 Task: Search for people related to 'software development' on LinkedIn and explore their profiles.
Action: Mouse moved to (466, 29)
Screenshot: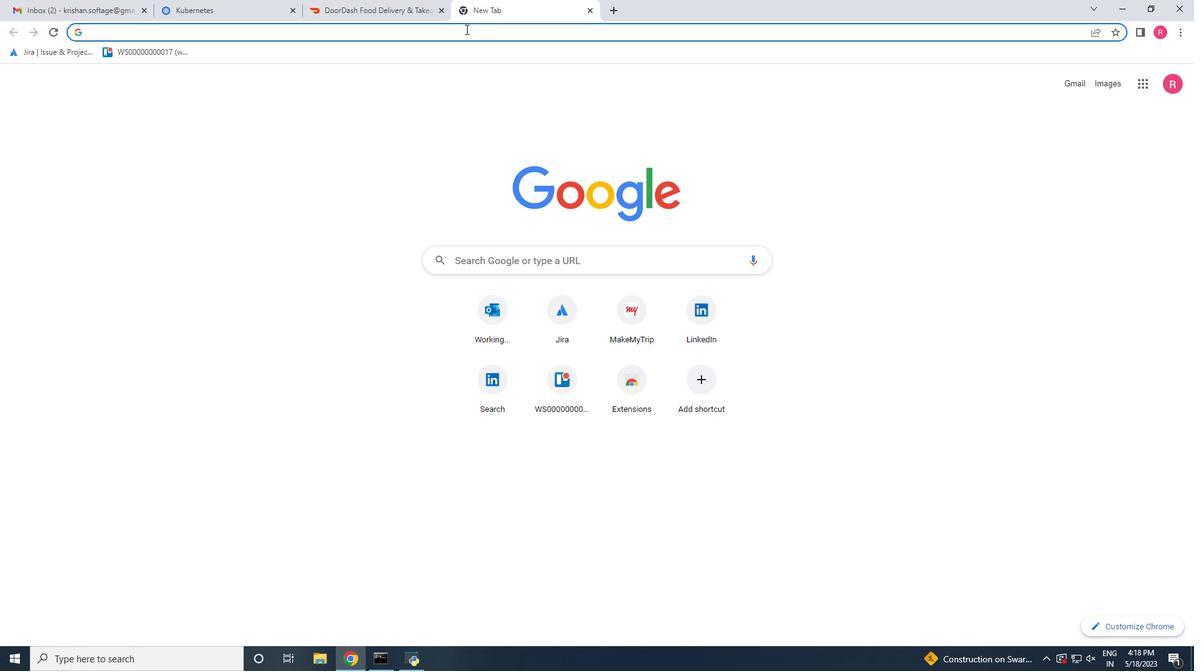 
Action: Mouse pressed left at (466, 29)
Screenshot: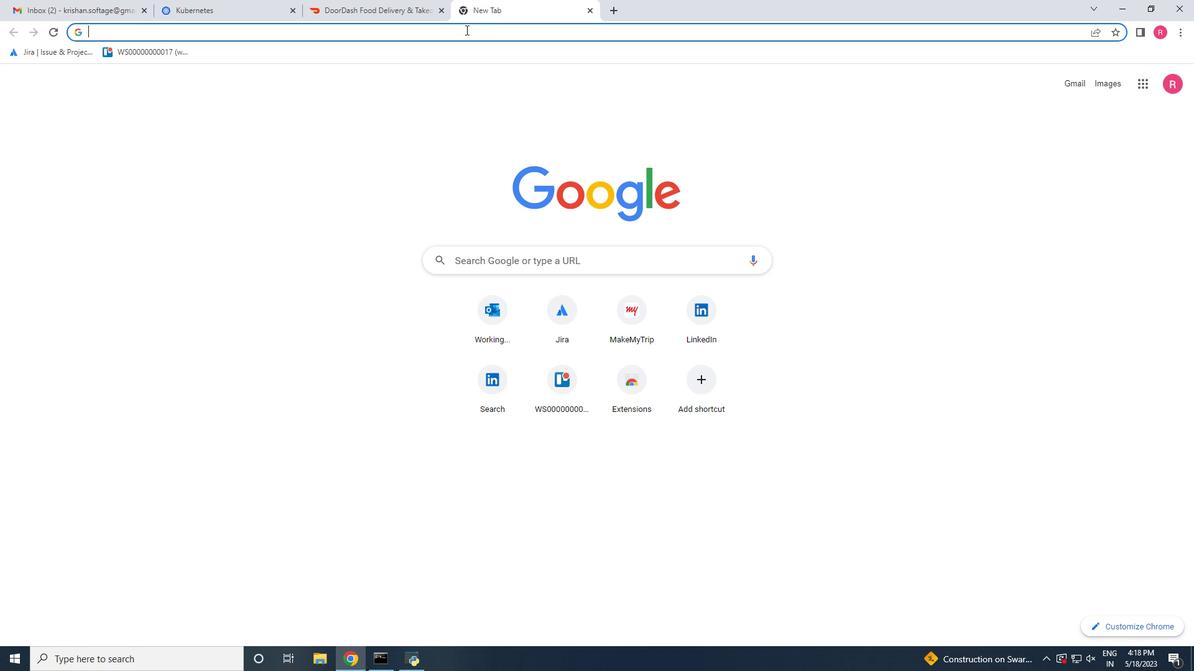 
Action: Key pressed linkedin<Key.enter>
Screenshot: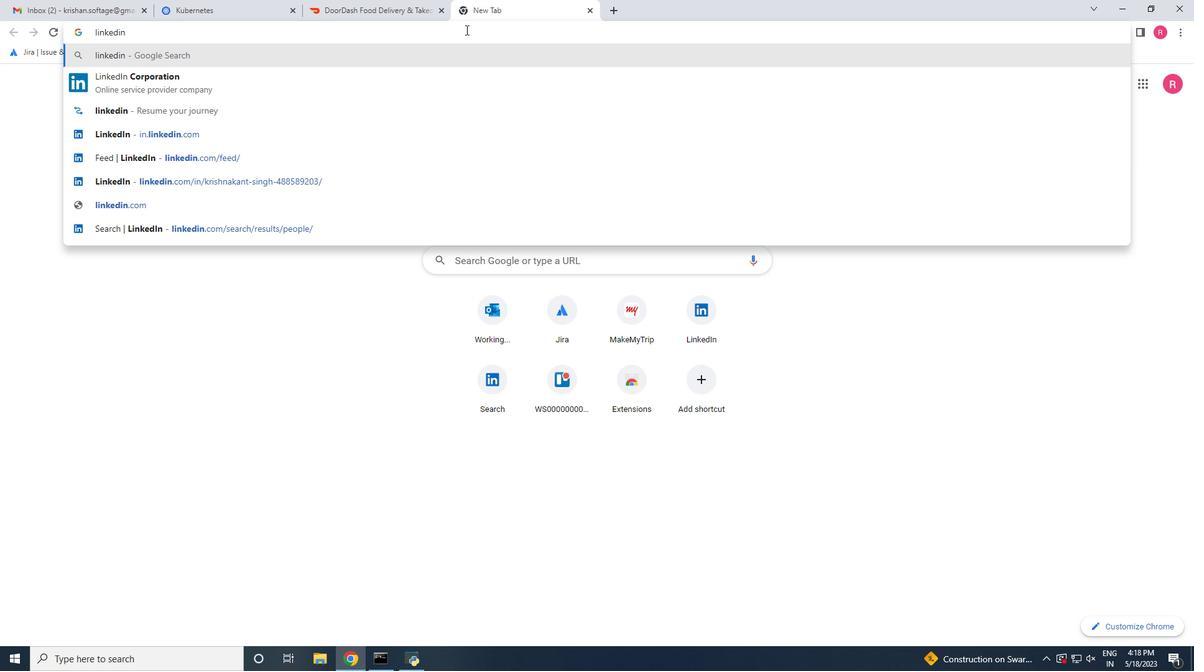 
Action: Mouse moved to (228, 191)
Screenshot: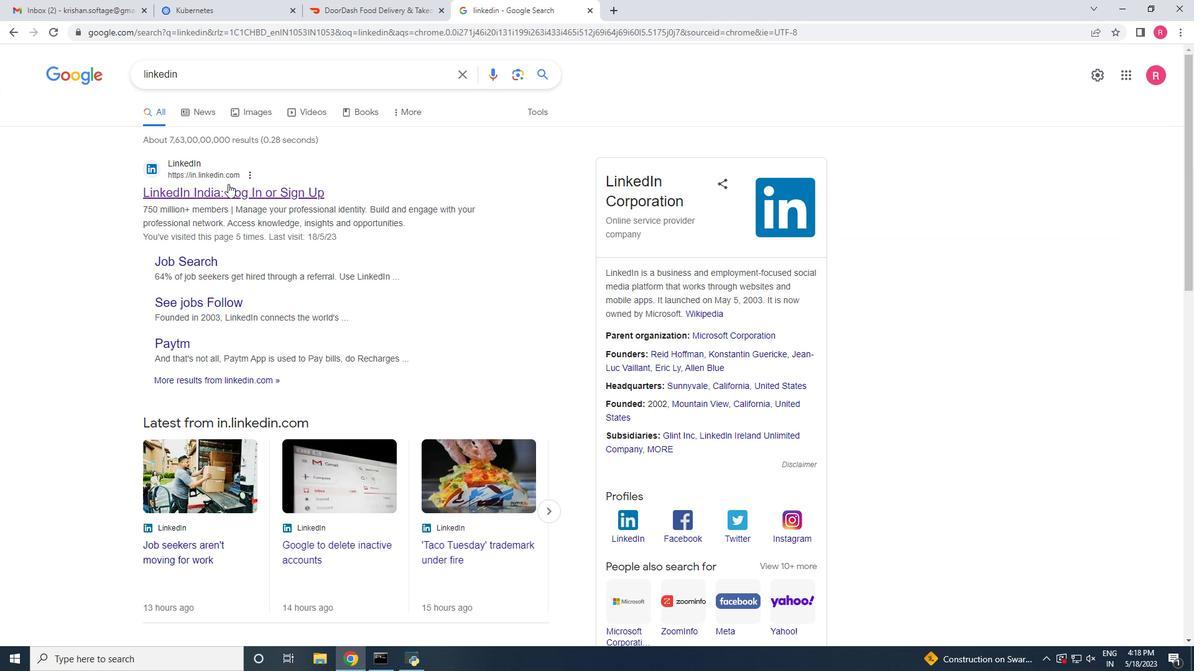 
Action: Mouse pressed left at (228, 191)
Screenshot: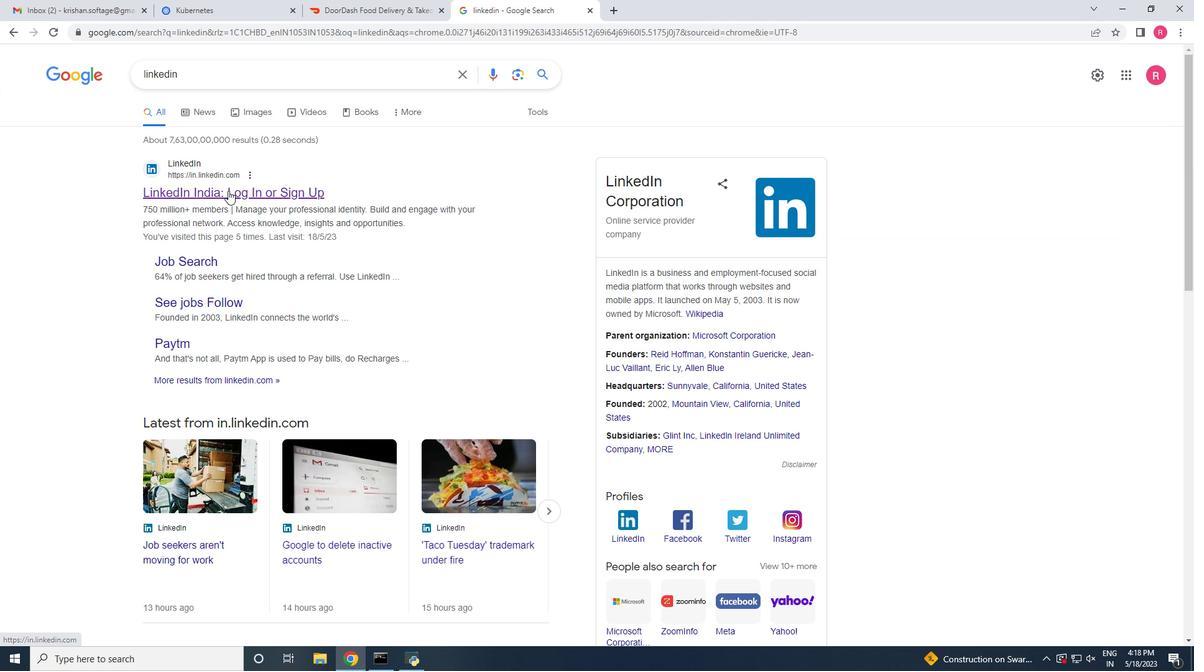 
Action: Mouse moved to (311, 59)
Screenshot: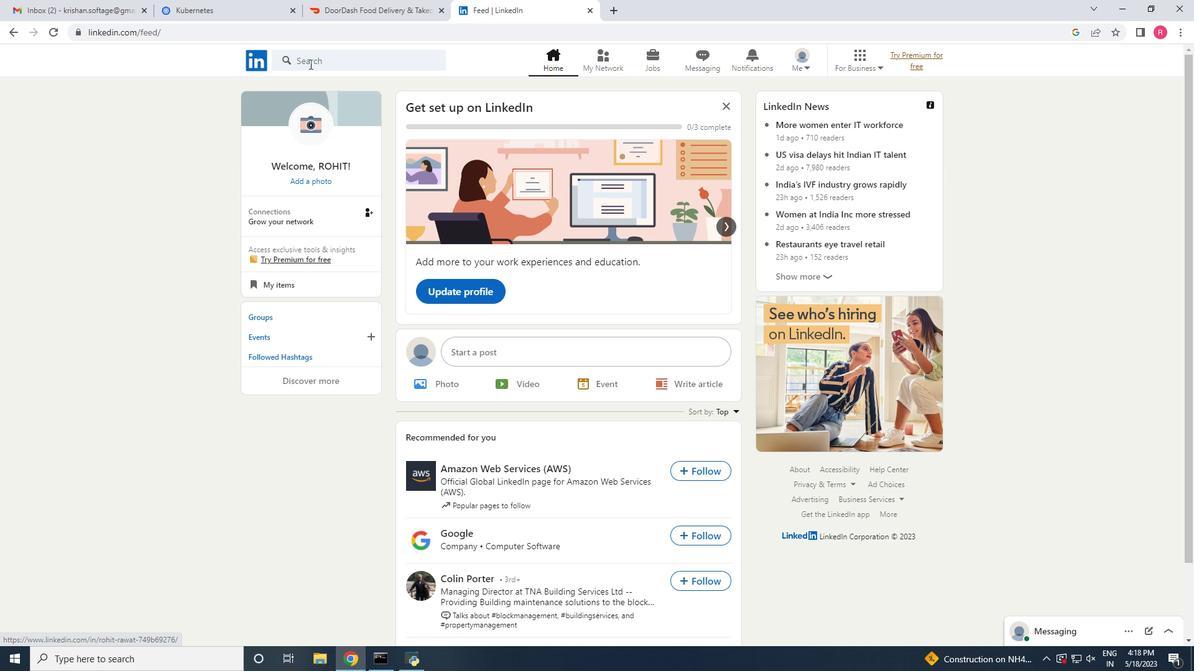 
Action: Mouse pressed left at (311, 59)
Screenshot: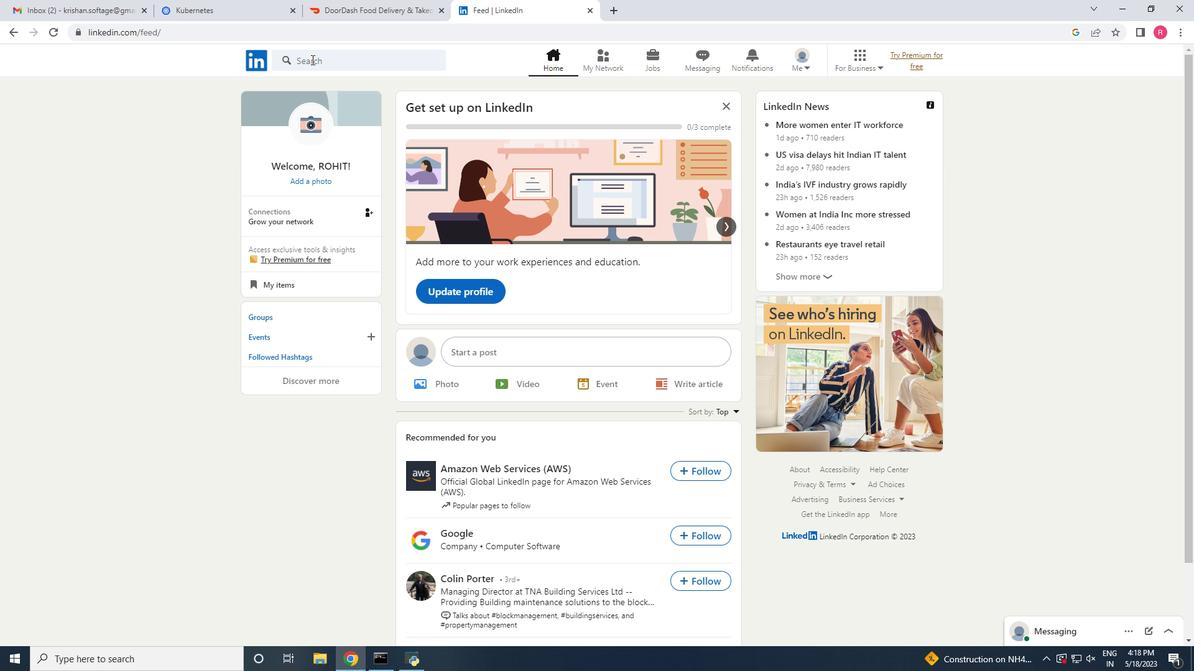 
Action: Mouse moved to (330, 63)
Screenshot: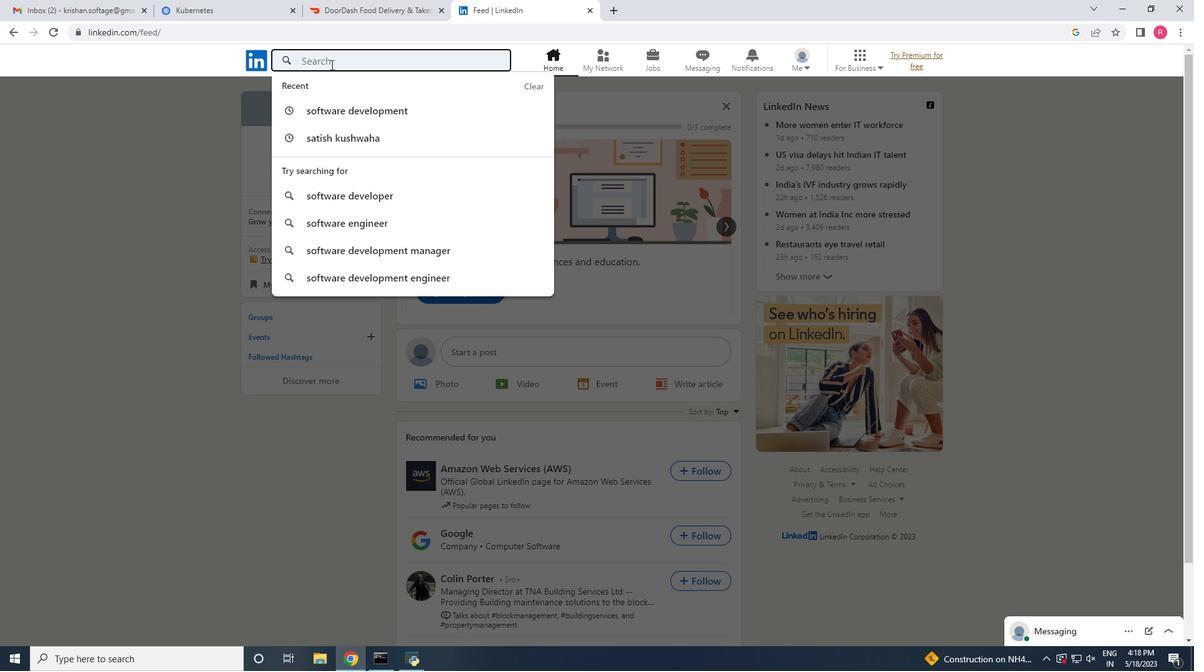 
Action: Mouse pressed left at (330, 63)
Screenshot: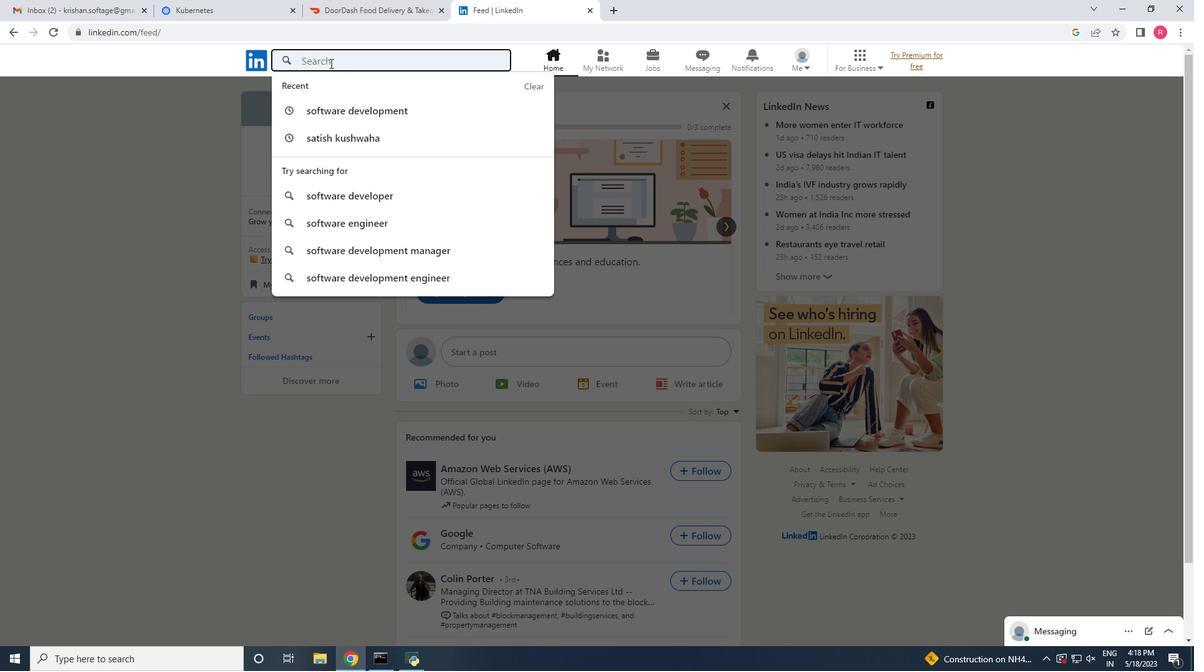 
Action: Key pressed software<Key.space>development<Key.enter>
Screenshot: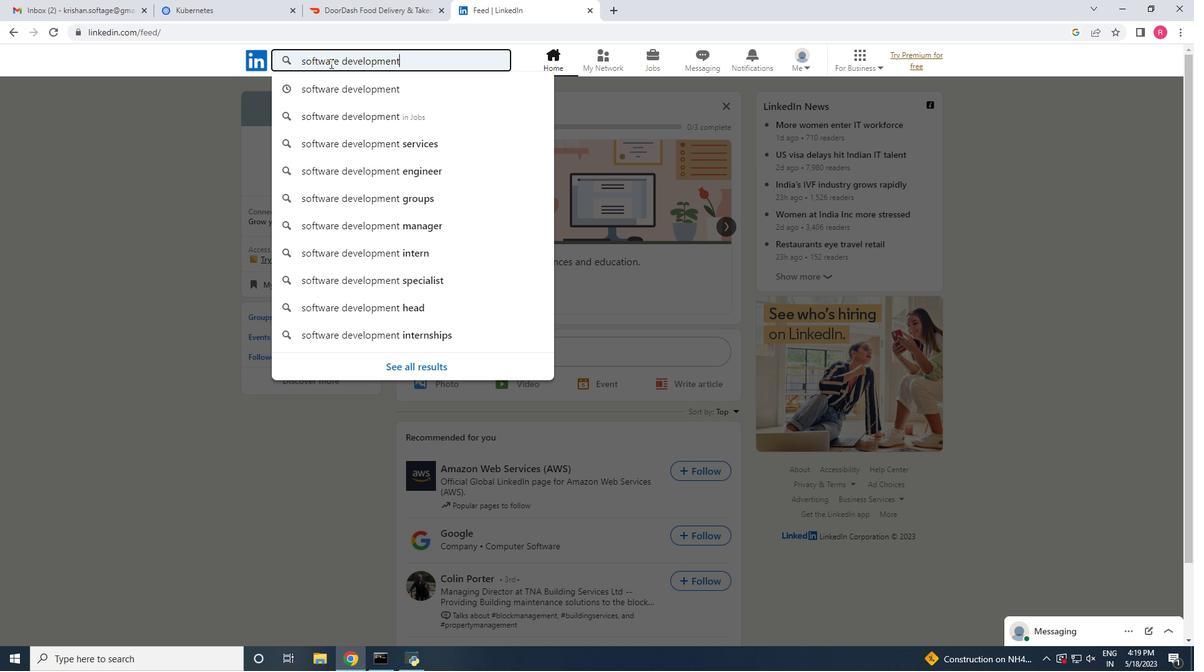 
Action: Mouse moved to (803, 98)
Screenshot: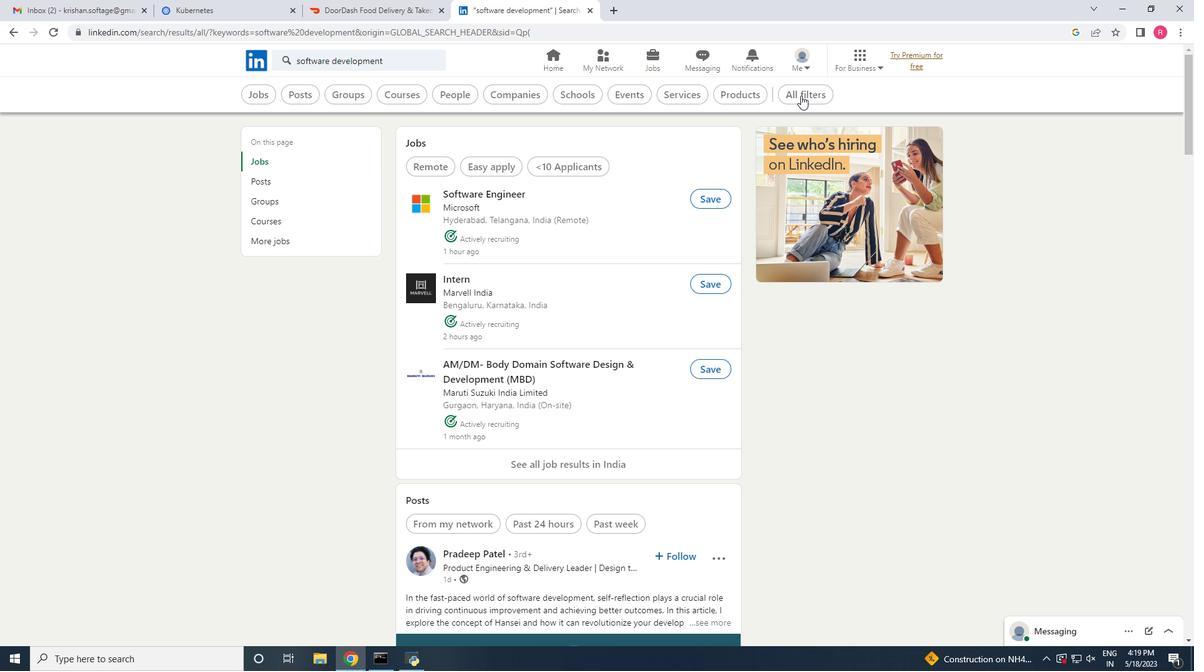 
Action: Mouse pressed left at (803, 98)
Screenshot: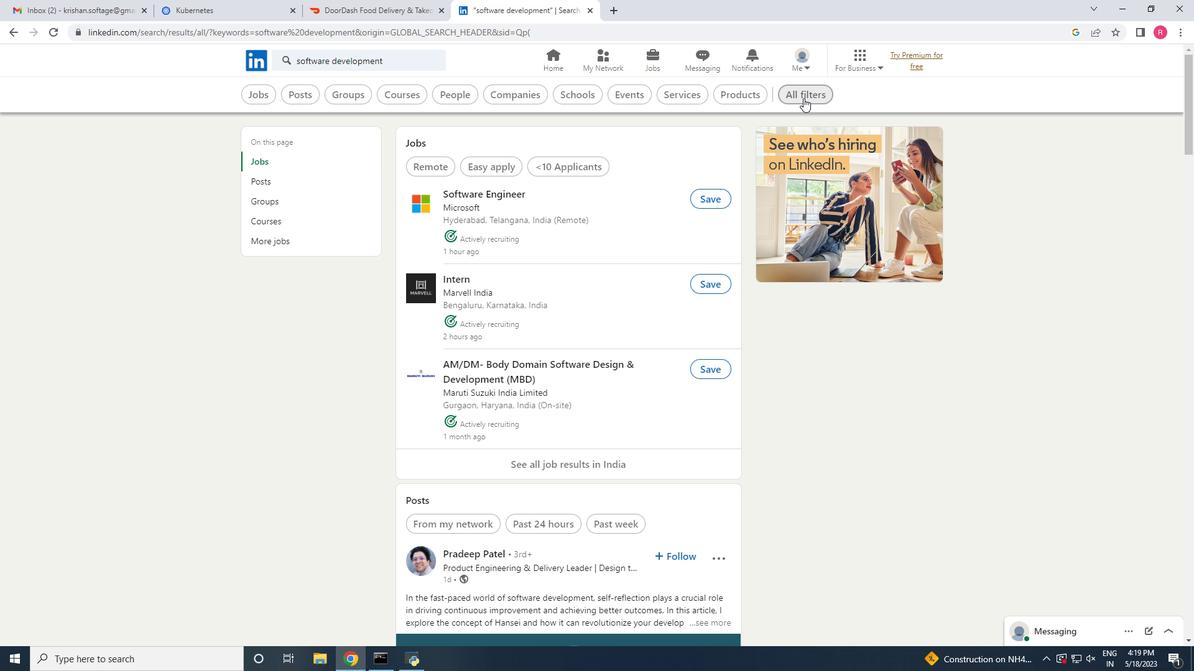 
Action: Mouse moved to (942, 135)
Screenshot: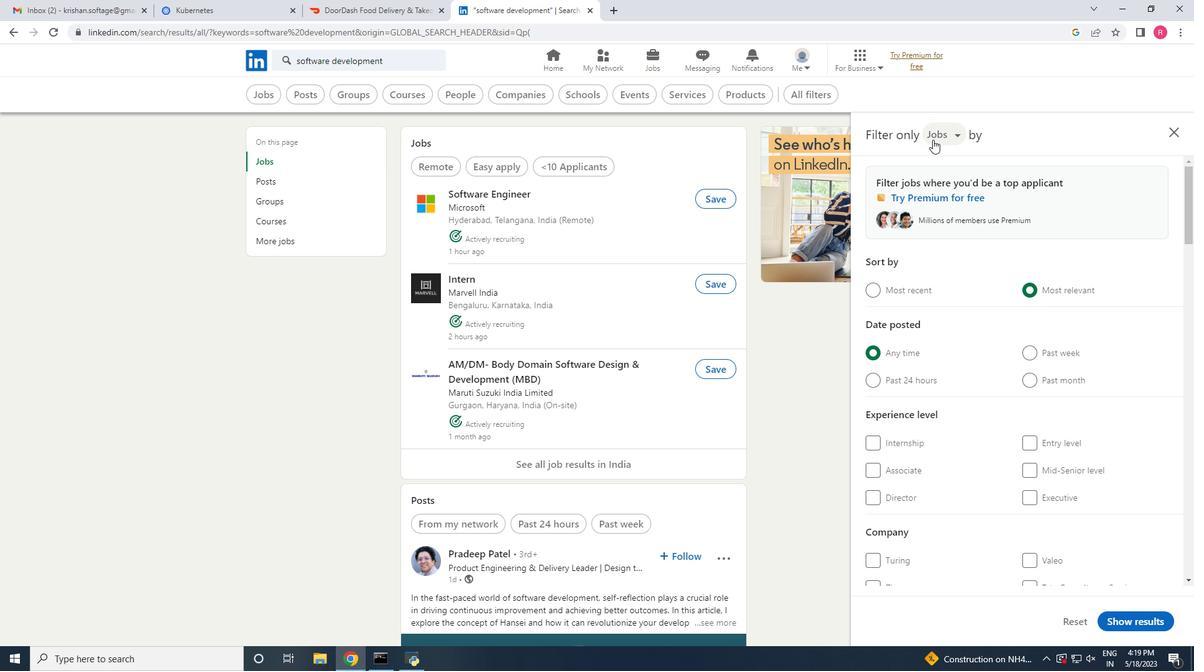 
Action: Mouse pressed left at (942, 135)
Screenshot: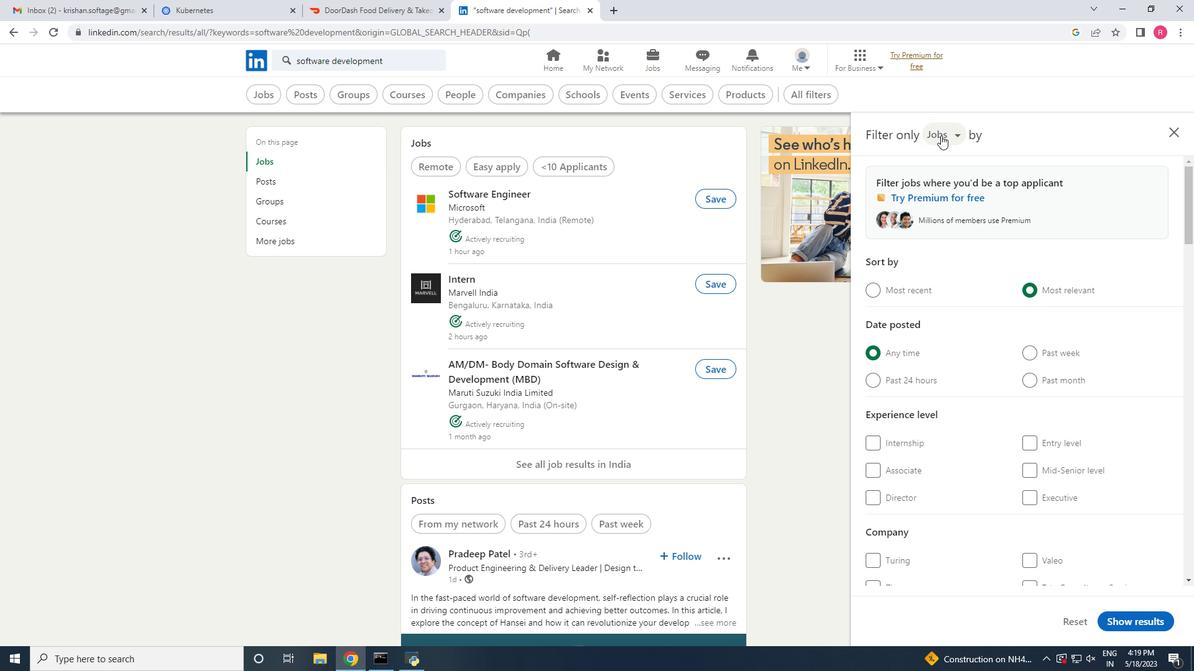 
Action: Mouse moved to (948, 159)
Screenshot: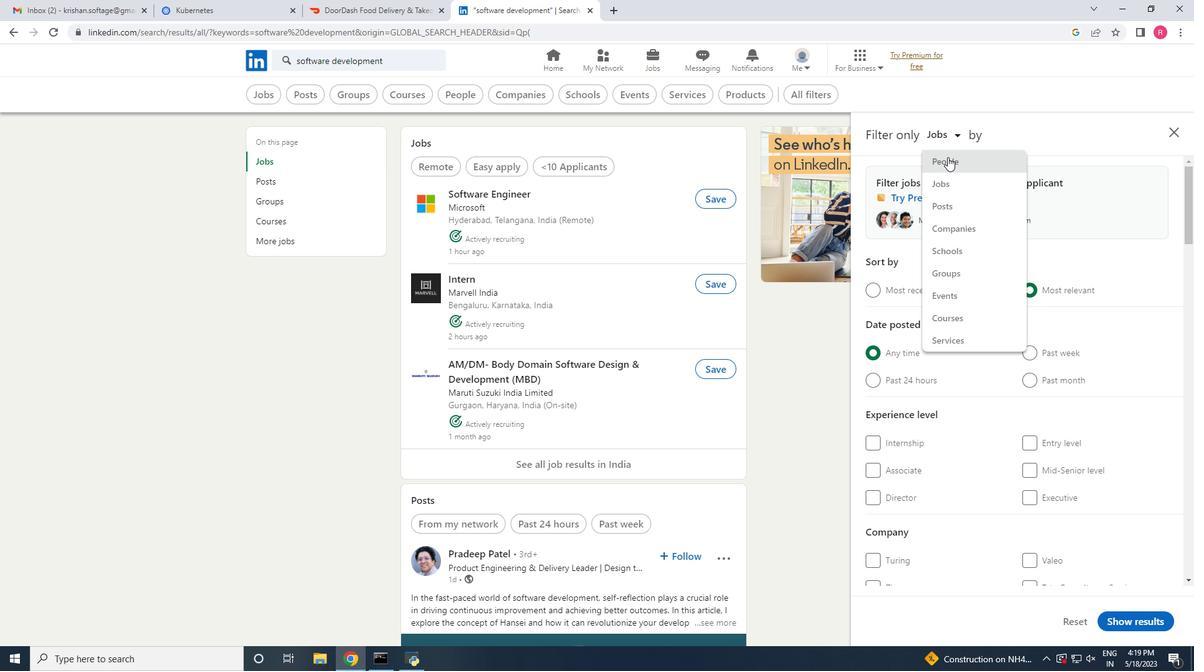 
Action: Mouse pressed left at (948, 159)
Screenshot: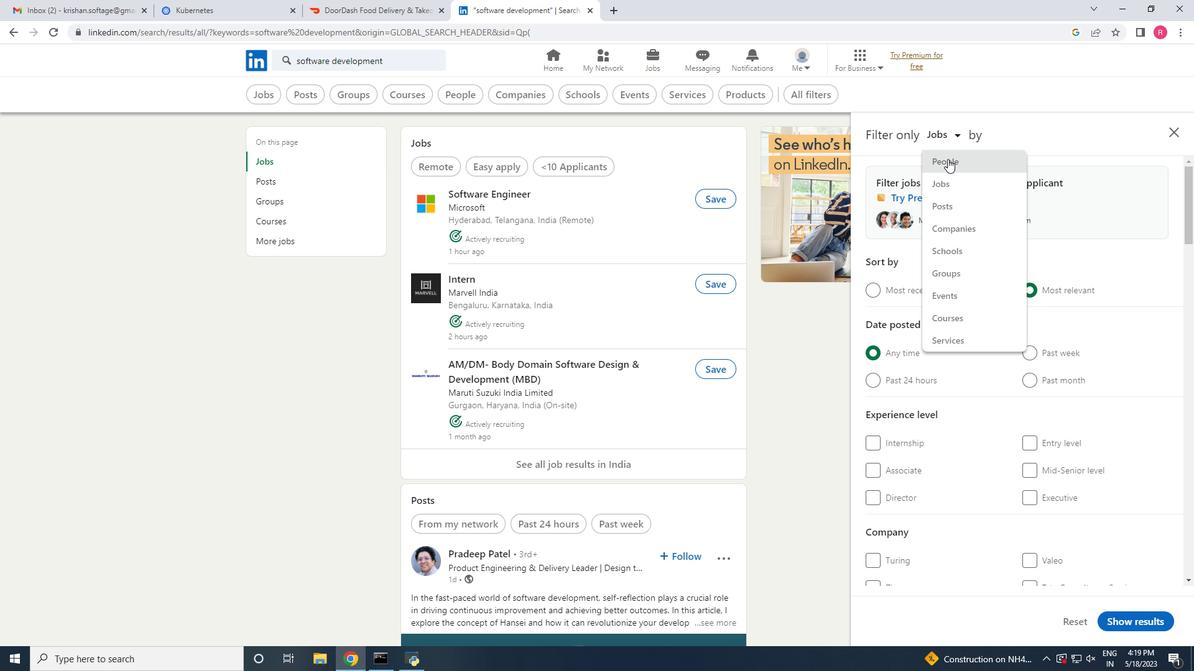 
Action: Mouse moved to (873, 230)
Screenshot: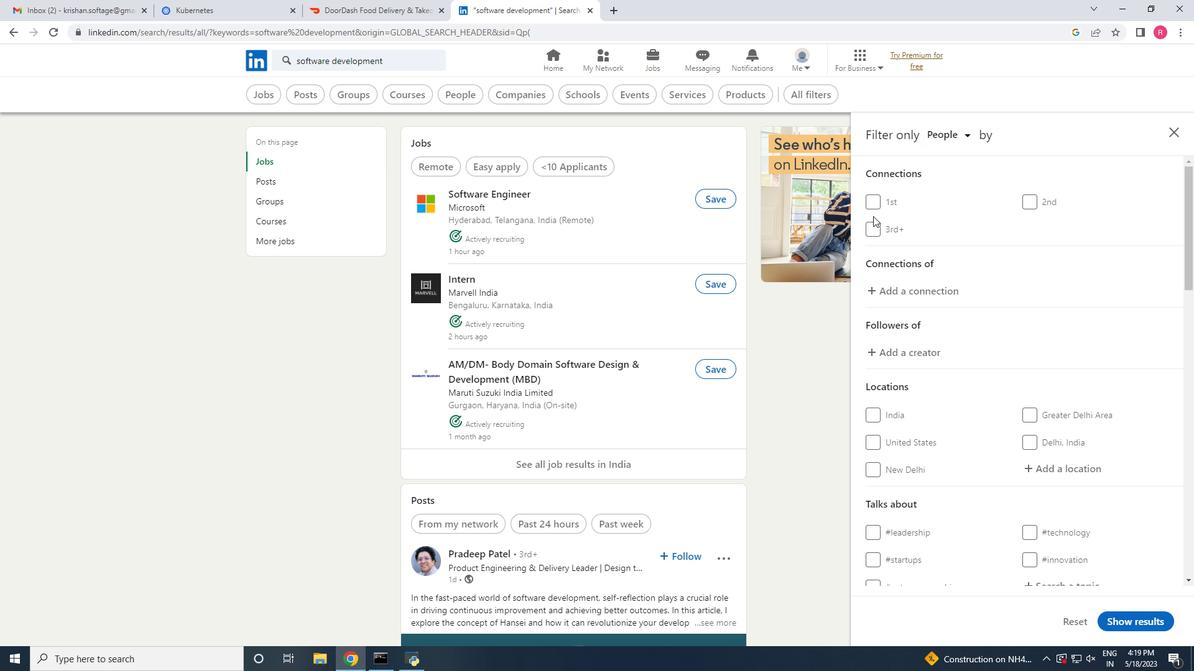 
Action: Mouse pressed left at (873, 230)
Screenshot: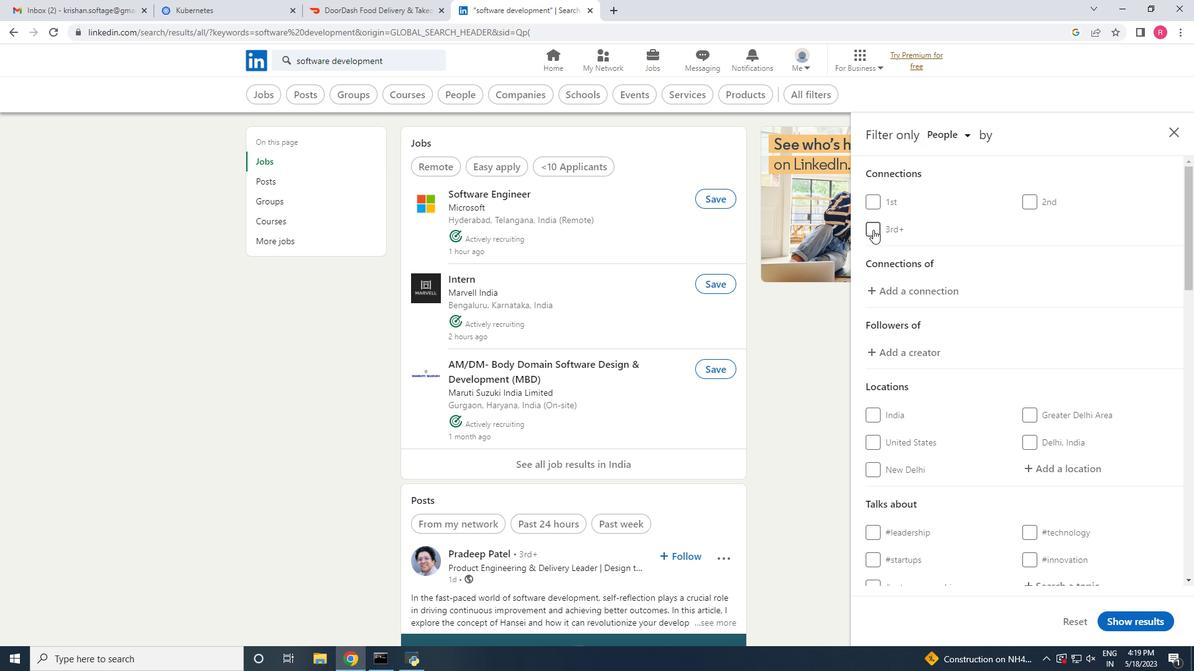
Action: Mouse moved to (1032, 202)
Screenshot: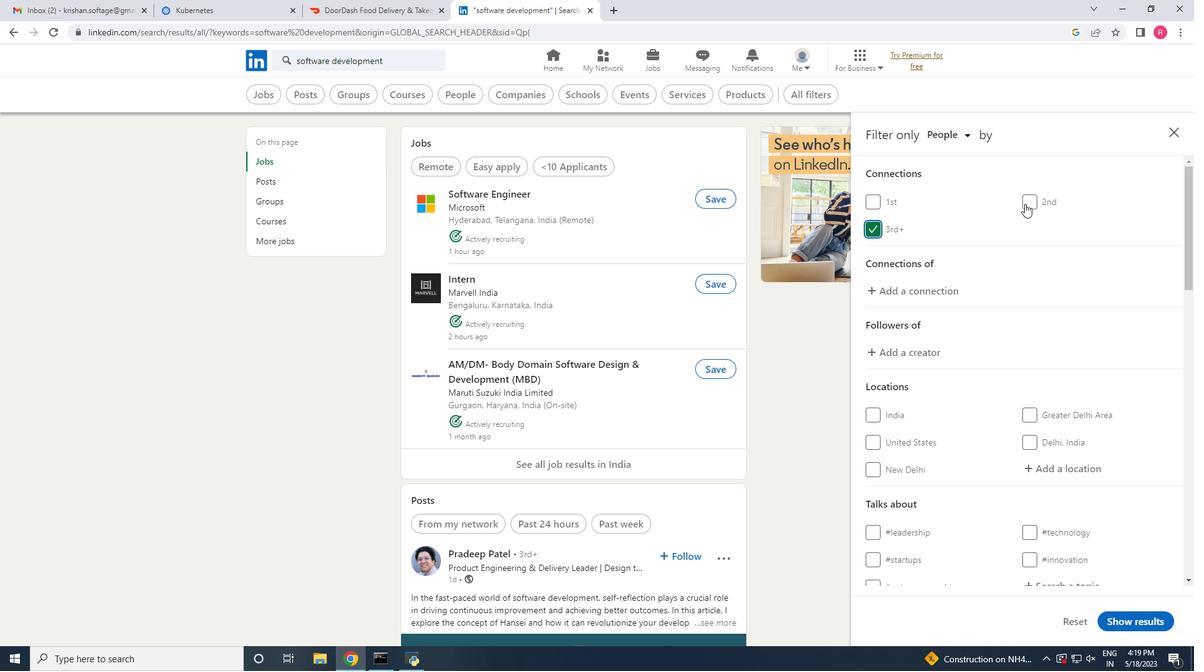 
Action: Mouse pressed left at (1032, 202)
Screenshot: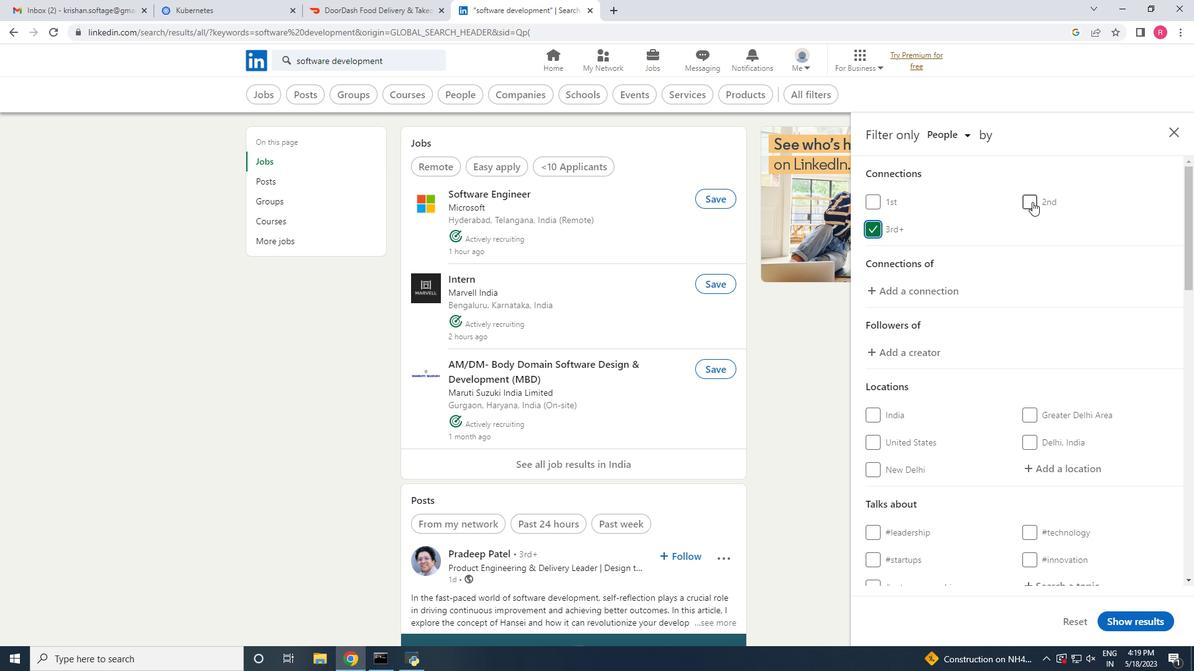
Action: Mouse moved to (1009, 225)
Screenshot: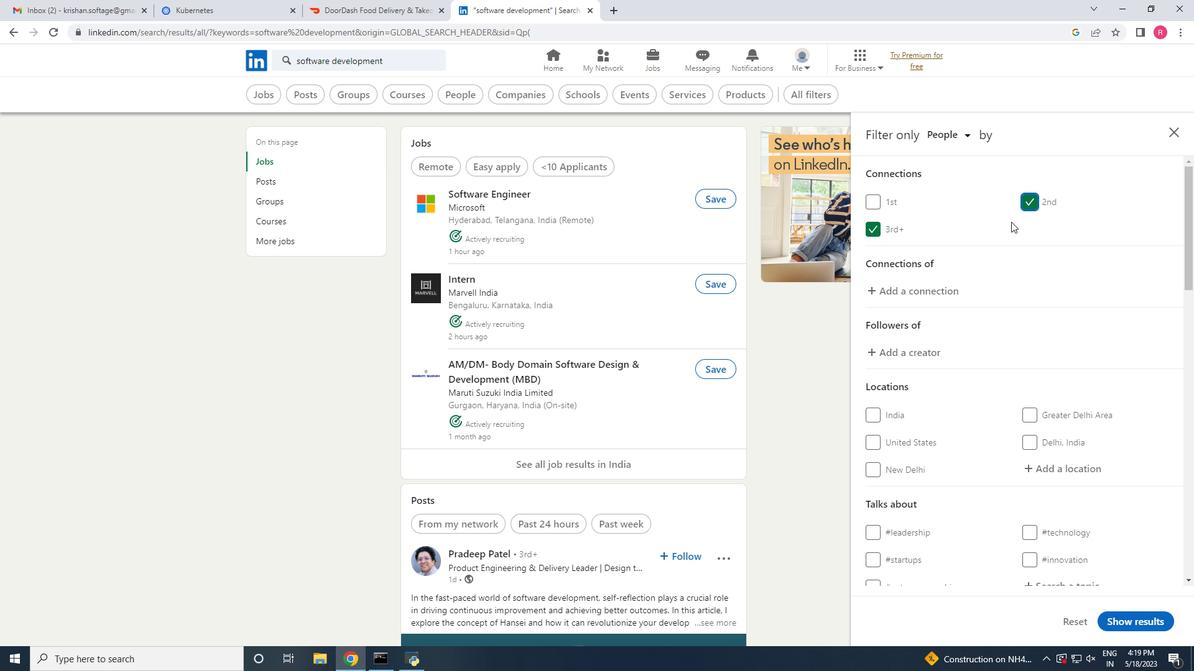
Action: Mouse scrolled (1009, 224) with delta (0, 0)
Screenshot: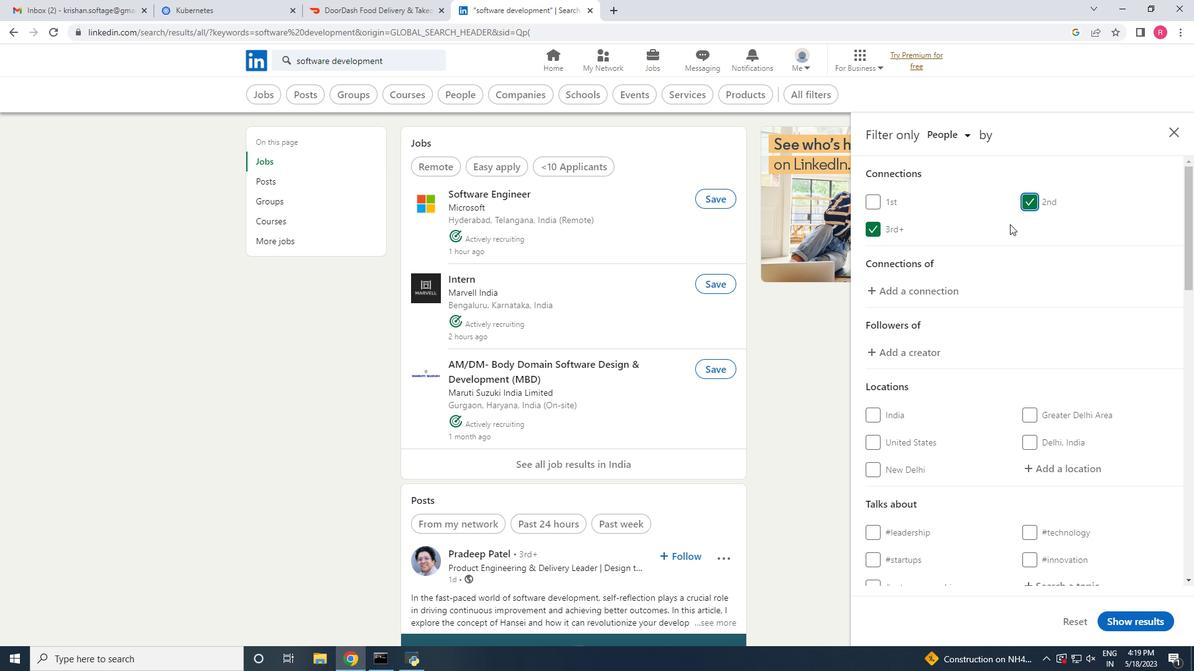 
Action: Mouse scrolled (1009, 224) with delta (0, 0)
Screenshot: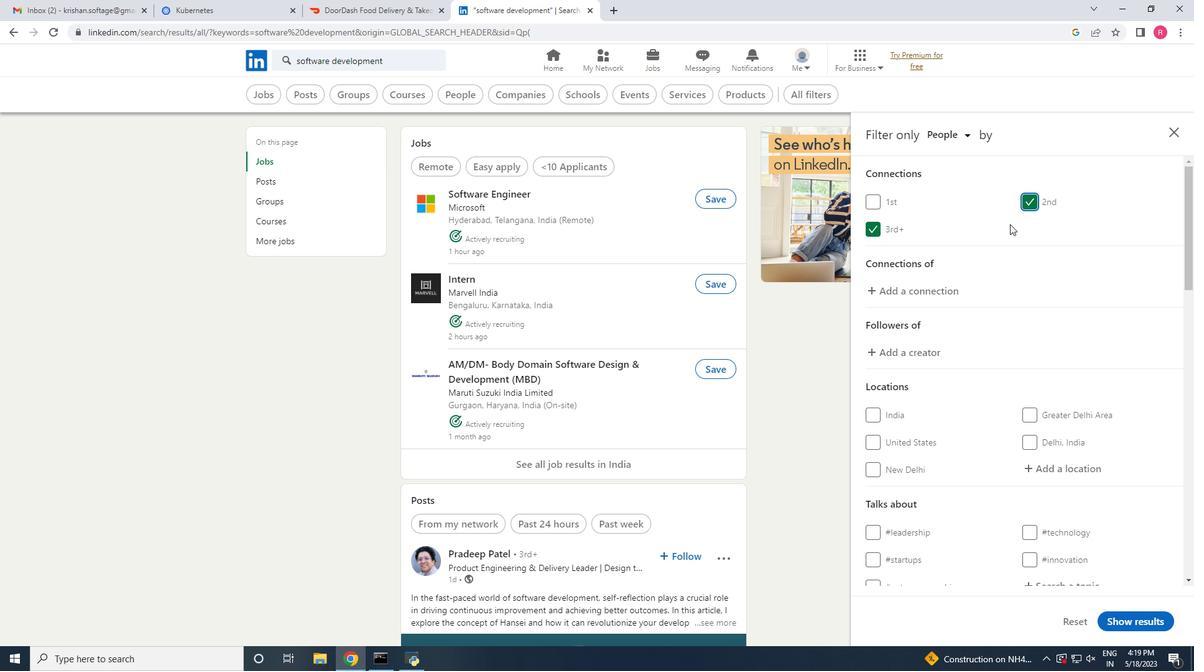 
Action: Mouse moved to (954, 214)
Screenshot: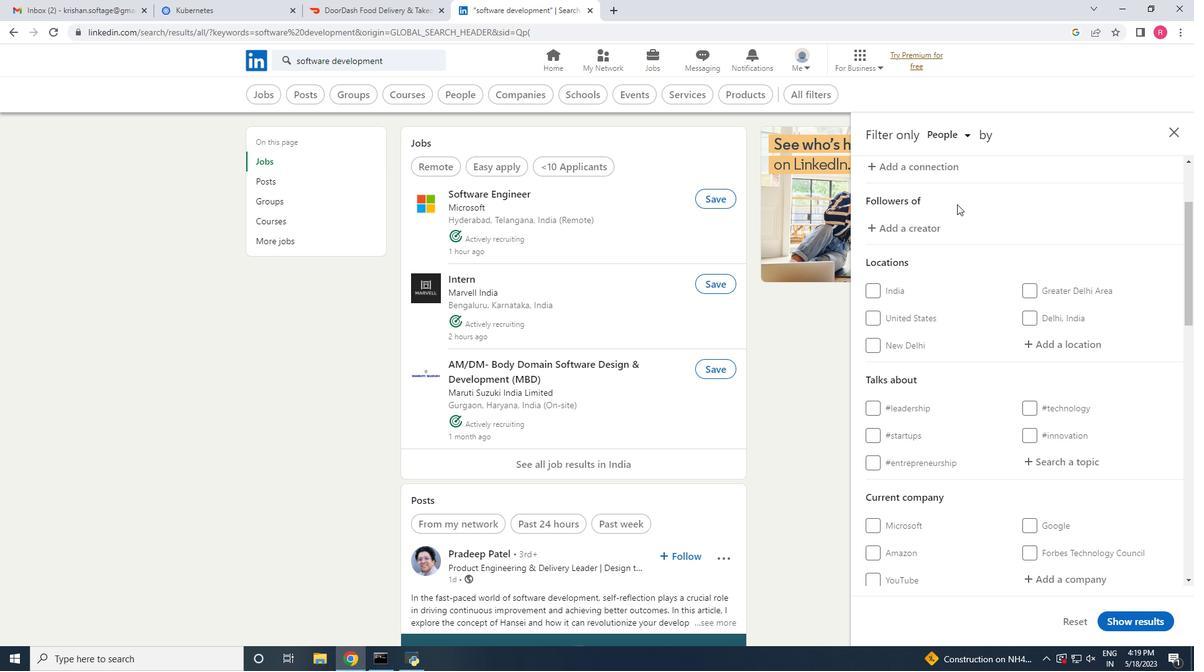 
Action: Mouse scrolled (954, 213) with delta (0, 0)
Screenshot: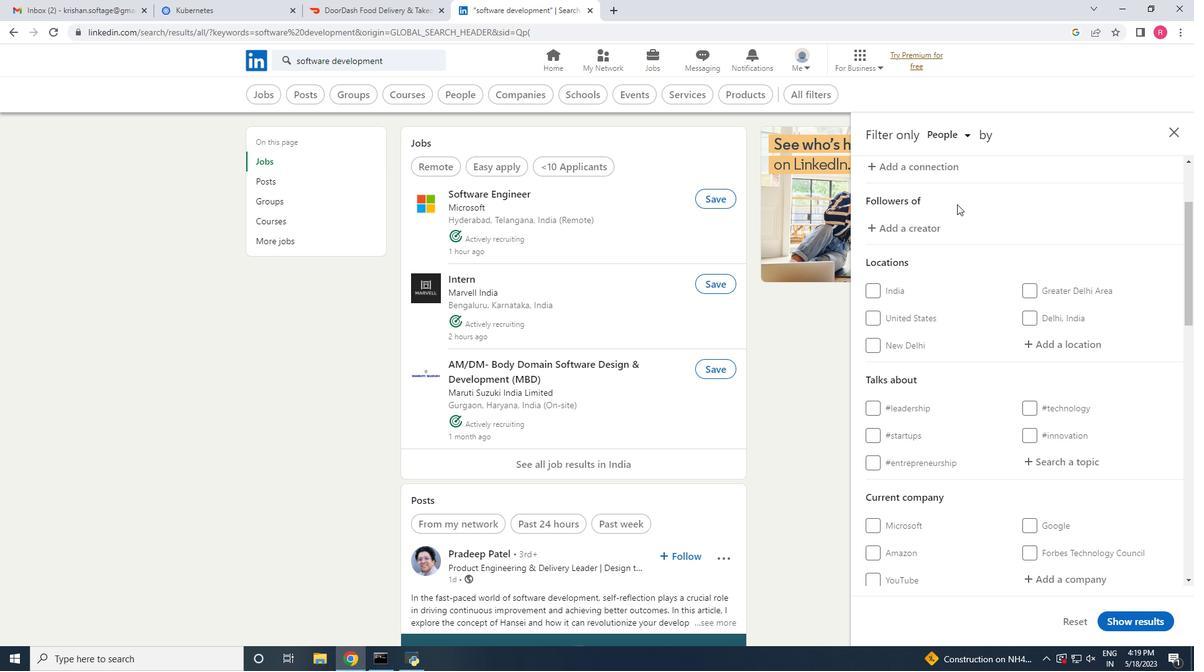 
Action: Mouse moved to (877, 226)
Screenshot: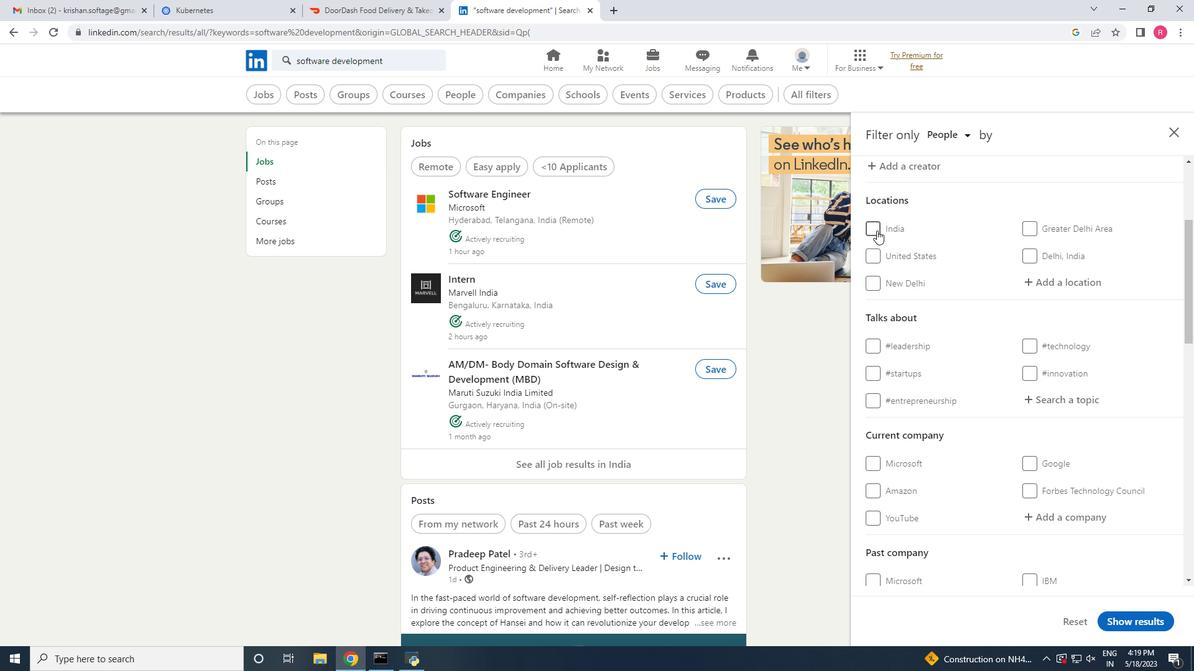 
Action: Mouse pressed left at (877, 226)
Screenshot: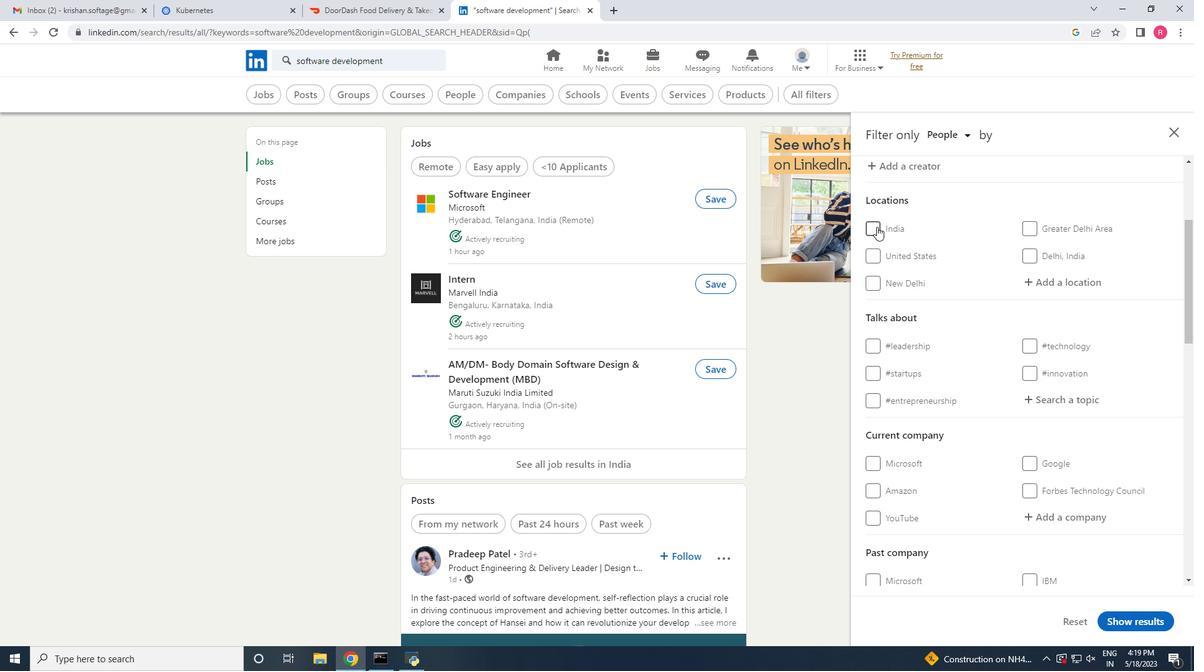 
Action: Mouse moved to (878, 280)
Screenshot: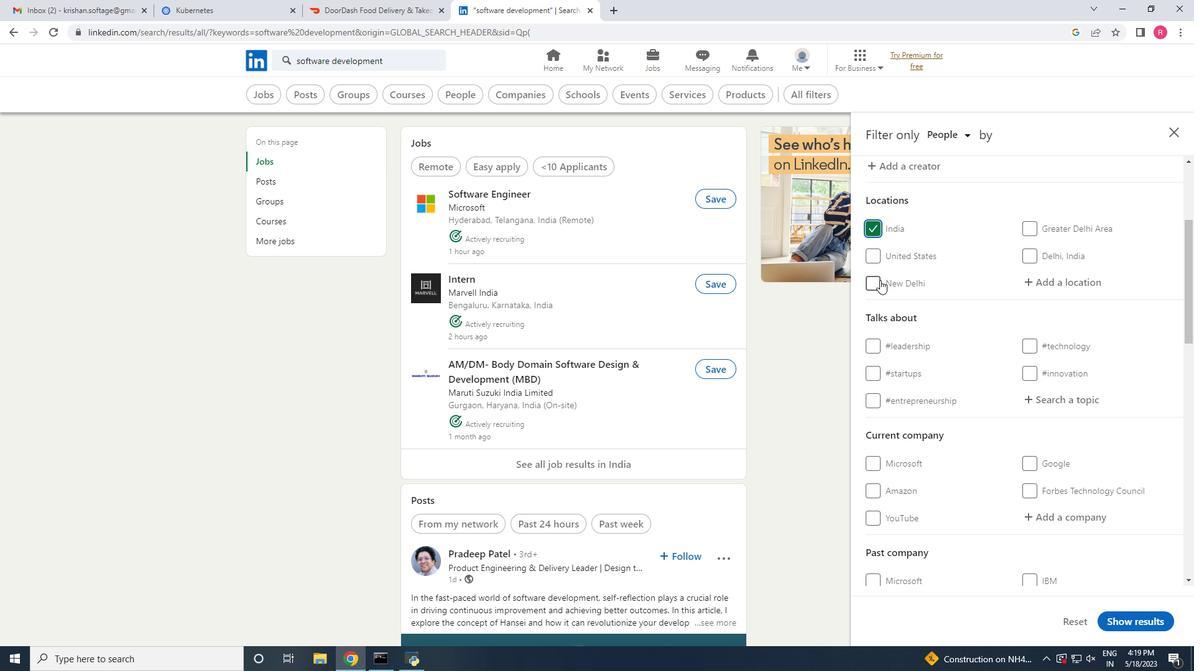 
Action: Mouse pressed left at (878, 280)
Screenshot: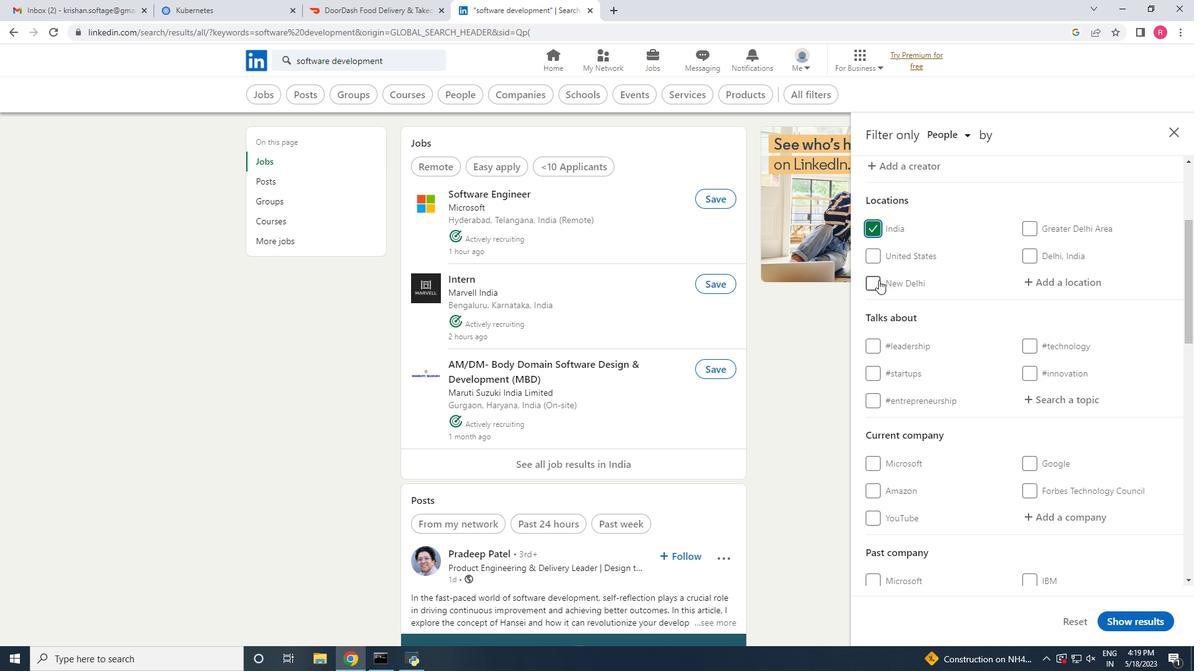 
Action: Mouse moved to (1038, 256)
Screenshot: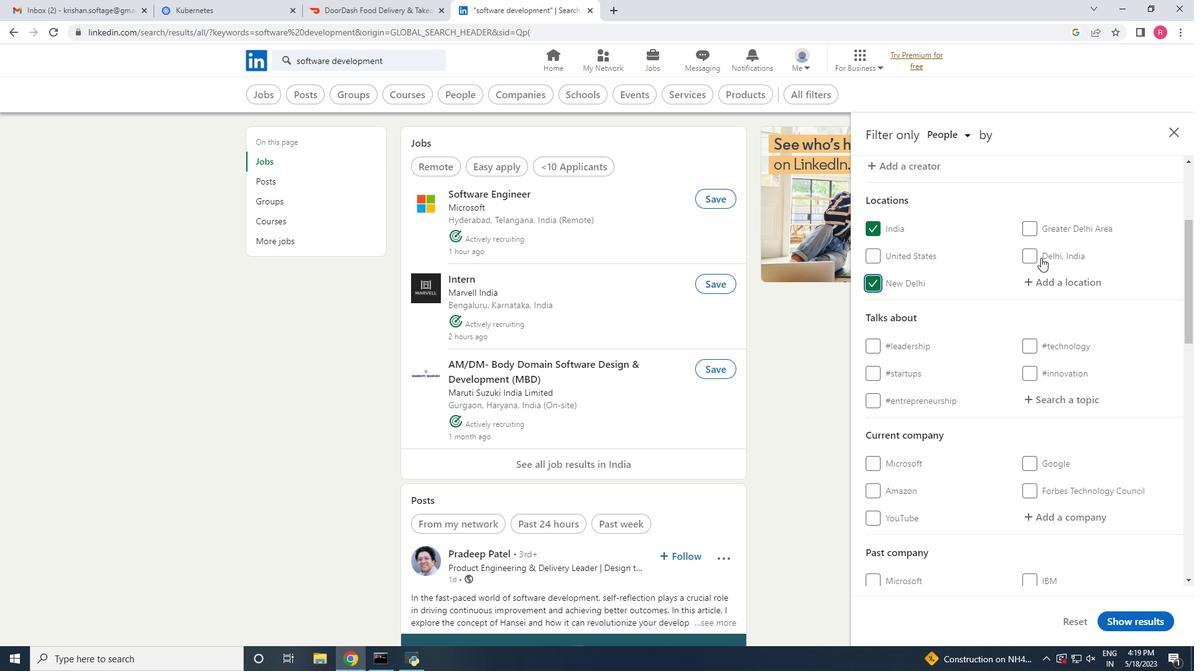 
Action: Mouse pressed left at (1038, 256)
Screenshot: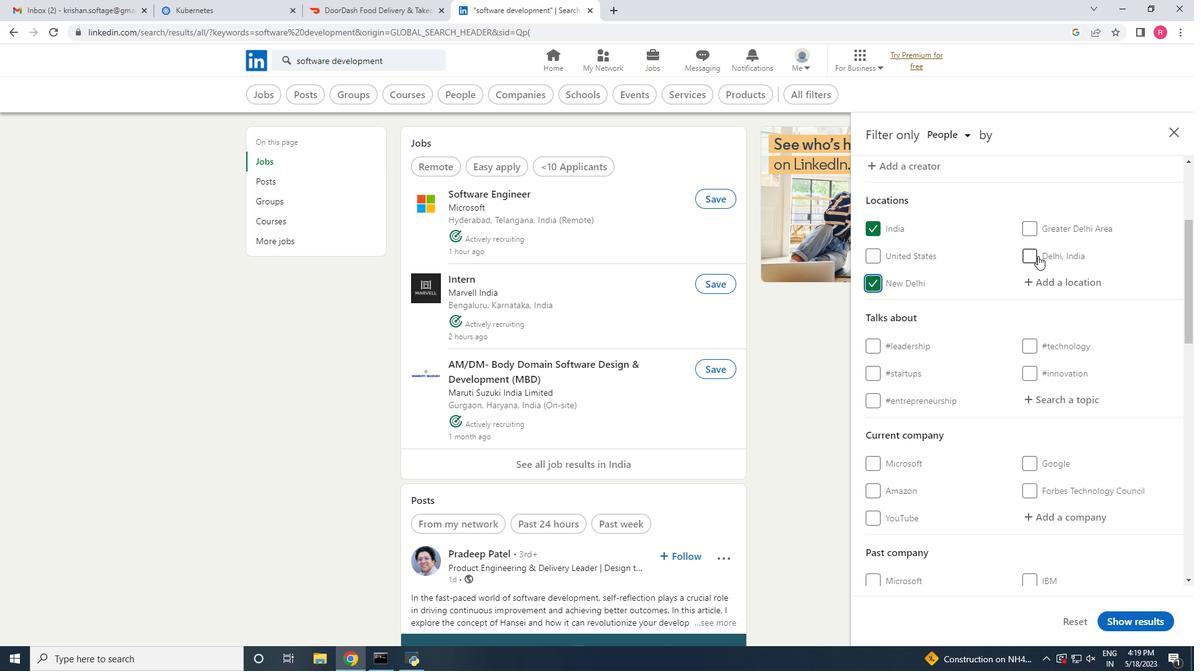 
Action: Mouse moved to (1024, 265)
Screenshot: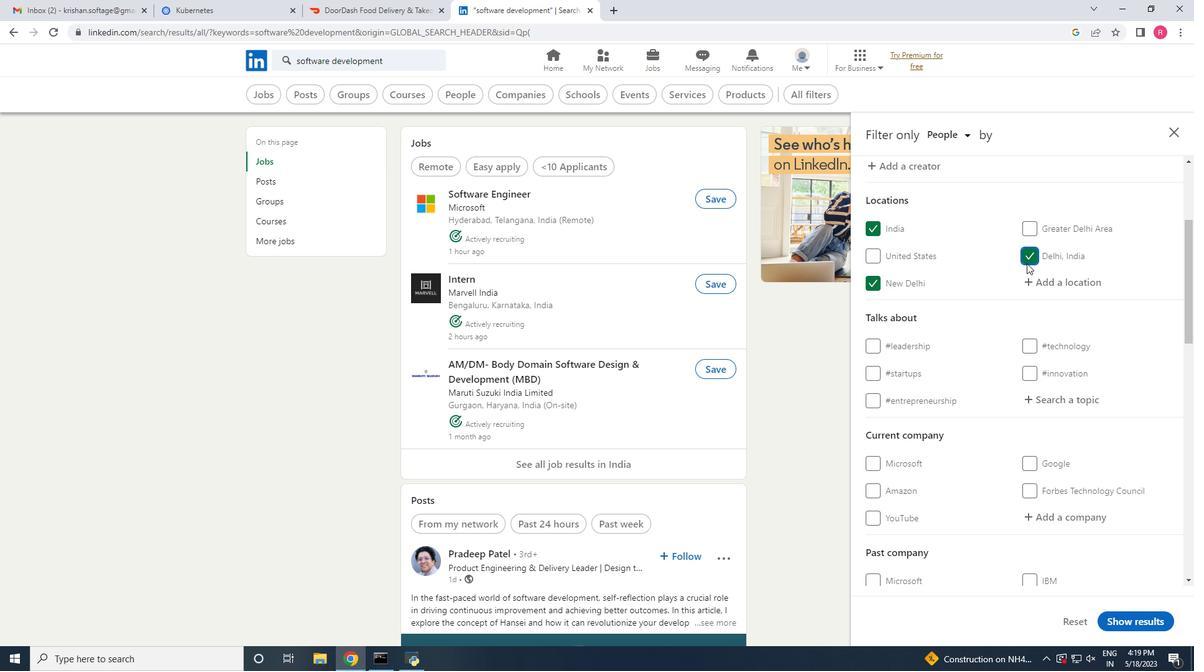 
Action: Mouse scrolled (1024, 265) with delta (0, 0)
Screenshot: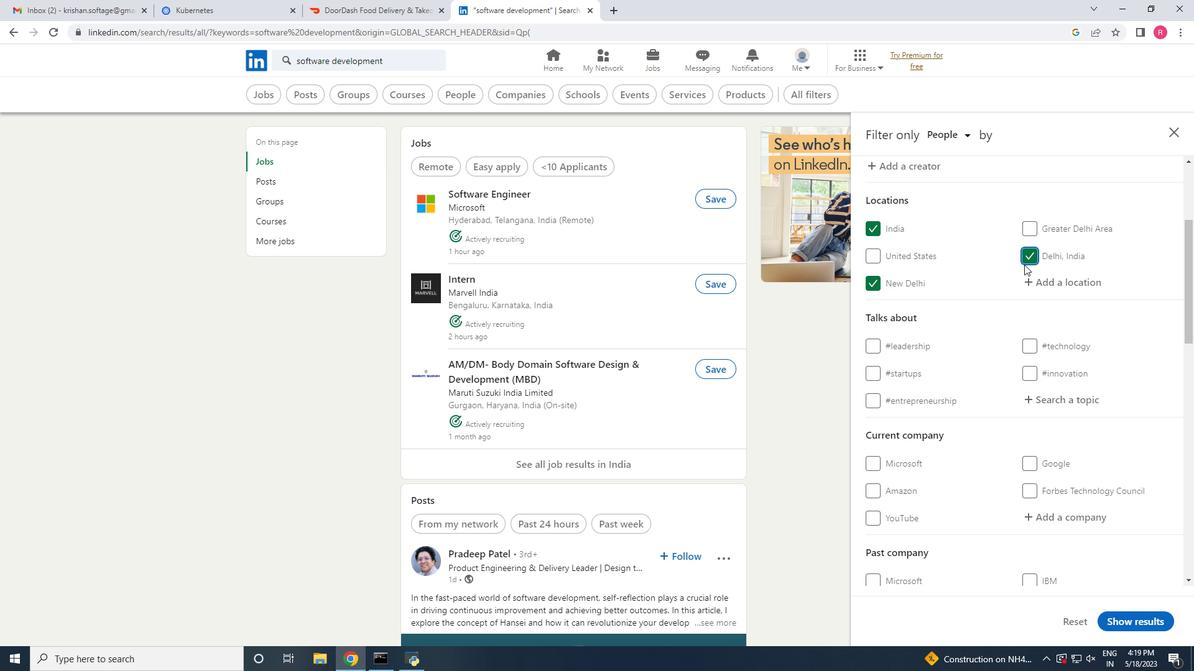 
Action: Mouse scrolled (1024, 265) with delta (0, 0)
Screenshot: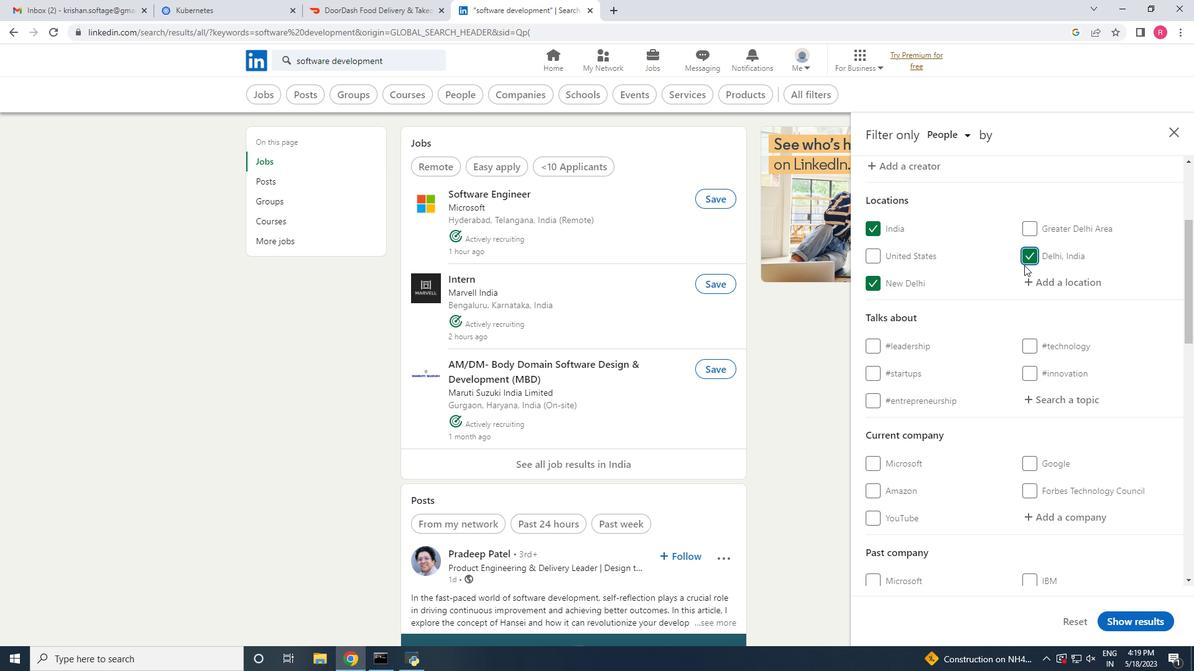 
Action: Mouse moved to (1054, 274)
Screenshot: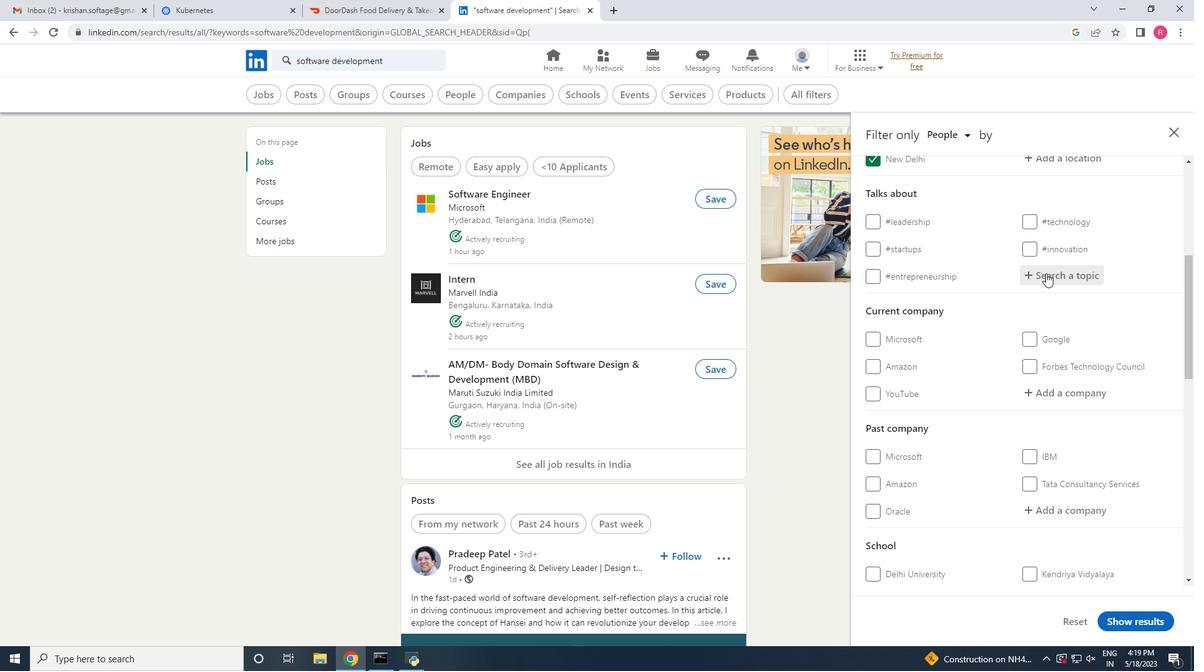 
Action: Mouse pressed left at (1054, 274)
Screenshot: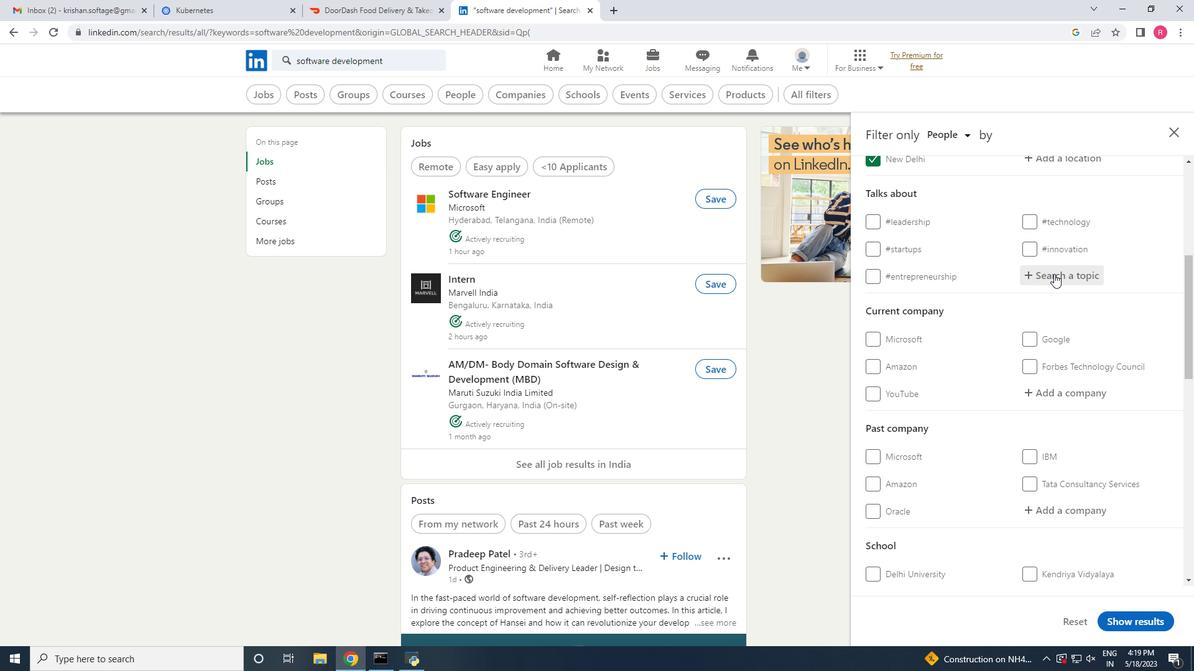 
Action: Mouse moved to (1040, 273)
Screenshot: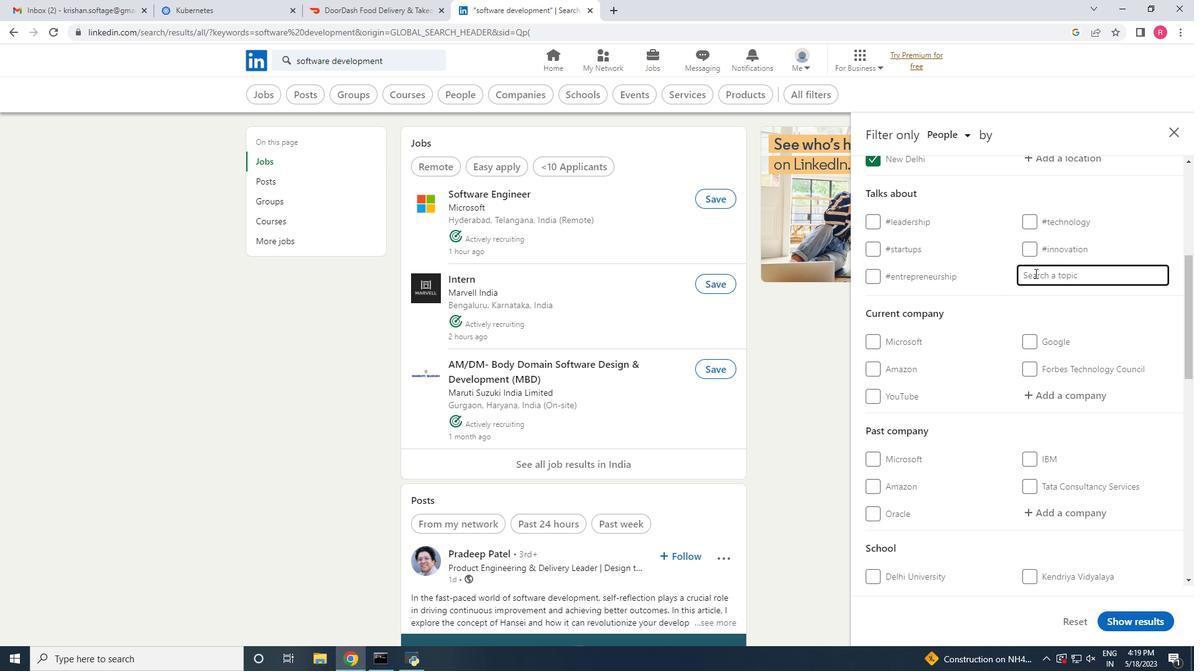 
Action: Mouse pressed left at (1040, 273)
Screenshot: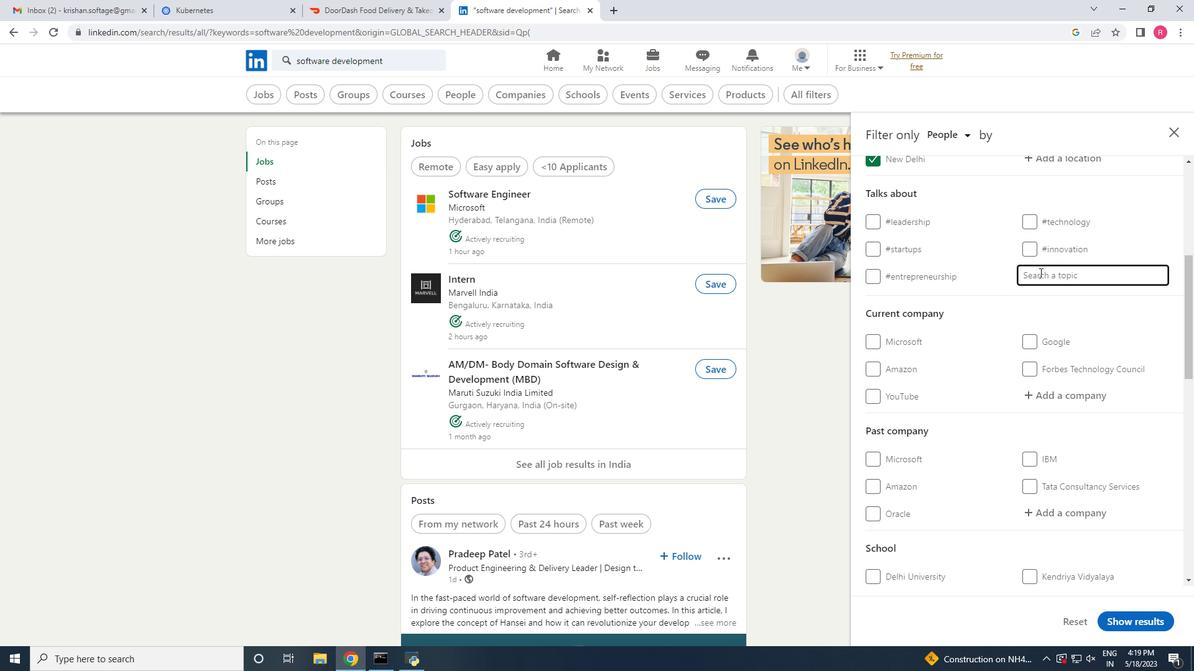 
Action: Key pressed soft
Screenshot: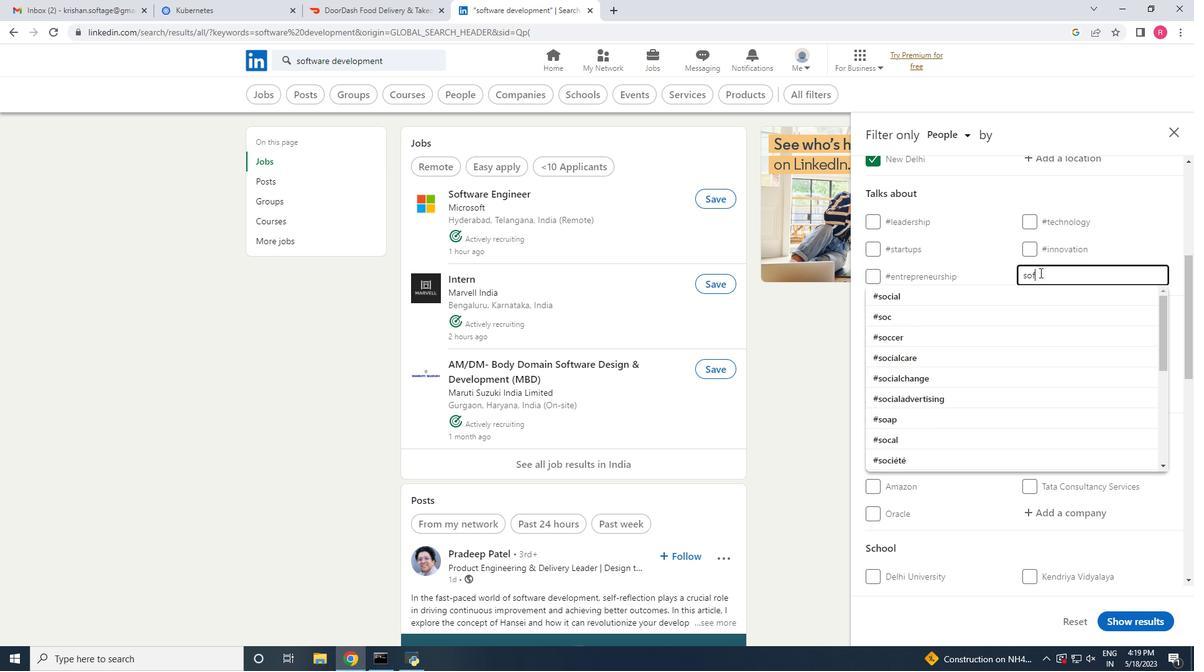
Action: Mouse moved to (1011, 321)
Screenshot: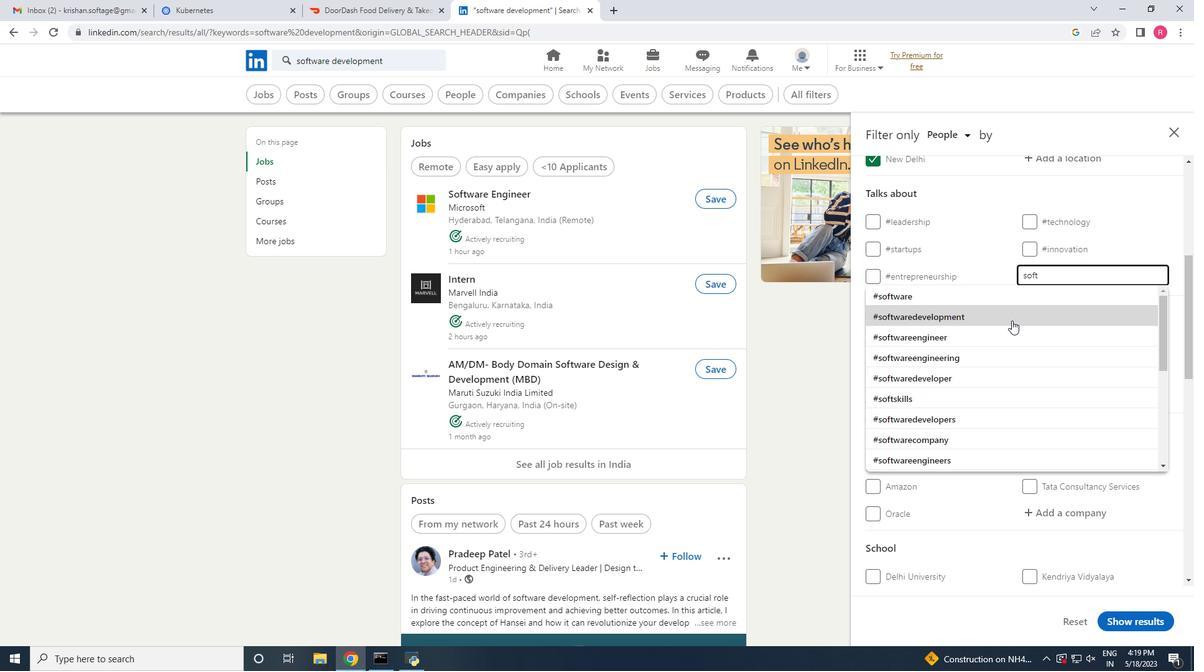 
Action: Mouse pressed left at (1011, 321)
Screenshot: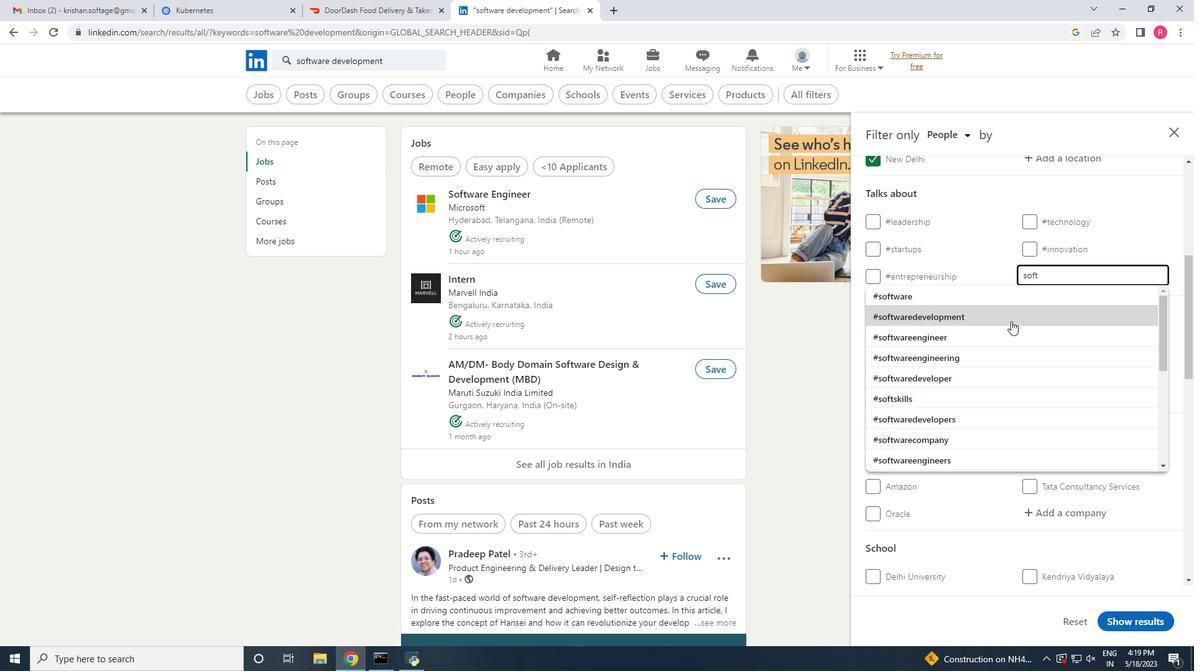 
Action: Mouse moved to (931, 306)
Screenshot: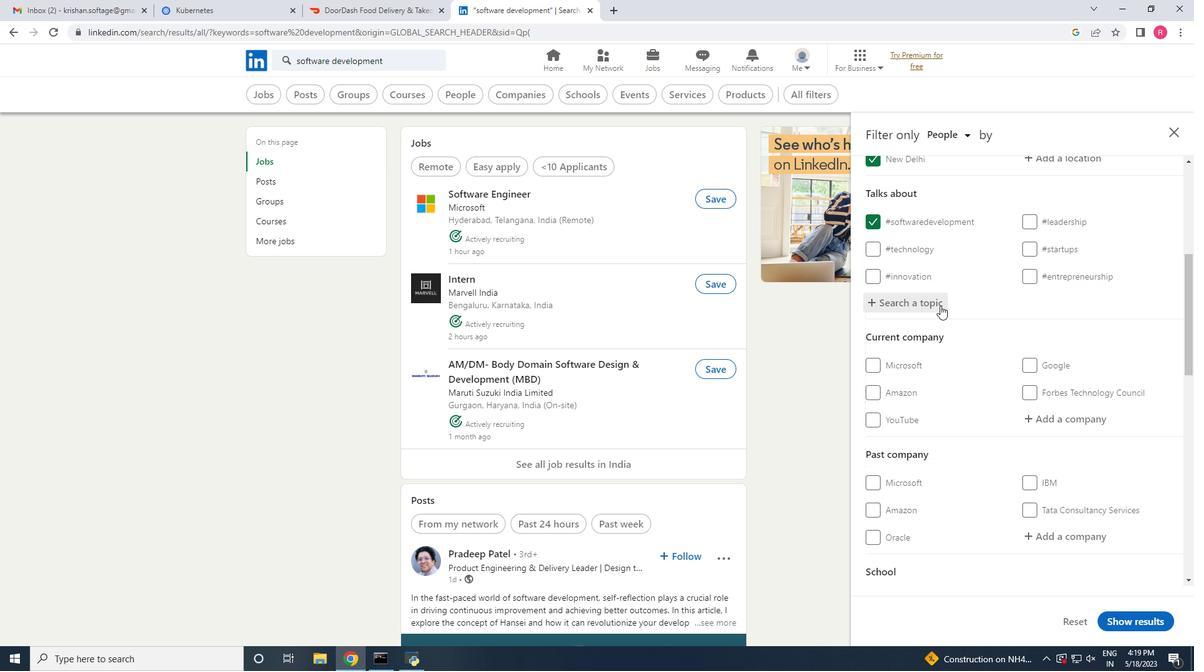 
Action: Mouse pressed left at (931, 306)
Screenshot: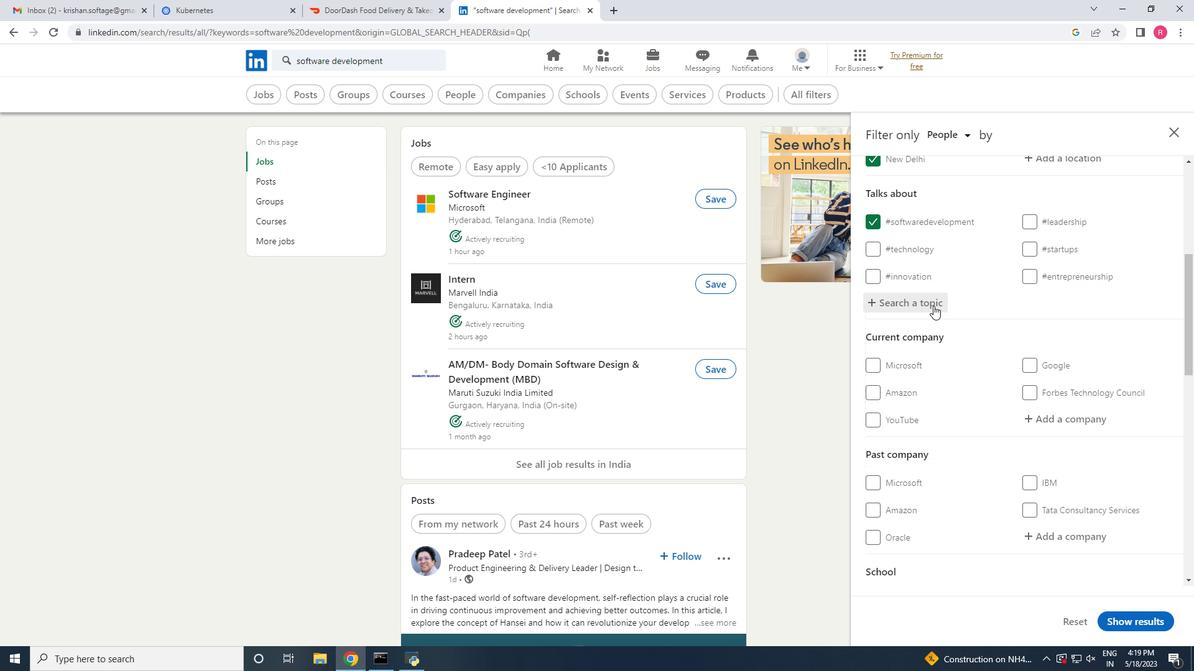 
Action: Mouse moved to (977, 304)
Screenshot: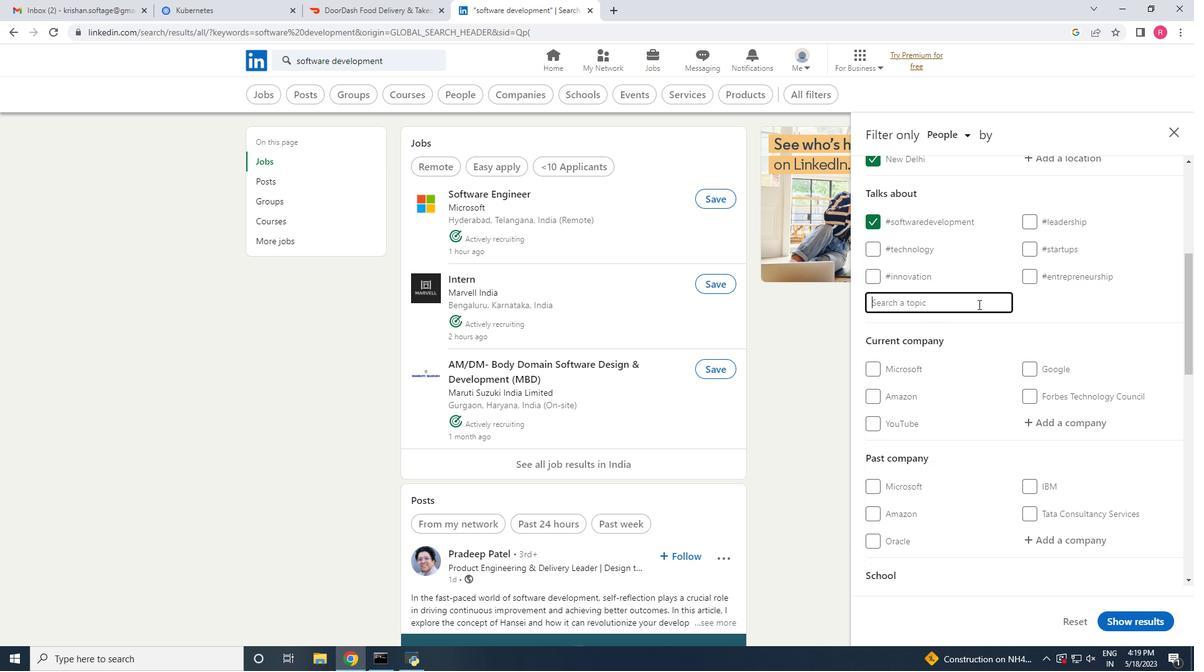 
Action: Mouse pressed left at (977, 304)
Screenshot: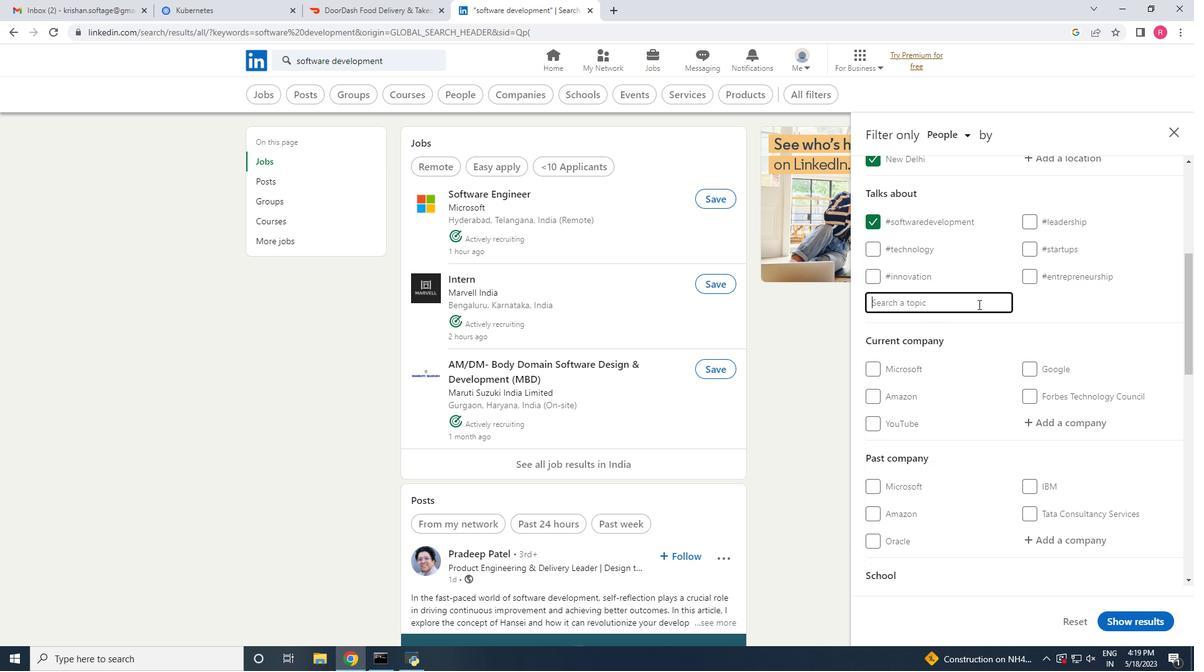 
Action: Mouse moved to (976, 304)
Screenshot: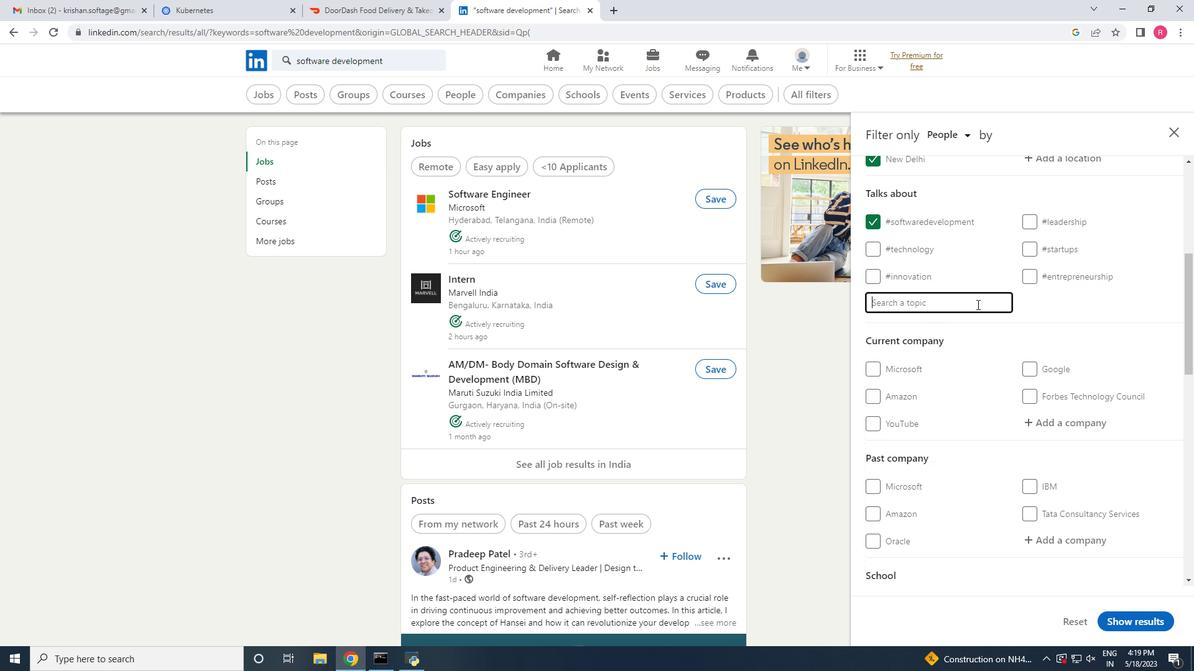 
Action: Key pressed soft
Screenshot: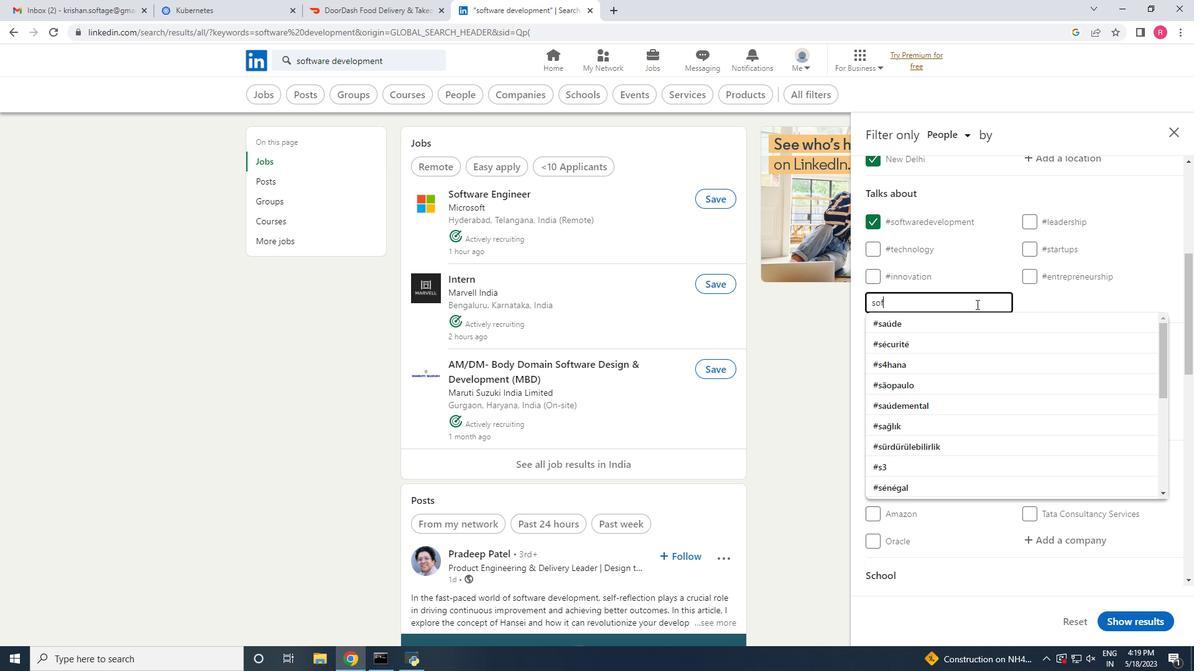 
Action: Mouse moved to (955, 367)
Screenshot: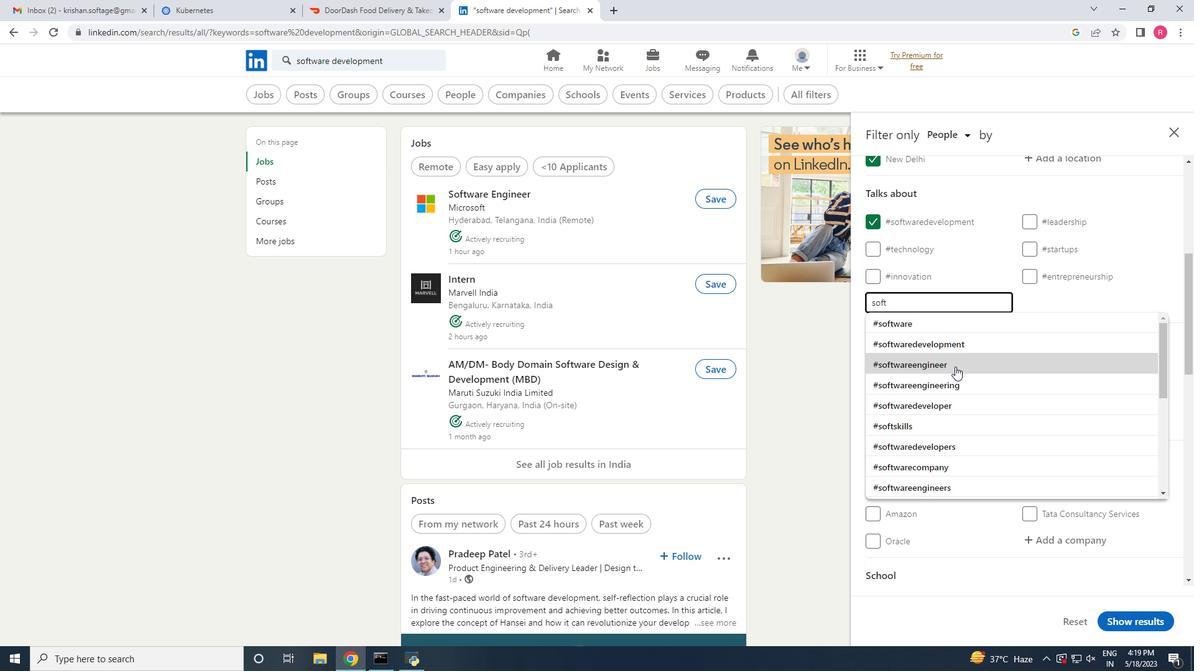 
Action: Mouse pressed left at (955, 367)
Screenshot: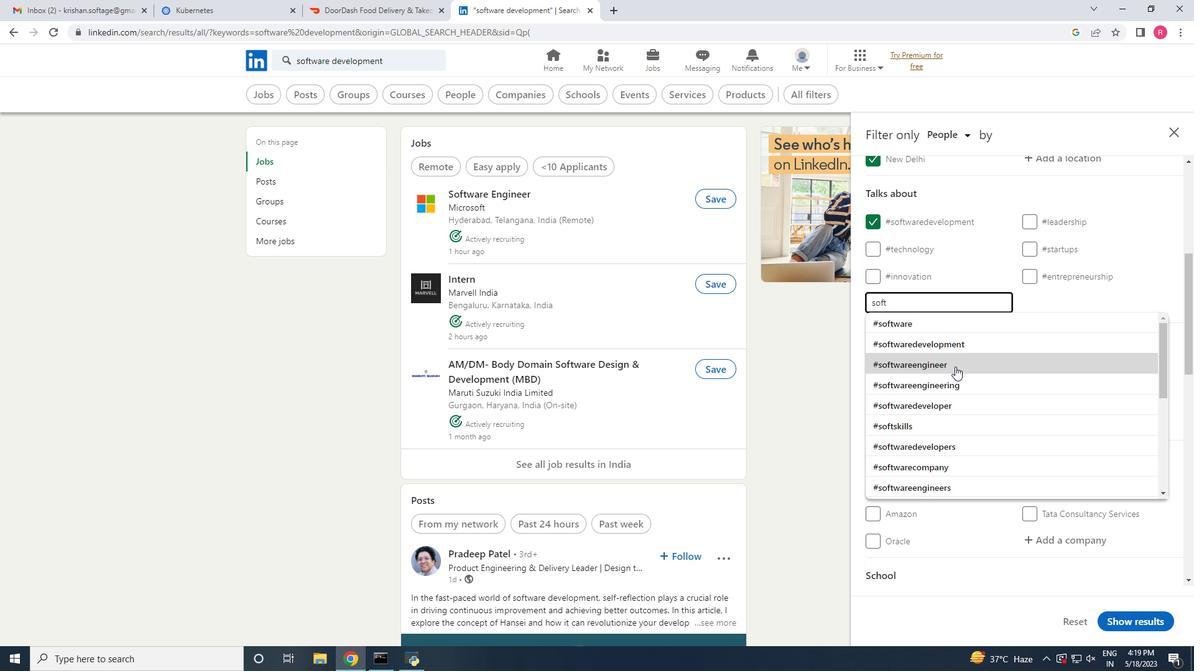 
Action: Mouse moved to (1042, 298)
Screenshot: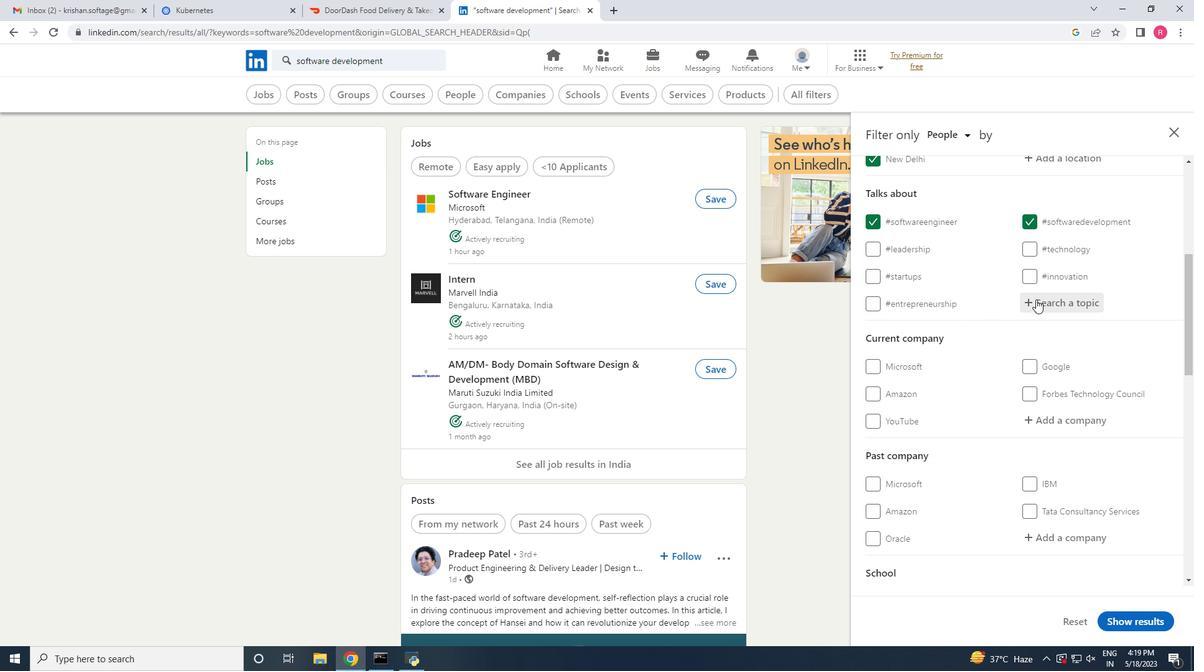 
Action: Mouse pressed left at (1042, 298)
Screenshot: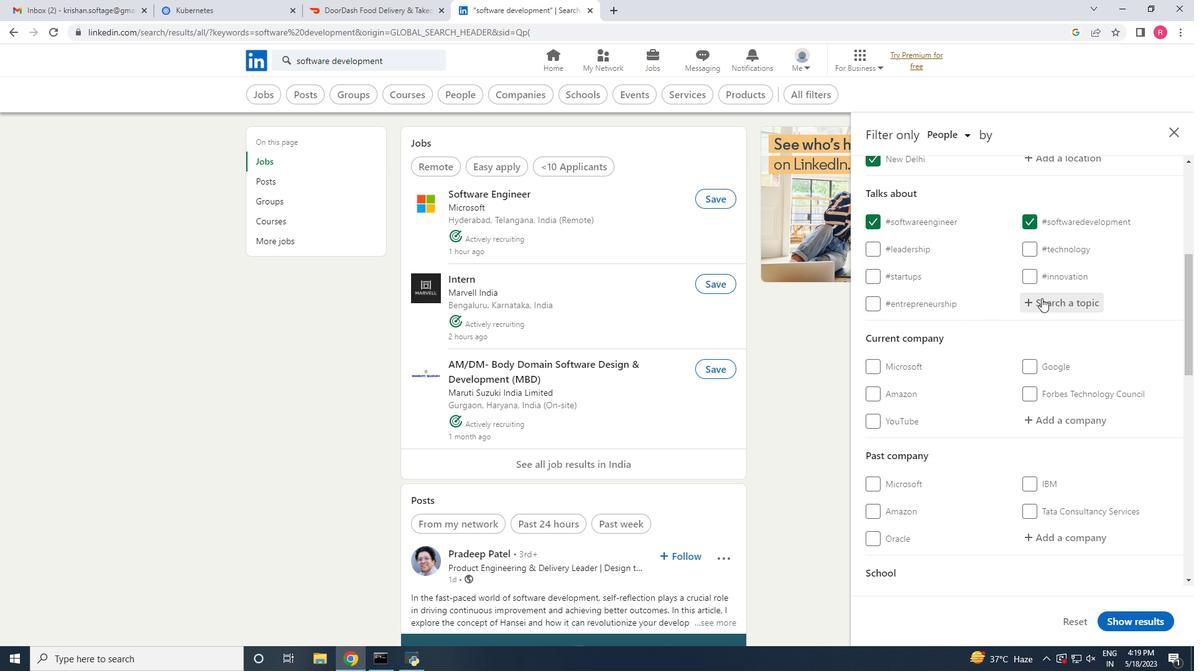 
Action: Mouse moved to (1040, 296)
Screenshot: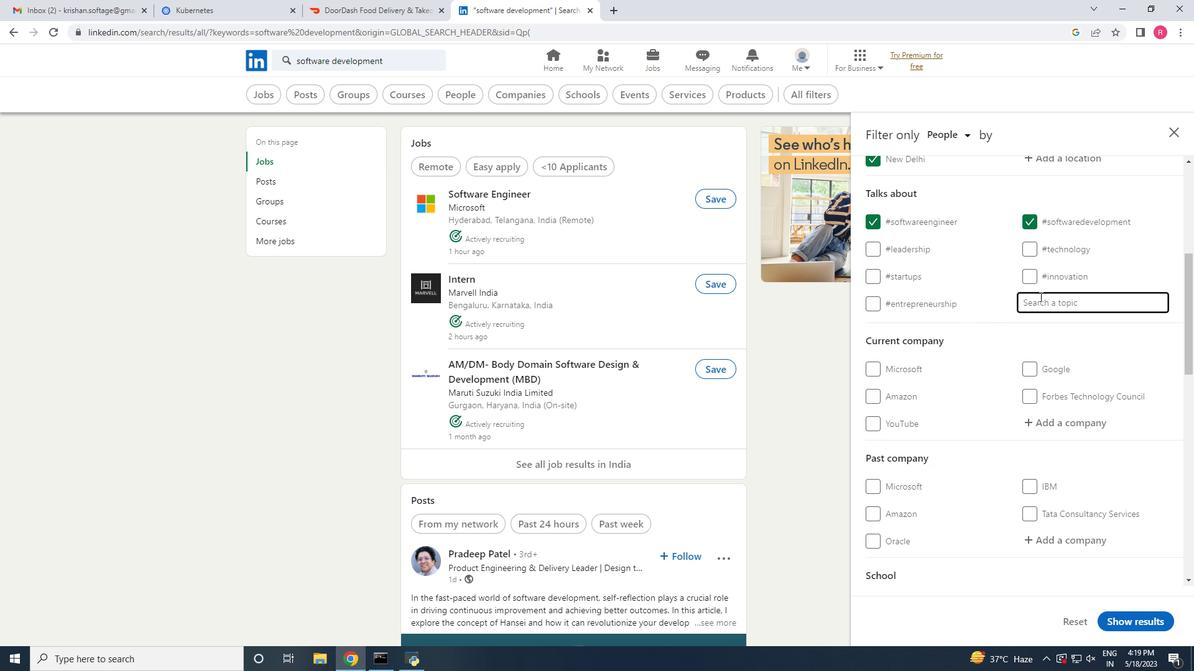 
Action: Mouse pressed left at (1040, 296)
Screenshot: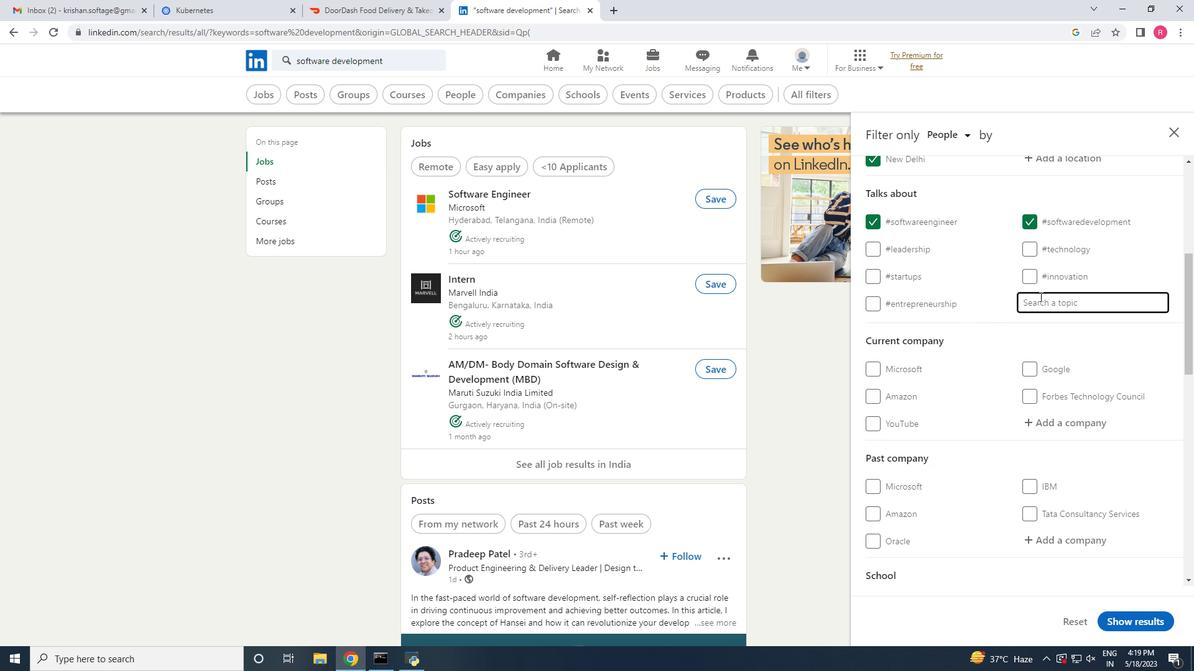 
Action: Mouse moved to (1039, 299)
Screenshot: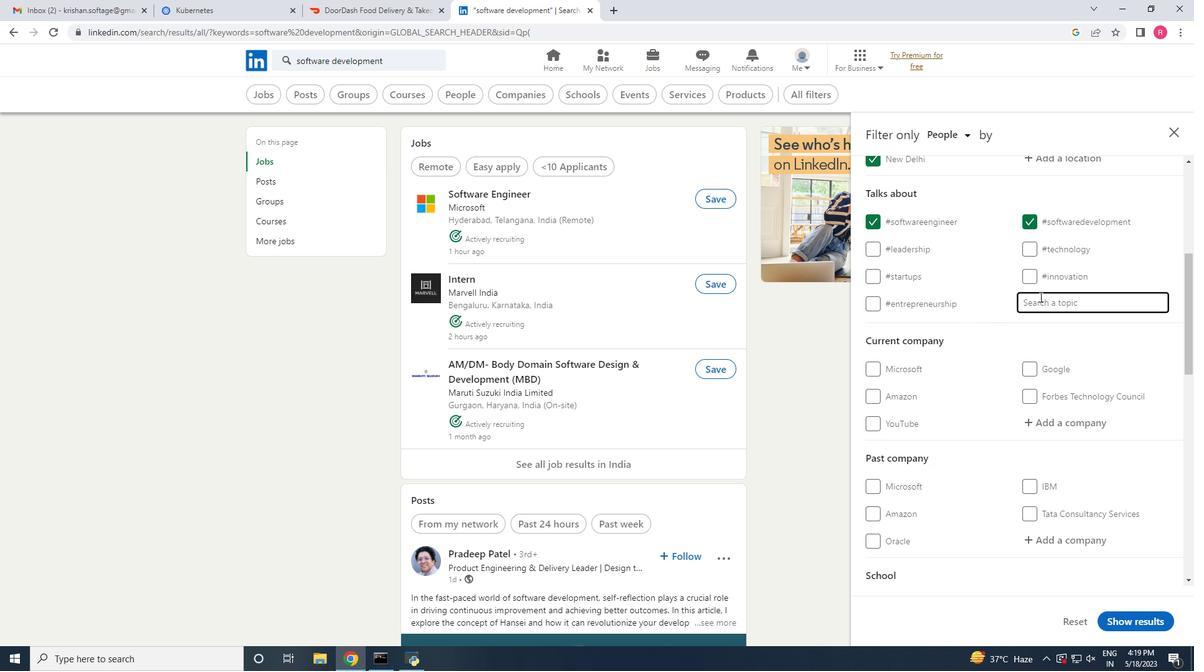 
Action: Key pressed soft
Screenshot: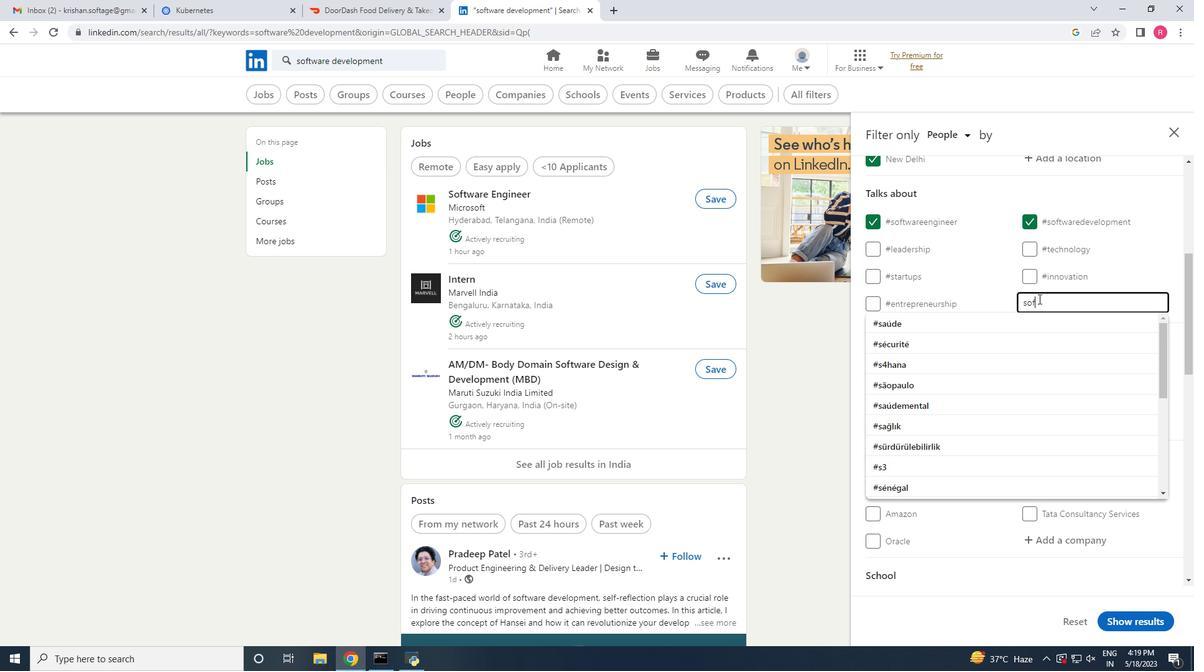 
Action: Mouse moved to (971, 400)
Screenshot: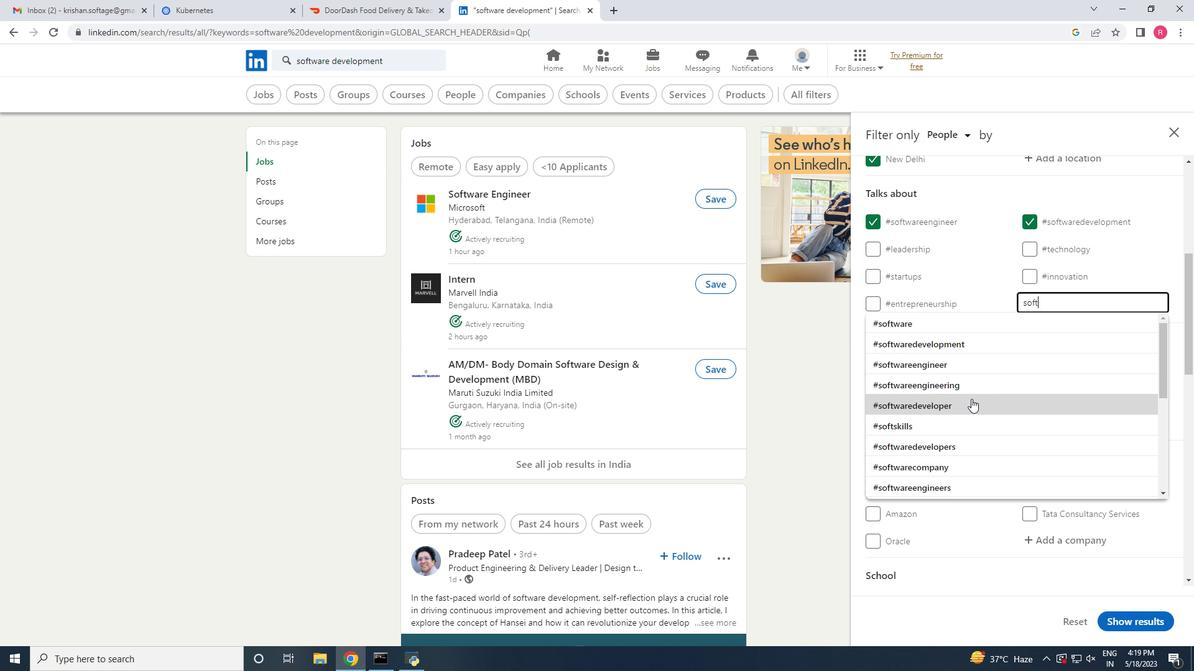 
Action: Mouse pressed left at (971, 400)
Screenshot: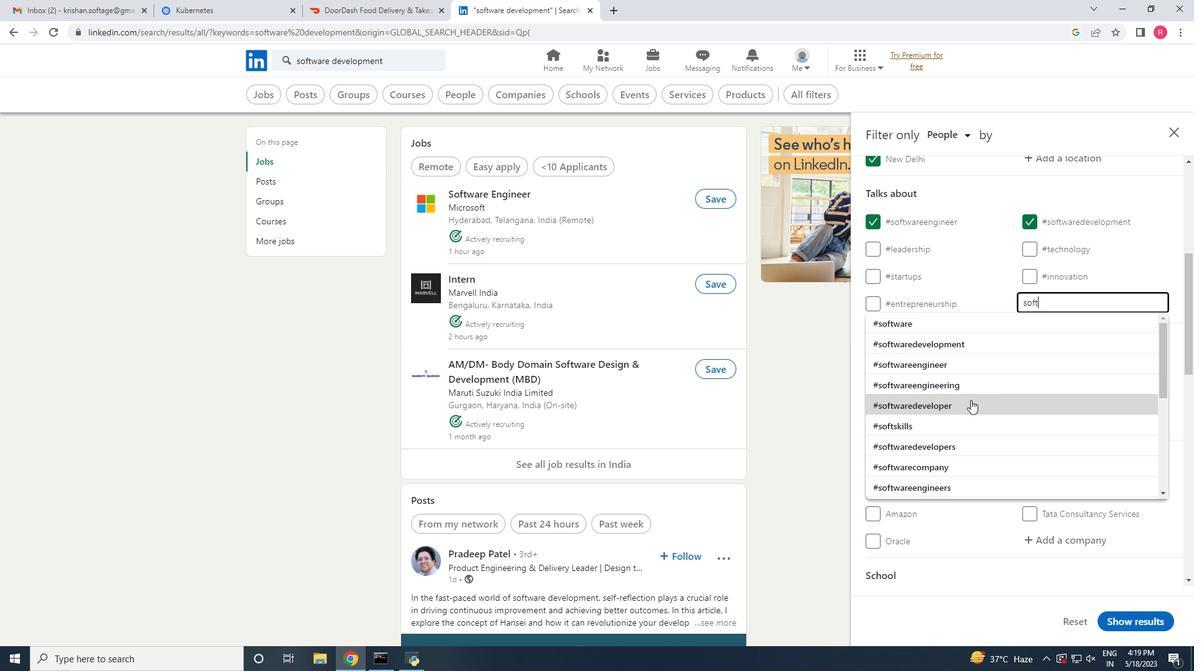 
Action: Mouse moved to (969, 397)
Screenshot: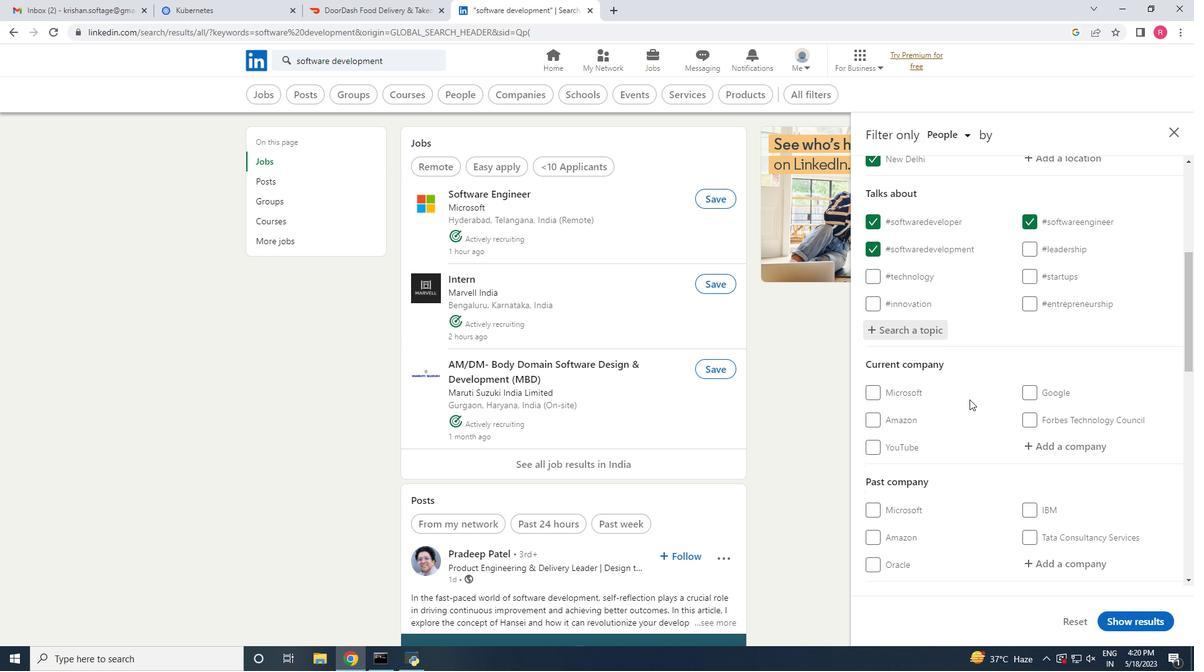 
Action: Mouse scrolled (969, 396) with delta (0, 0)
Screenshot: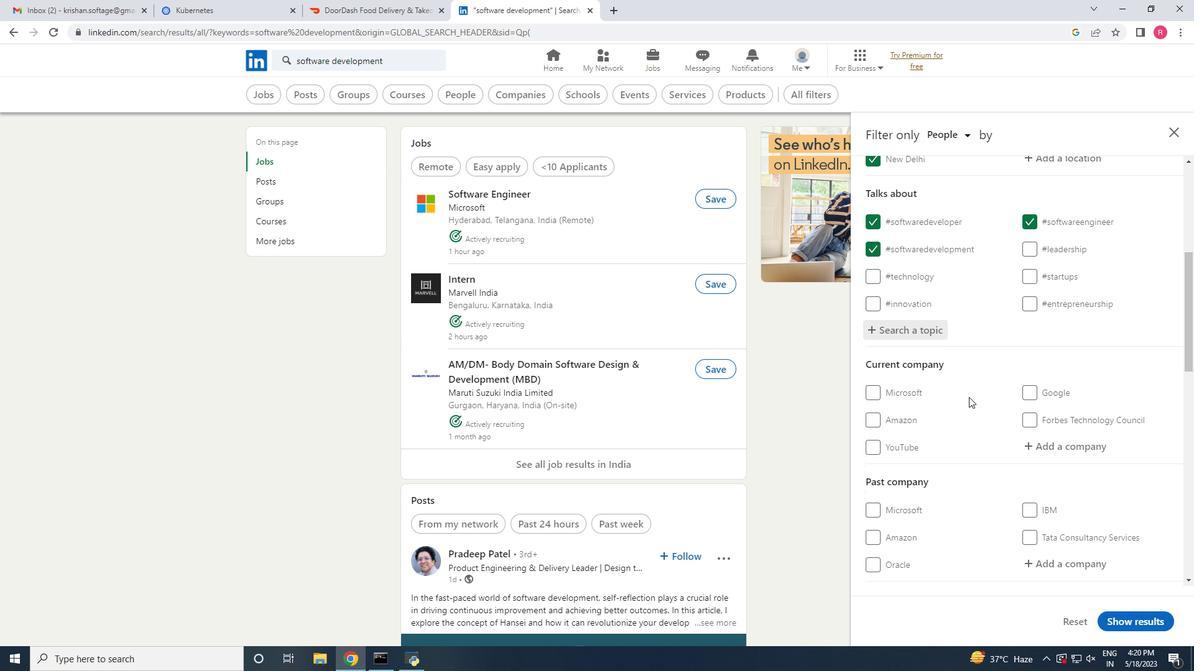 
Action: Mouse moved to (969, 392)
Screenshot: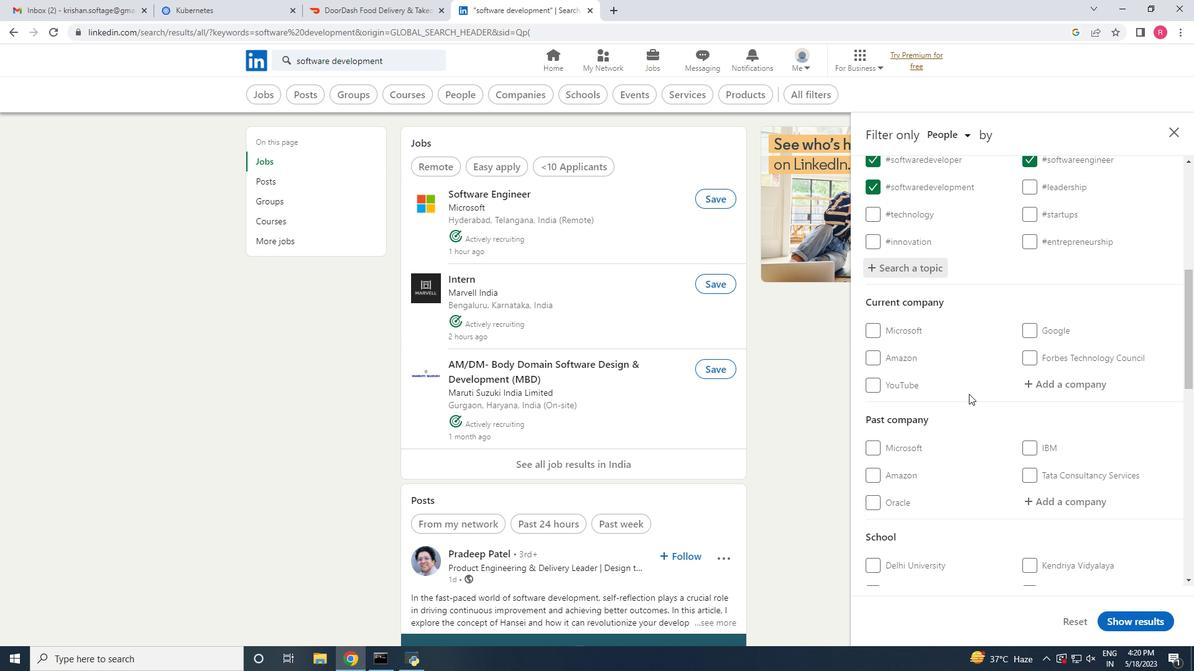 
Action: Mouse scrolled (969, 391) with delta (0, 0)
Screenshot: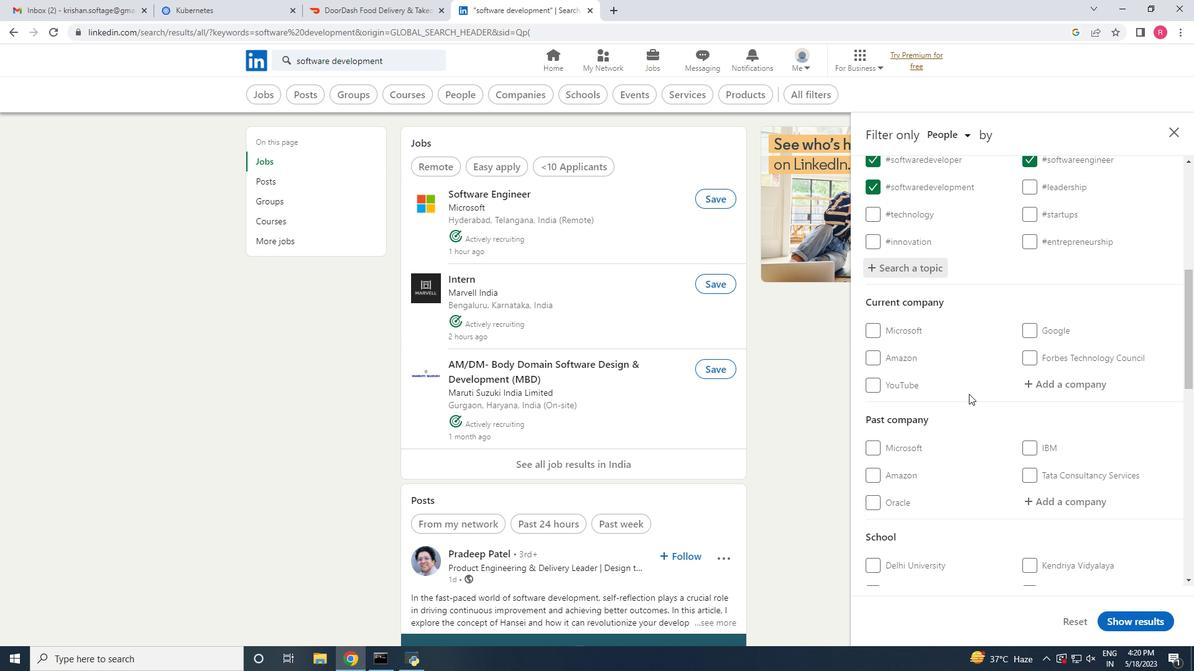
Action: Mouse moved to (969, 360)
Screenshot: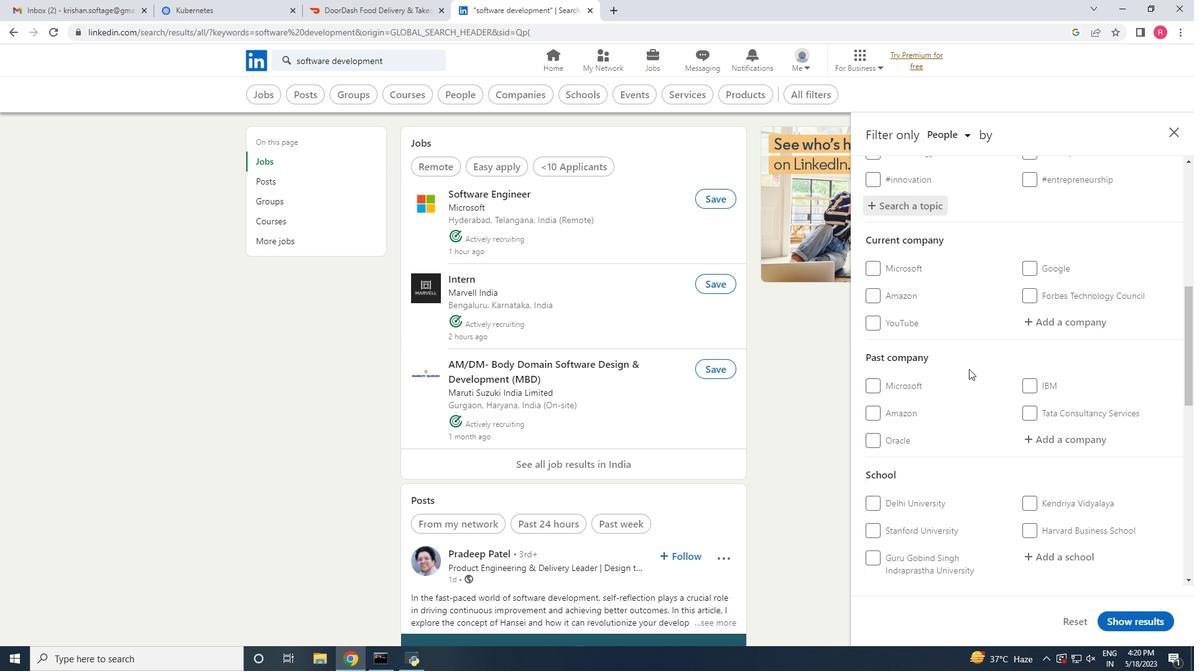 
Action: Mouse scrolled (969, 359) with delta (0, 0)
Screenshot: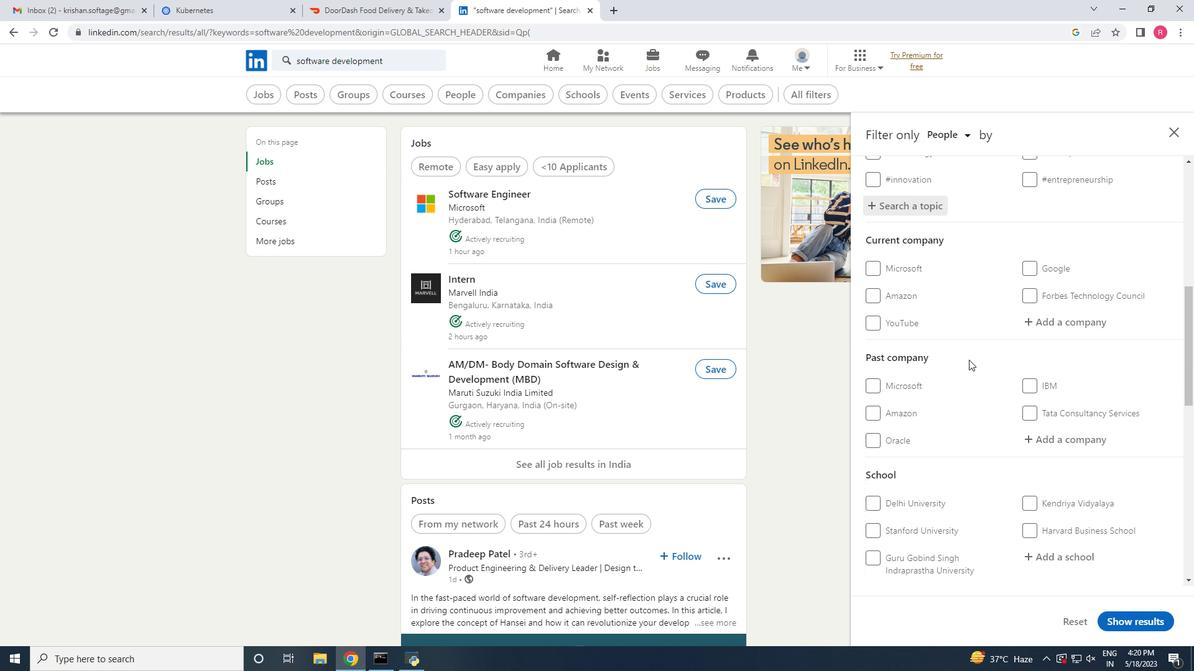 
Action: Mouse scrolled (969, 359) with delta (0, 0)
Screenshot: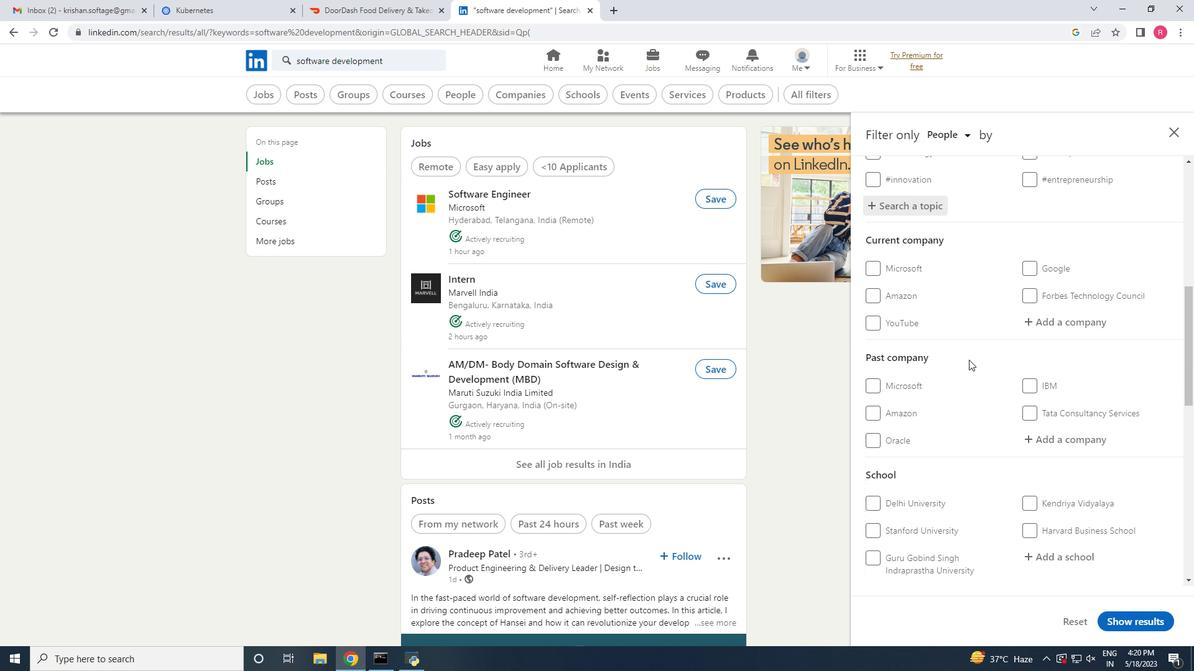 
Action: Mouse moved to (928, 276)
Screenshot: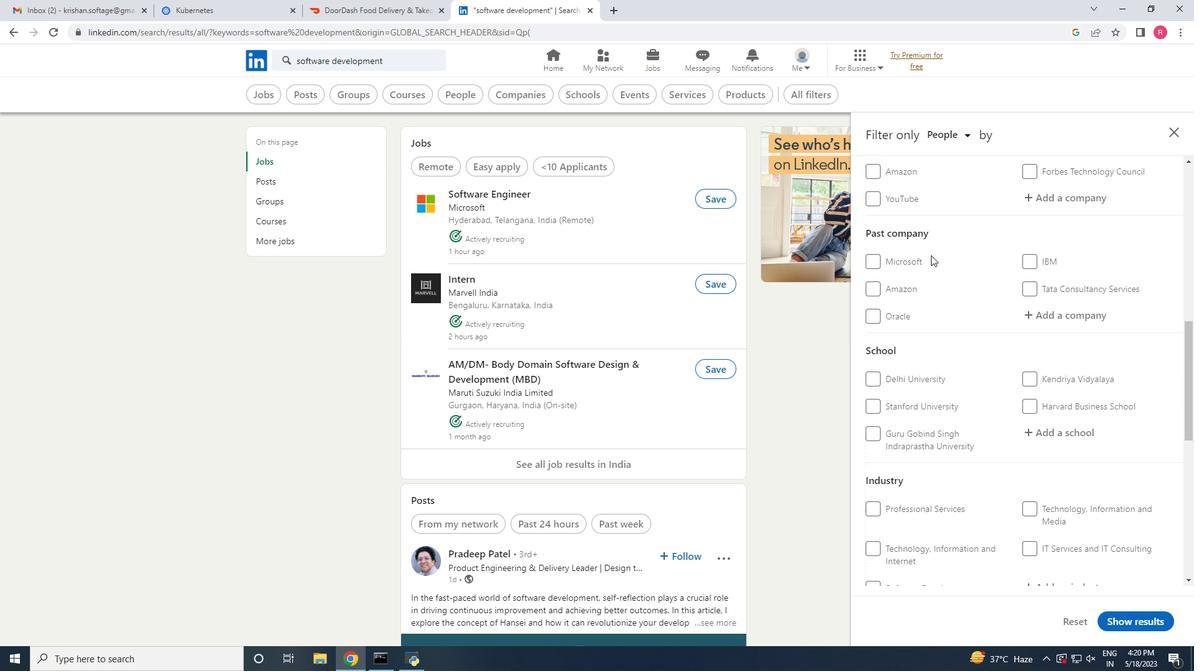 
Action: Mouse scrolled (928, 275) with delta (0, 0)
Screenshot: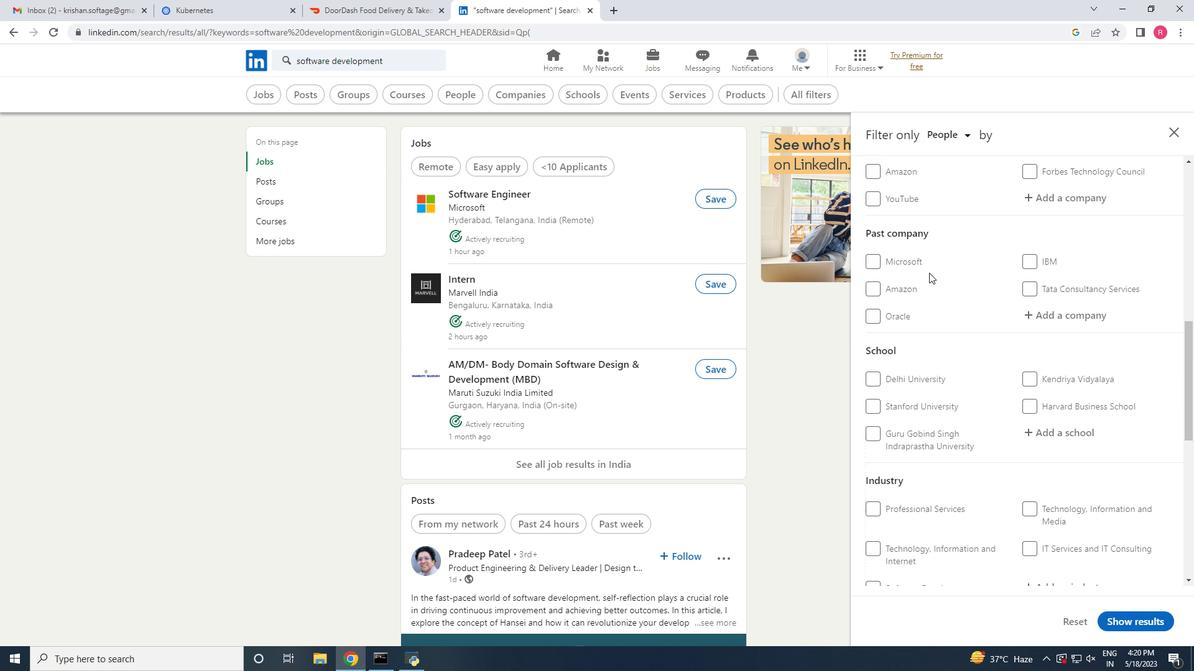 
Action: Mouse scrolled (928, 275) with delta (0, 0)
Screenshot: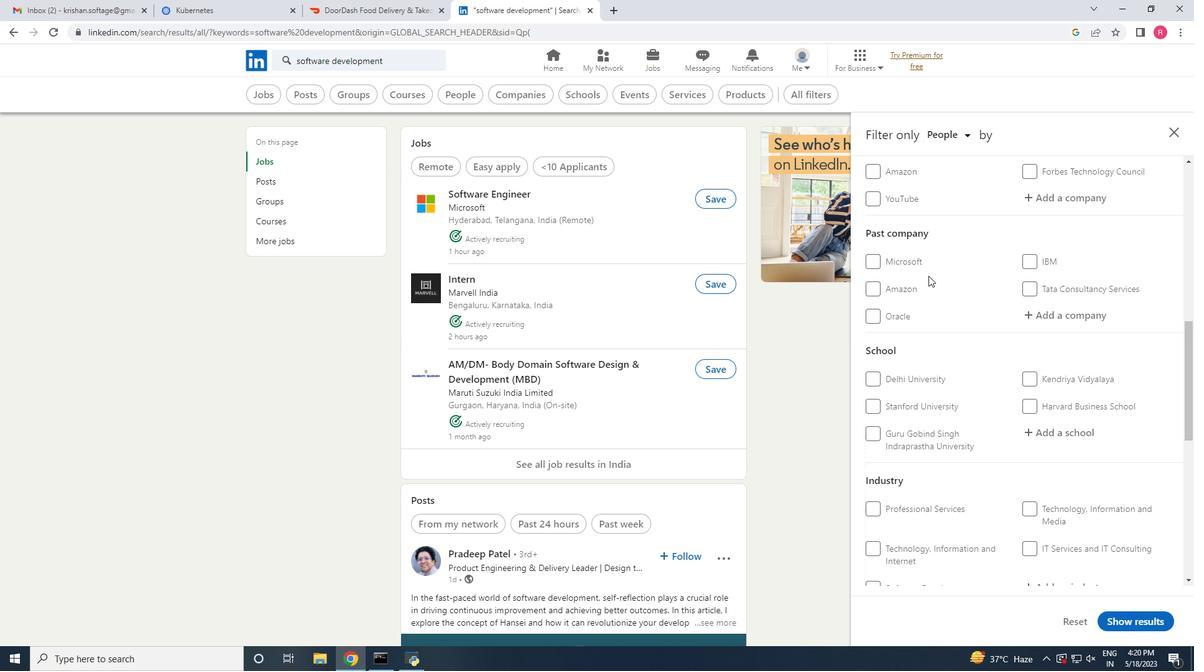 
Action: Mouse moved to (936, 289)
Screenshot: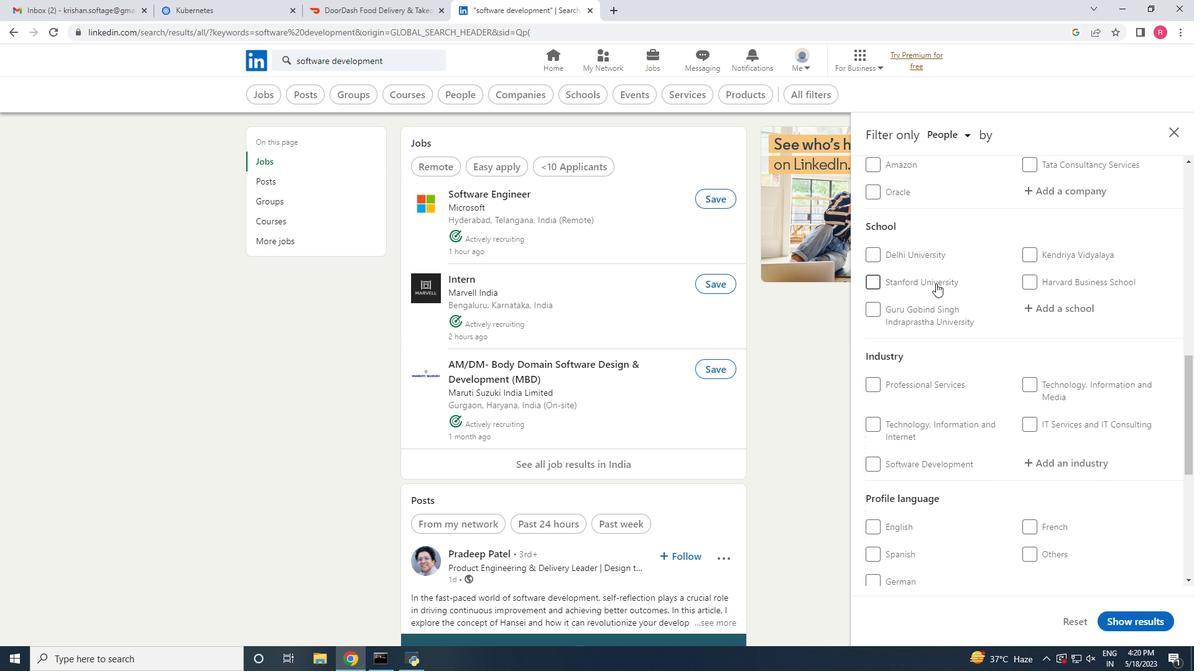 
Action: Mouse scrolled (936, 288) with delta (0, 0)
Screenshot: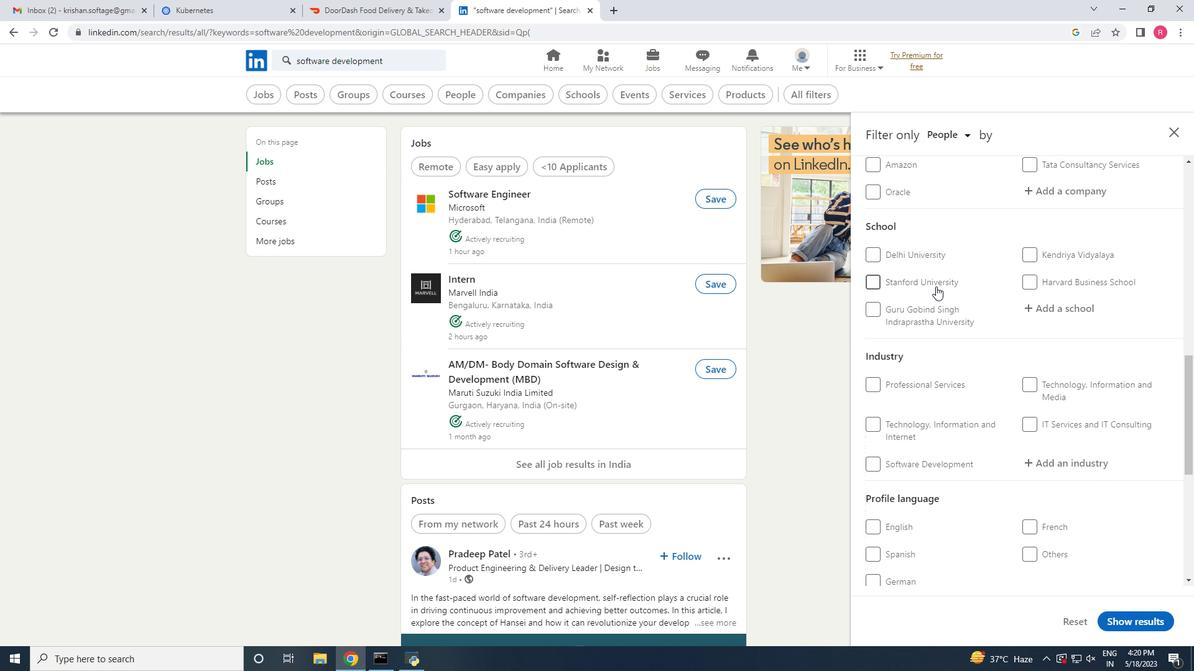 
Action: Mouse scrolled (936, 288) with delta (0, 0)
Screenshot: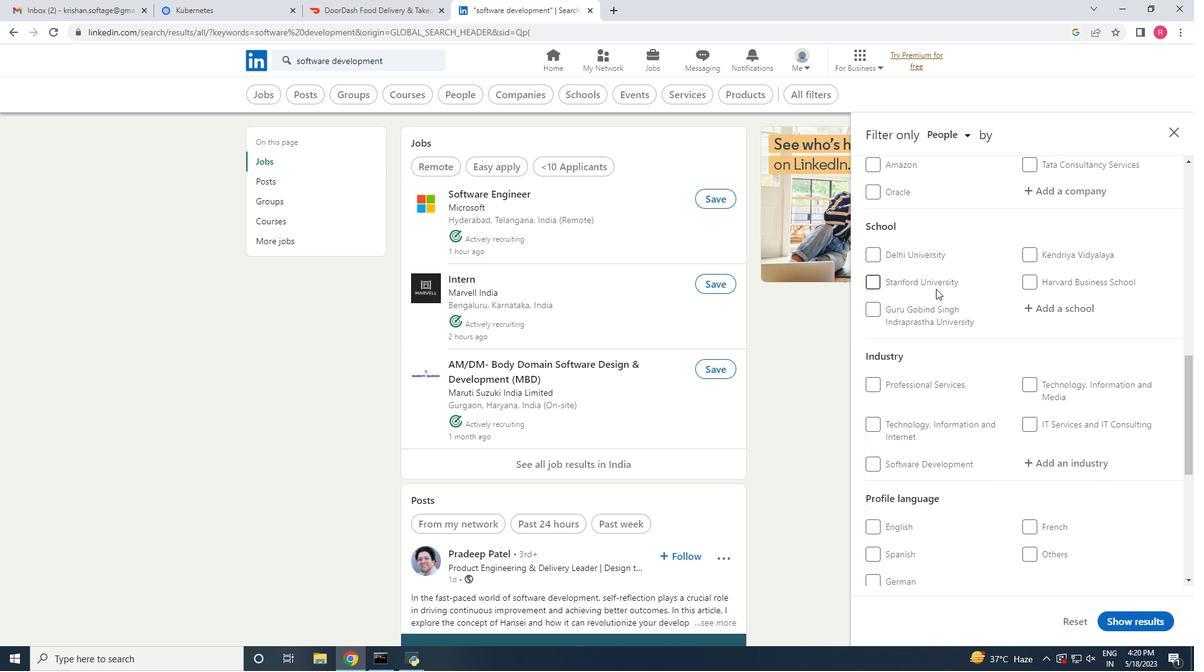 
Action: Mouse moved to (1032, 258)
Screenshot: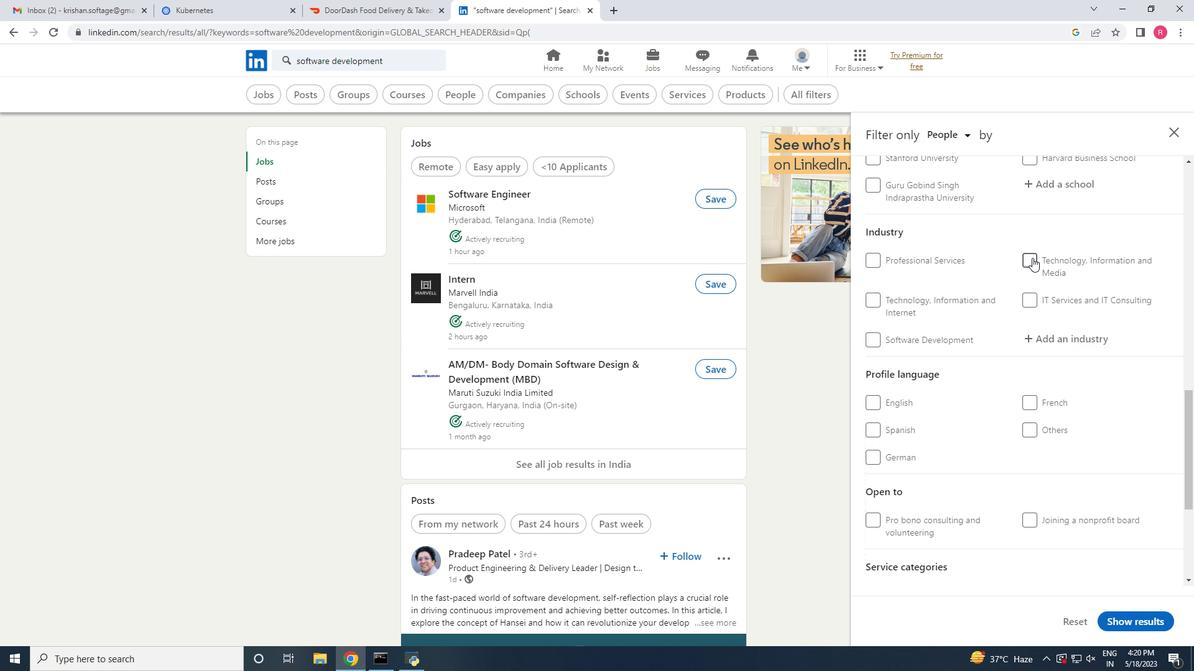 
Action: Mouse pressed left at (1032, 258)
Screenshot: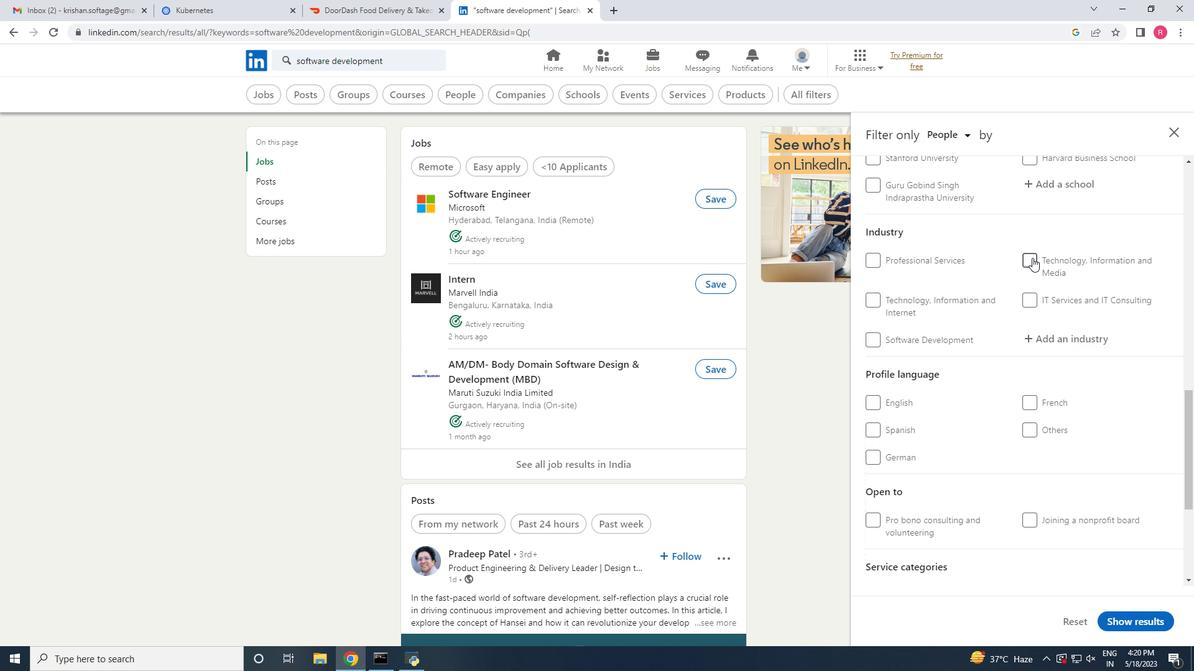 
Action: Mouse moved to (1033, 299)
Screenshot: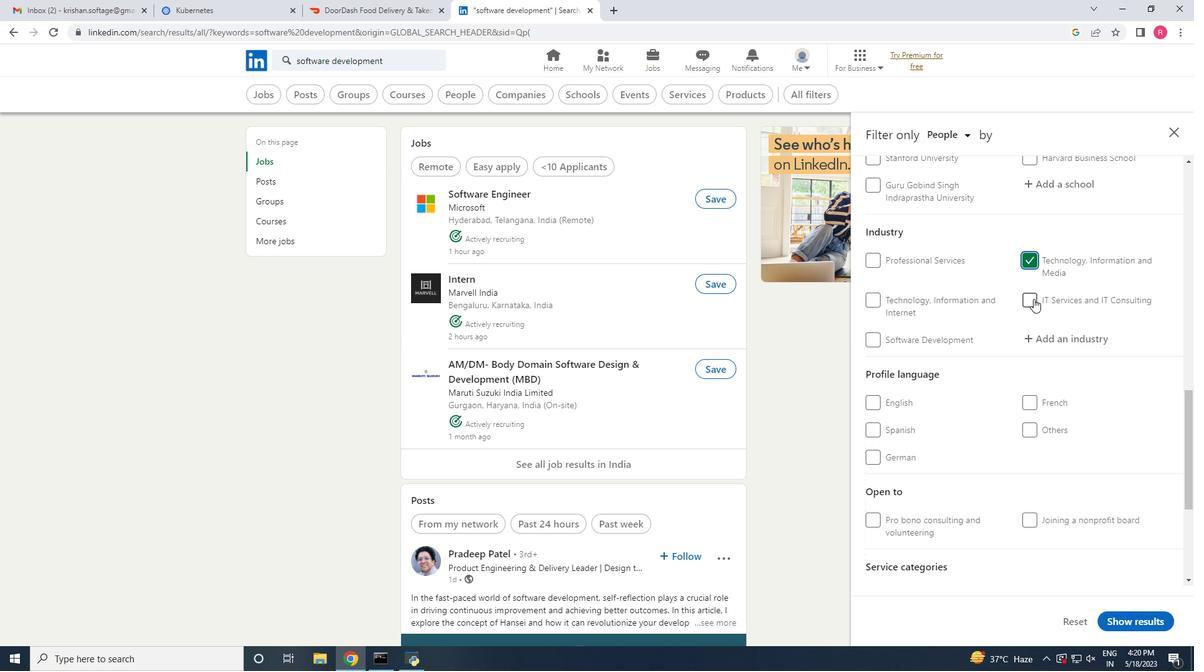 
Action: Mouse pressed left at (1033, 299)
Screenshot: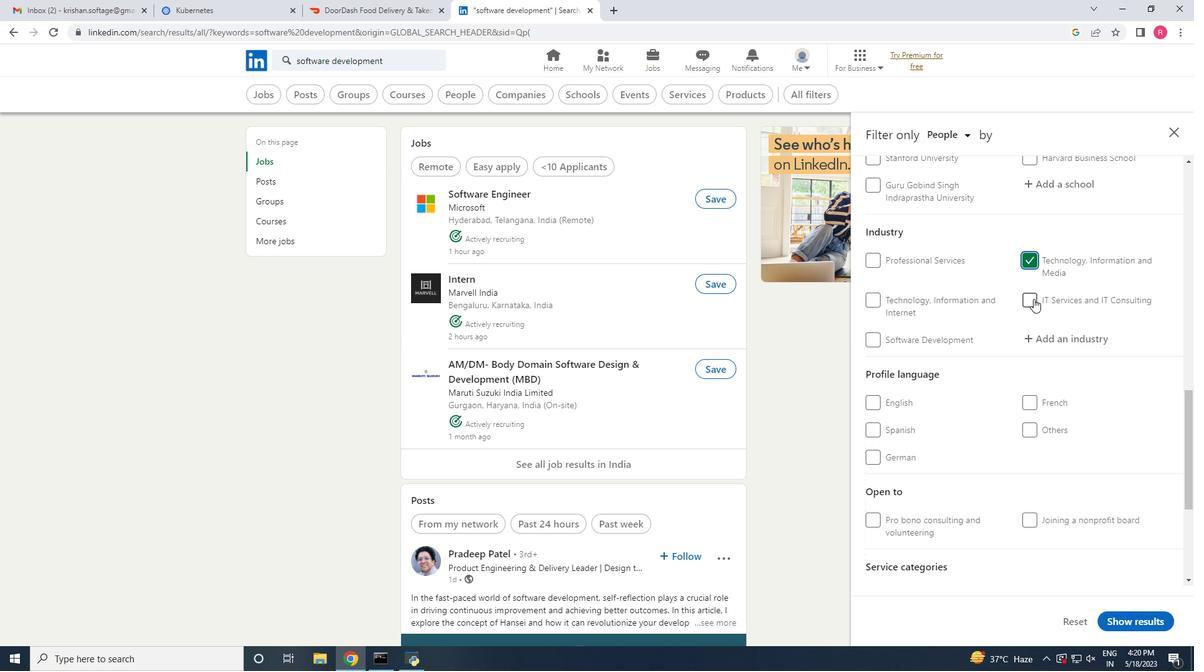 
Action: Mouse moved to (945, 303)
Screenshot: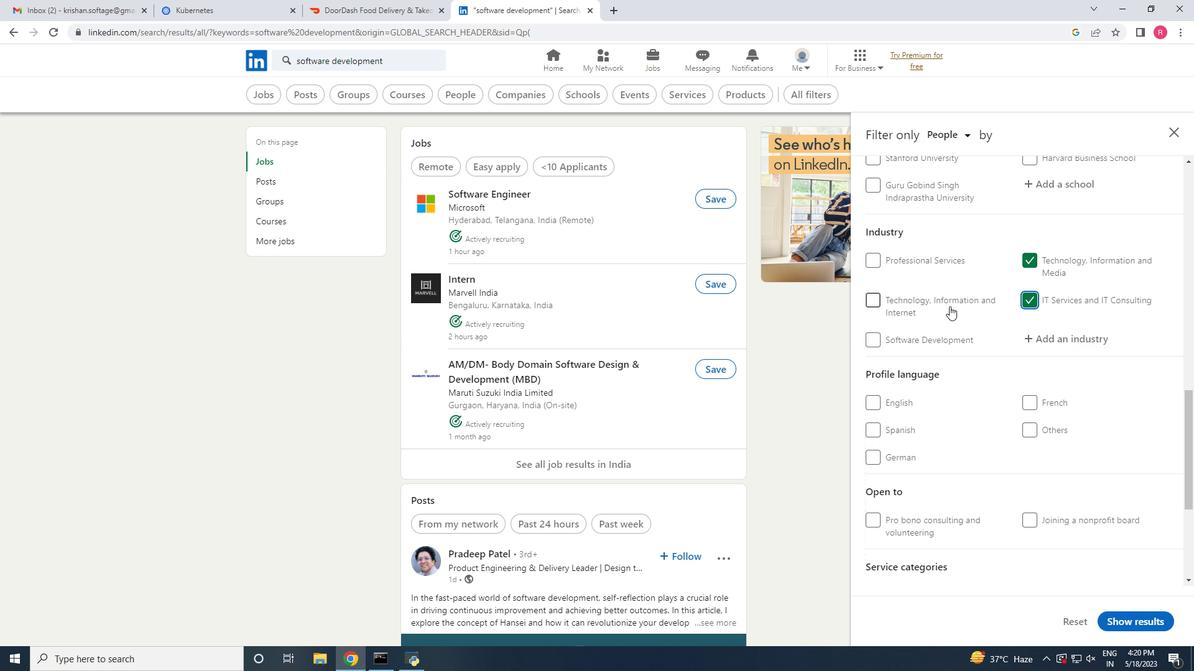 
Action: Mouse pressed left at (945, 303)
Screenshot: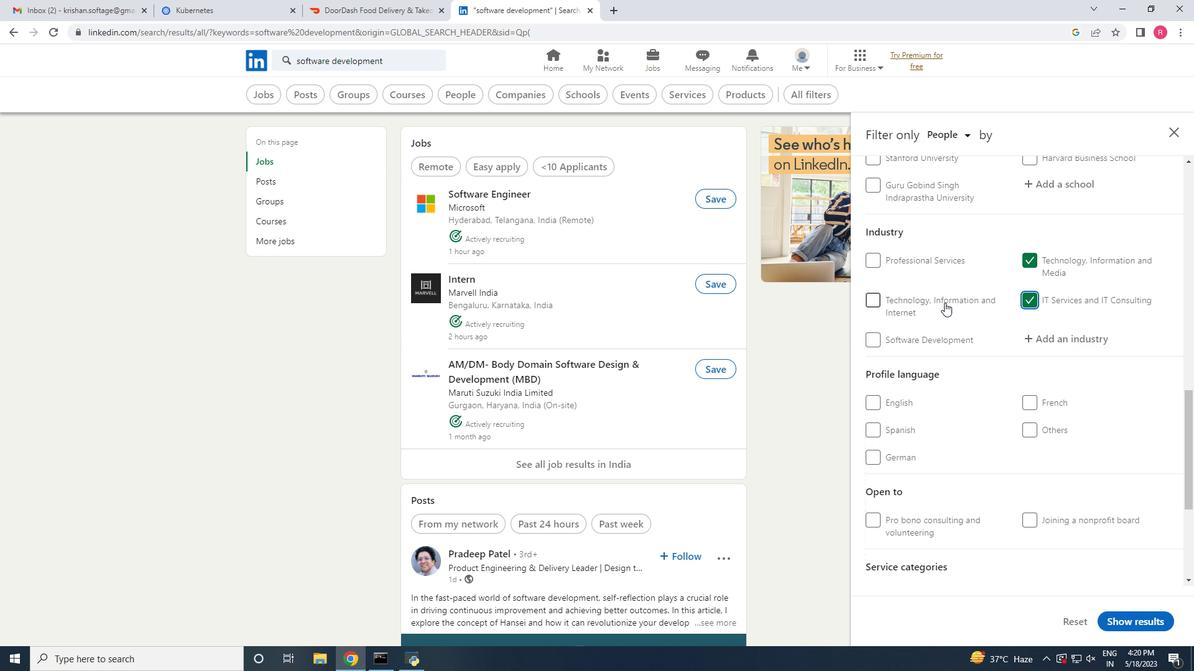 
Action: Mouse moved to (941, 338)
Screenshot: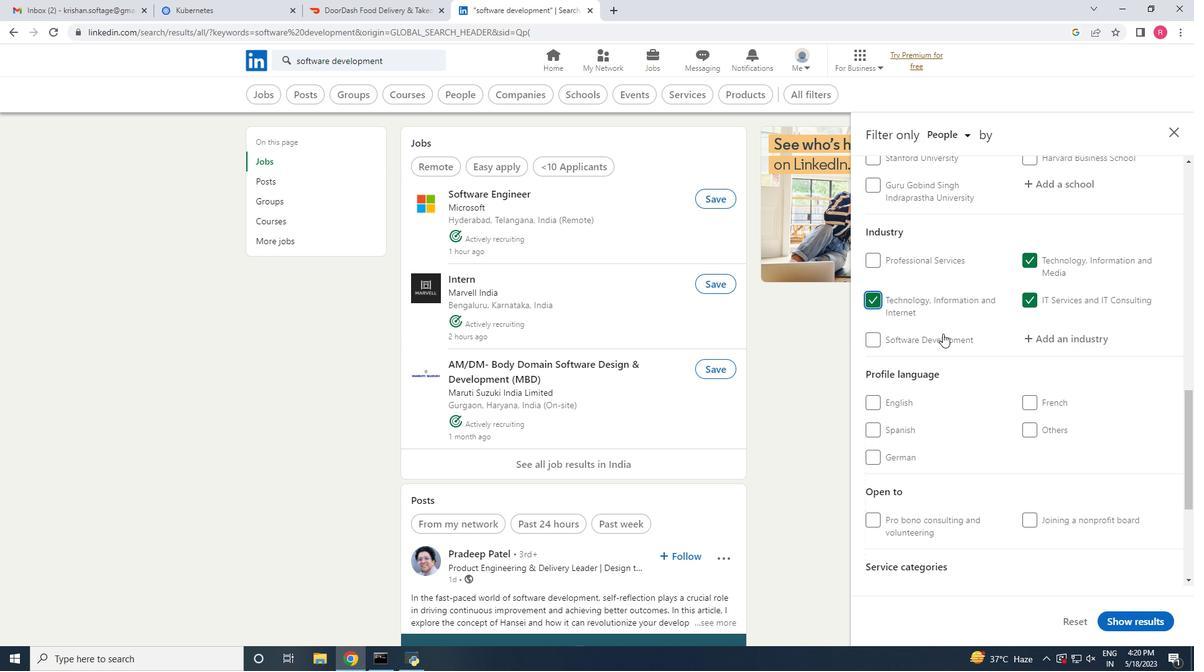 
Action: Mouse pressed left at (941, 338)
Screenshot: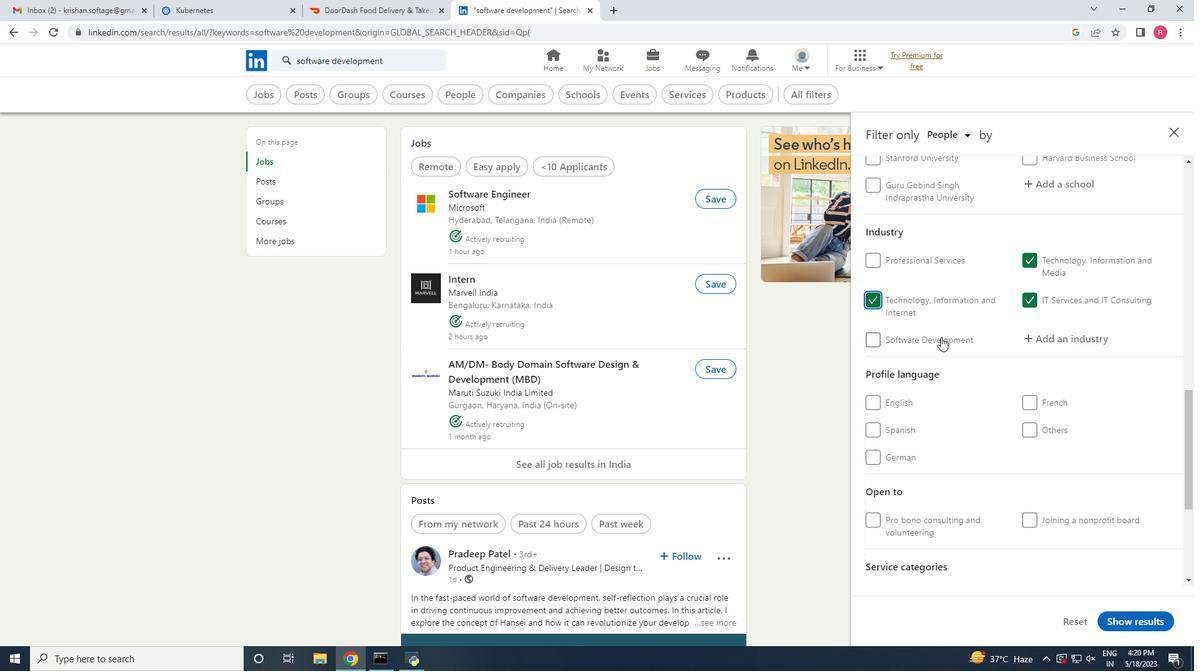 
Action: Mouse moved to (1024, 343)
Screenshot: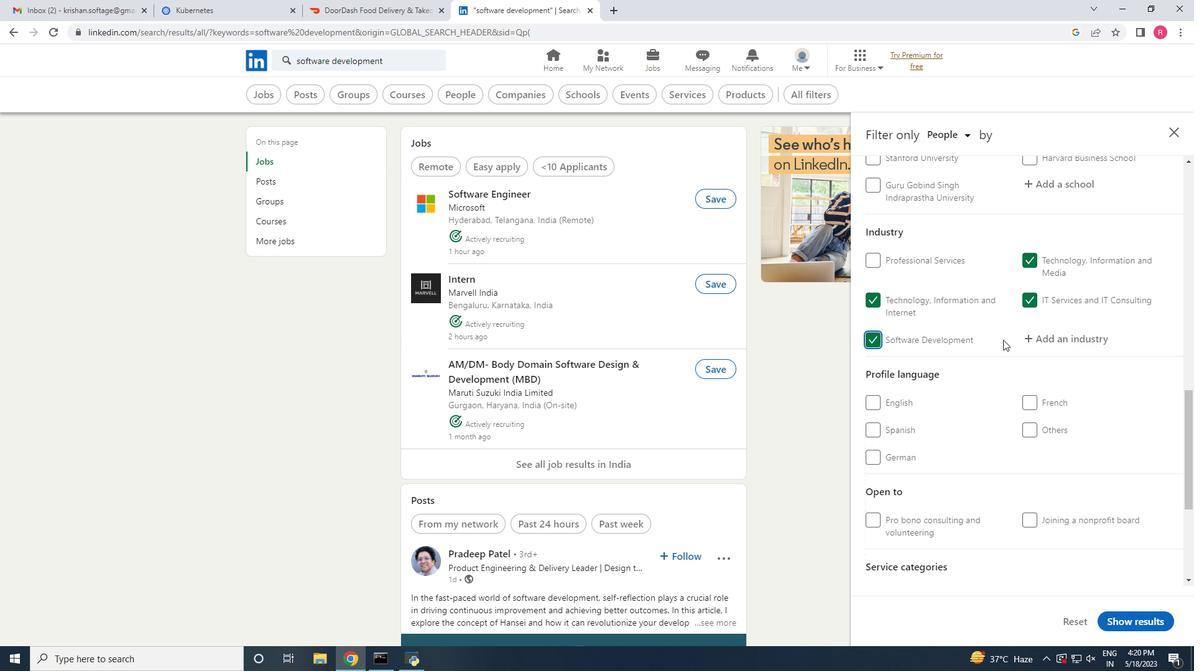 
Action: Mouse scrolled (1024, 342) with delta (0, 0)
Screenshot: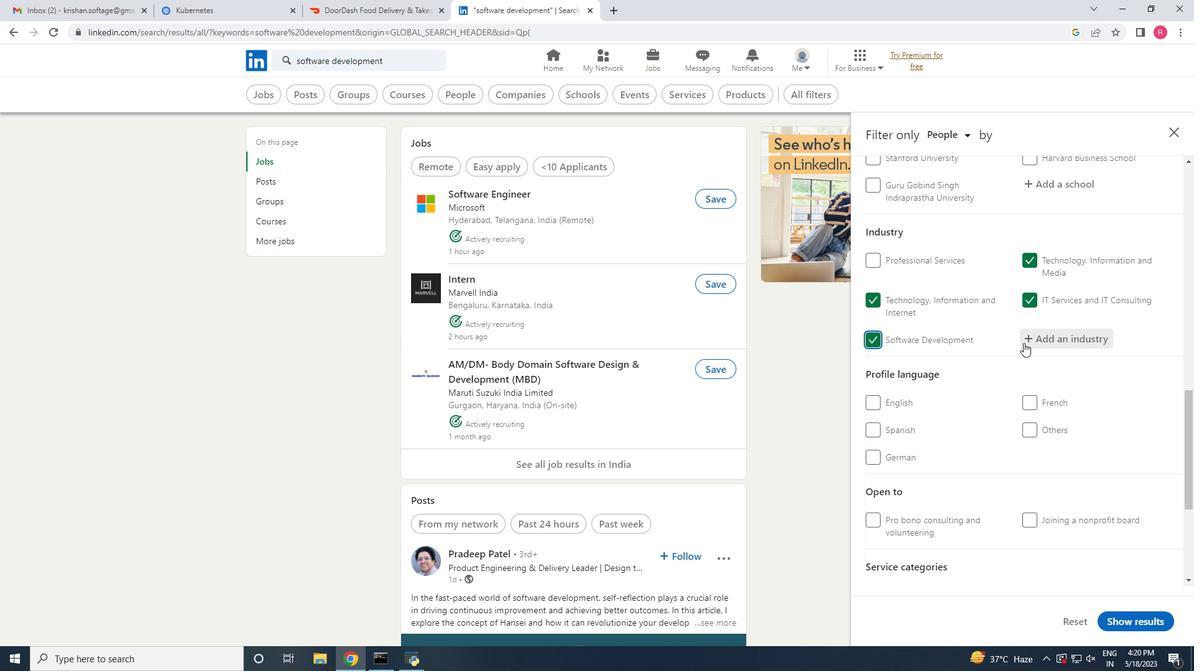 
Action: Mouse scrolled (1024, 342) with delta (0, 0)
Screenshot: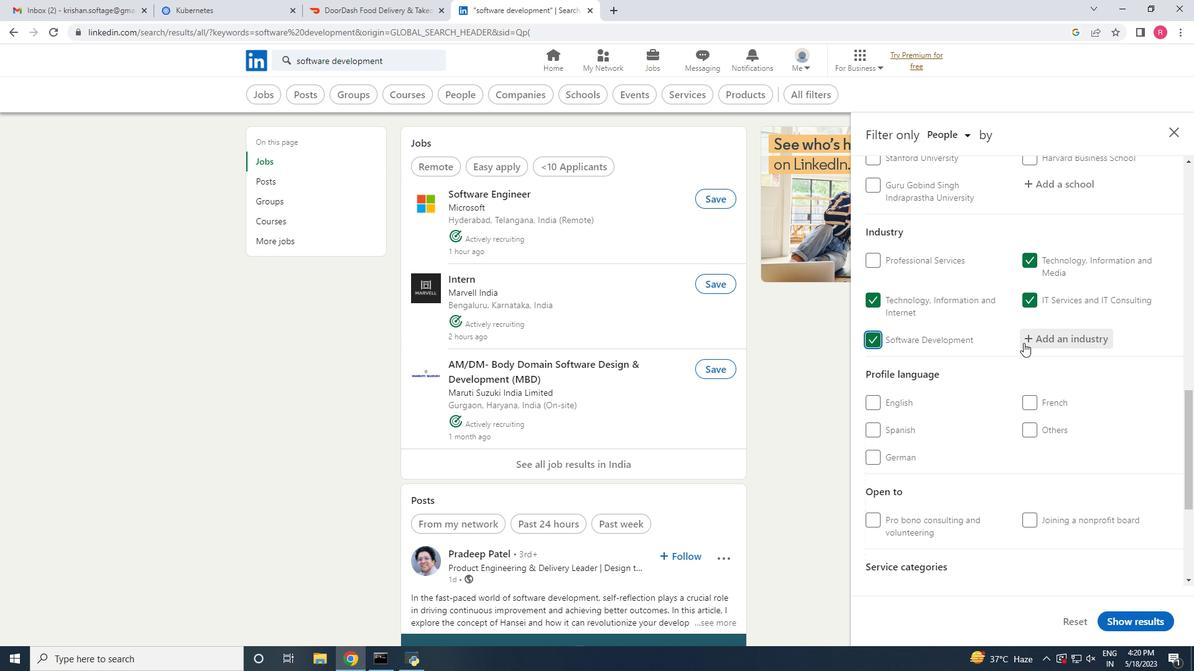 
Action: Mouse moved to (889, 278)
Screenshot: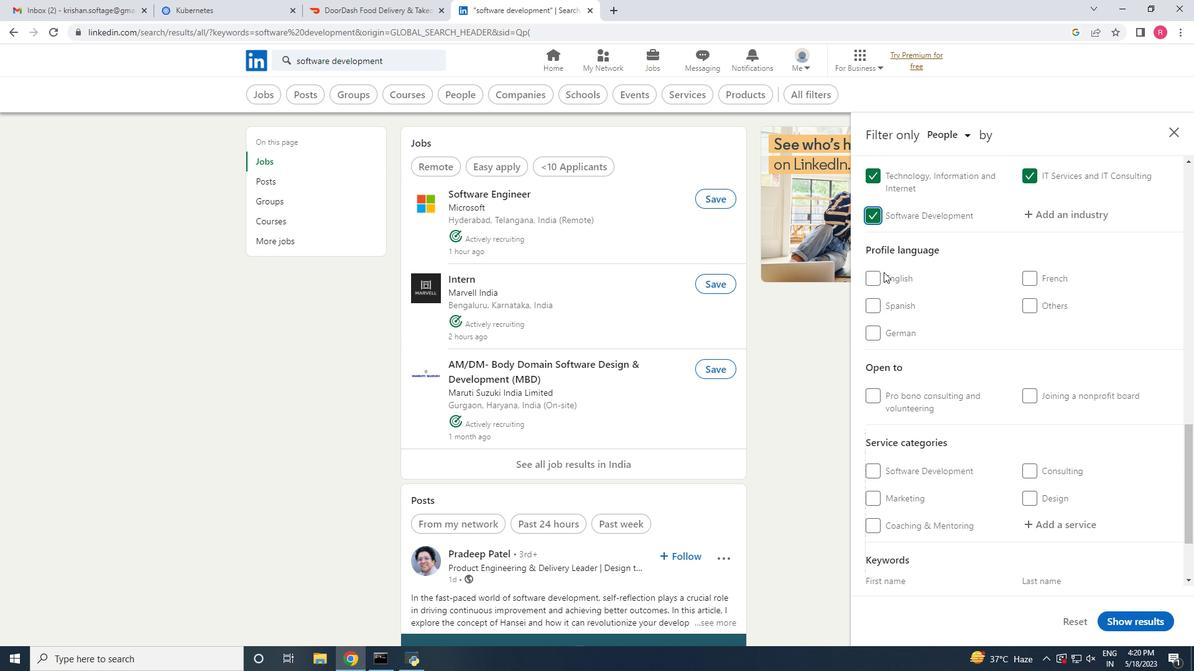 
Action: Mouse pressed left at (889, 278)
Screenshot: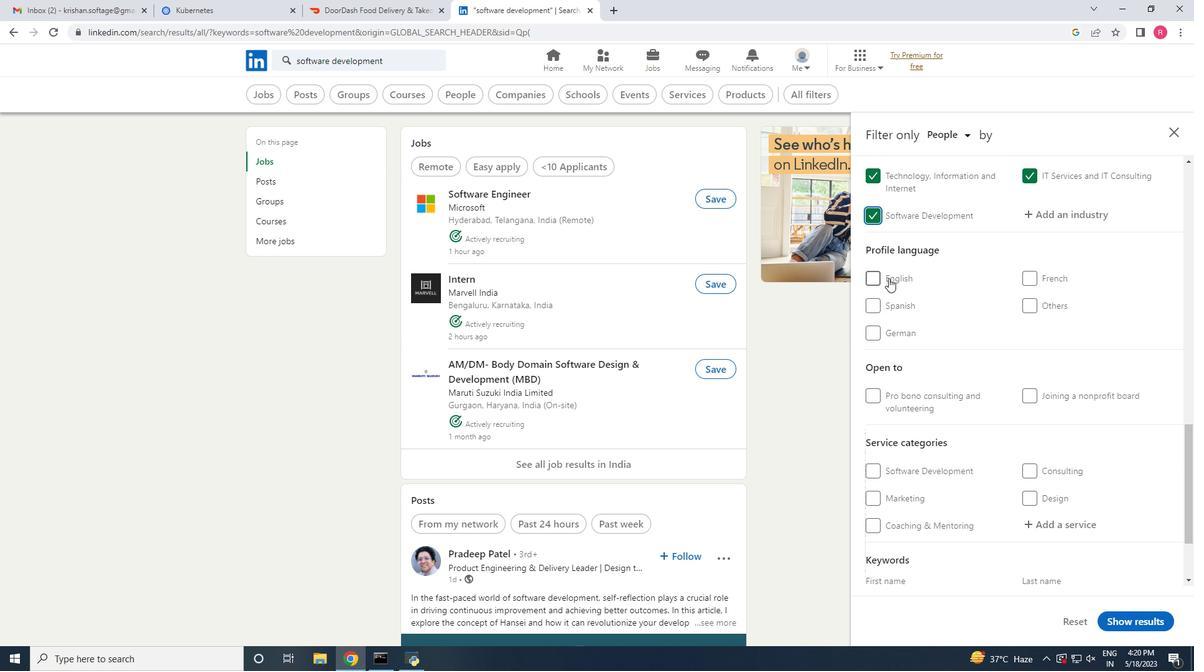 
Action: Mouse moved to (901, 317)
Screenshot: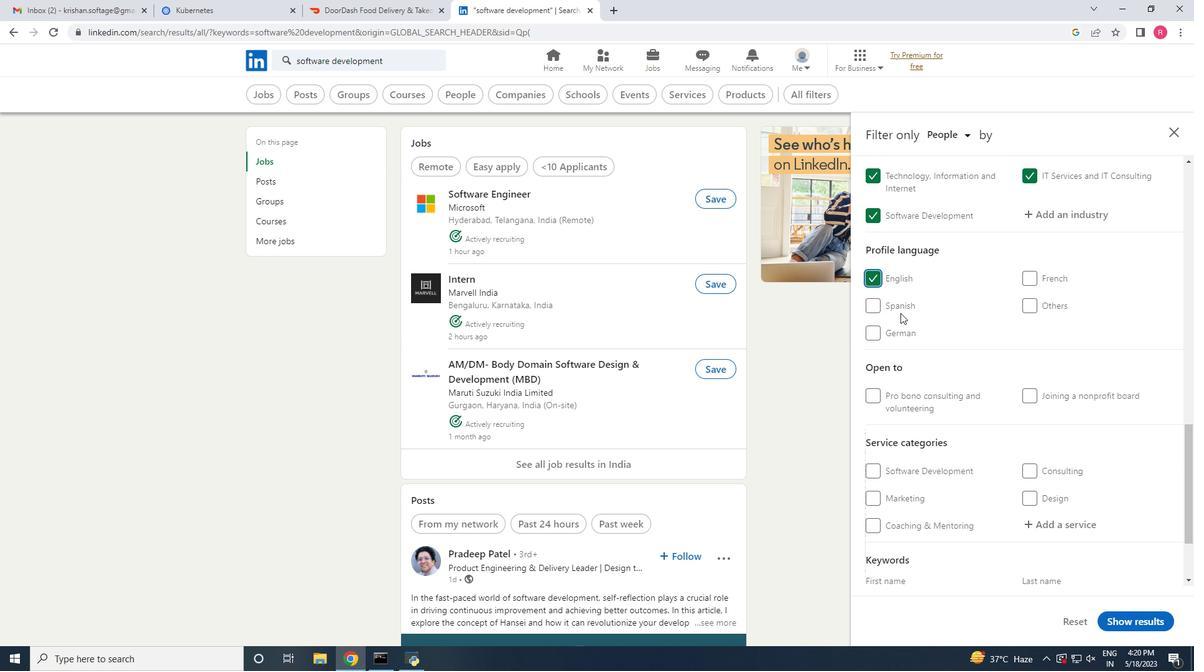 
Action: Mouse scrolled (901, 317) with delta (0, 0)
Screenshot: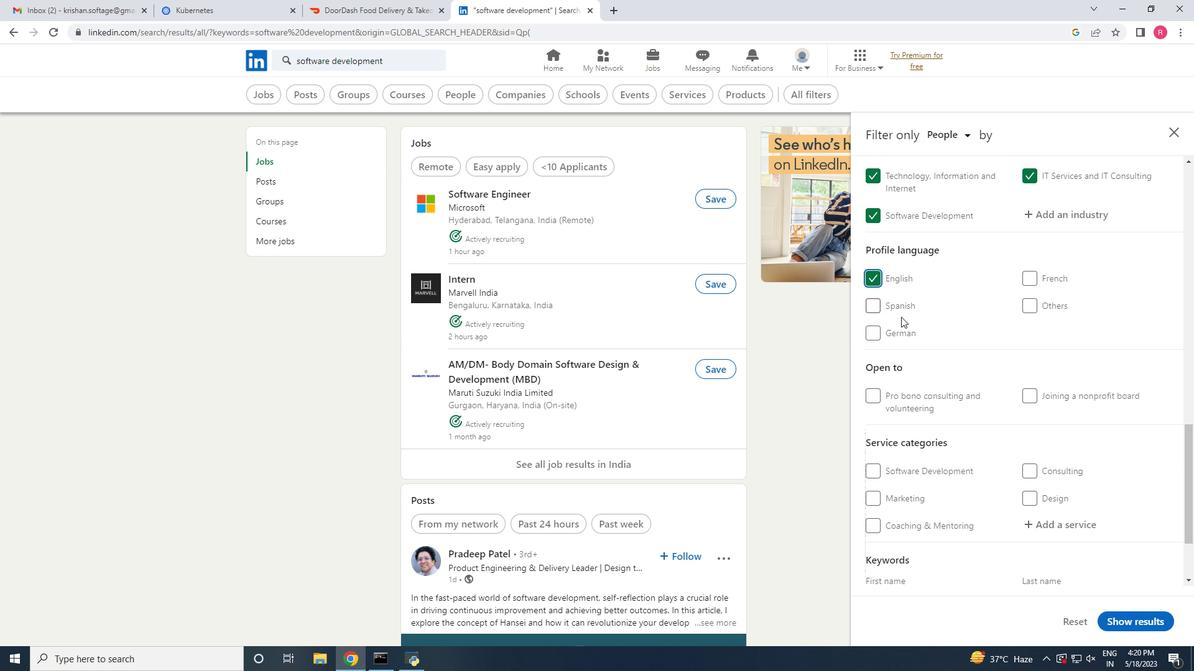 
Action: Mouse moved to (901, 317)
Screenshot: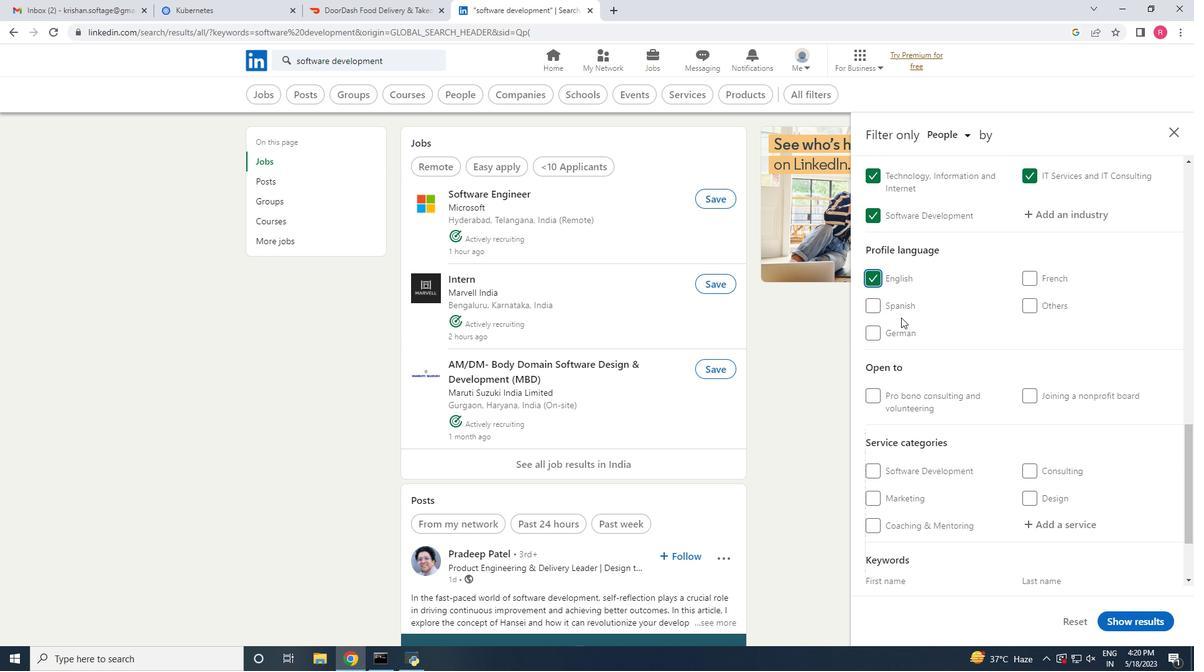 
Action: Mouse scrolled (901, 317) with delta (0, 0)
Screenshot: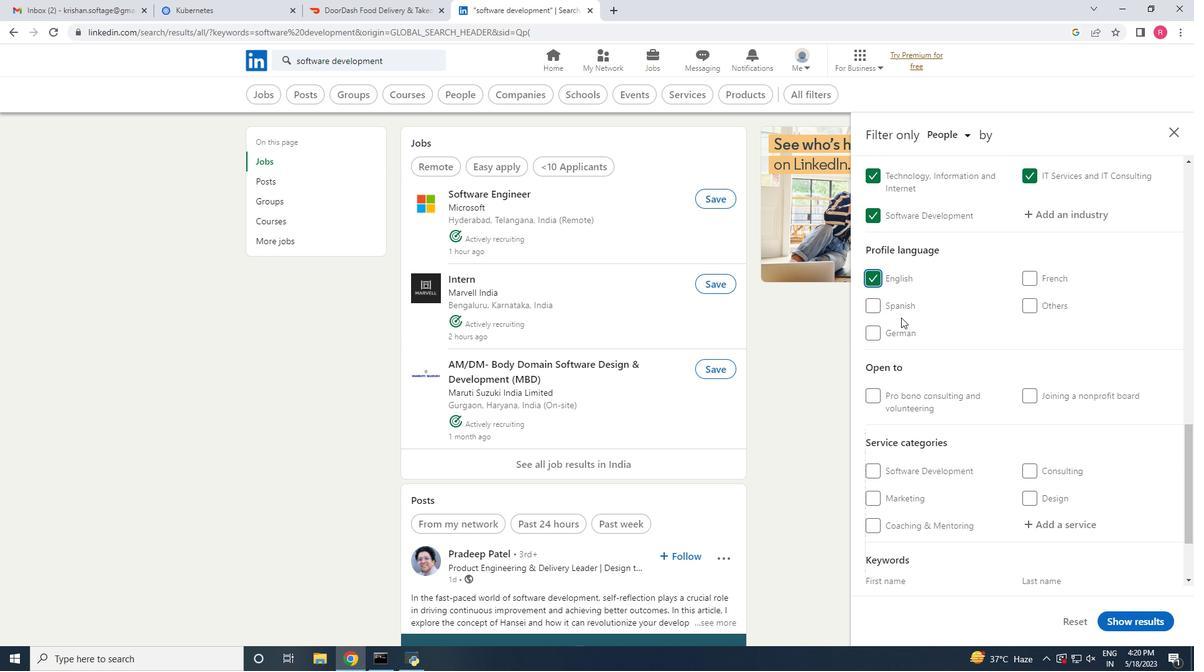 
Action: Mouse moved to (891, 359)
Screenshot: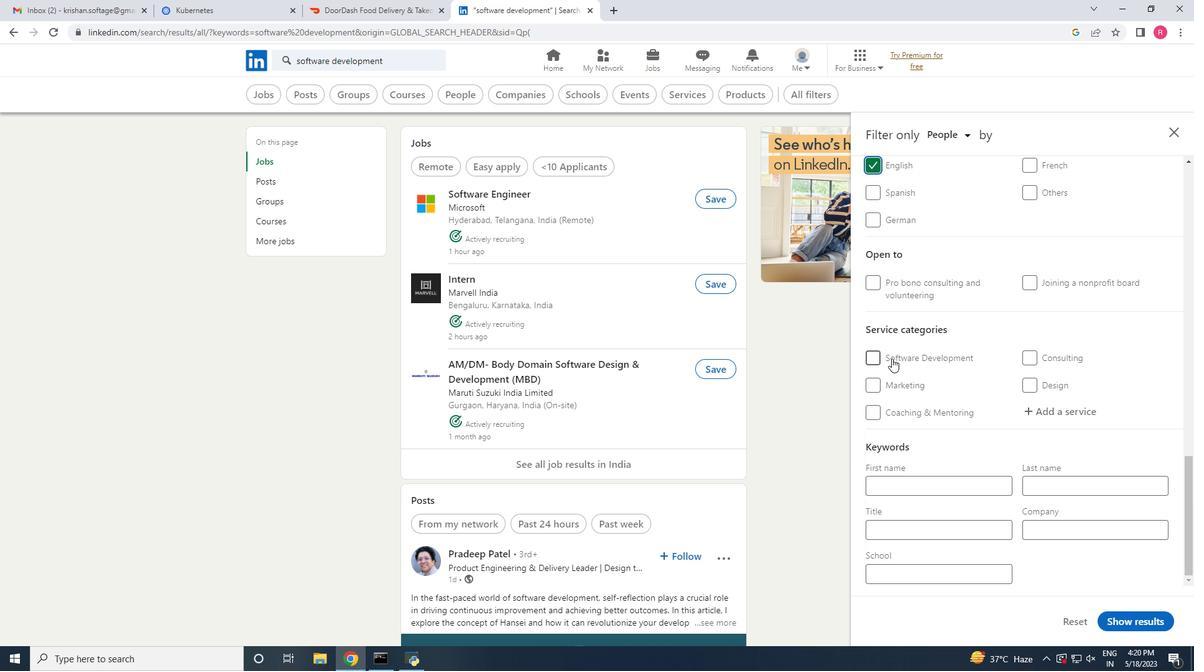 
Action: Mouse pressed left at (891, 359)
Screenshot: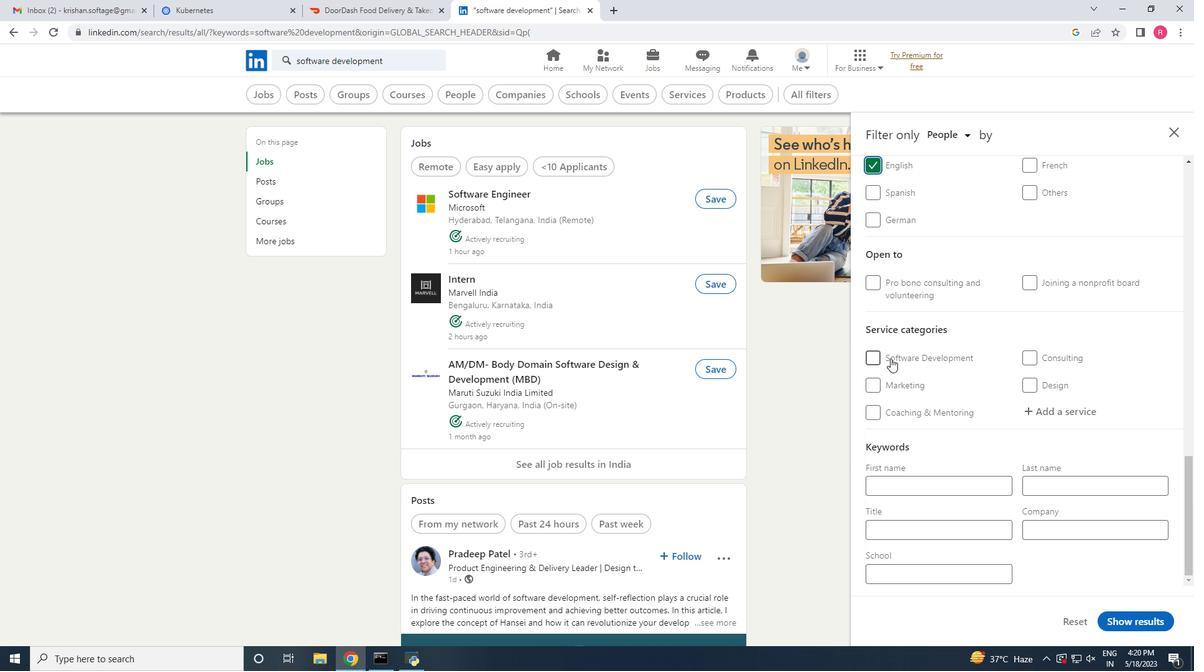 
Action: Mouse moved to (963, 376)
Screenshot: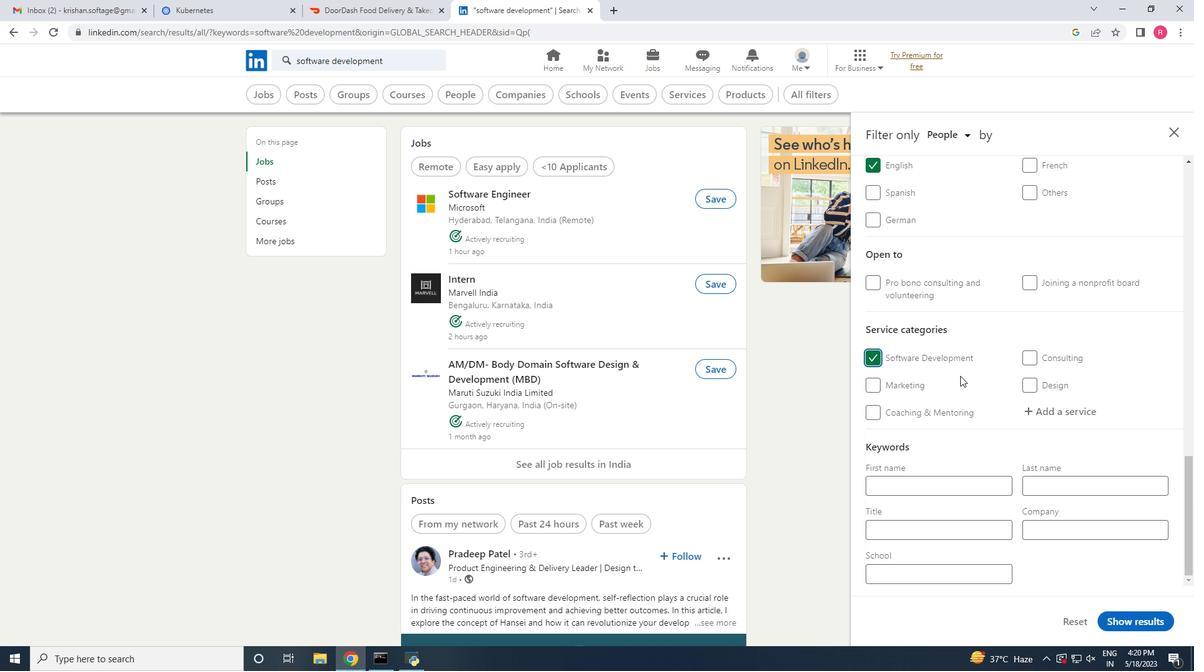 
Action: Mouse scrolled (963, 375) with delta (0, 0)
Screenshot: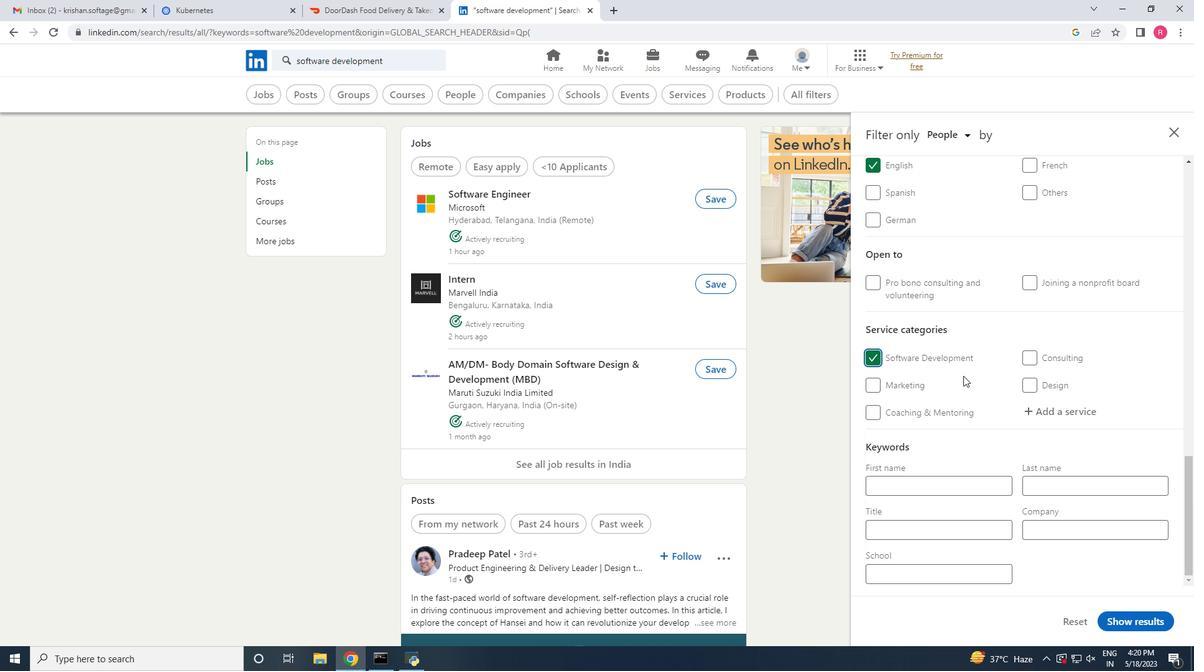 
Action: Mouse scrolled (963, 375) with delta (0, 0)
Screenshot: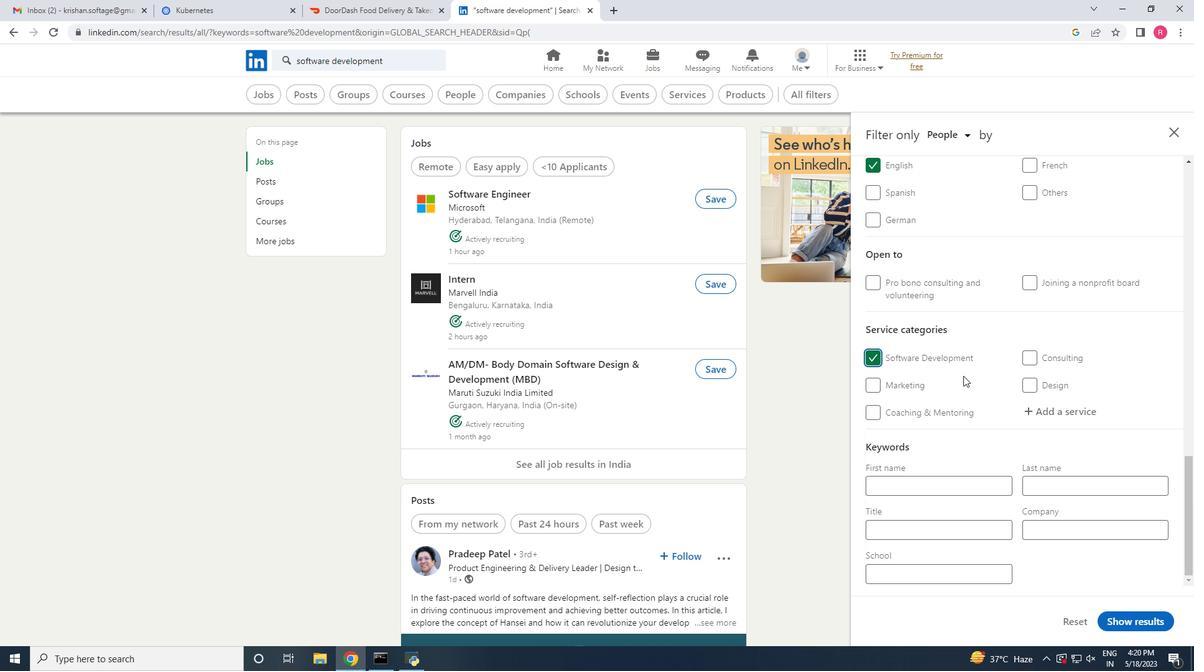 
Action: Mouse moved to (1122, 625)
Screenshot: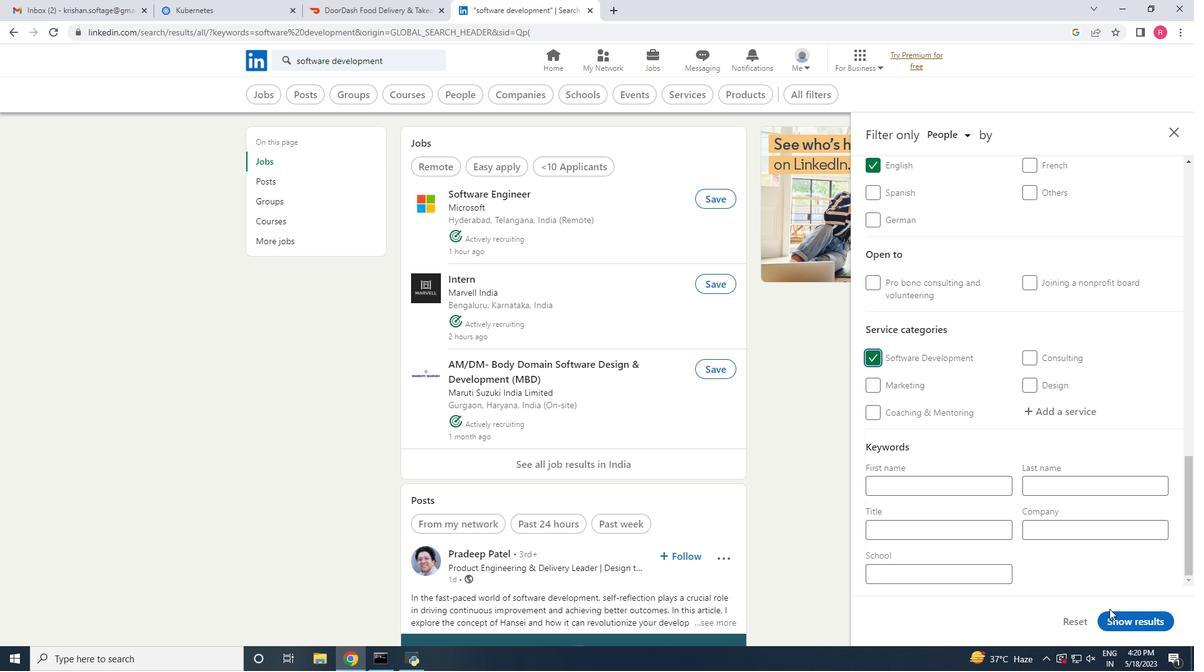 
Action: Mouse pressed left at (1122, 625)
Screenshot: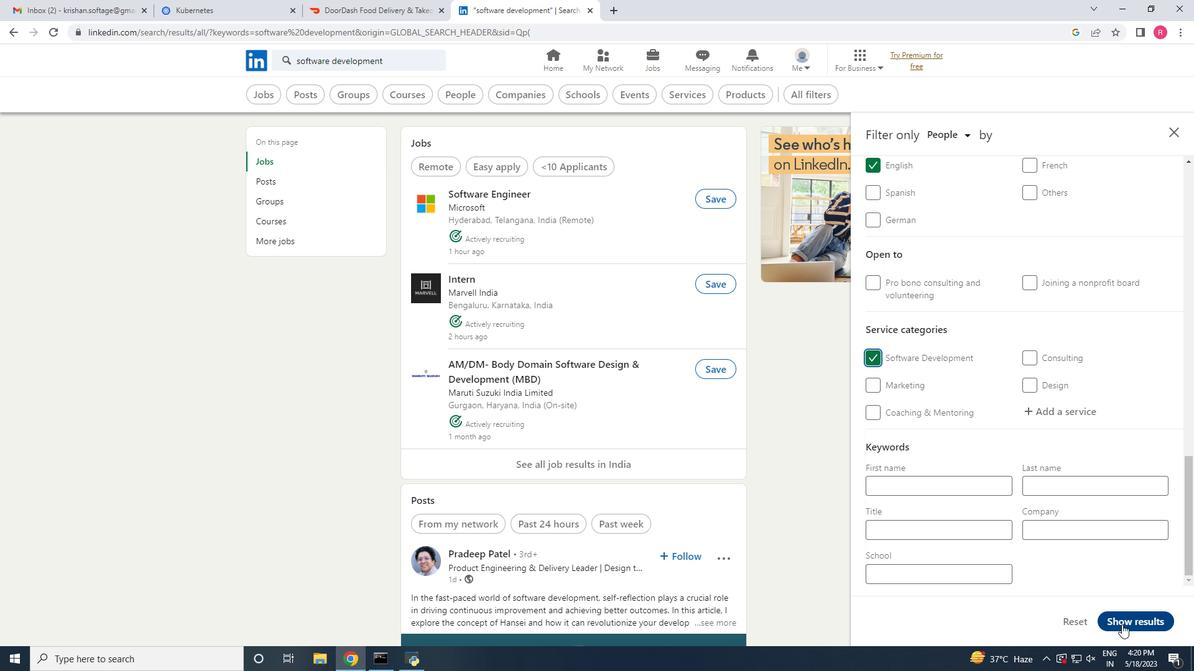 
Action: Mouse moved to (384, 263)
Screenshot: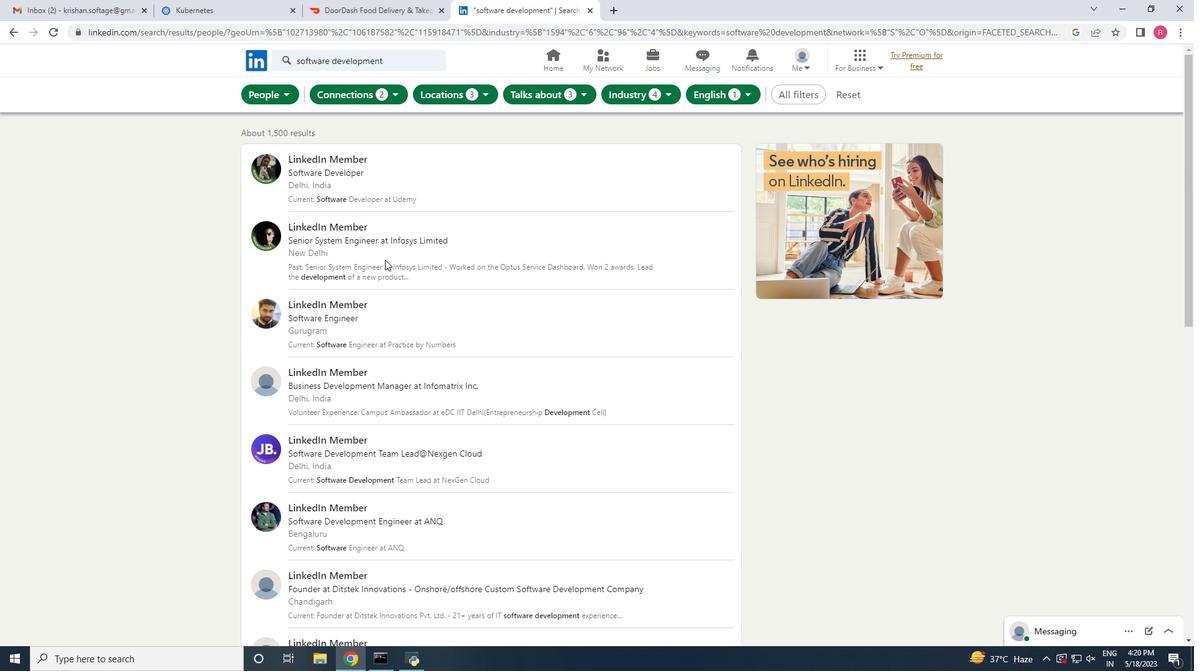 
Action: Mouse scrolled (384, 263) with delta (0, 0)
Screenshot: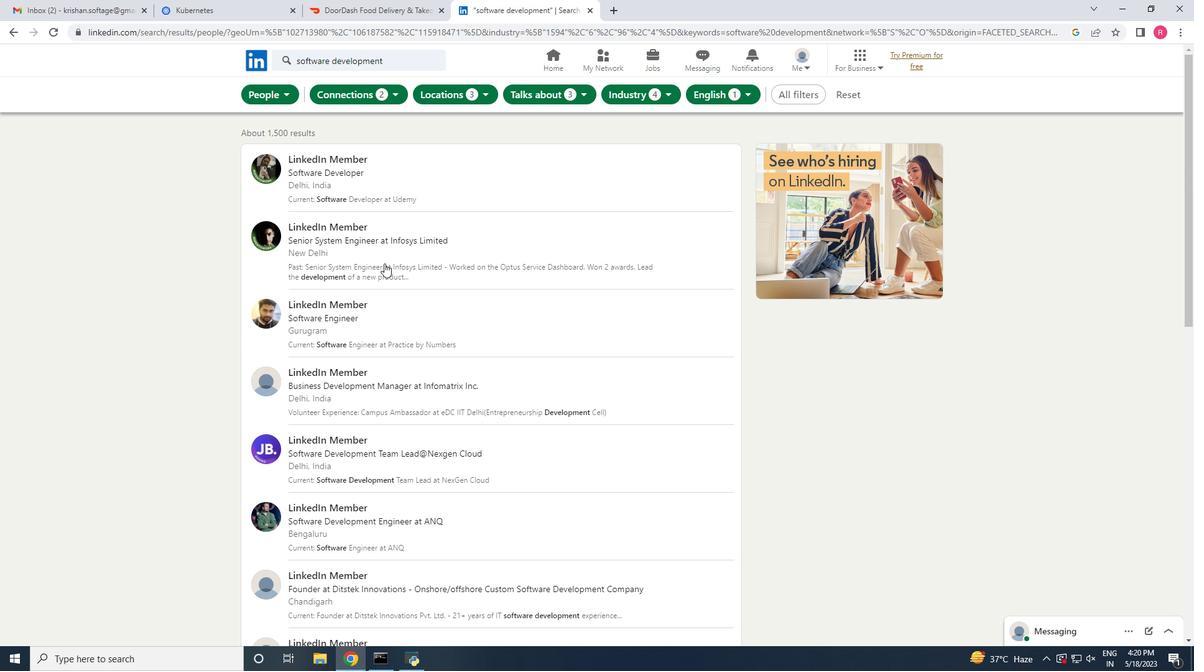 
Action: Mouse scrolled (384, 263) with delta (0, 0)
Screenshot: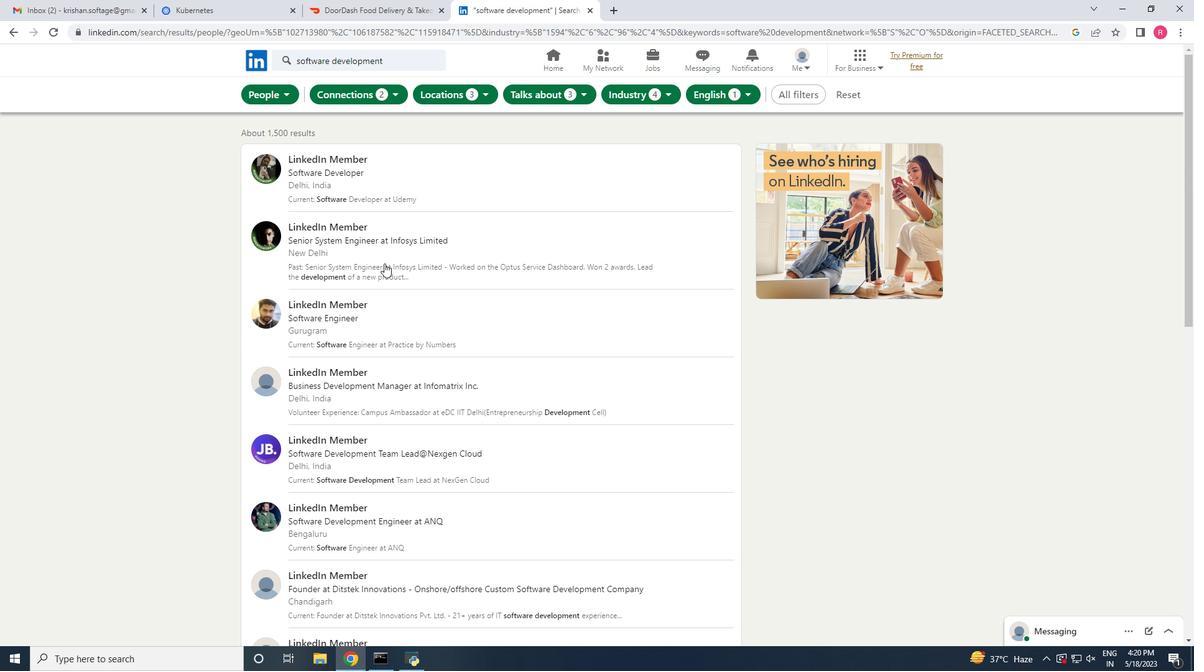 
Action: Mouse scrolled (384, 263) with delta (0, 0)
Screenshot: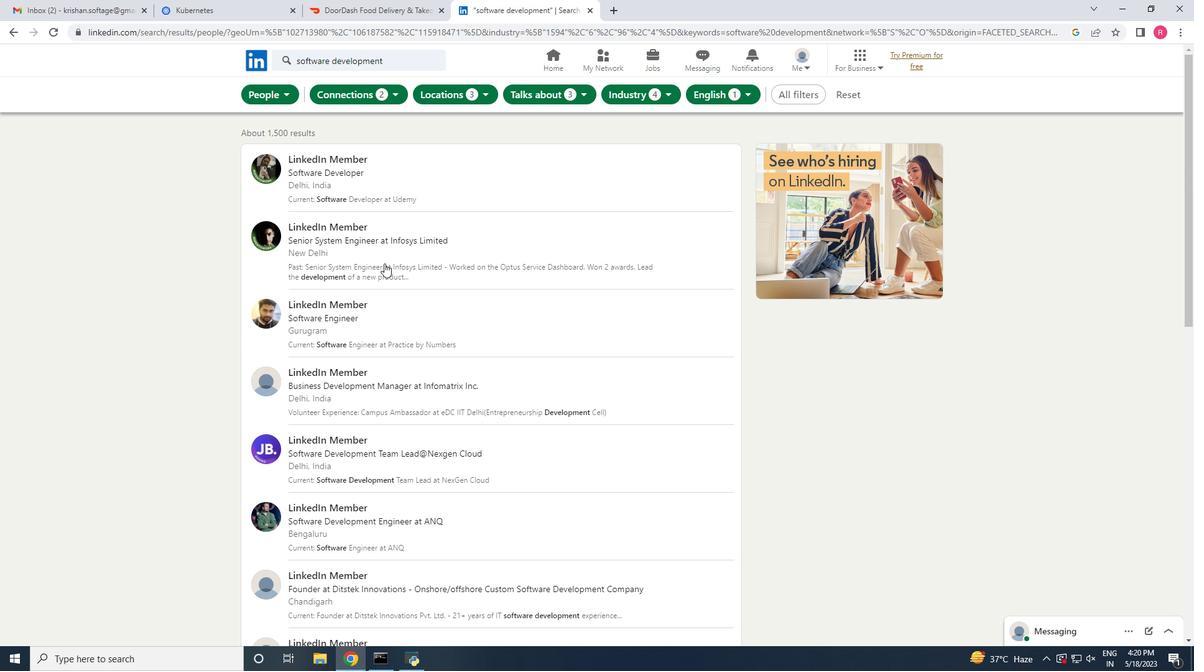 
Action: Mouse scrolled (384, 263) with delta (0, 0)
Screenshot: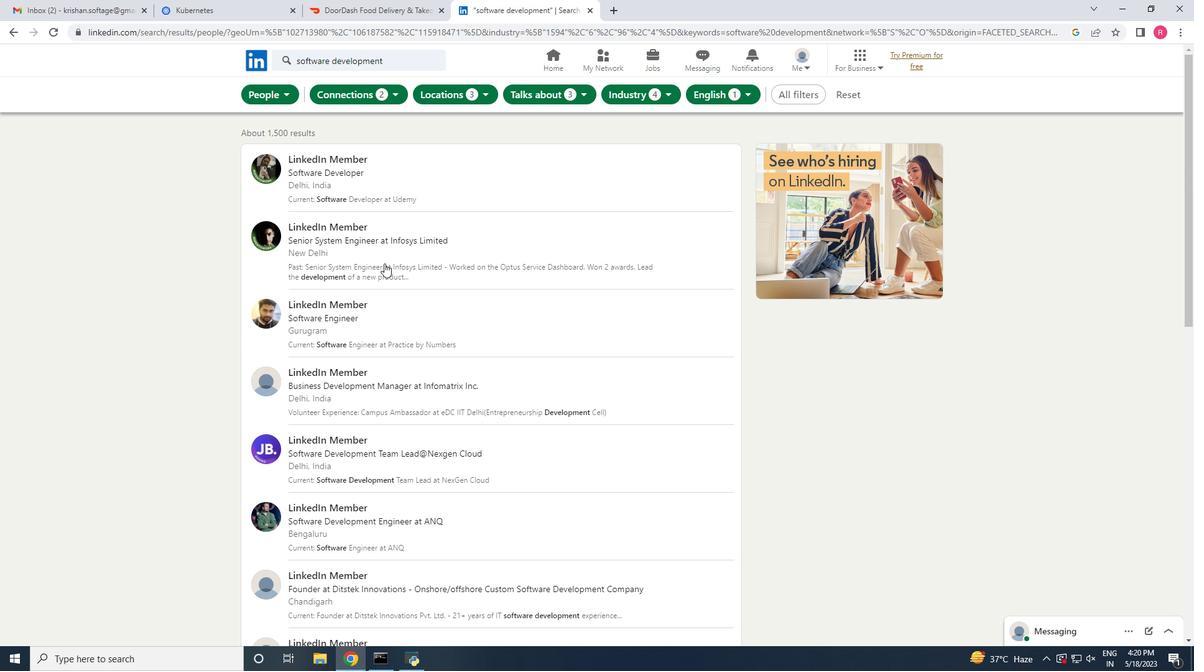 
Action: Mouse scrolled (384, 263) with delta (0, 0)
Screenshot: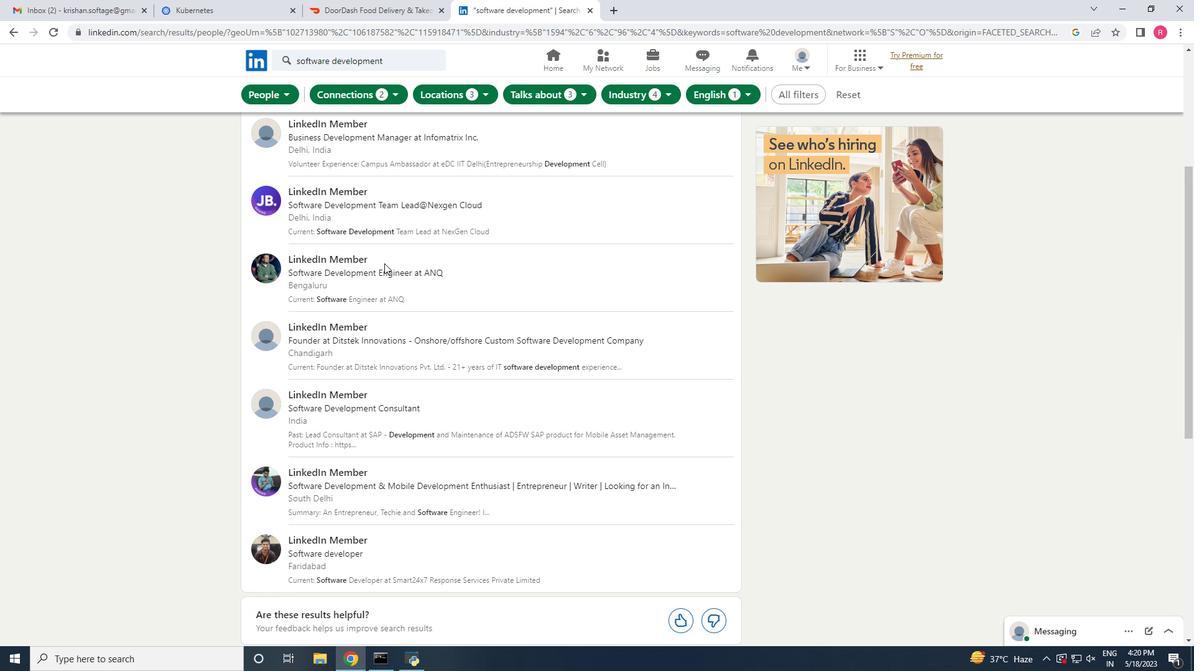 
Action: Mouse scrolled (384, 263) with delta (0, 0)
Screenshot: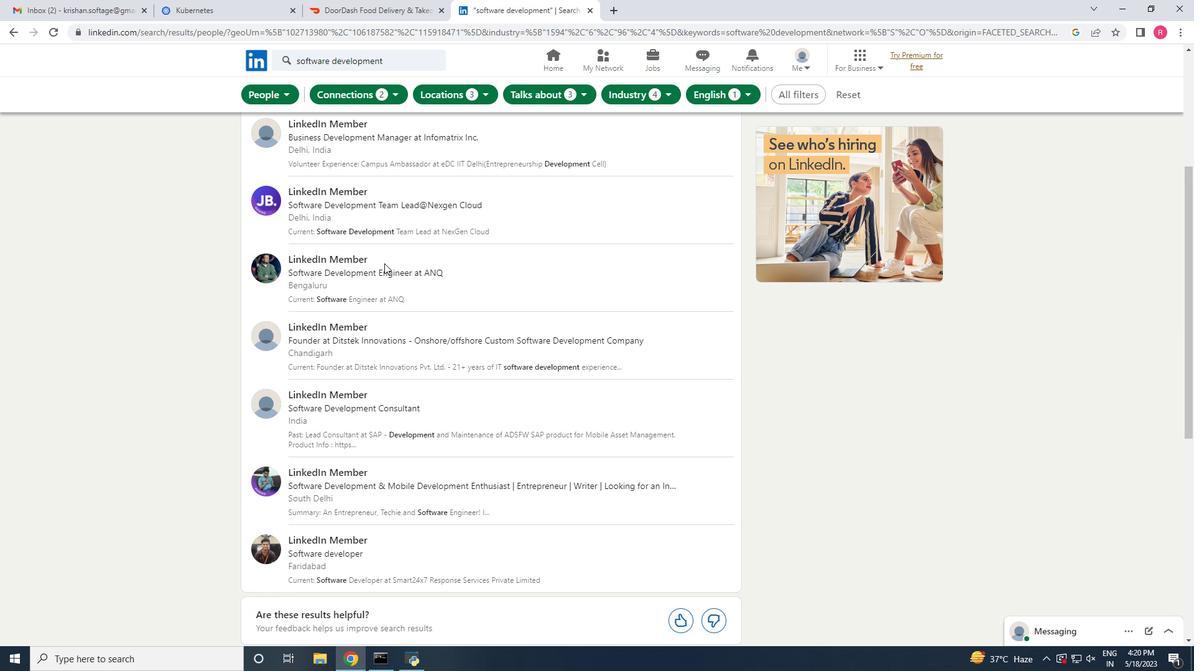 
Action: Mouse scrolled (384, 263) with delta (0, 0)
Screenshot: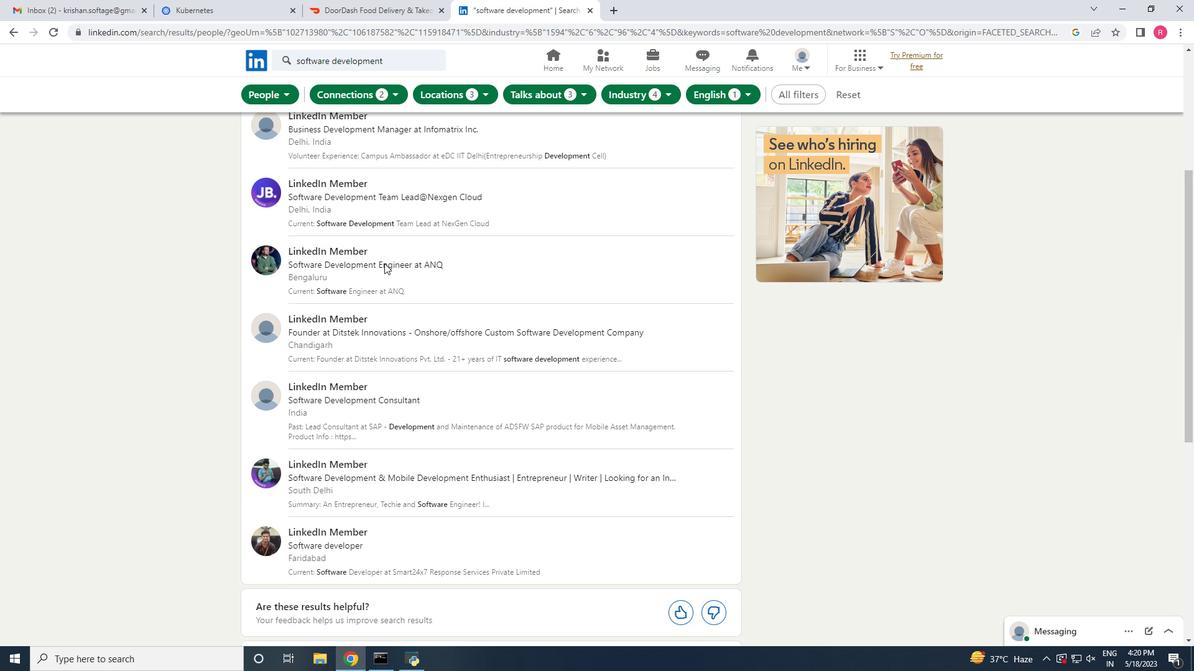 
Action: Mouse scrolled (384, 263) with delta (0, 0)
Screenshot: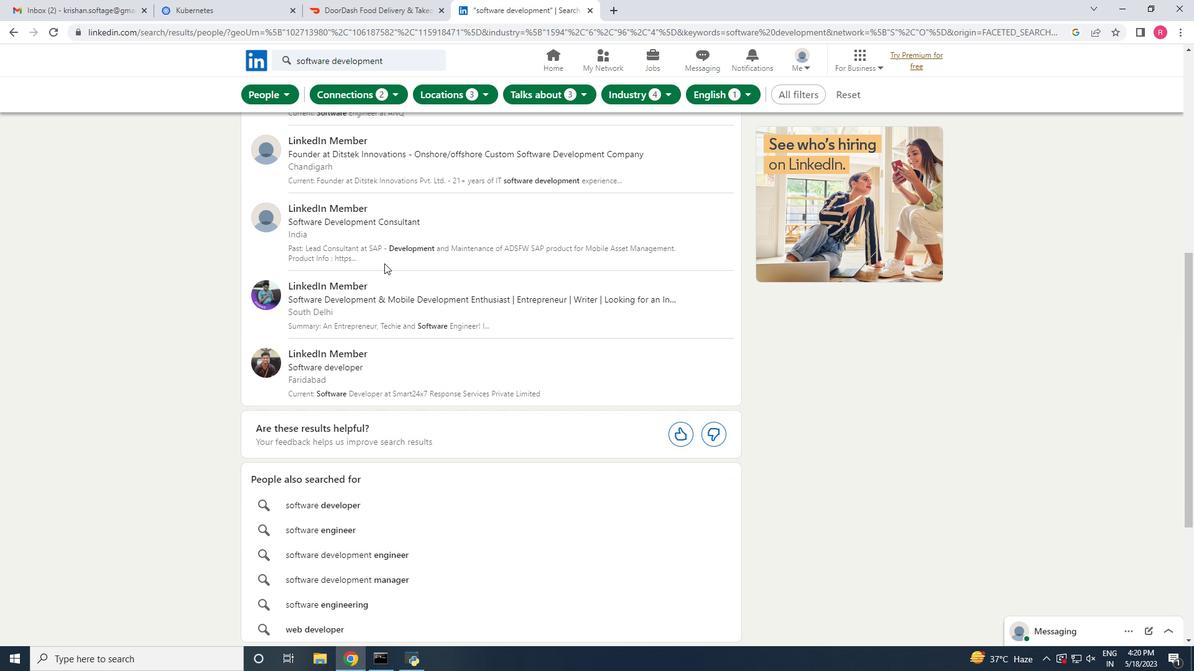 
Action: Mouse scrolled (384, 263) with delta (0, 0)
Screenshot: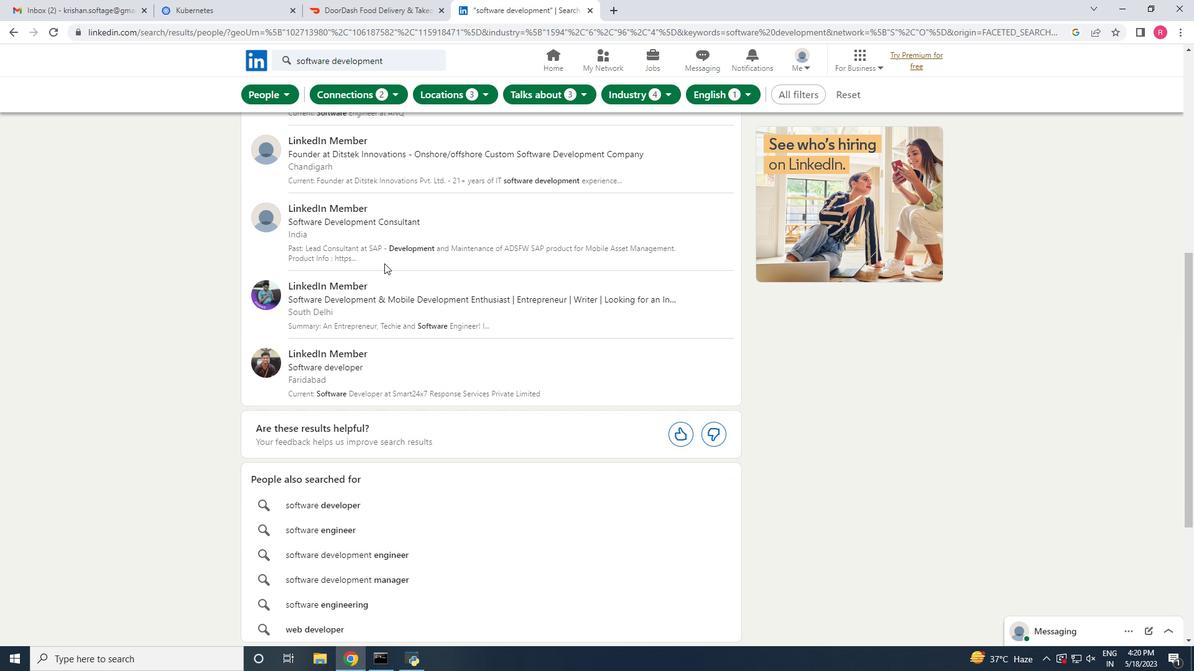 
Action: Mouse scrolled (384, 263) with delta (0, 0)
Screenshot: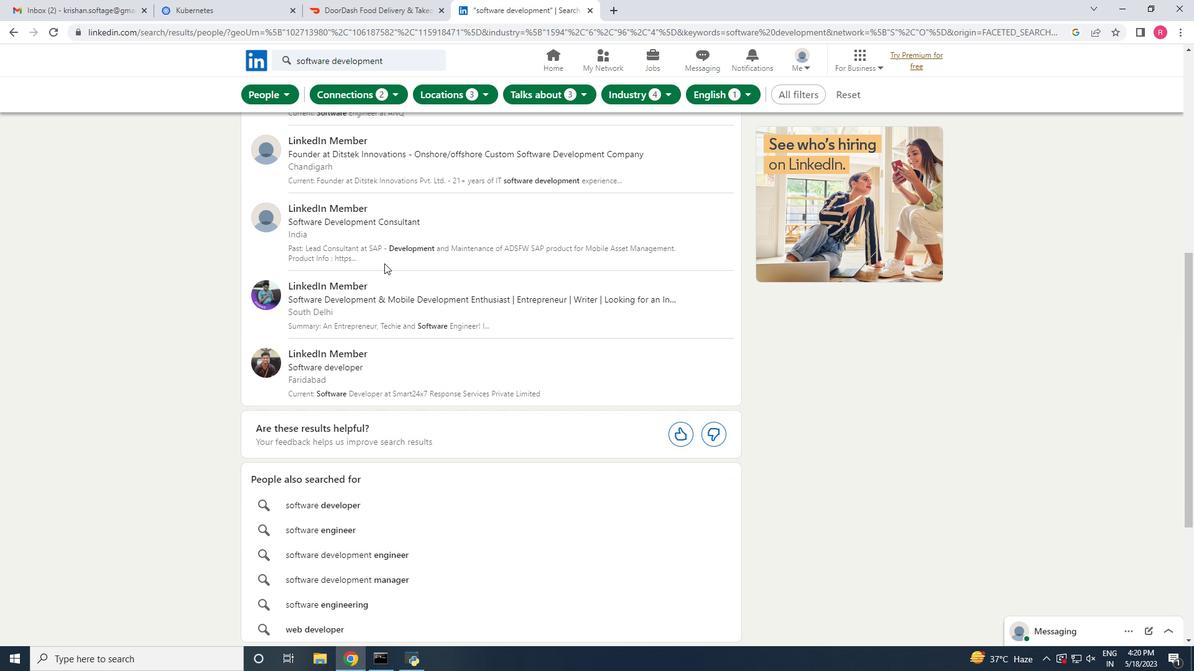 
Action: Mouse scrolled (384, 263) with delta (0, 0)
Screenshot: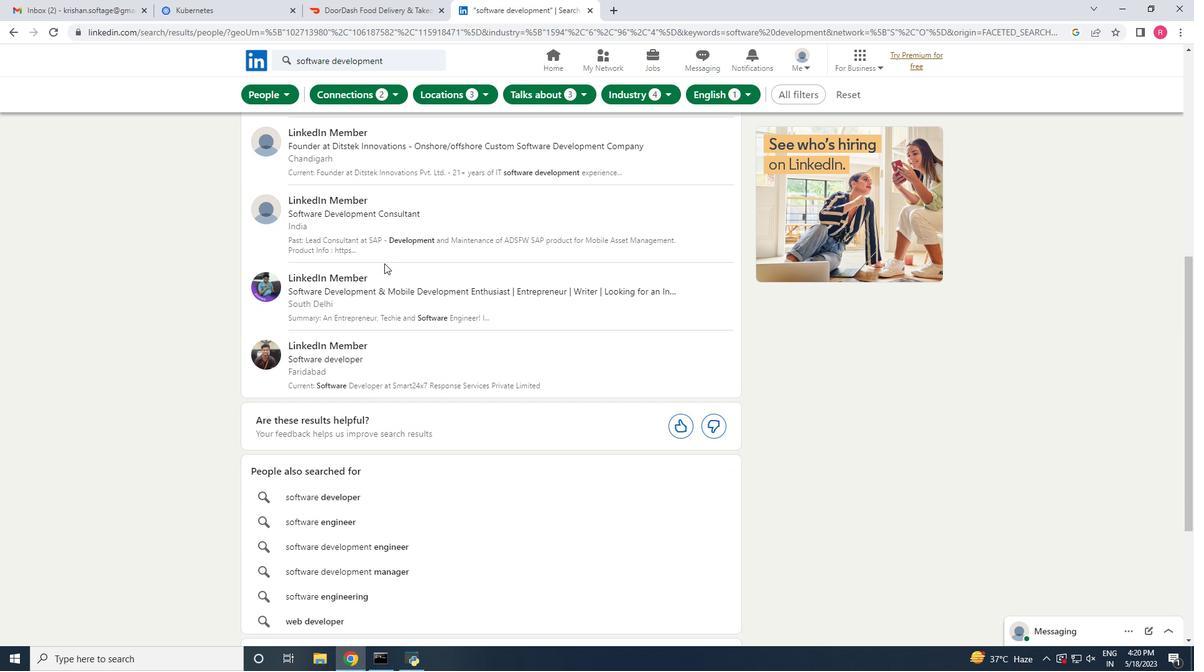
Action: Mouse scrolled (384, 263) with delta (0, 0)
Screenshot: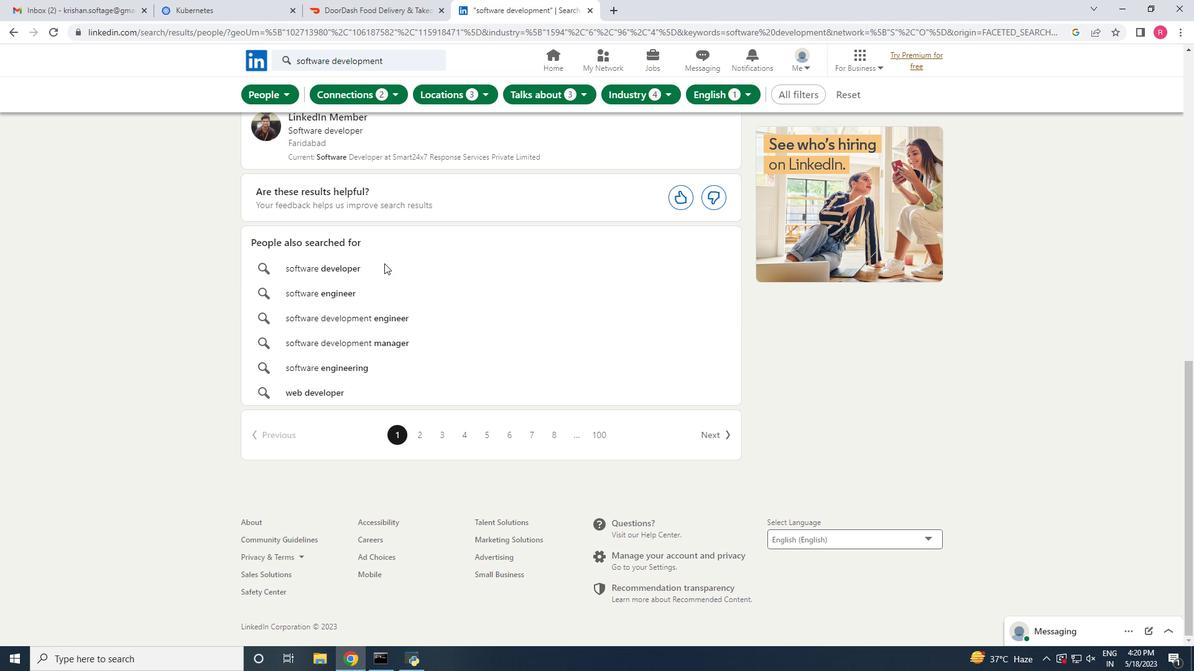 
Action: Mouse scrolled (384, 263) with delta (0, 0)
Screenshot: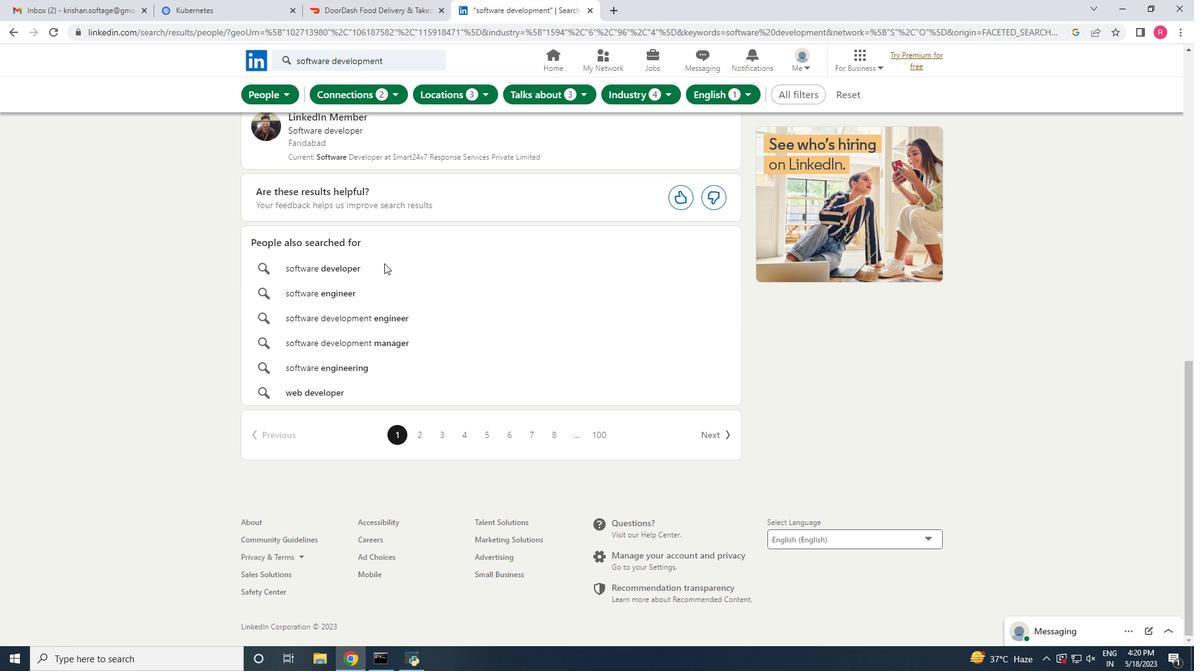 
Action: Mouse scrolled (384, 263) with delta (0, 0)
Screenshot: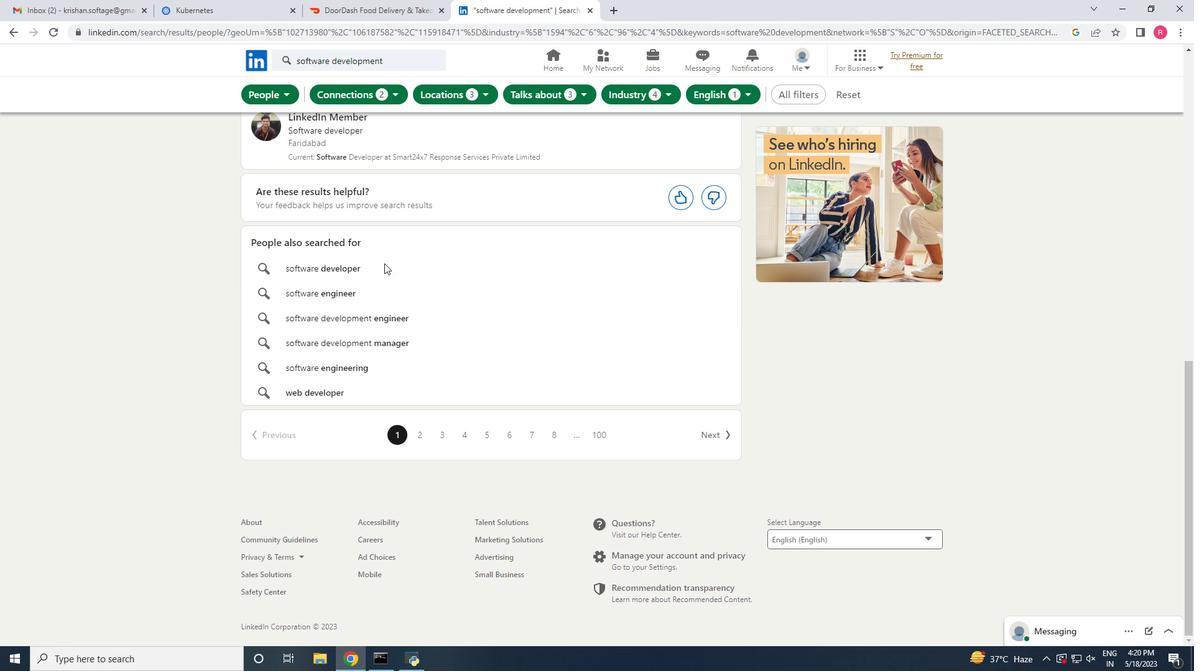 
Action: Mouse scrolled (384, 264) with delta (0, 0)
Screenshot: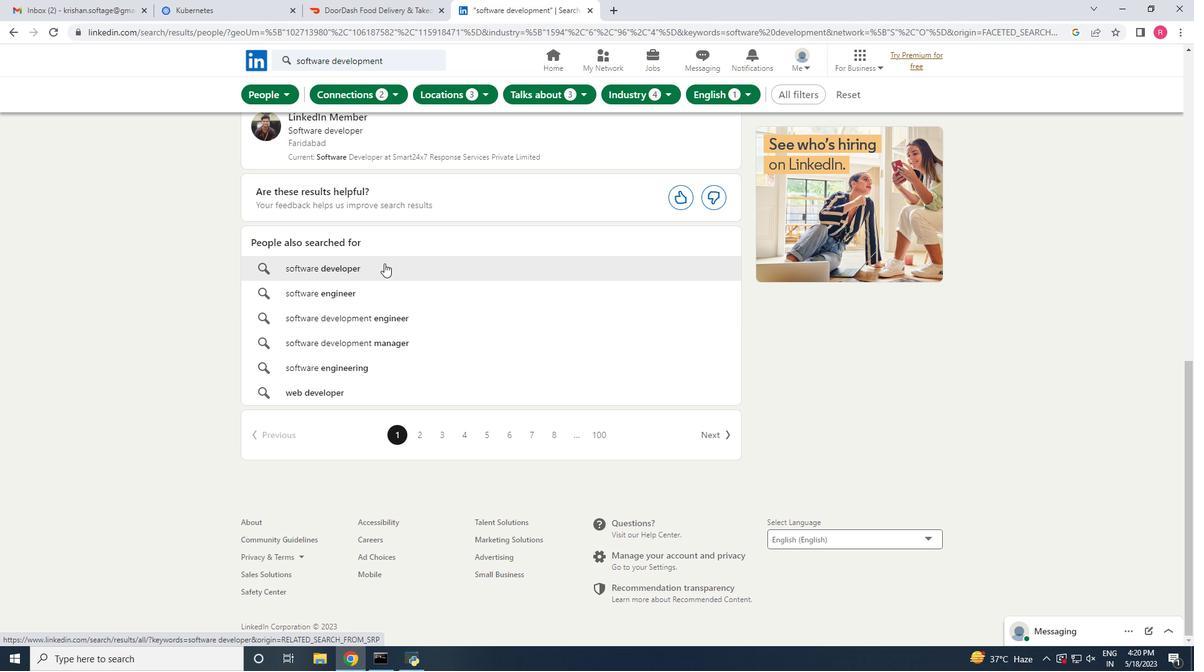
Action: Mouse scrolled (384, 264) with delta (0, 0)
Screenshot: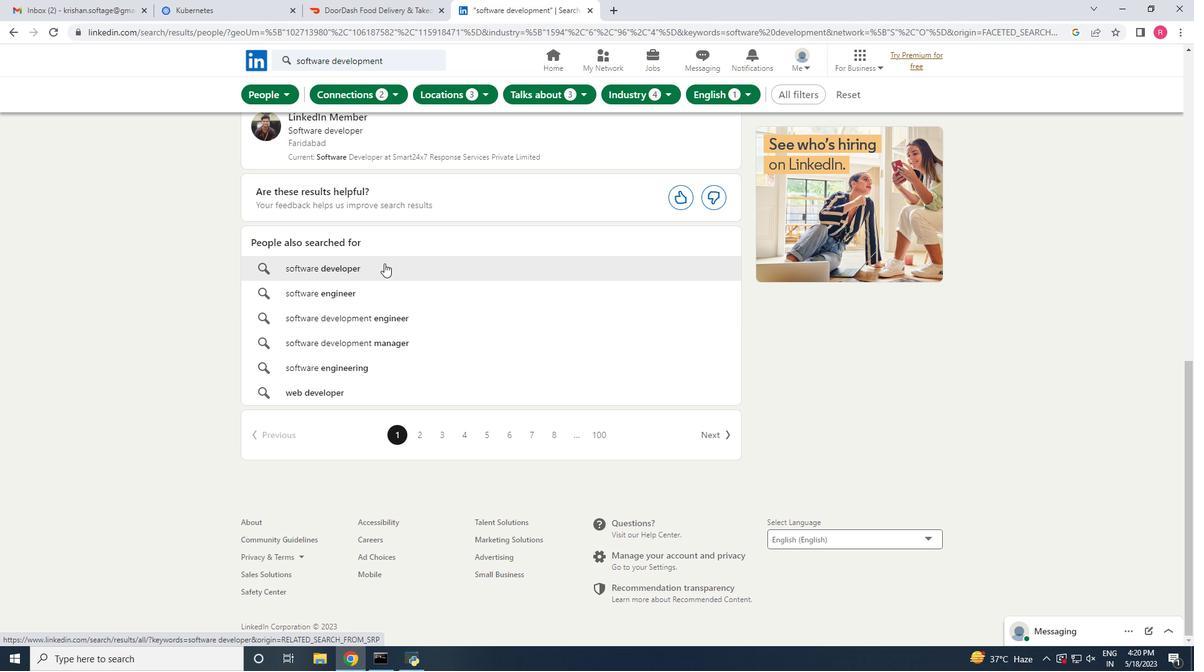 
Action: Mouse scrolled (384, 264) with delta (0, 0)
Screenshot: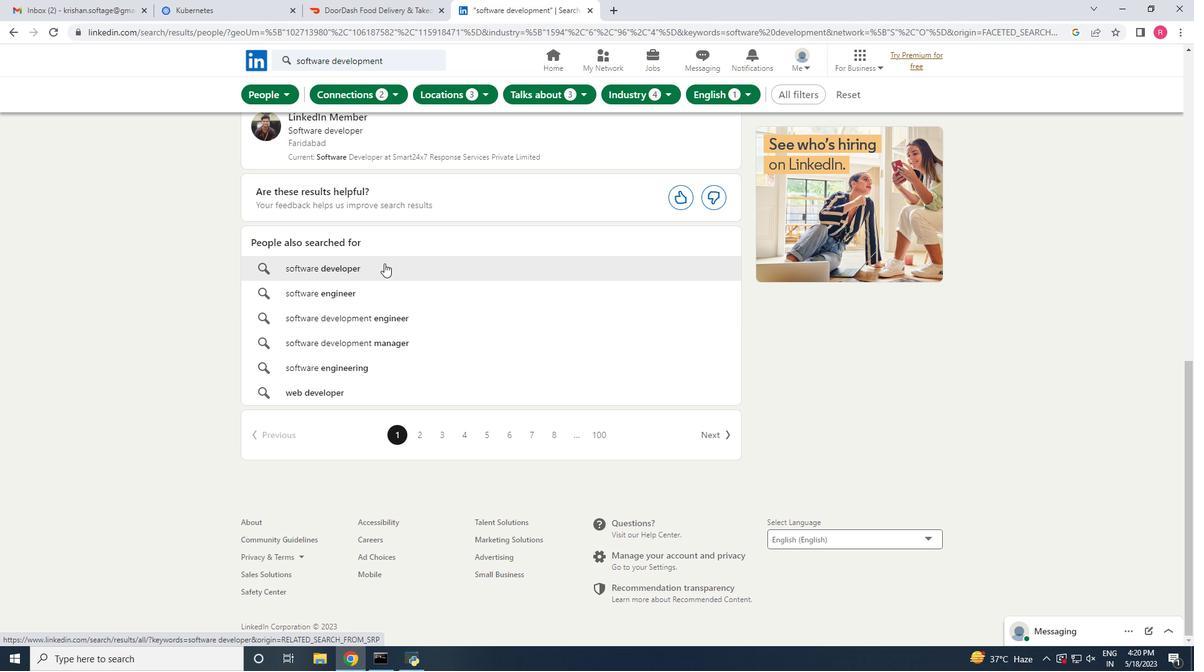 
Action: Mouse scrolled (384, 264) with delta (0, 0)
Screenshot: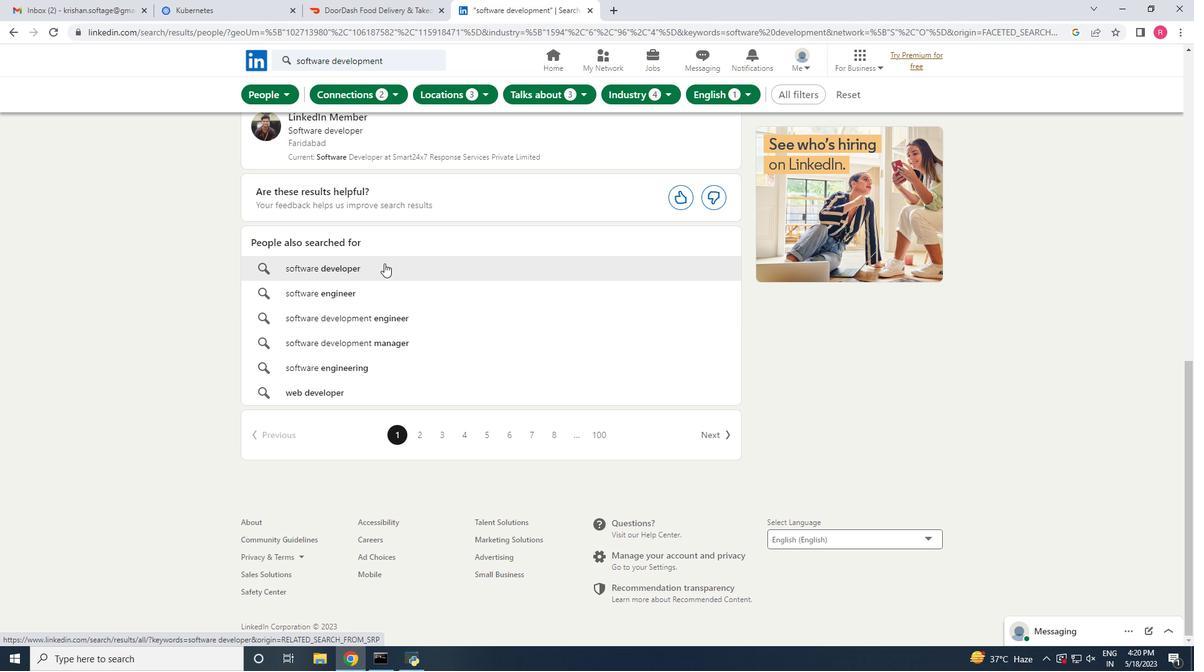 
Action: Mouse scrolled (384, 264) with delta (0, 0)
Screenshot: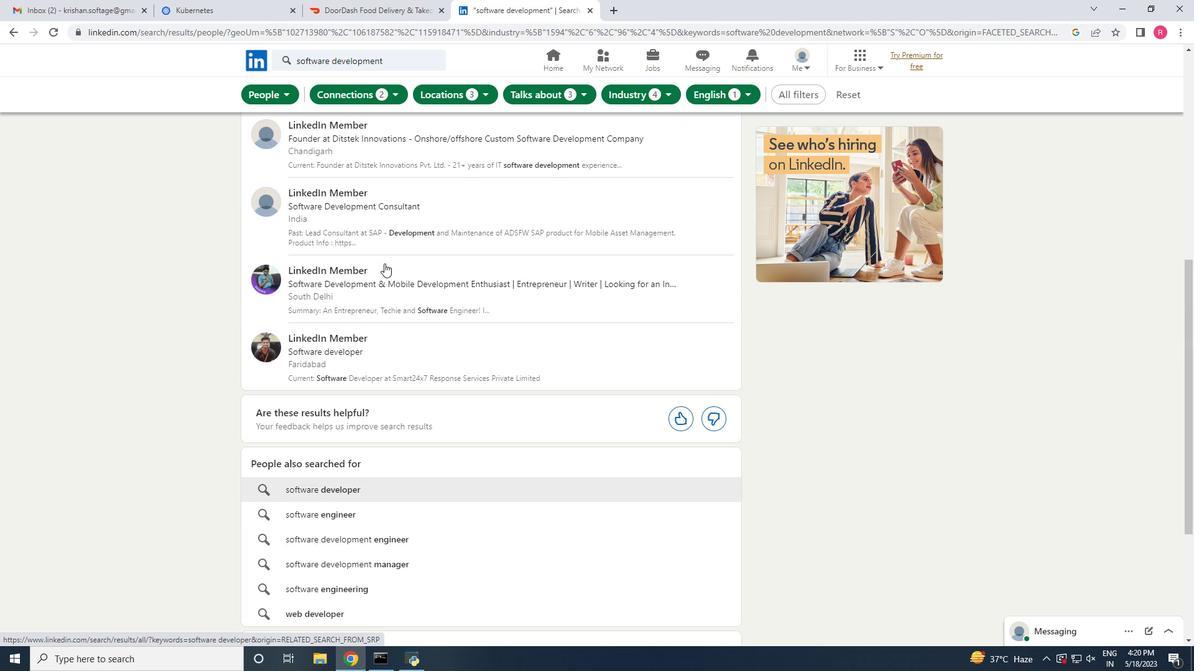 
Action: Mouse scrolled (384, 264) with delta (0, 0)
Screenshot: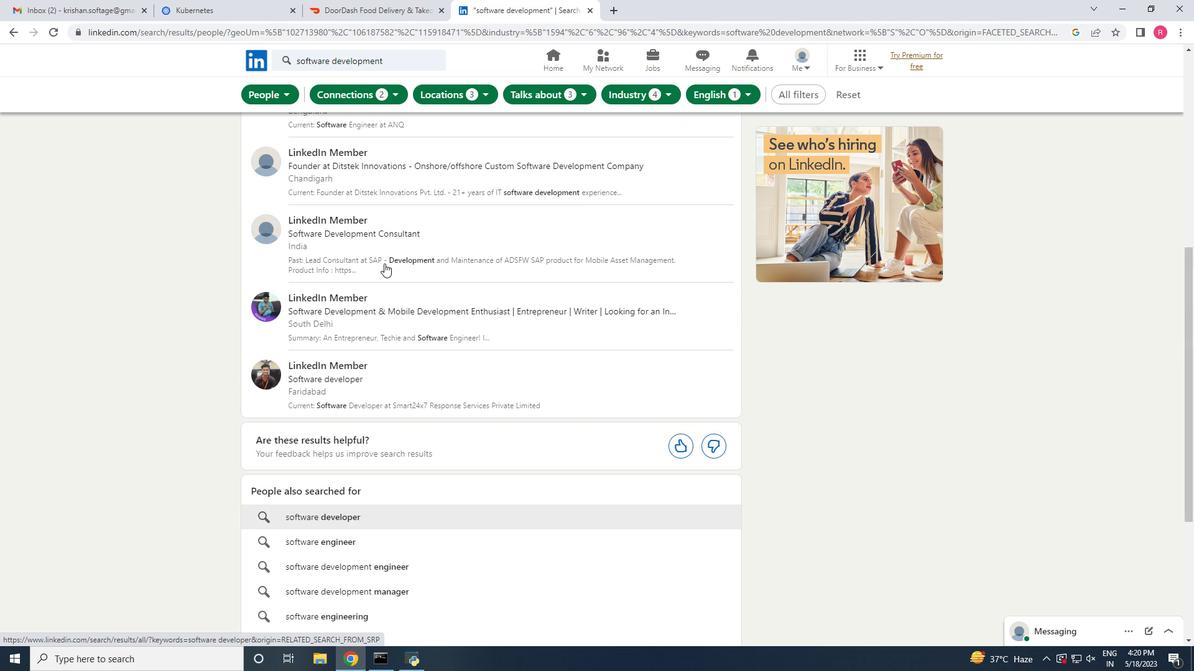 
Action: Mouse scrolled (384, 264) with delta (0, 0)
Screenshot: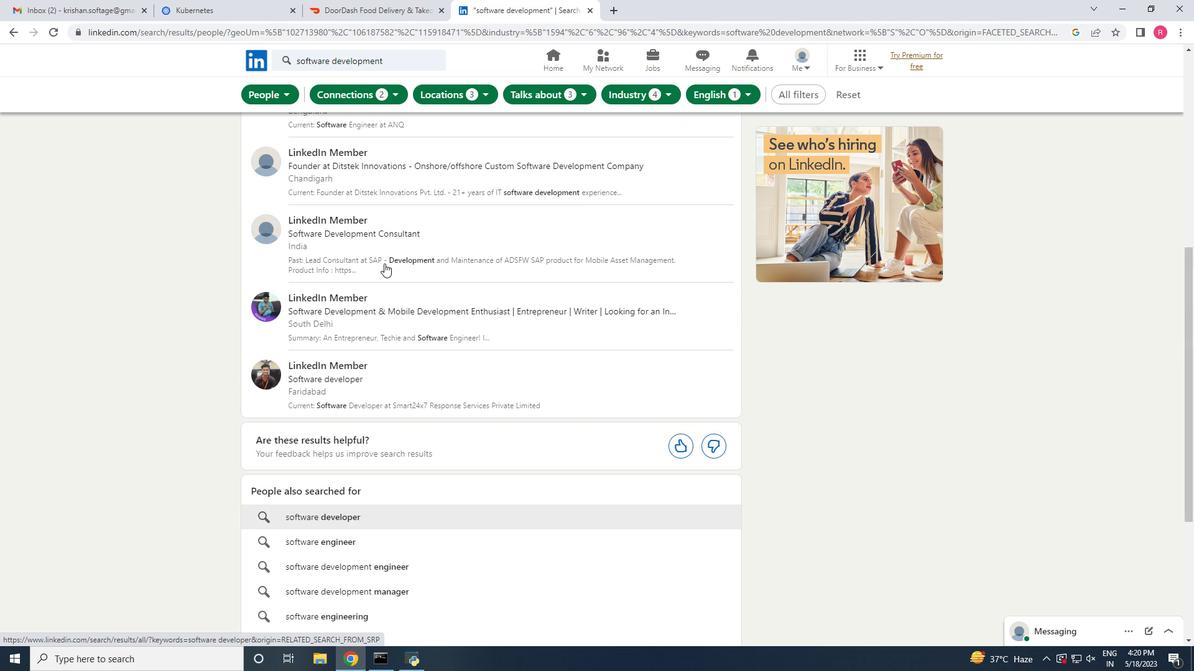 
Action: Mouse scrolled (384, 264) with delta (0, 0)
Screenshot: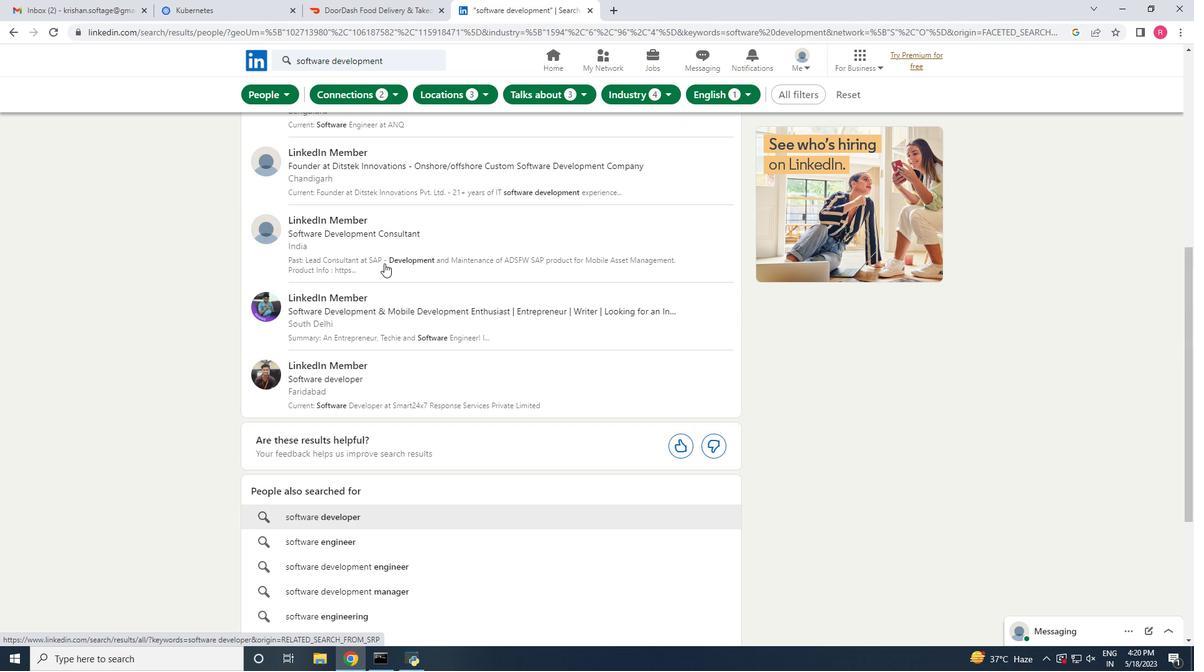 
Action: Mouse scrolled (384, 264) with delta (0, 0)
Screenshot: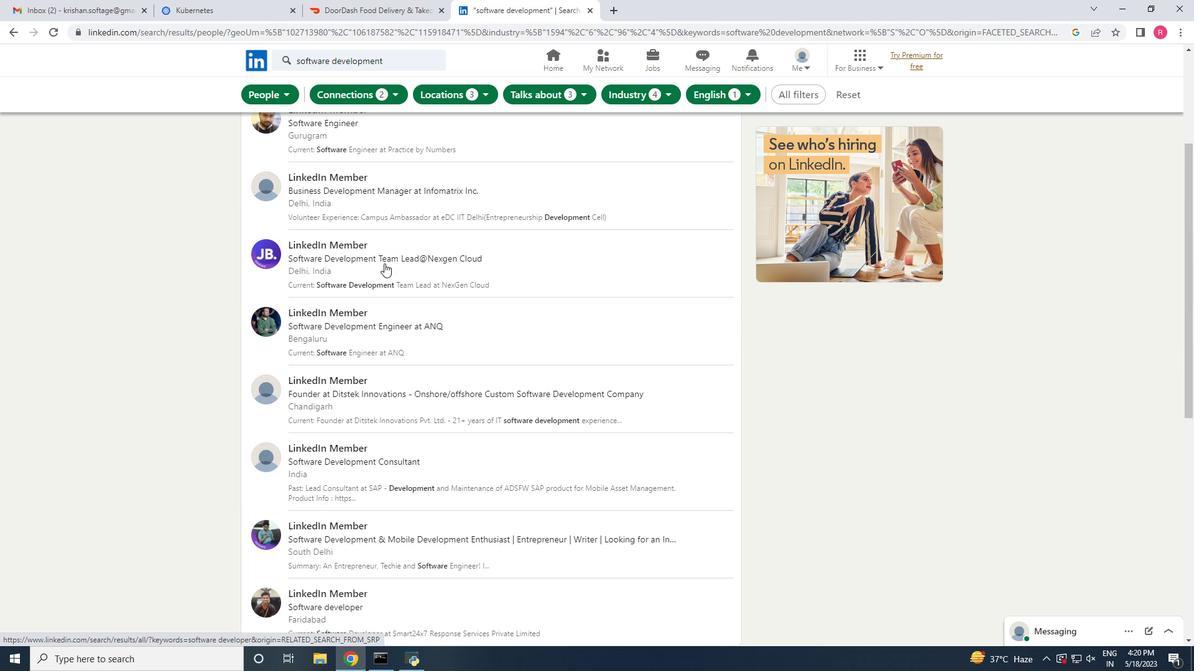 
Action: Mouse scrolled (384, 264) with delta (0, 0)
Screenshot: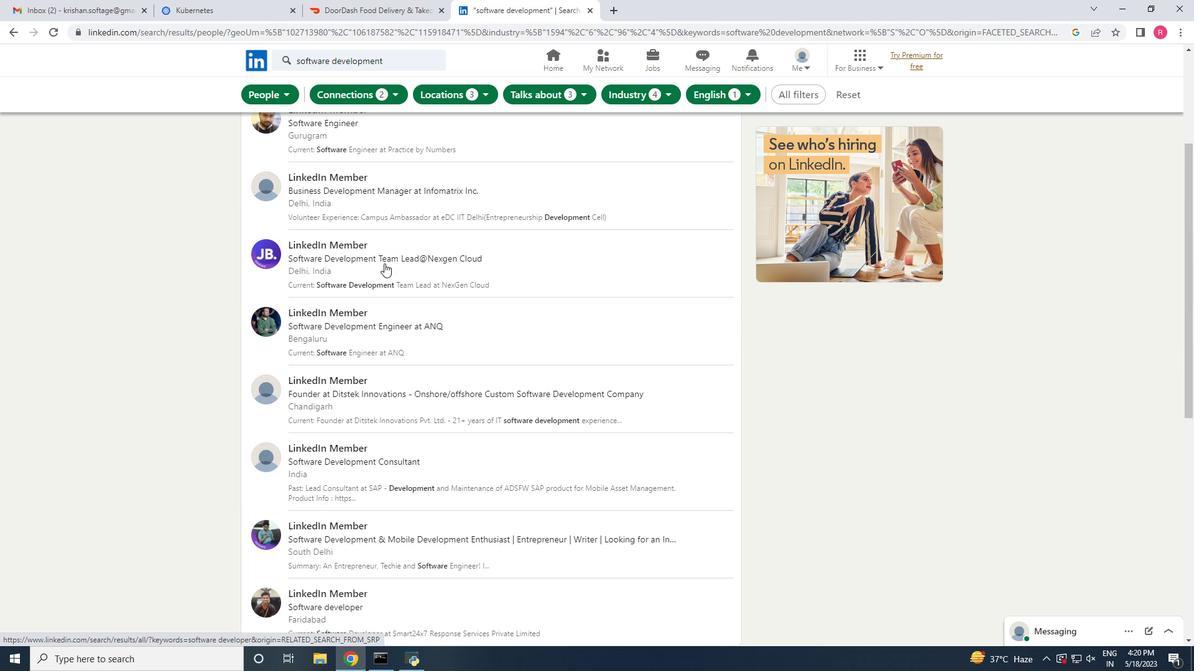 
Action: Mouse scrolled (384, 264) with delta (0, 0)
Screenshot: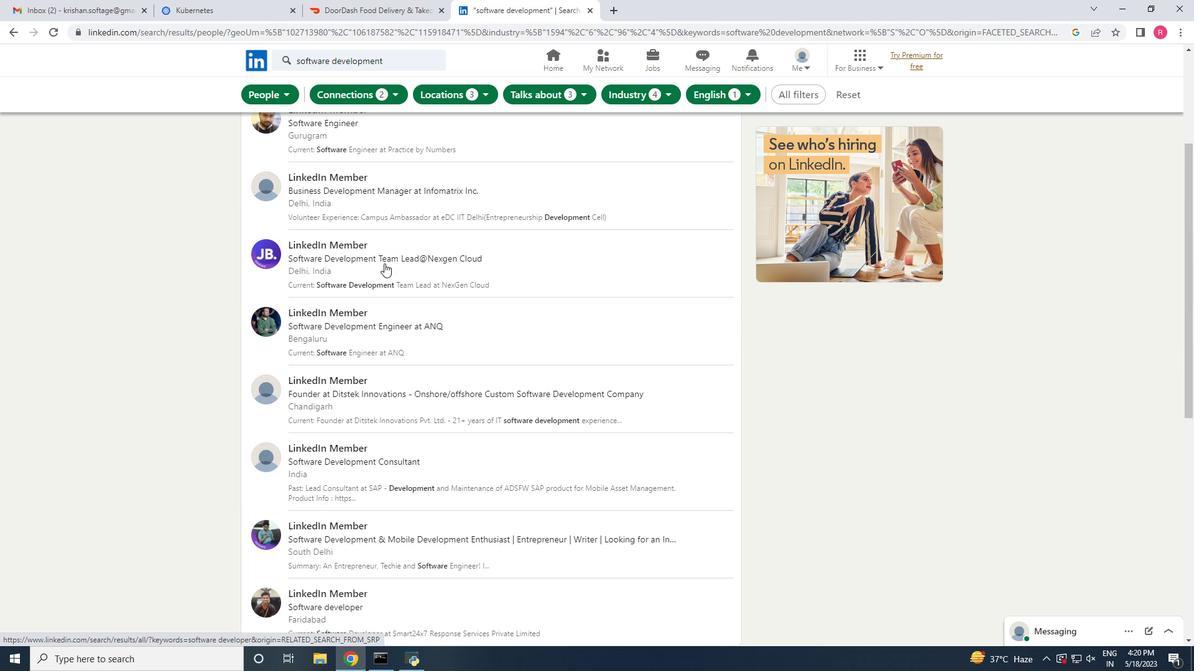 
Action: Mouse scrolled (384, 264) with delta (0, 0)
Screenshot: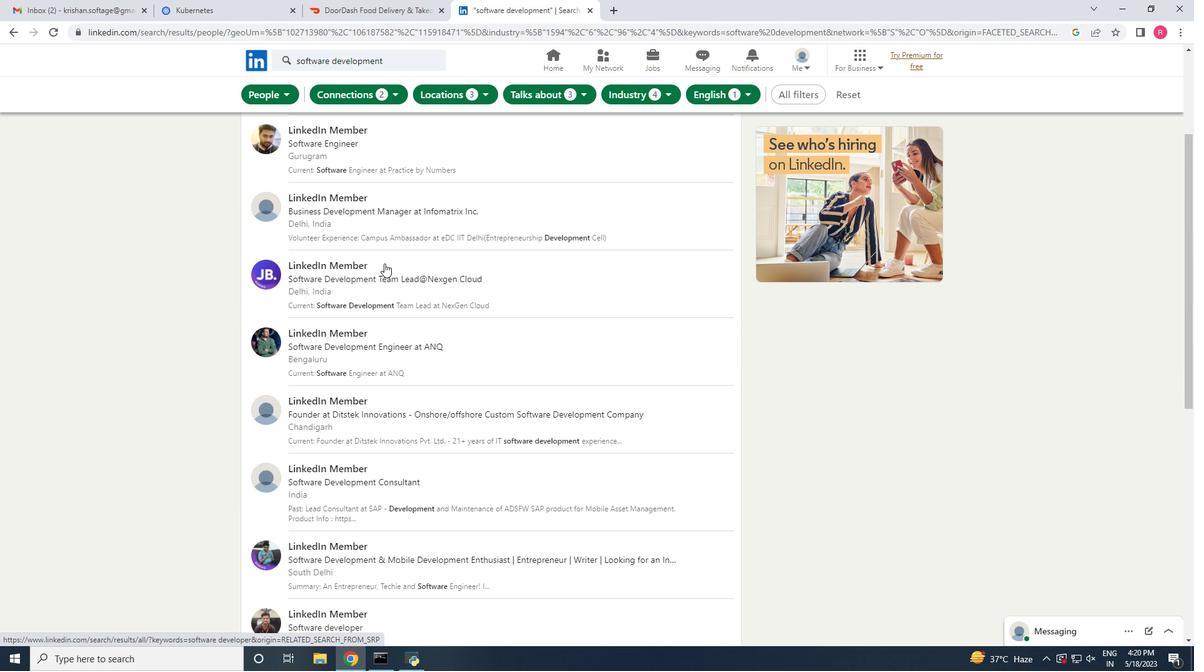 
Action: Mouse scrolled (384, 264) with delta (0, 0)
Screenshot: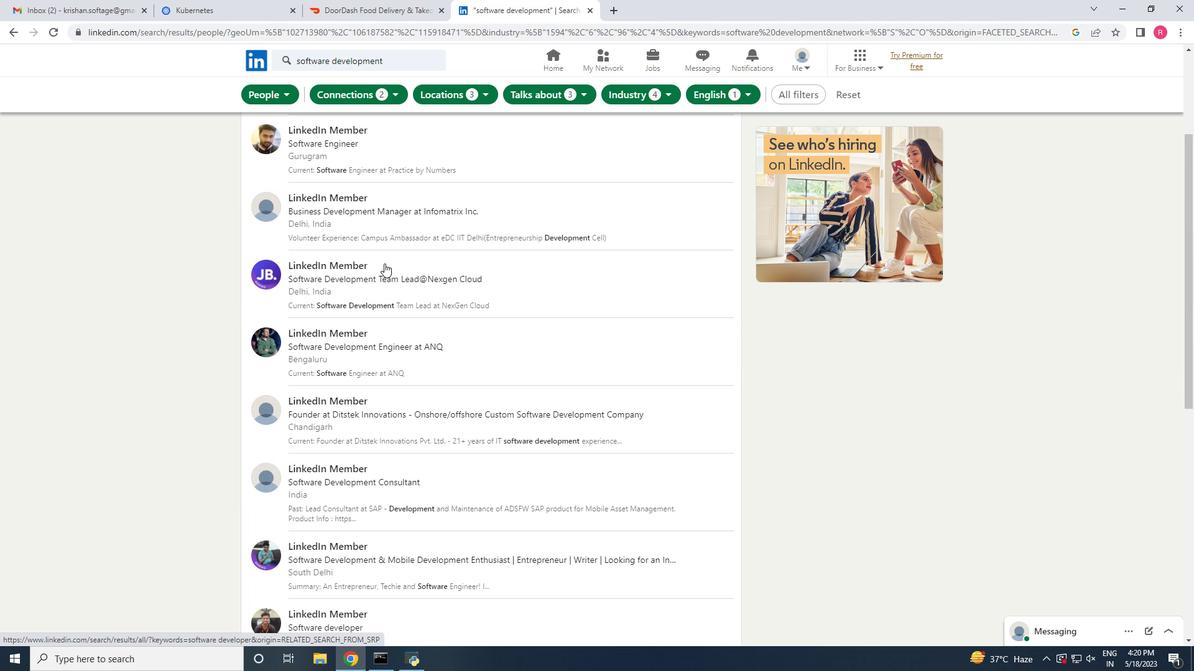 
Action: Mouse scrolled (384, 264) with delta (0, 0)
Screenshot: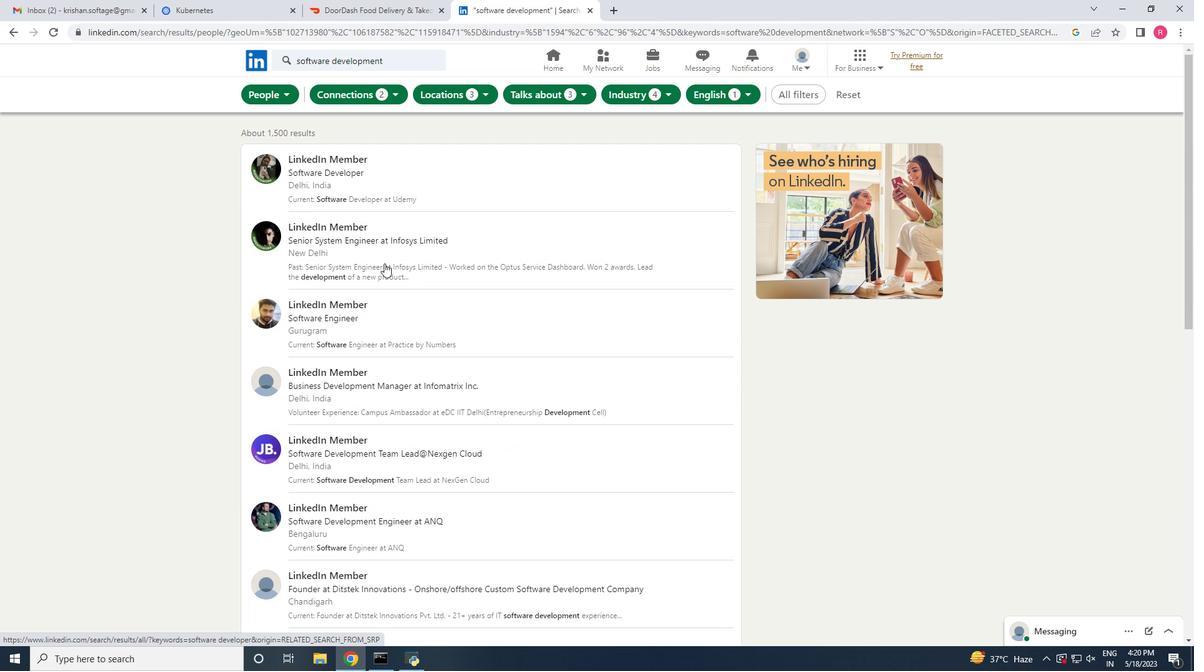 
Action: Mouse scrolled (384, 264) with delta (0, 0)
Screenshot: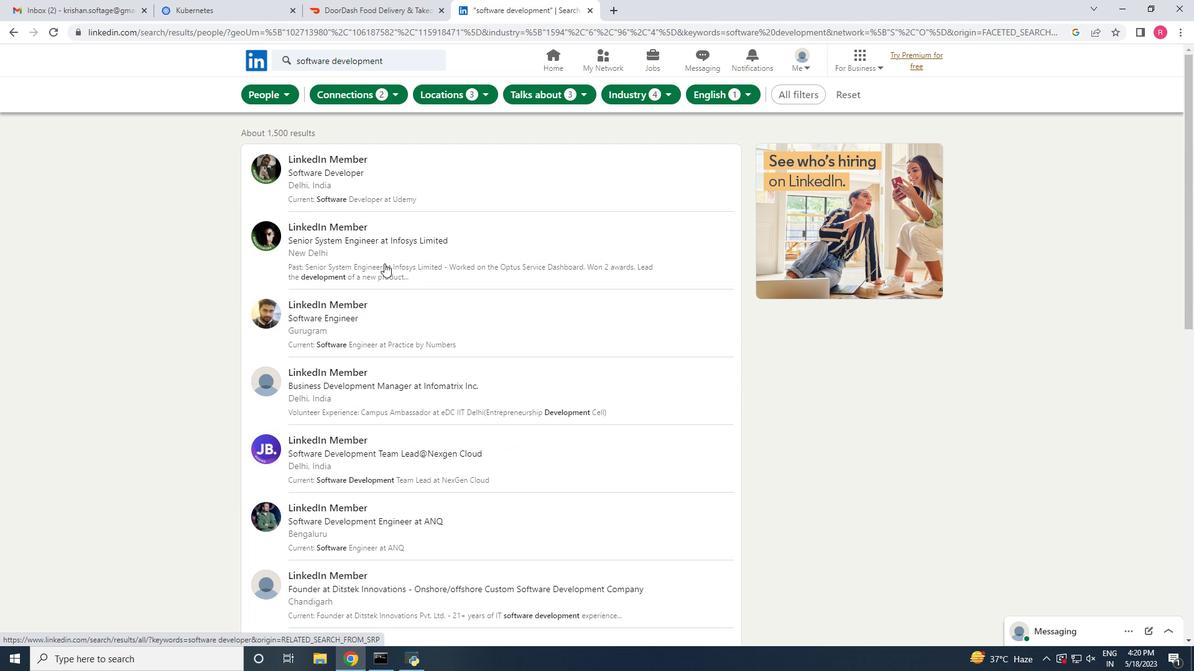 
Action: Mouse scrolled (384, 264) with delta (0, 0)
Screenshot: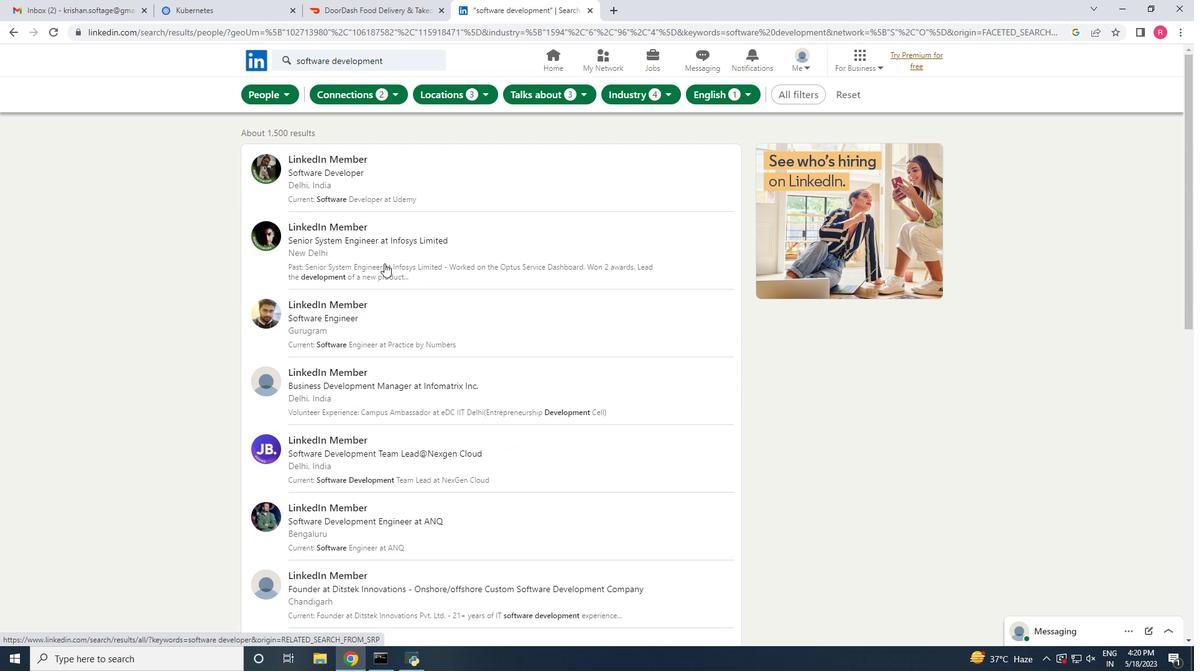 
Action: Mouse moved to (264, 167)
Screenshot: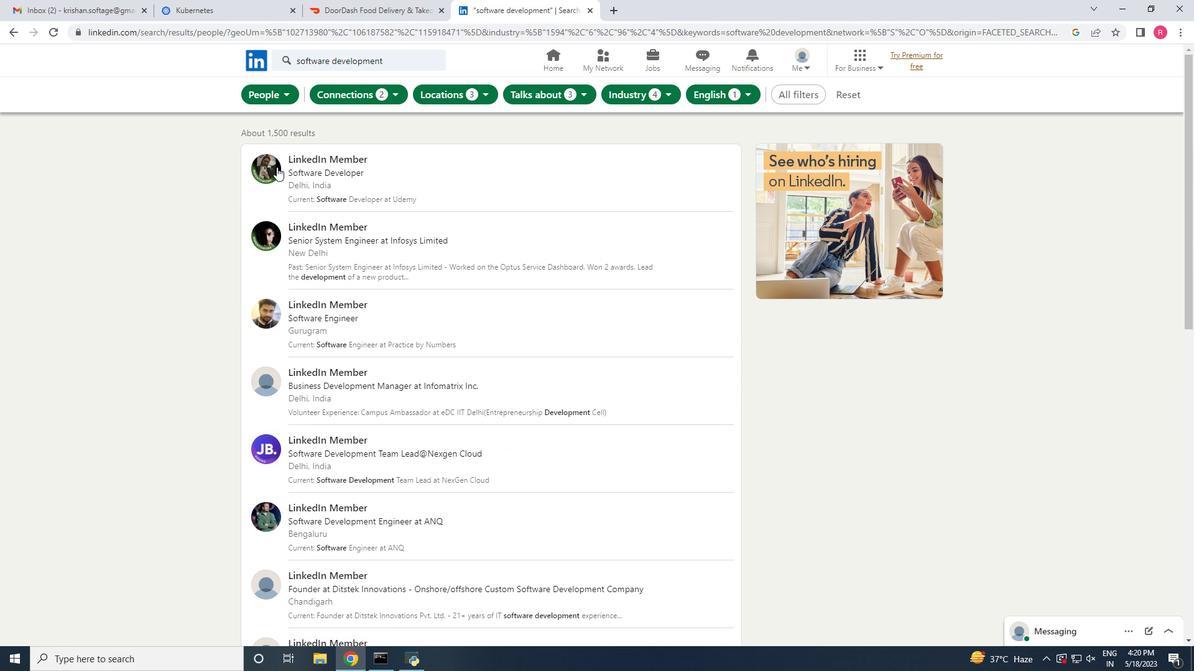 
Action: Mouse pressed left at (264, 167)
Screenshot: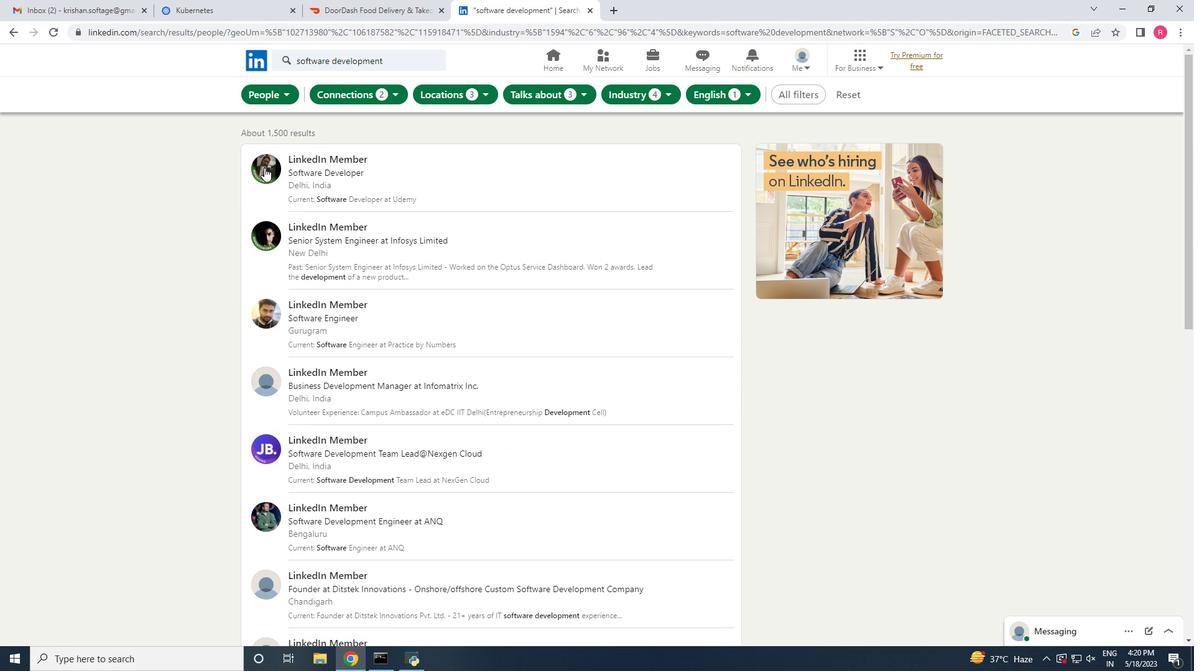
Action: Mouse moved to (732, 196)
Screenshot: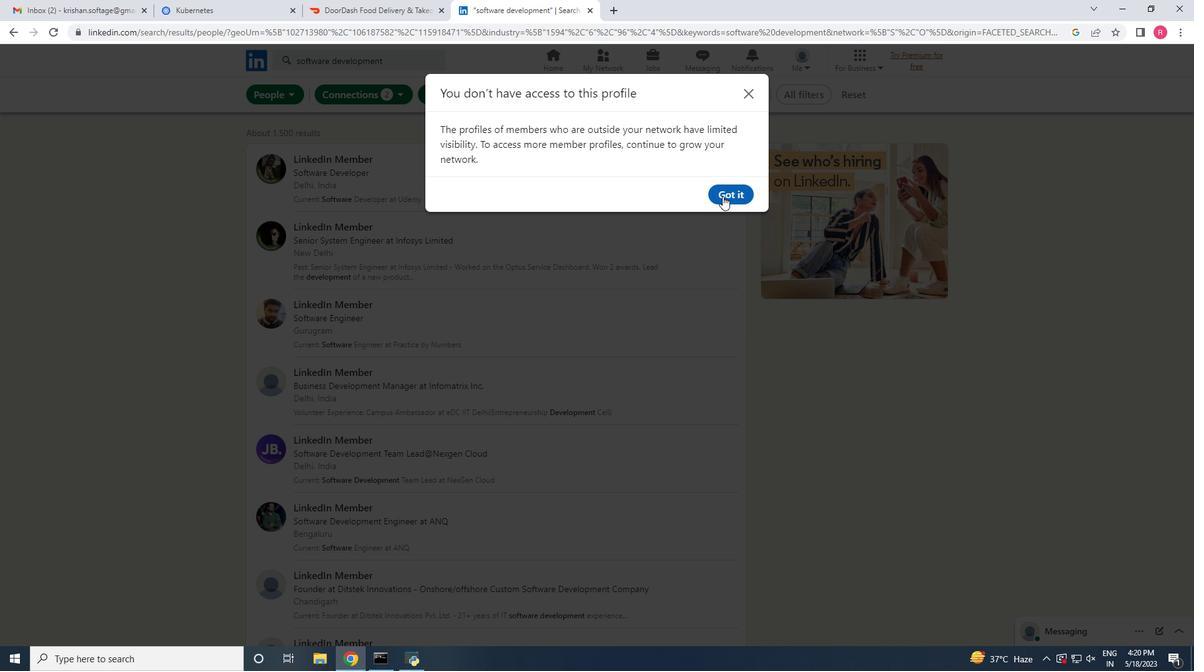 
Action: Mouse pressed left at (732, 196)
Screenshot: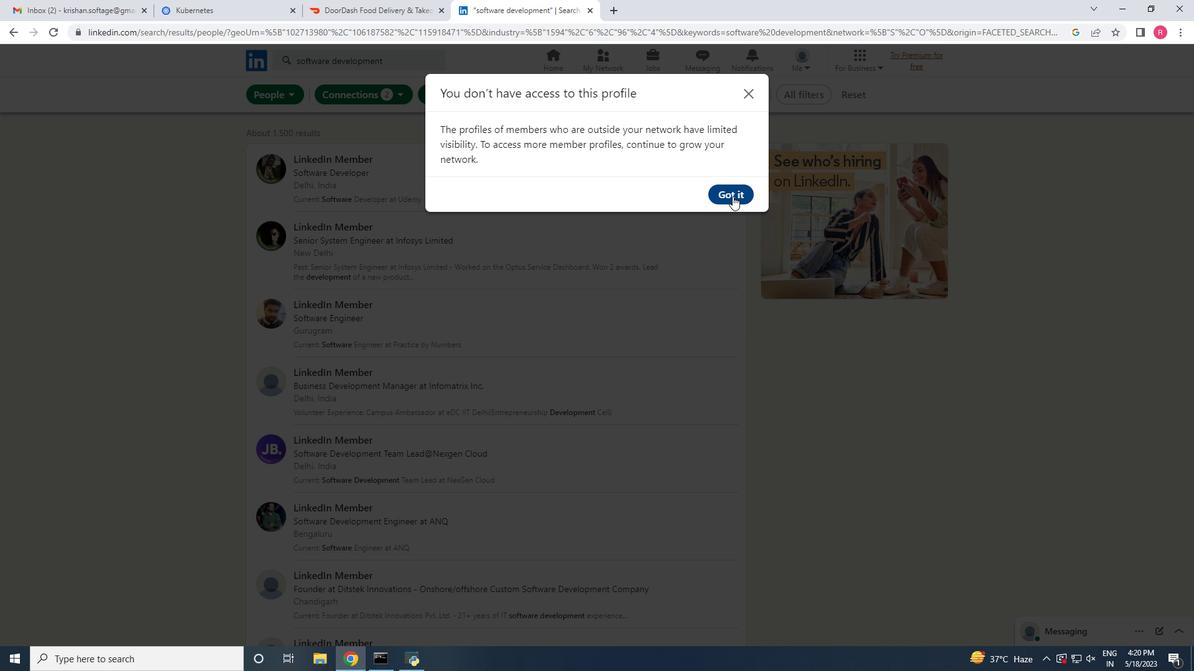 
Action: Mouse moved to (326, 251)
Screenshot: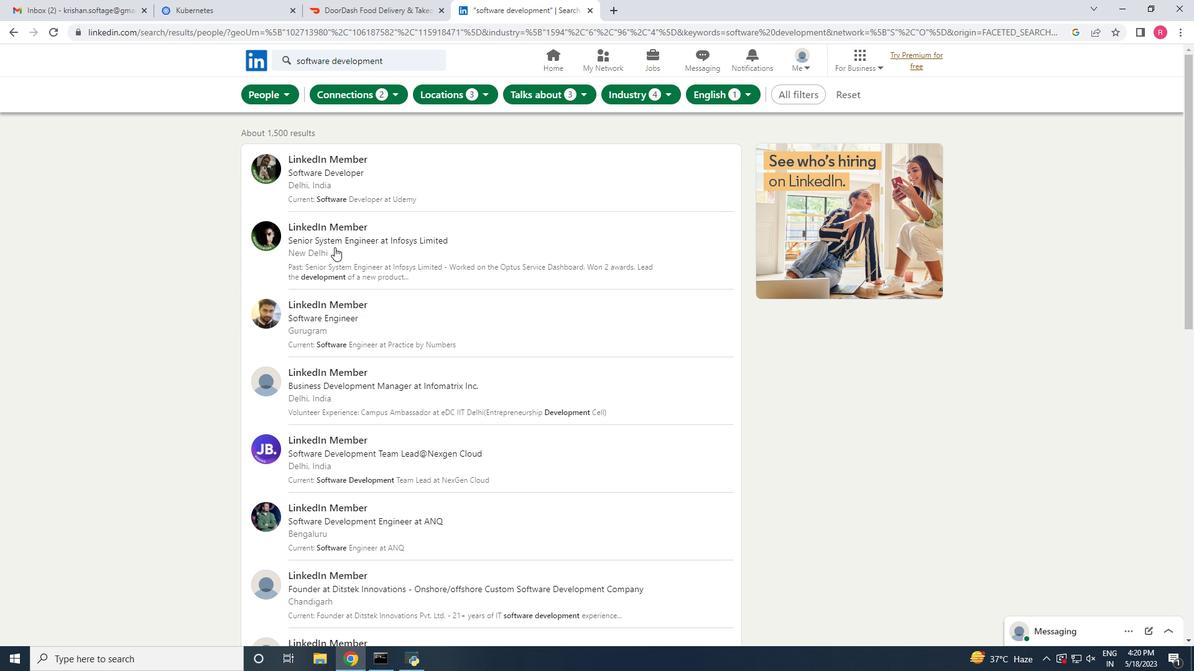 
Action: Mouse scrolled (326, 251) with delta (0, 0)
Screenshot: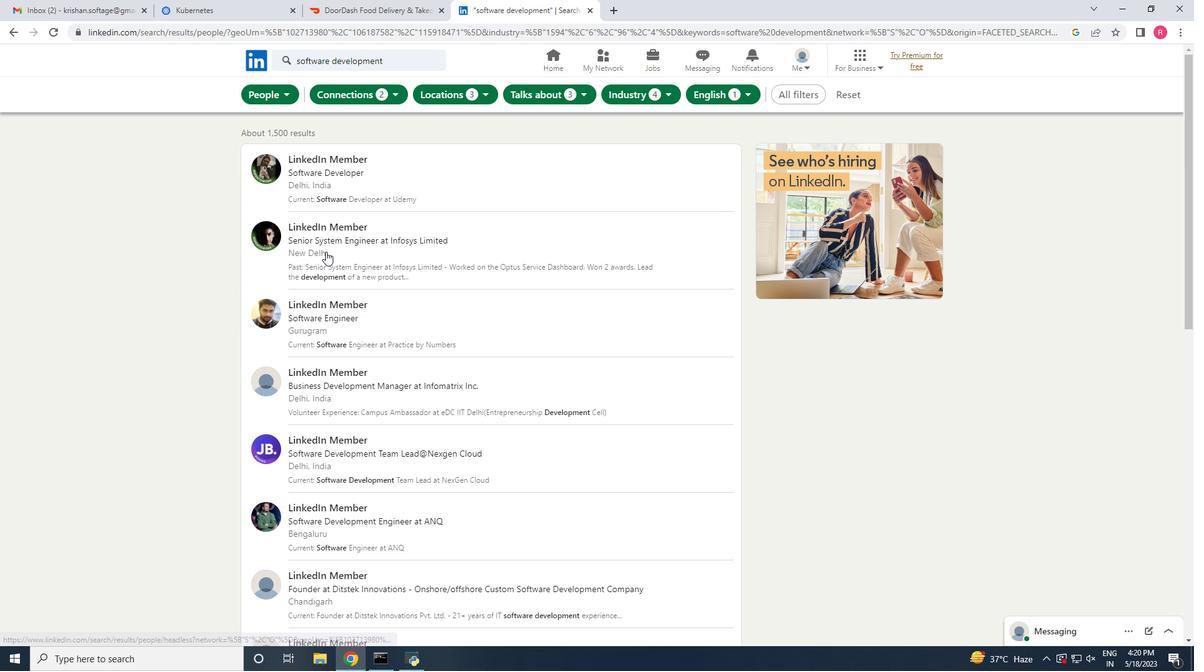 
Action: Mouse scrolled (326, 251) with delta (0, 0)
Screenshot: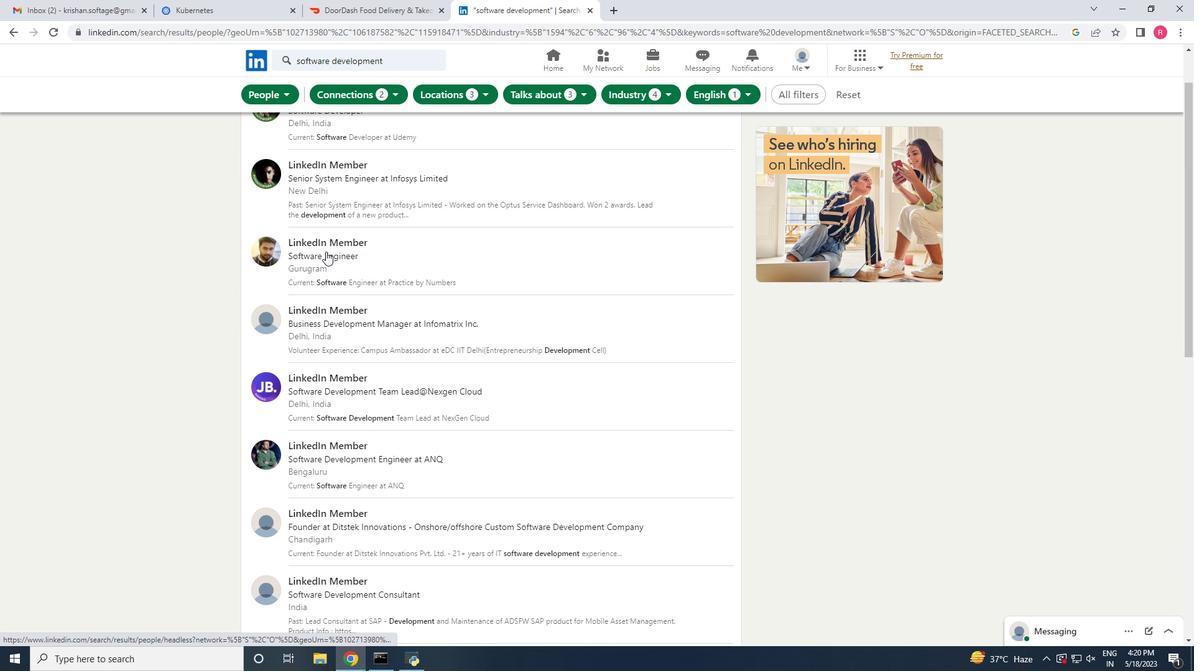 
Action: Mouse scrolled (326, 251) with delta (0, 0)
Screenshot: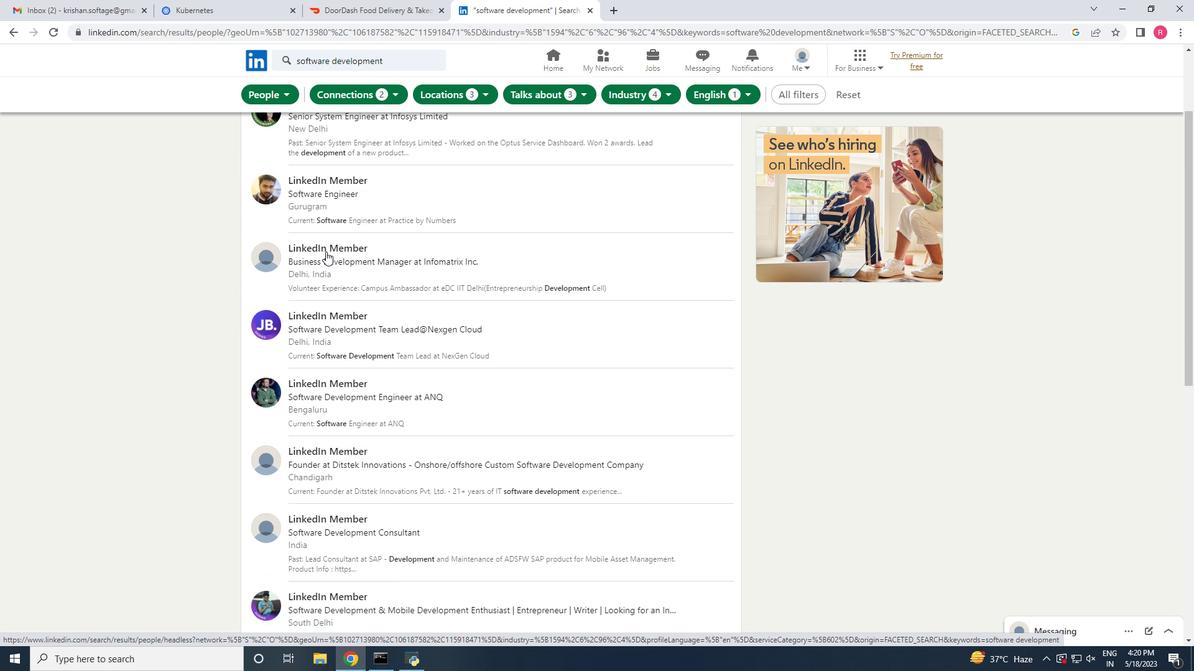 
Action: Mouse scrolled (326, 251) with delta (0, 0)
Screenshot: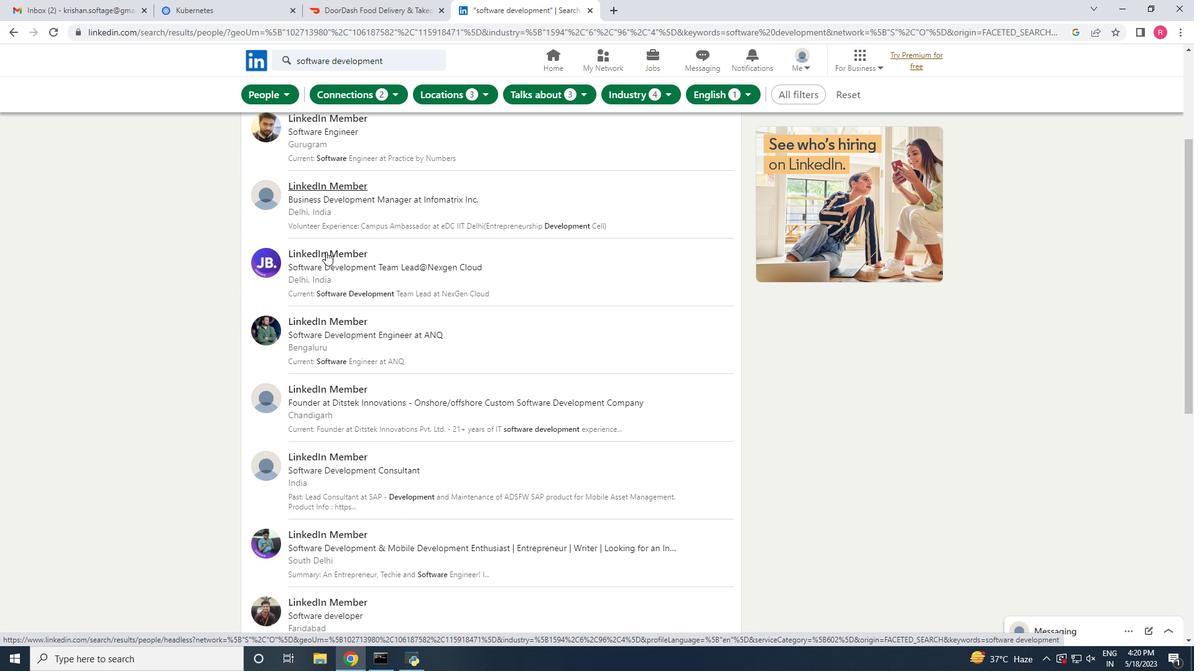 
Action: Mouse scrolled (326, 251) with delta (0, 0)
Screenshot: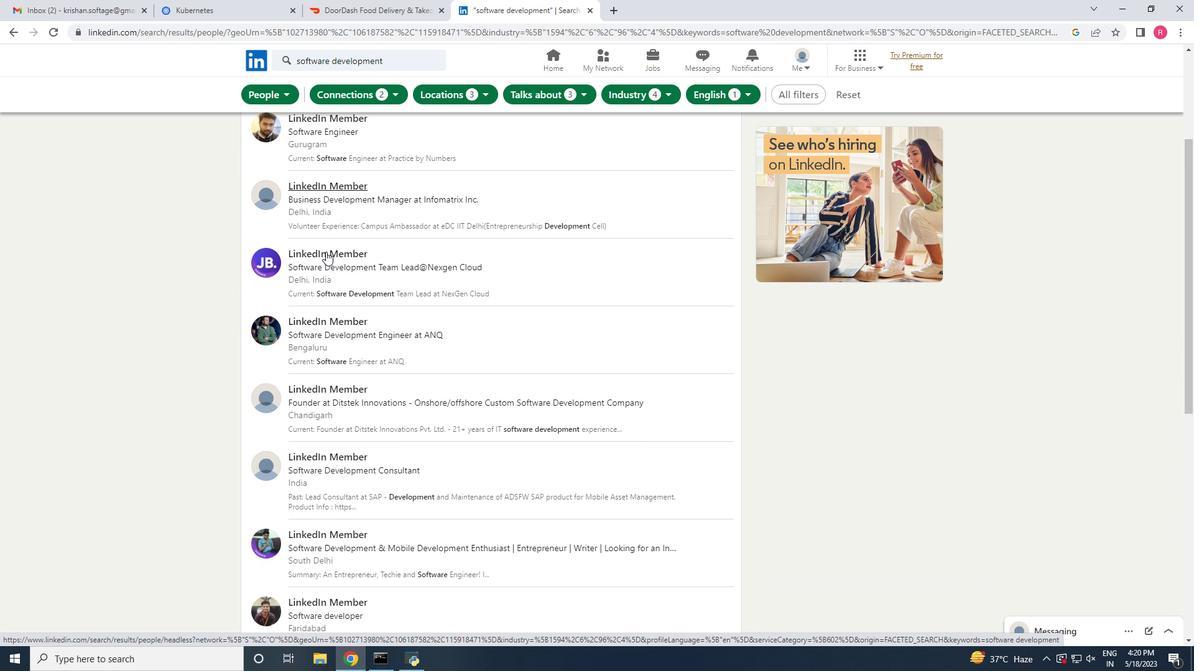 
Action: Mouse scrolled (326, 251) with delta (0, 0)
Screenshot: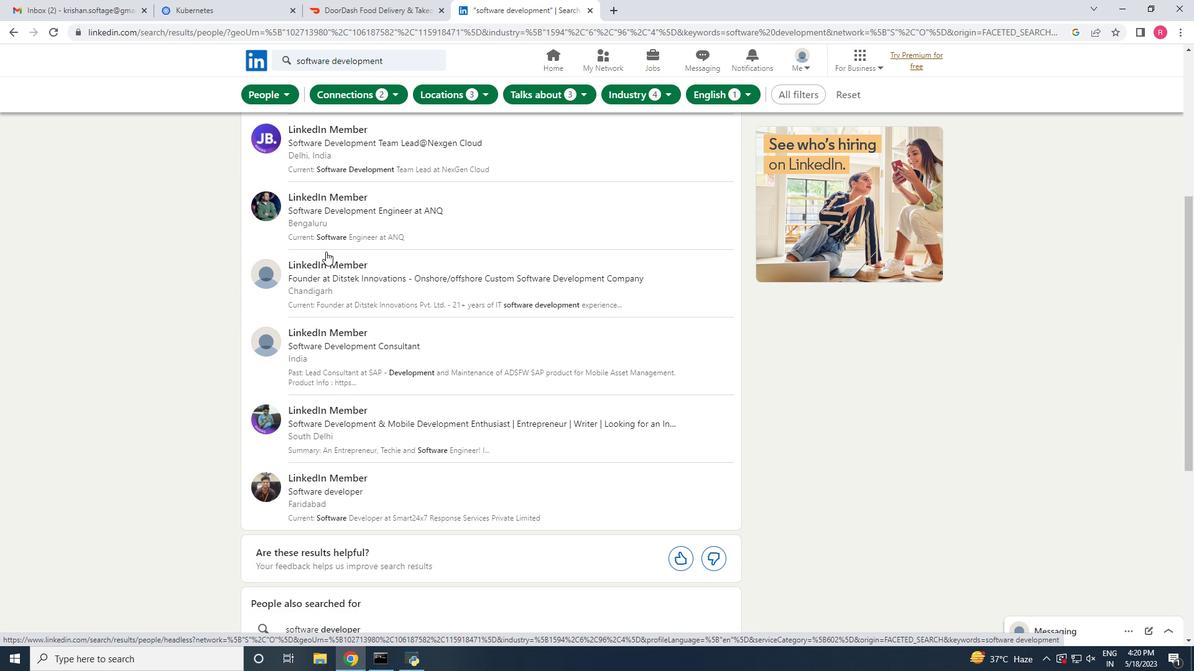 
Action: Mouse scrolled (326, 251) with delta (0, 0)
Screenshot: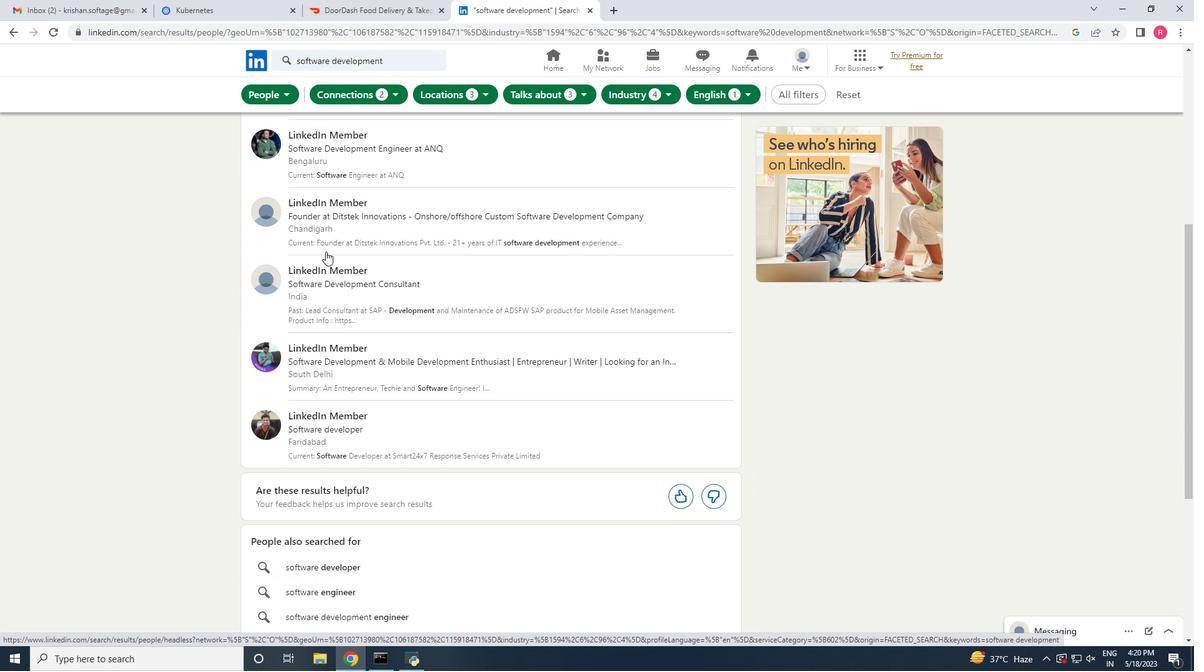 
Action: Mouse scrolled (326, 251) with delta (0, 0)
Screenshot: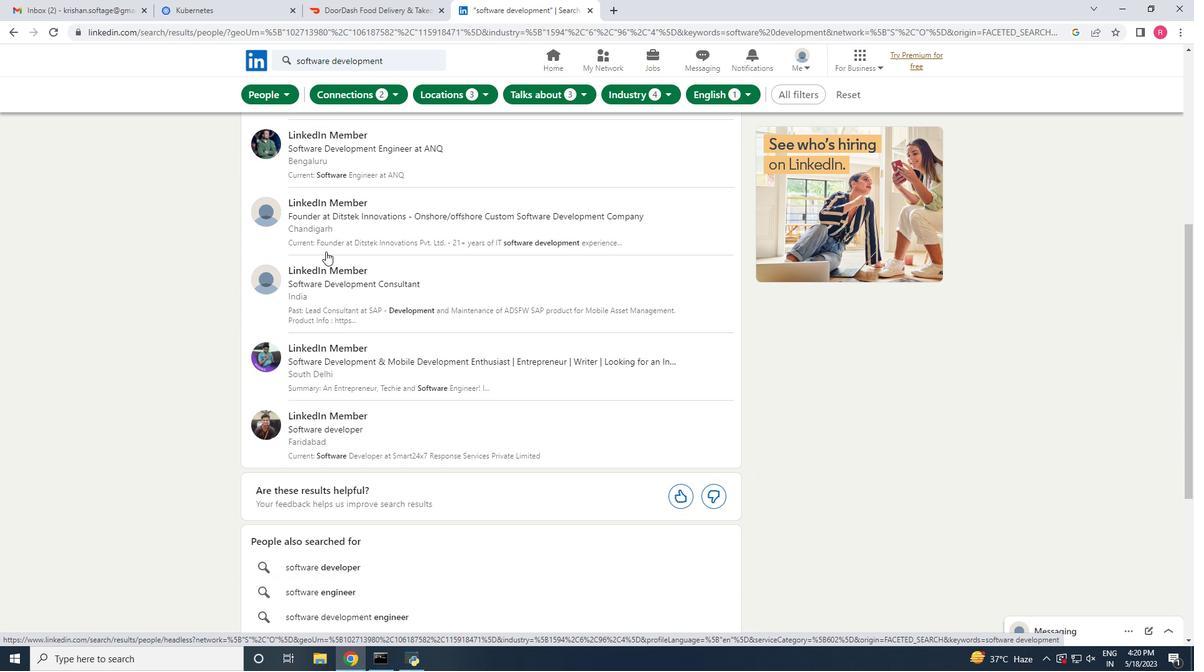 
Action: Mouse scrolled (326, 251) with delta (0, 0)
Screenshot: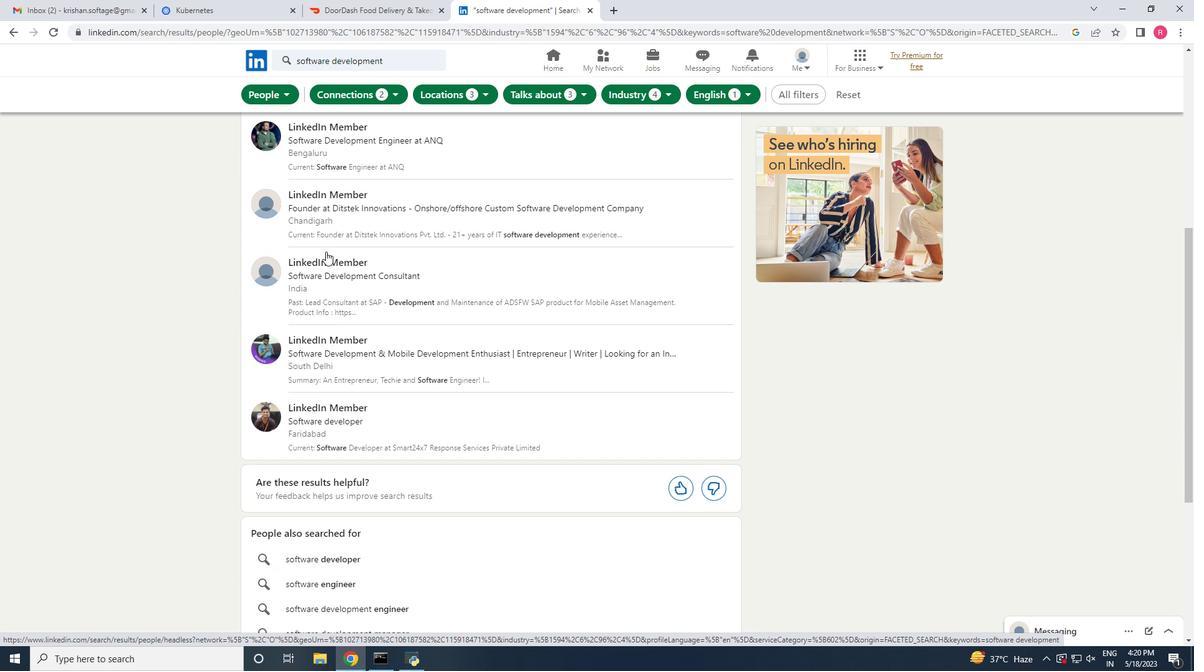 
Action: Mouse scrolled (326, 251) with delta (0, 0)
Screenshot: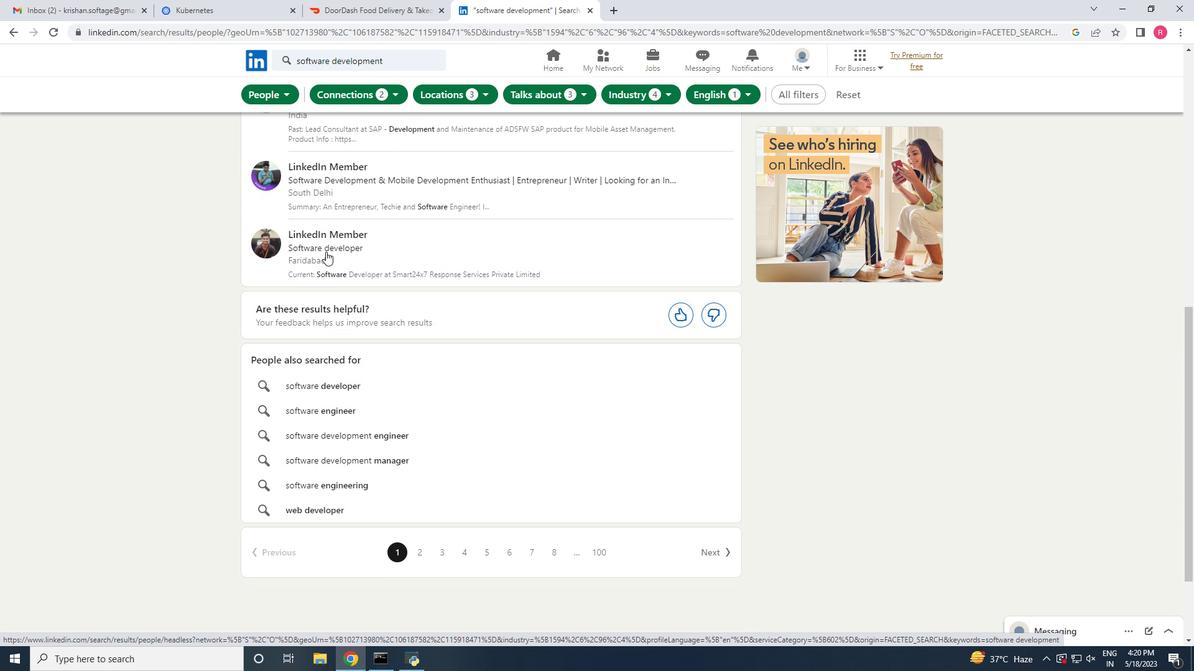 
Action: Mouse scrolled (326, 251) with delta (0, 0)
Screenshot: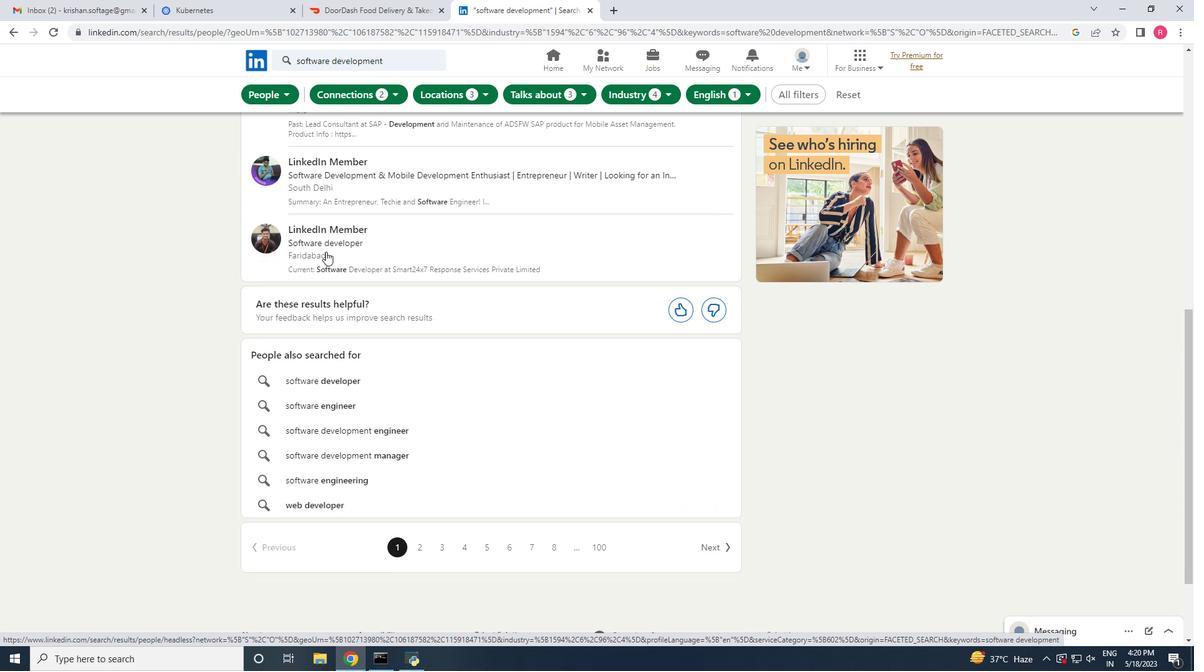 
Action: Mouse moved to (714, 432)
Screenshot: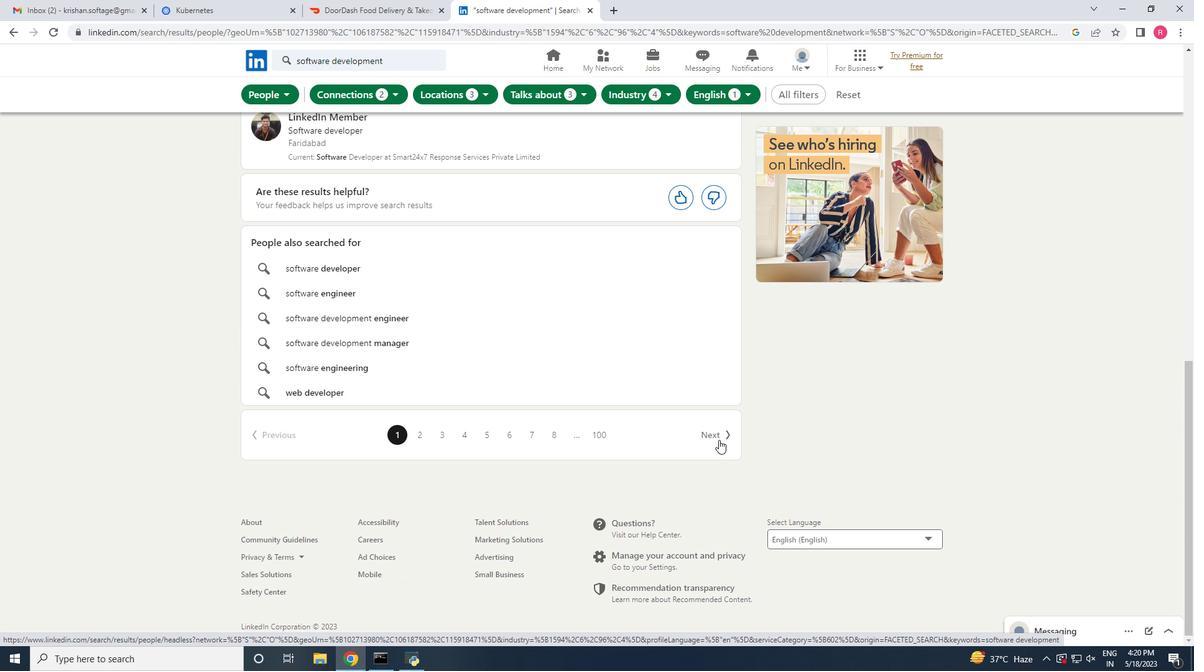 
Action: Mouse pressed left at (714, 432)
Screenshot: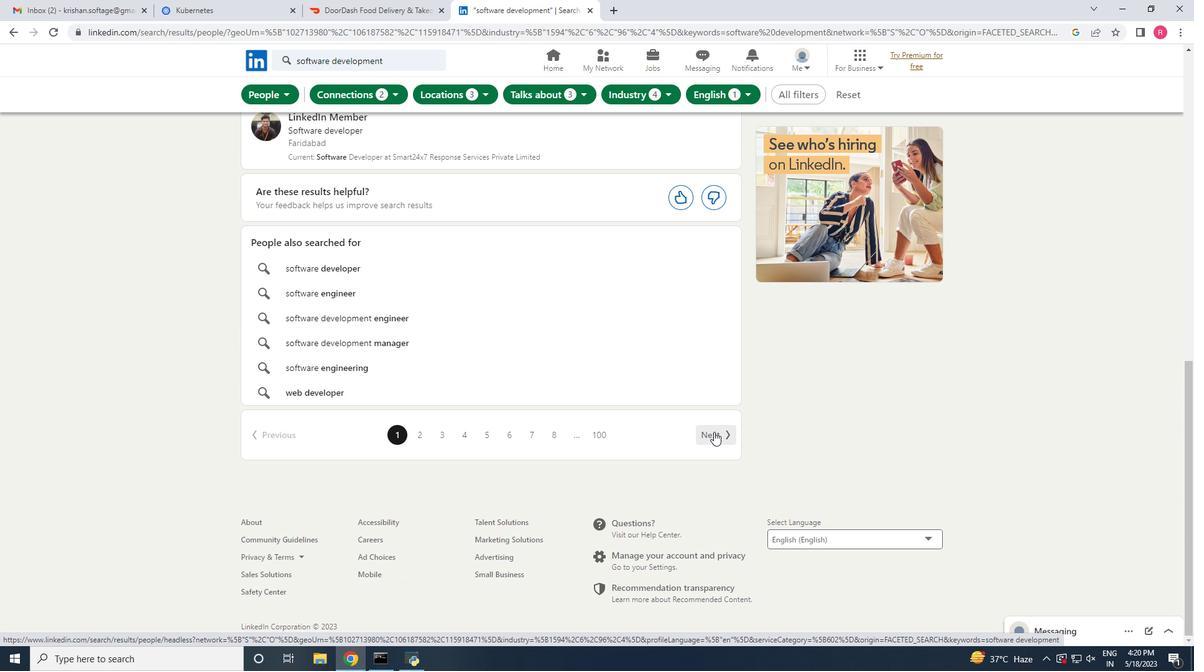 
Action: Mouse moved to (413, 366)
Screenshot: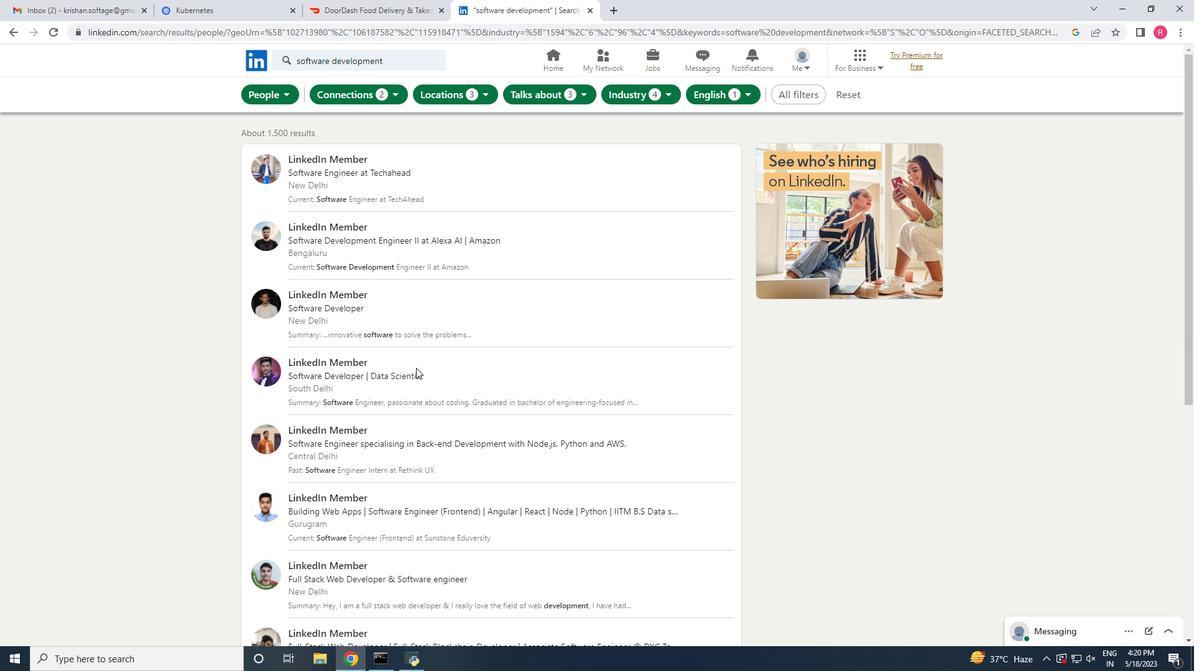 
Action: Mouse scrolled (413, 365) with delta (0, 0)
Screenshot: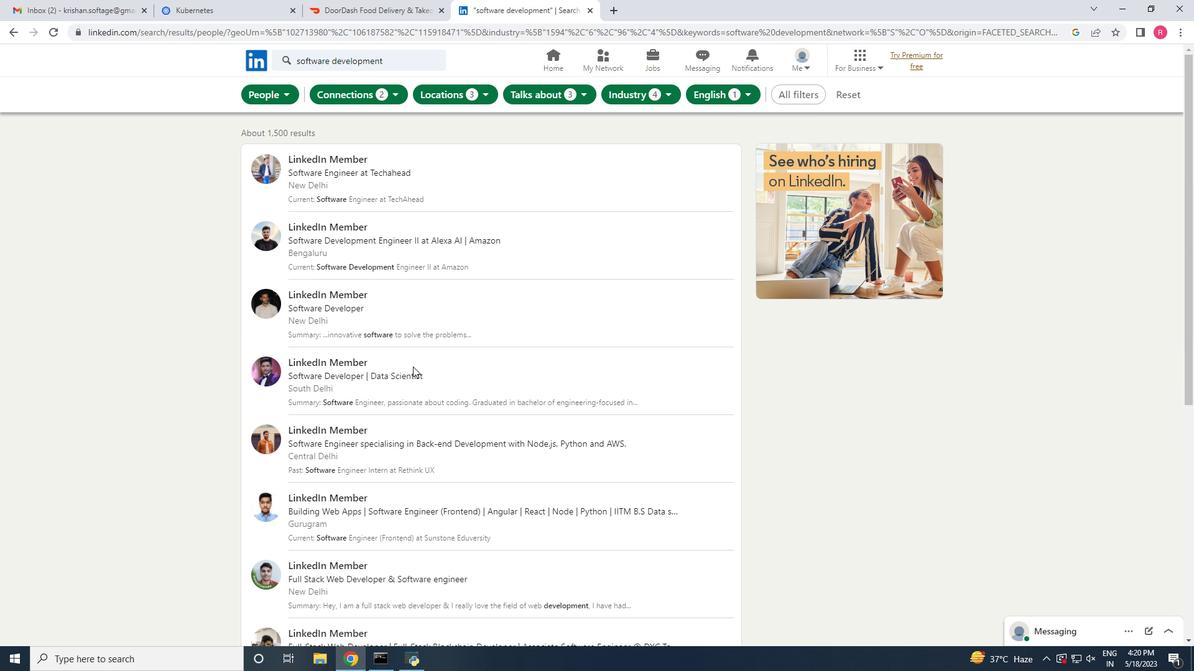 
Action: Mouse scrolled (413, 365) with delta (0, 0)
Screenshot: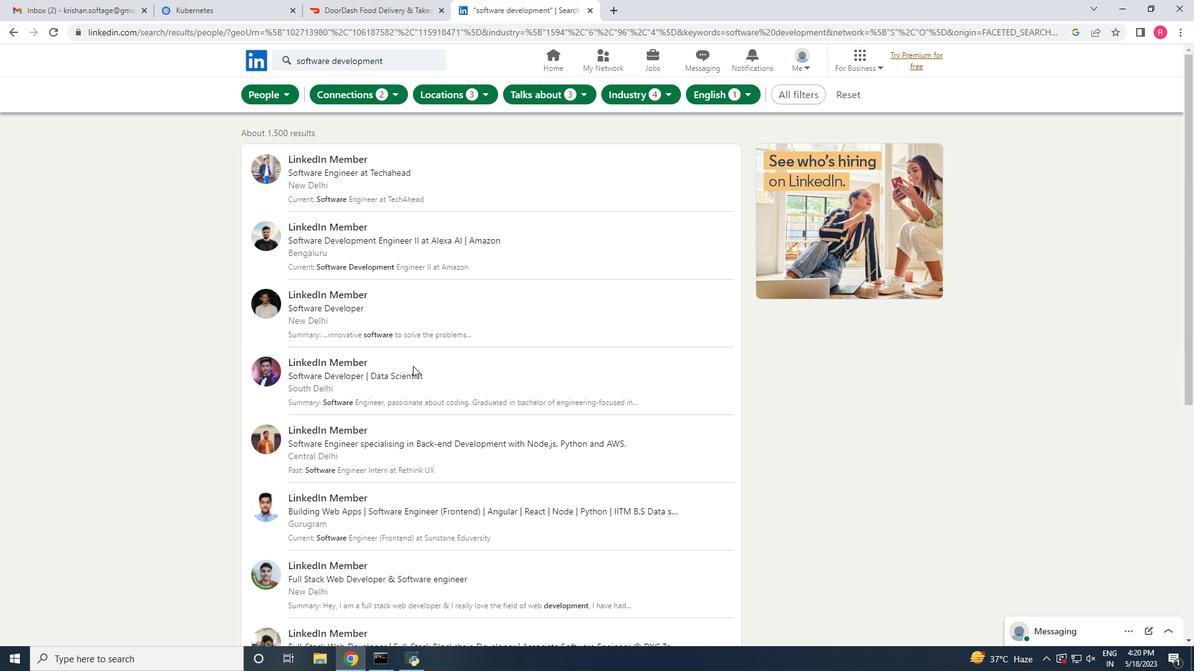
Action: Mouse scrolled (413, 365) with delta (0, 0)
Screenshot: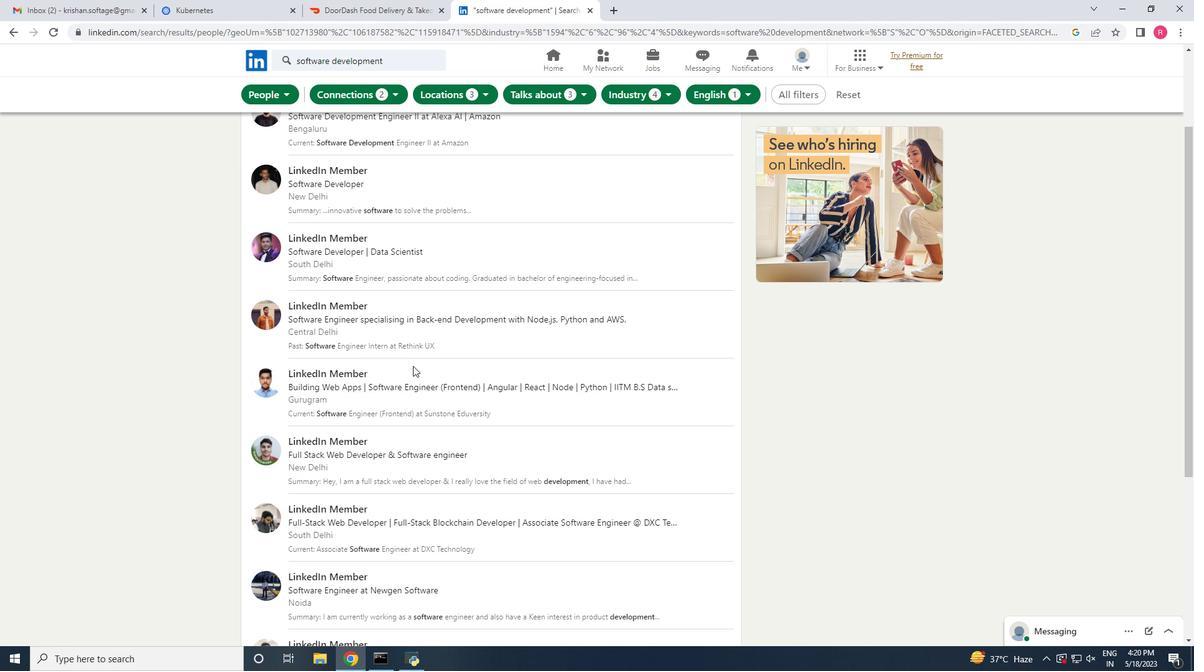 
Action: Mouse scrolled (413, 365) with delta (0, 0)
Screenshot: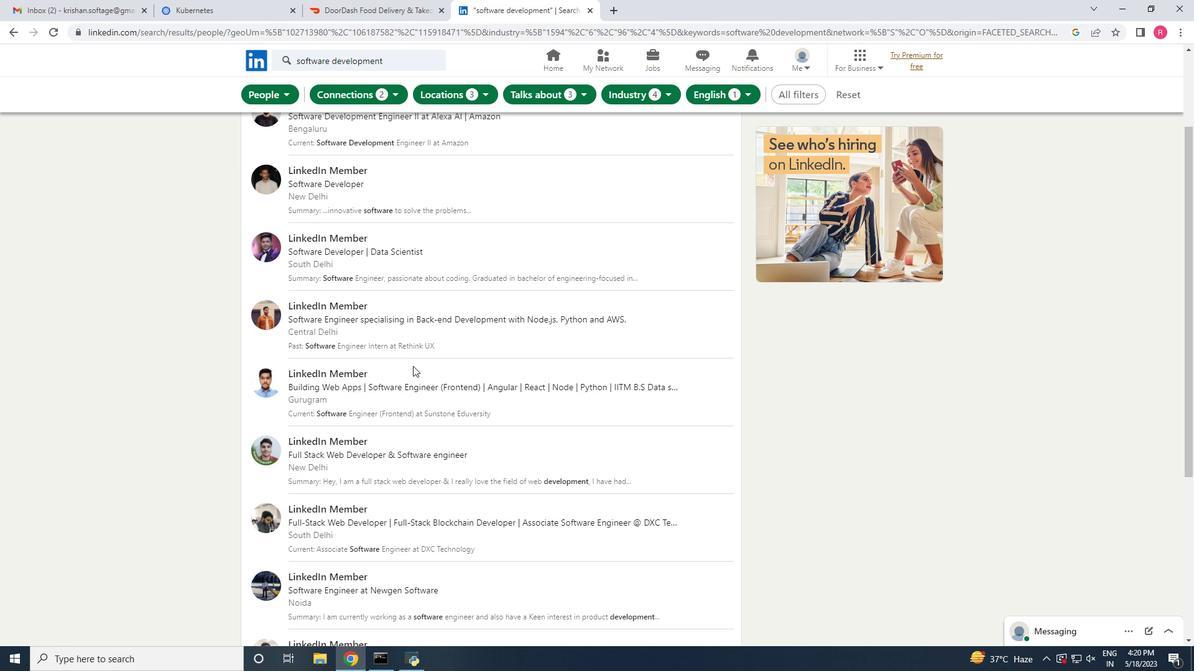 
Action: Mouse scrolled (413, 365) with delta (0, 0)
Screenshot: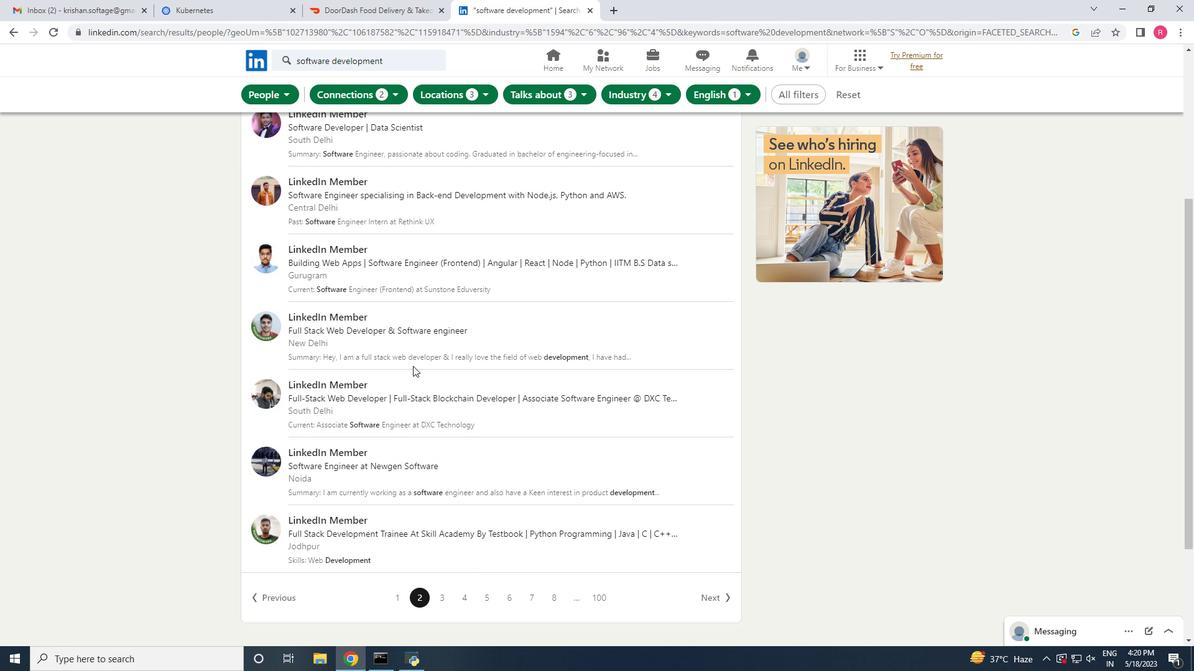 
Action: Mouse scrolled (413, 365) with delta (0, 0)
Screenshot: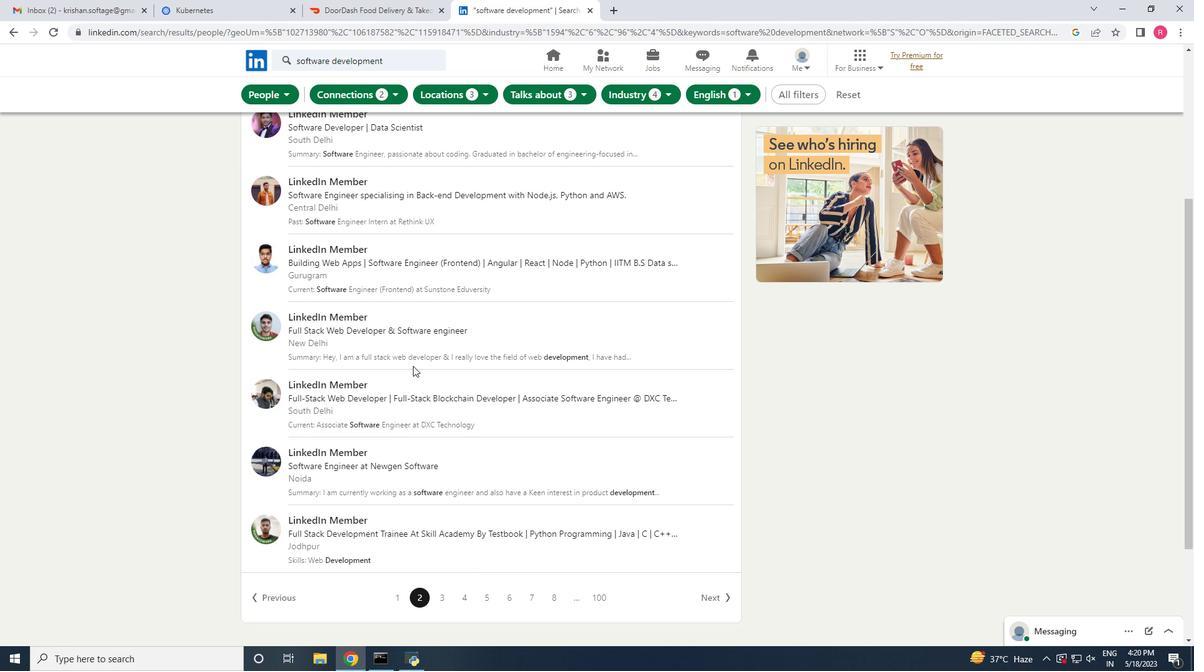 
Action: Mouse moved to (259, 397)
Screenshot: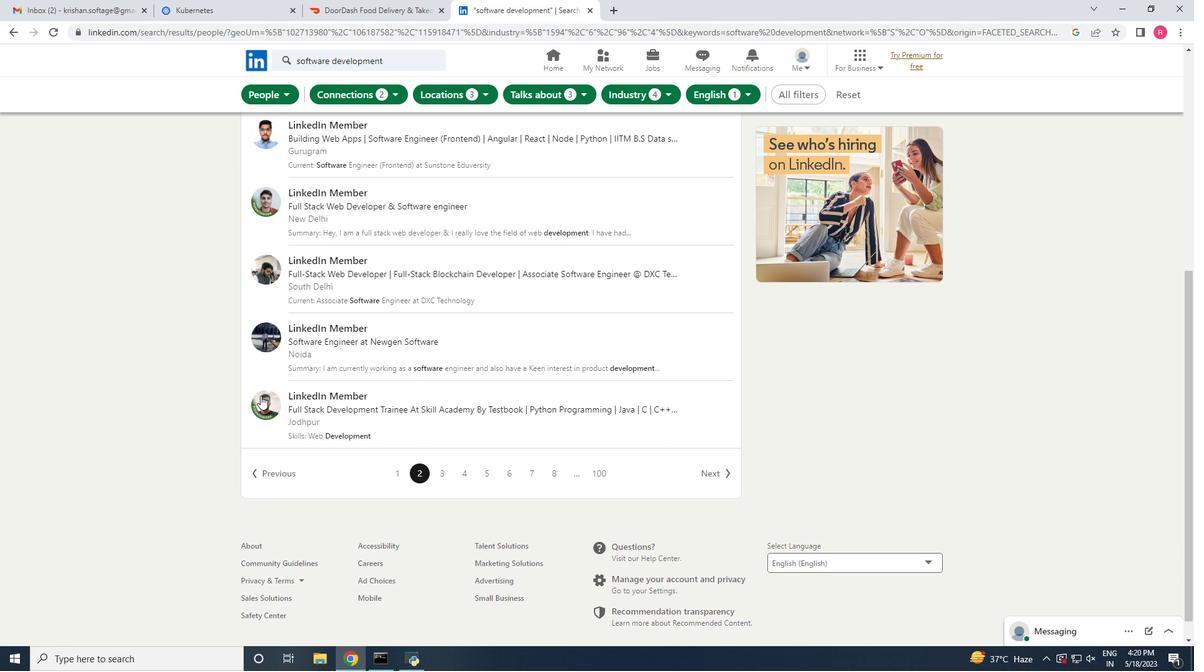 
Action: Mouse pressed left at (259, 397)
Screenshot: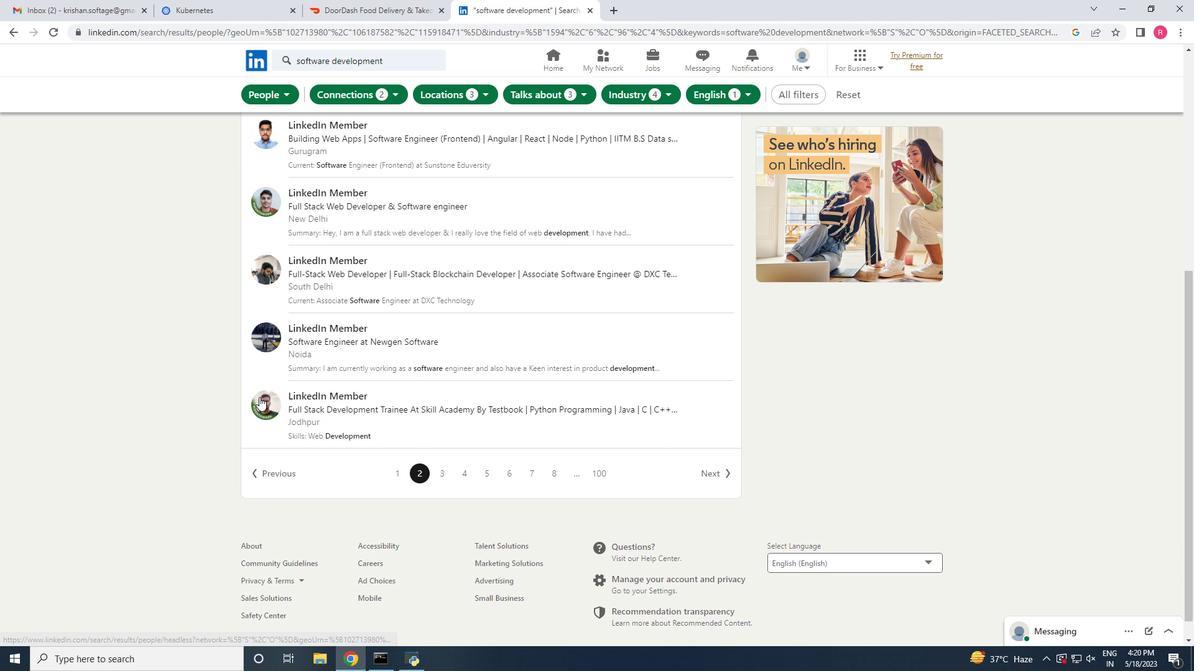 
Action: Mouse moved to (732, 198)
Screenshot: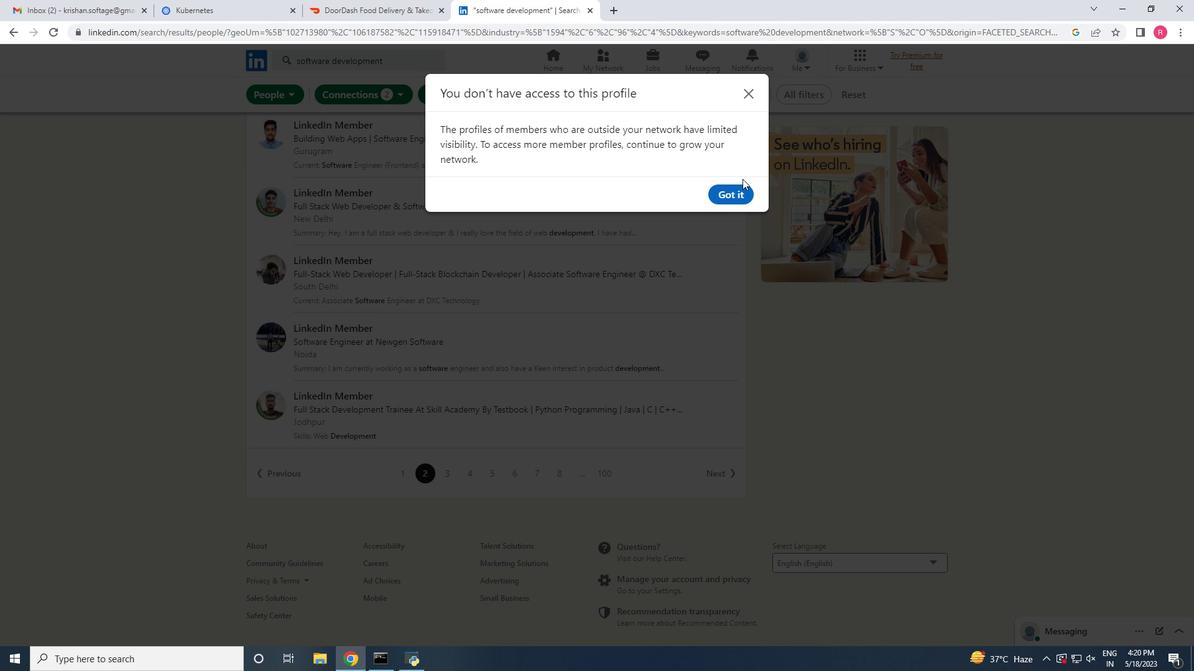 
Action: Mouse pressed left at (732, 198)
Screenshot: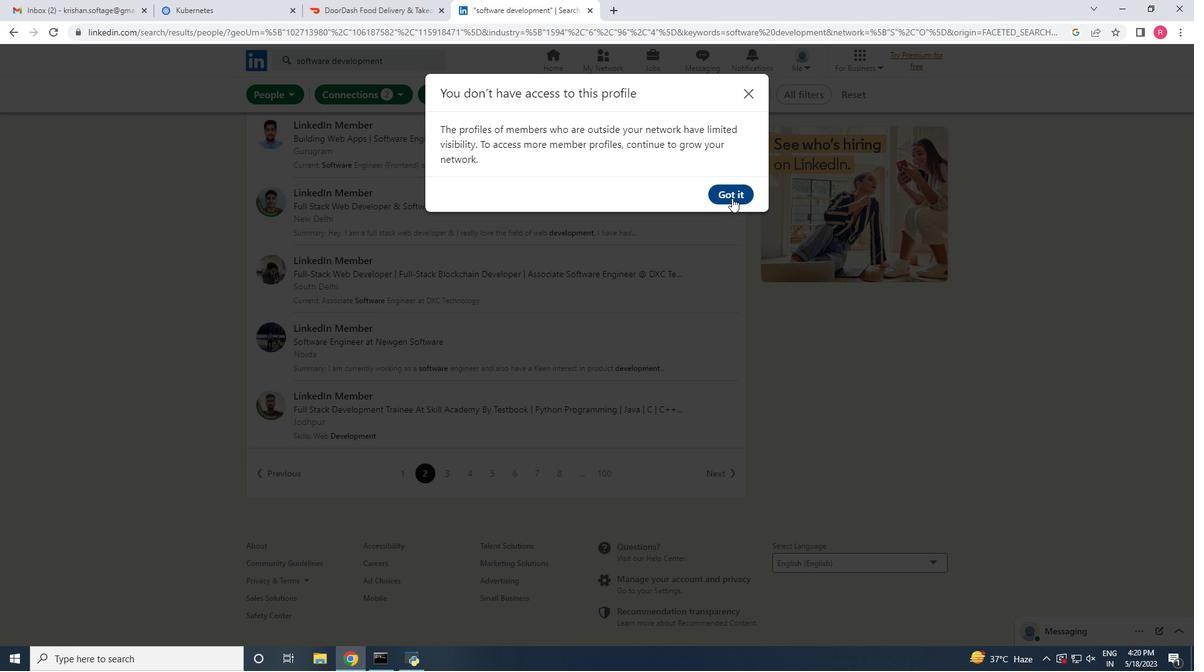 
Action: Mouse moved to (710, 473)
Screenshot: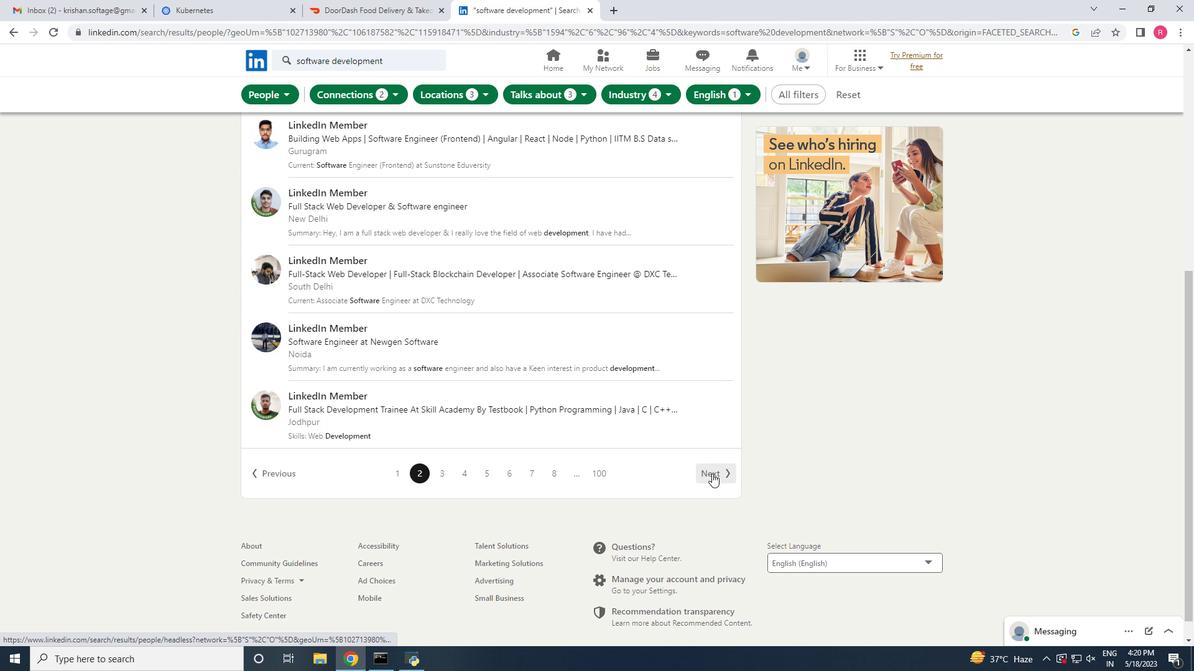 
Action: Mouse pressed left at (710, 473)
Screenshot: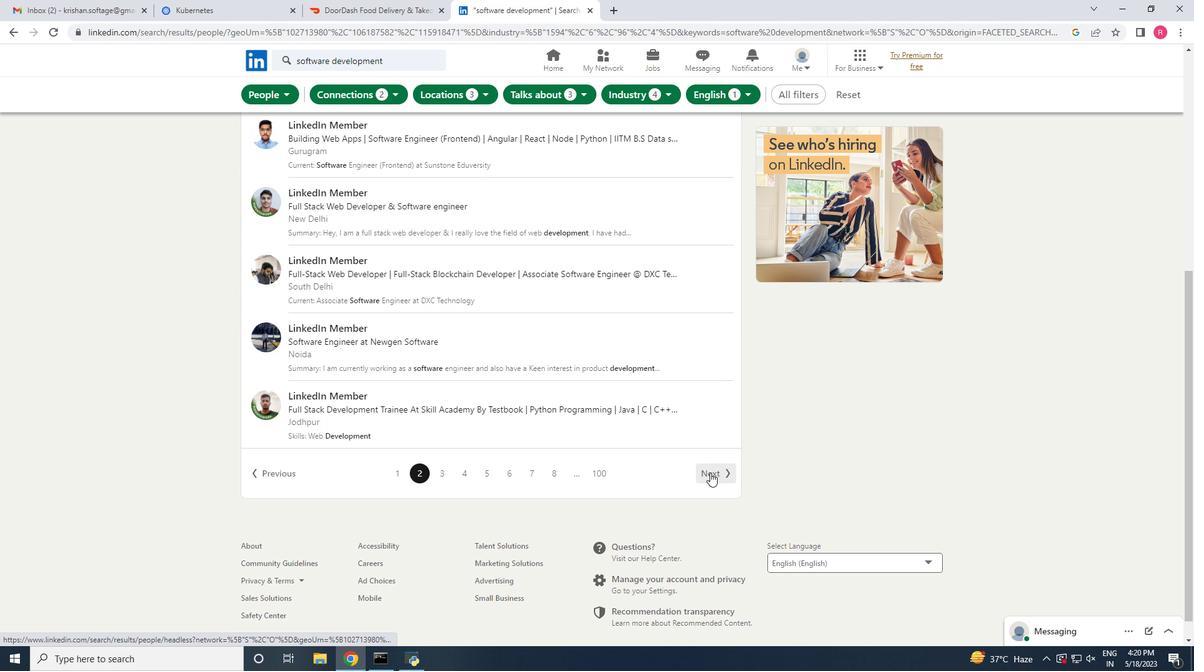 
Action: Mouse moved to (265, 222)
Screenshot: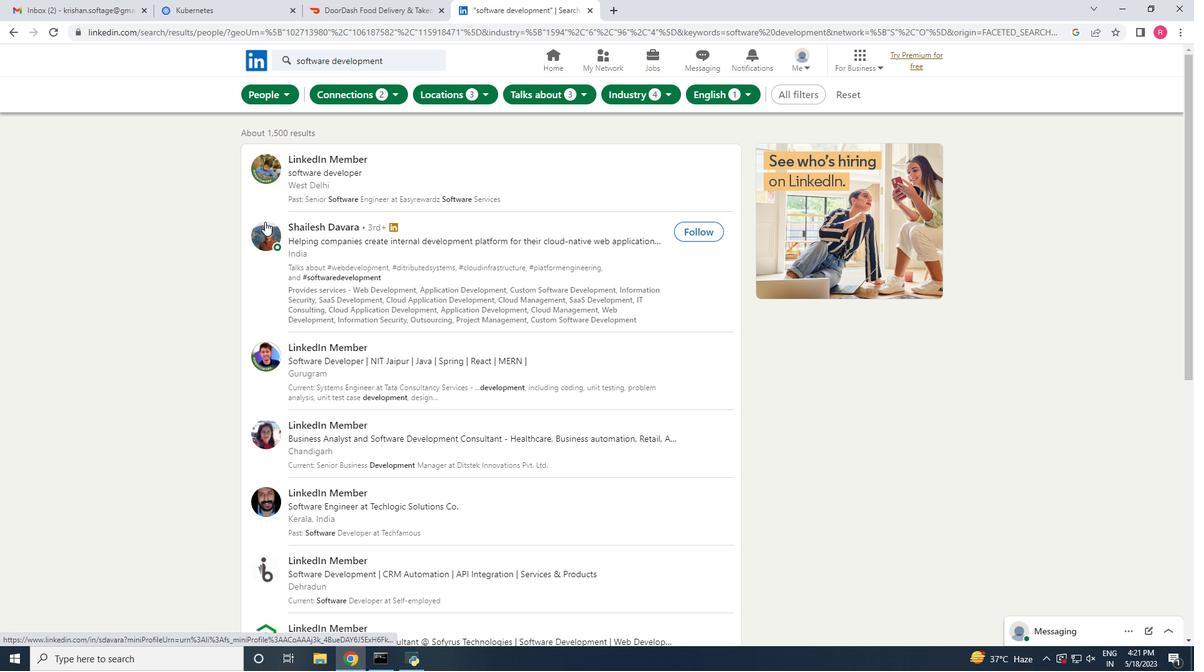 
Action: Mouse pressed left at (265, 222)
Screenshot: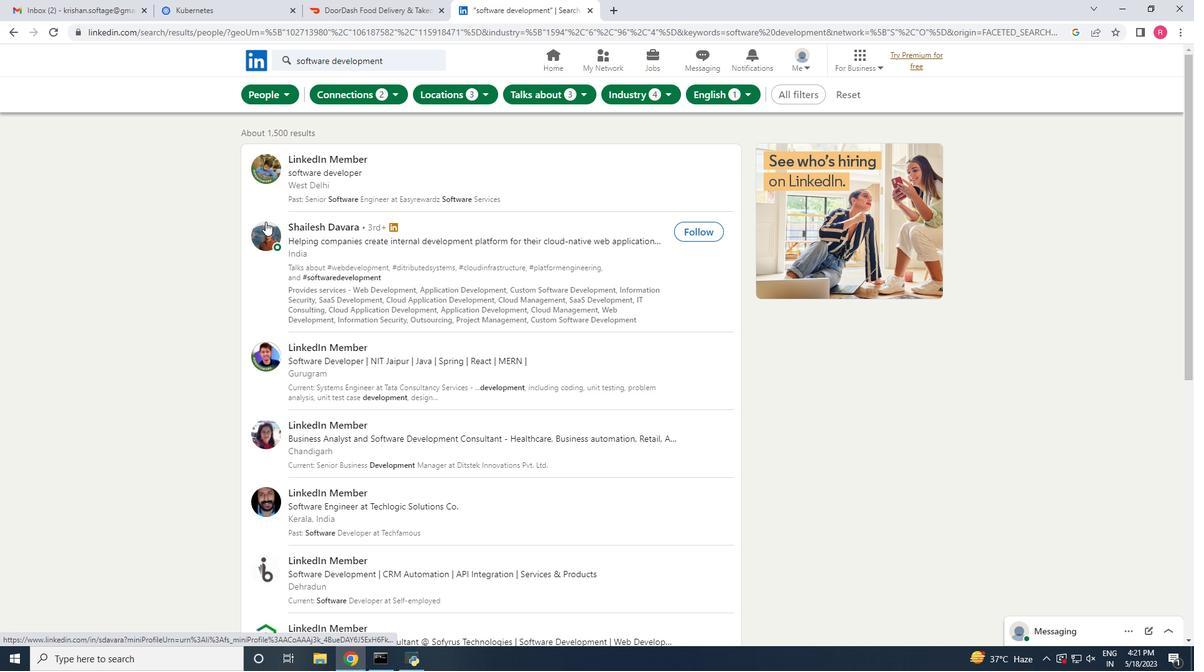 
Action: Mouse moved to (309, 387)
Screenshot: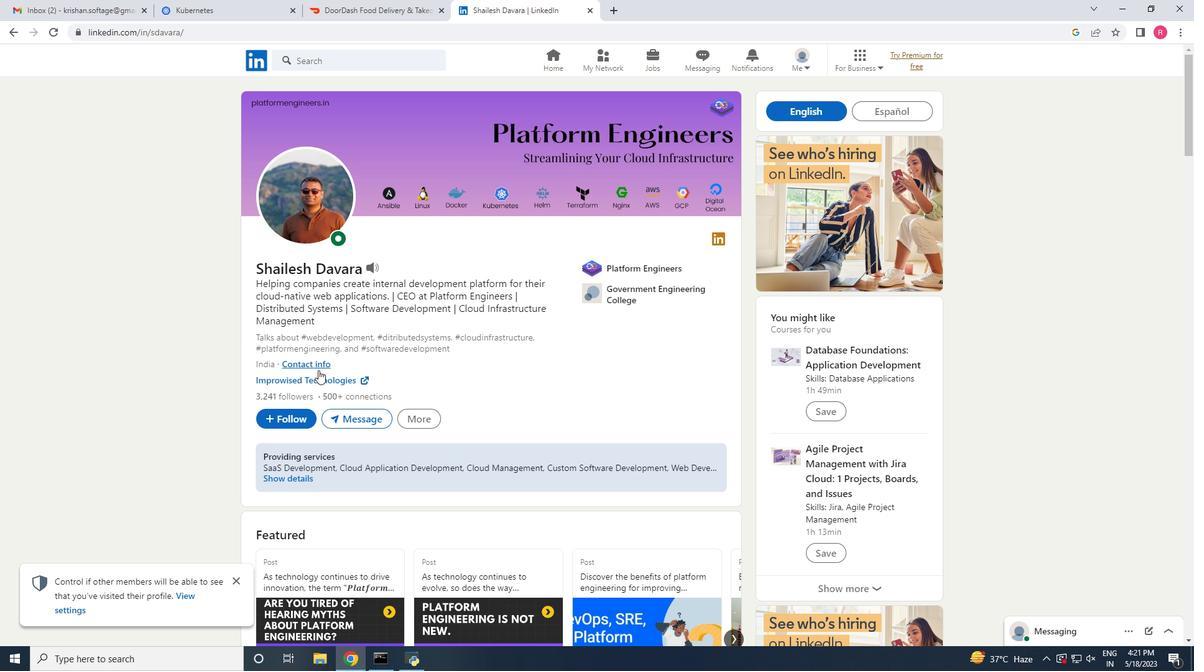 
Action: Mouse scrolled (309, 387) with delta (0, 0)
Screenshot: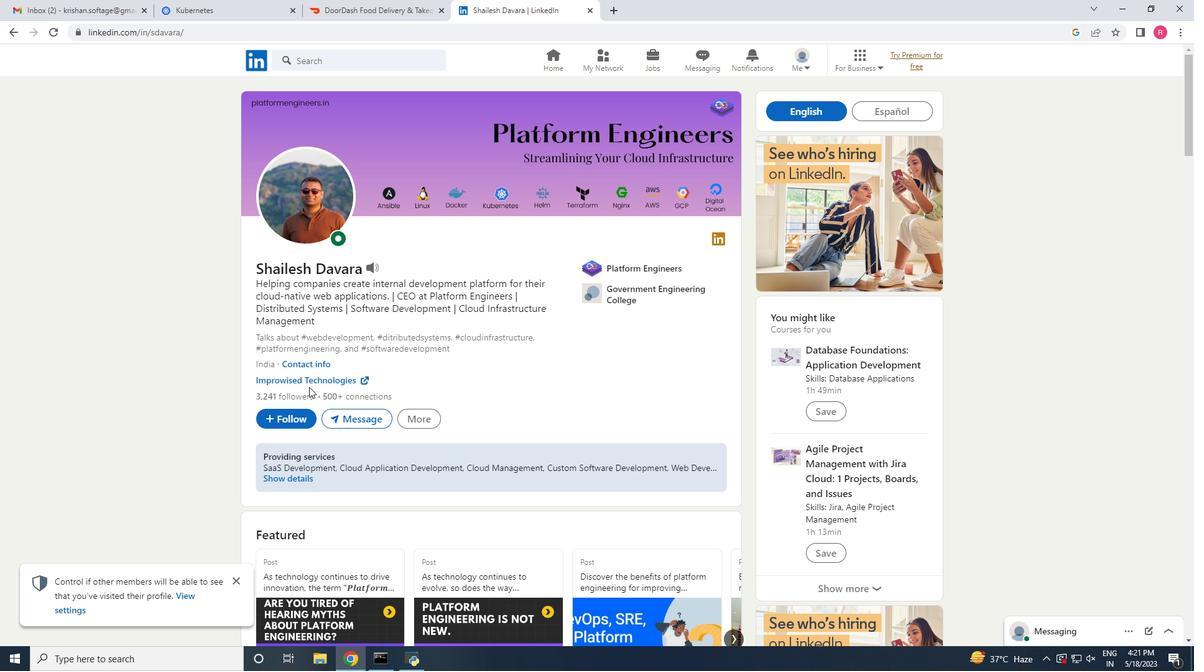 
Action: Mouse moved to (287, 362)
Screenshot: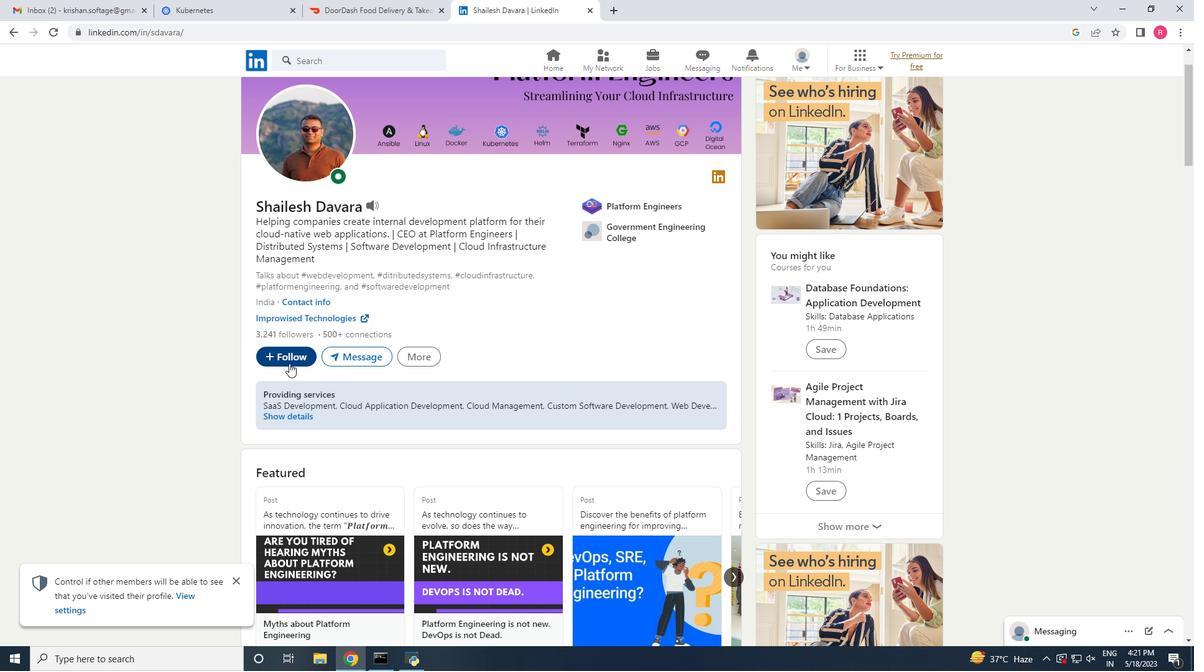
Action: Mouse pressed left at (287, 362)
Screenshot: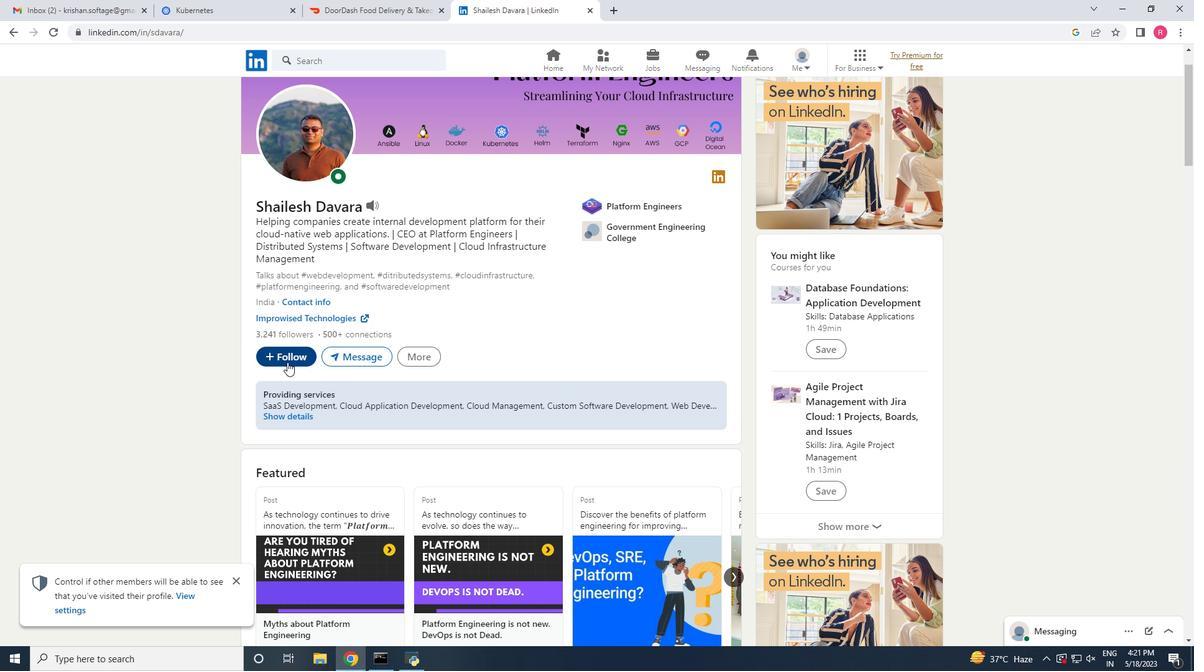 
Action: Mouse moved to (656, 240)
Screenshot: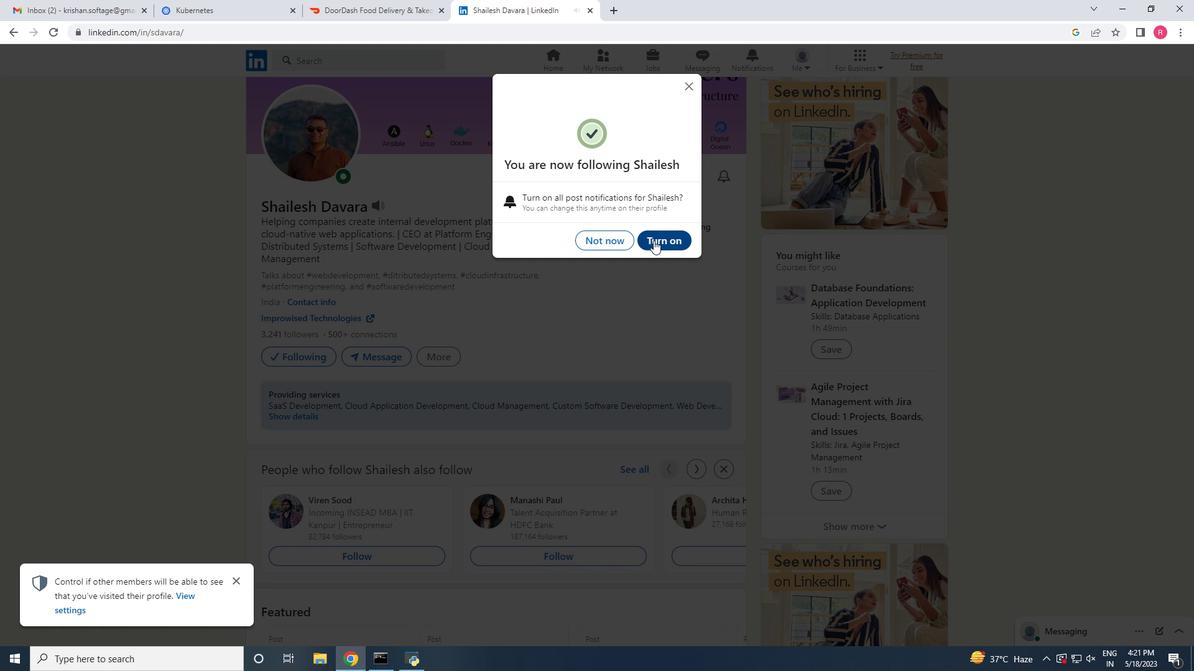
Action: Mouse pressed left at (656, 240)
Screenshot: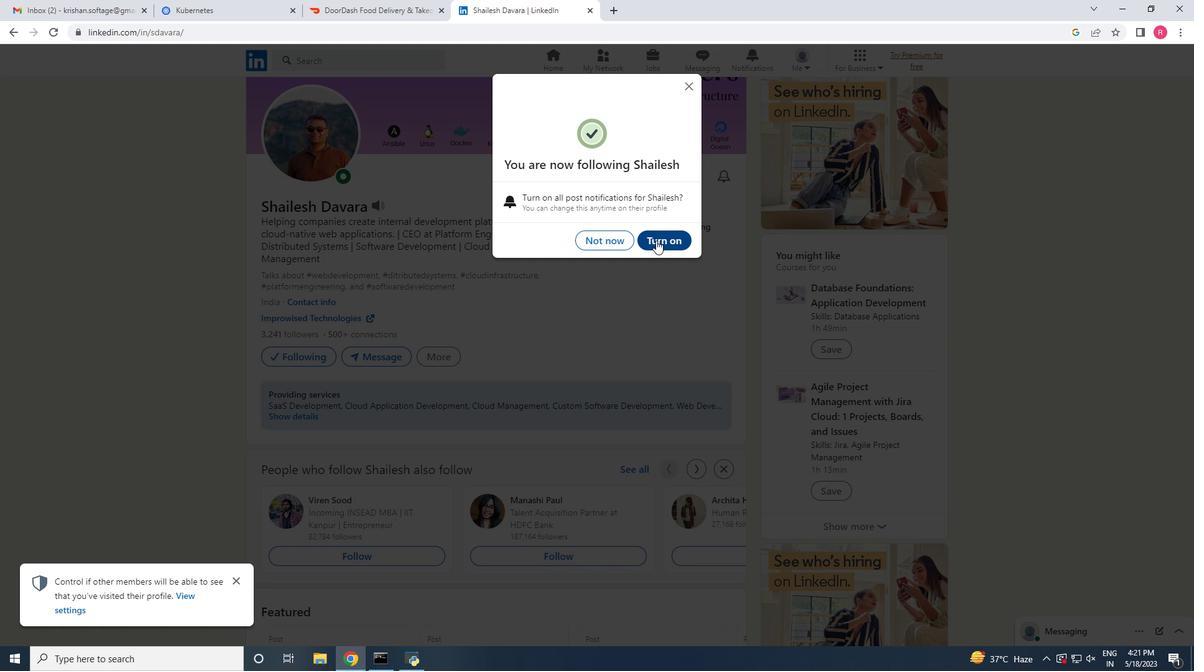 
Action: Mouse moved to (569, 304)
Screenshot: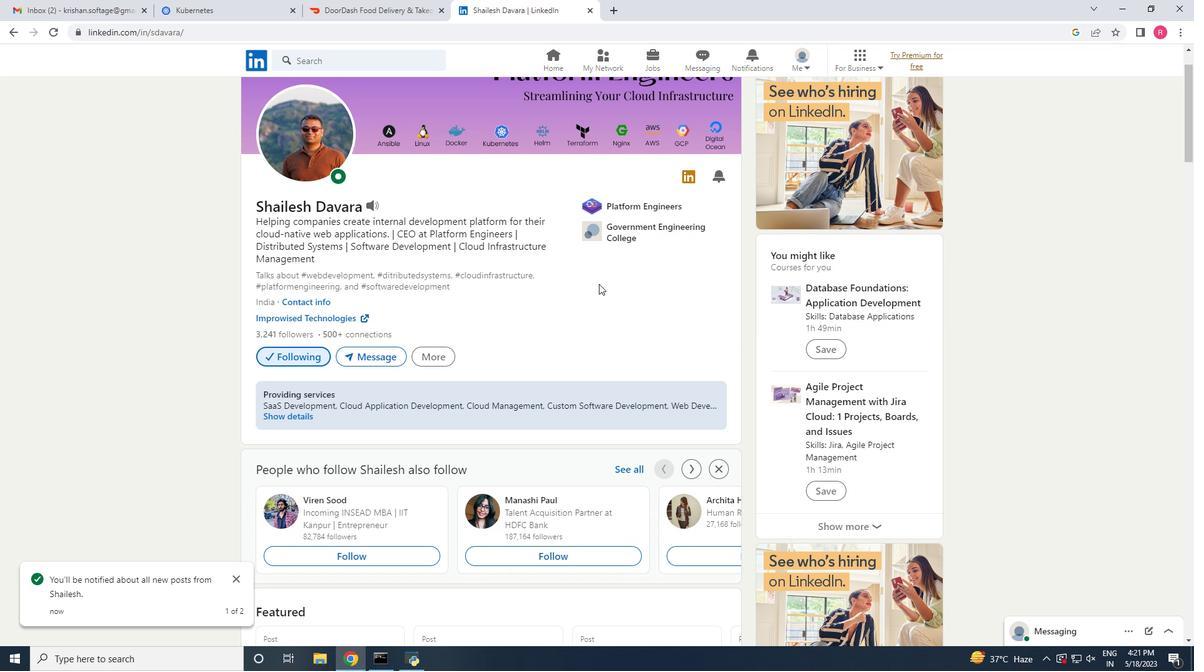 
Action: Mouse scrolled (569, 303) with delta (0, 0)
Screenshot: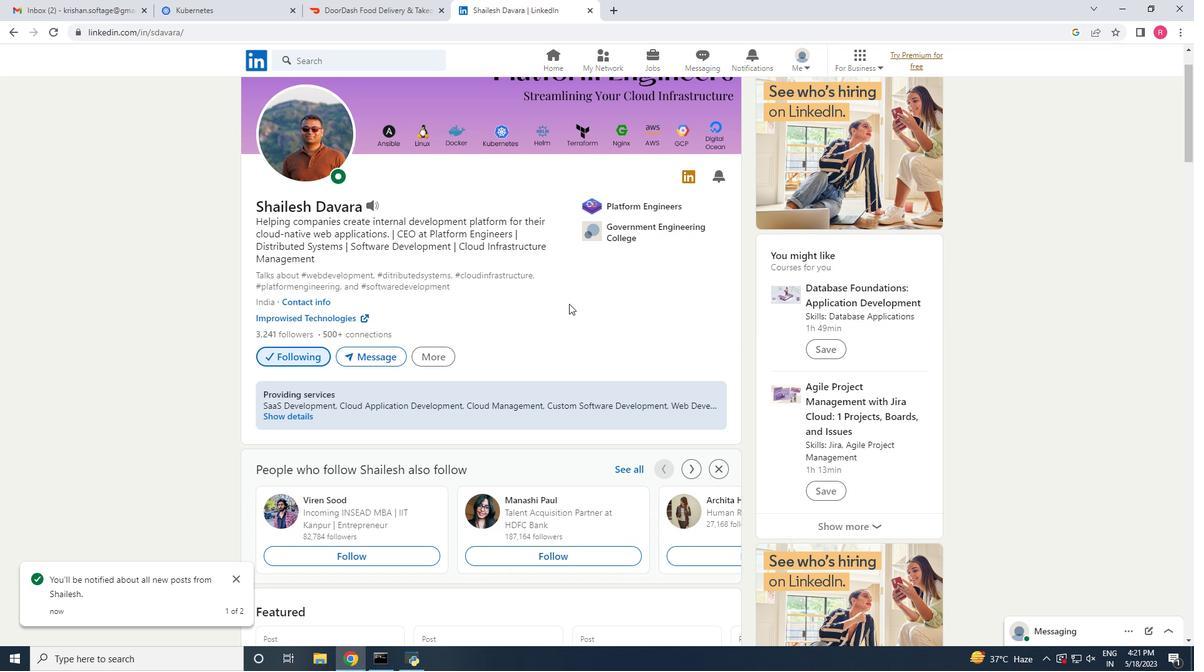 
Action: Mouse scrolled (569, 303) with delta (0, 0)
Screenshot: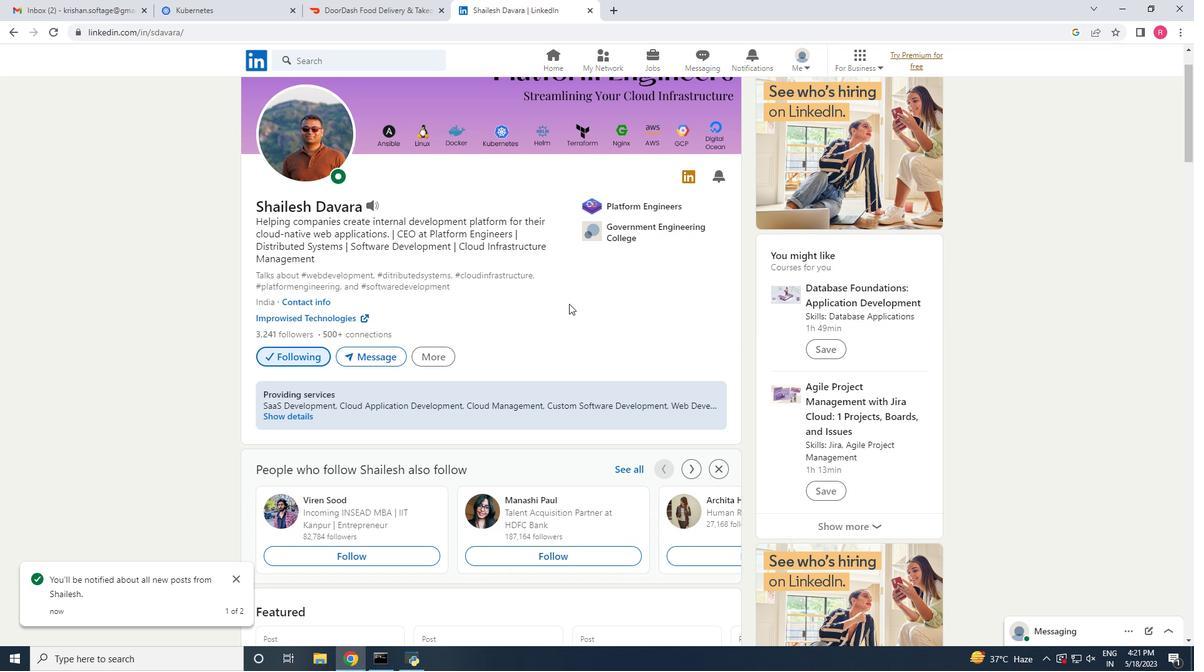 
Action: Mouse scrolled (569, 303) with delta (0, 0)
Screenshot: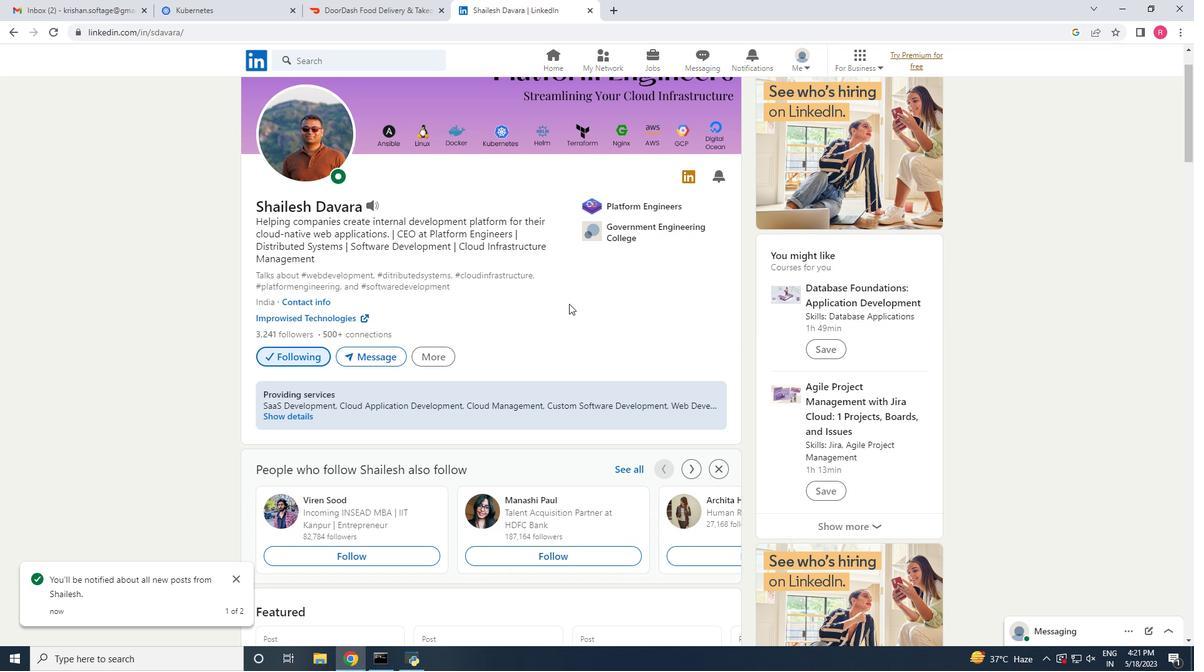 
Action: Mouse scrolled (569, 303) with delta (0, 0)
Screenshot: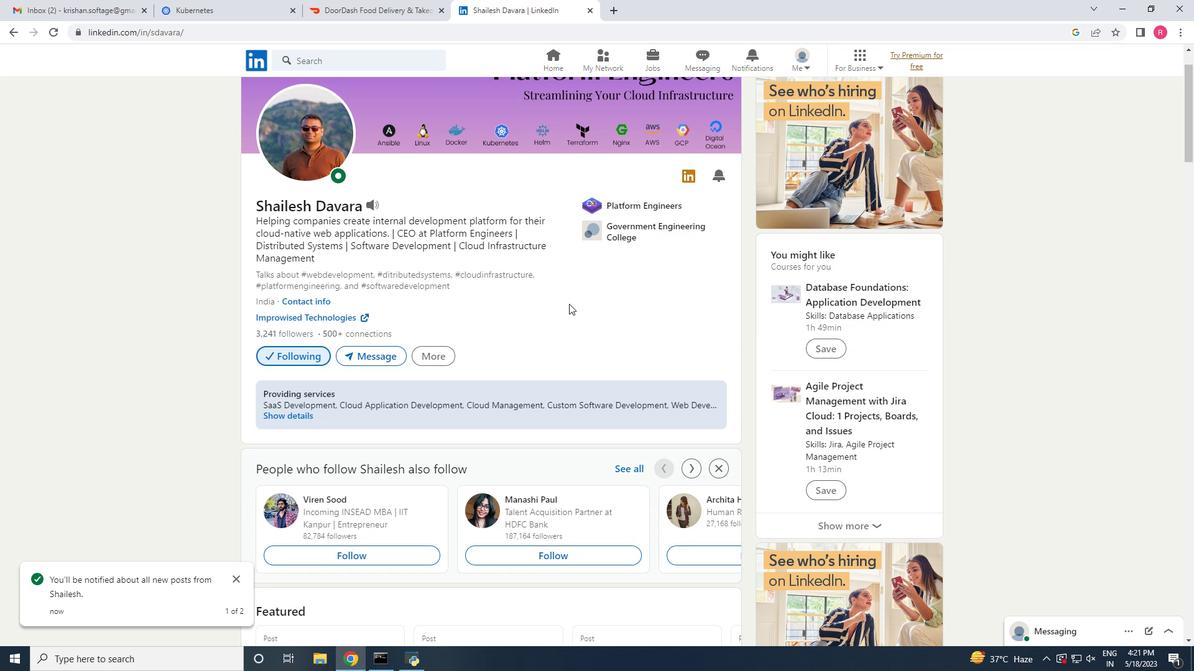 
Action: Mouse scrolled (569, 303) with delta (0, 0)
Screenshot: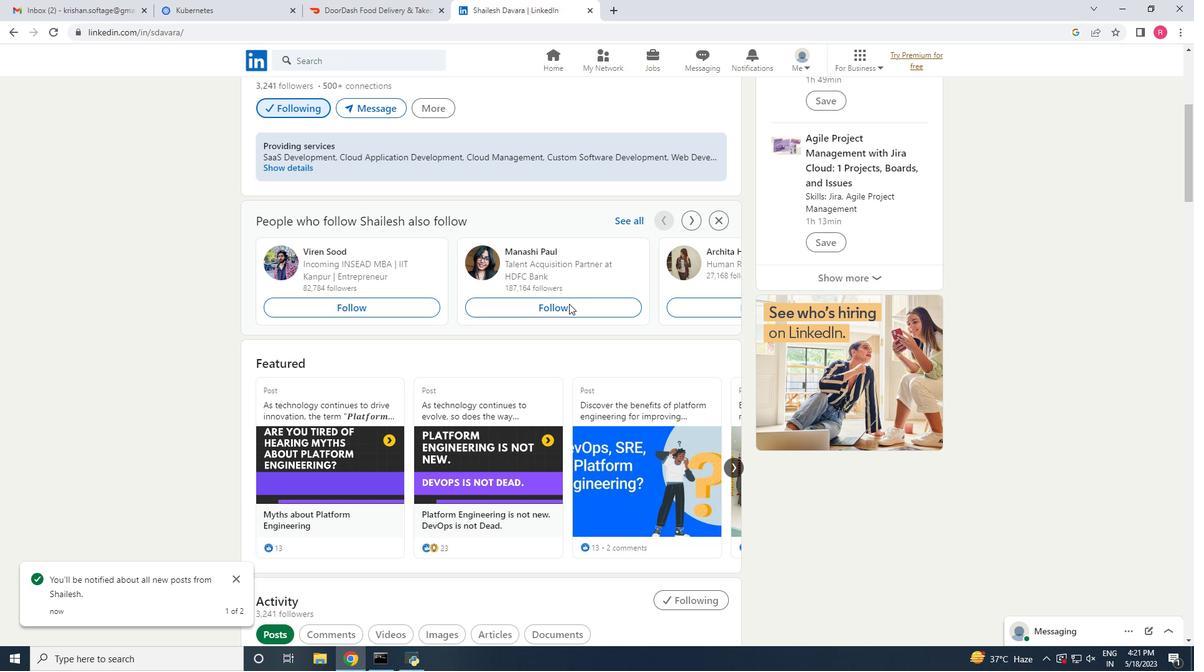 
Action: Mouse scrolled (569, 303) with delta (0, 0)
Screenshot: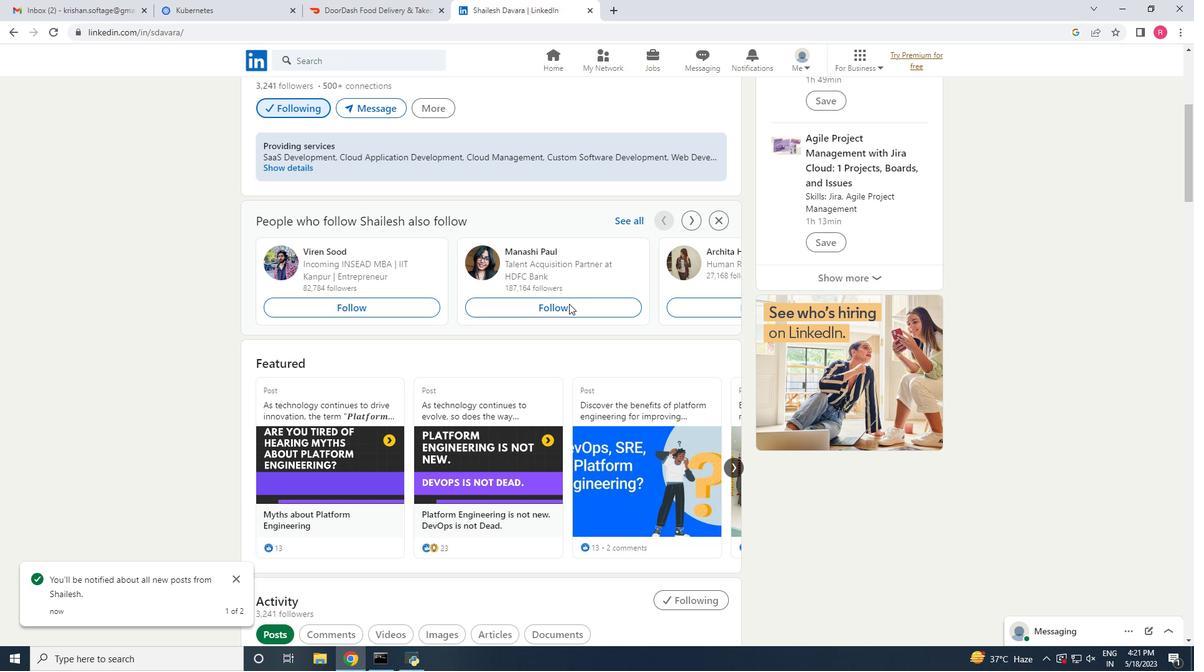 
Action: Mouse scrolled (569, 304) with delta (0, 0)
Screenshot: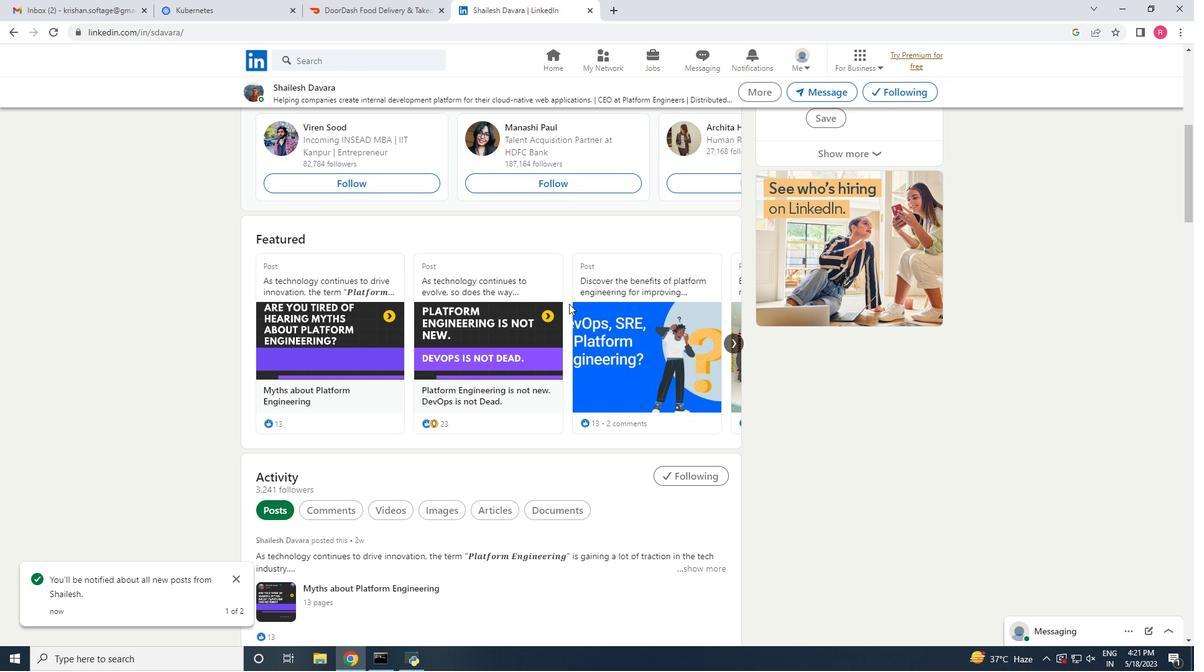 
Action: Mouse scrolled (569, 304) with delta (0, 0)
Screenshot: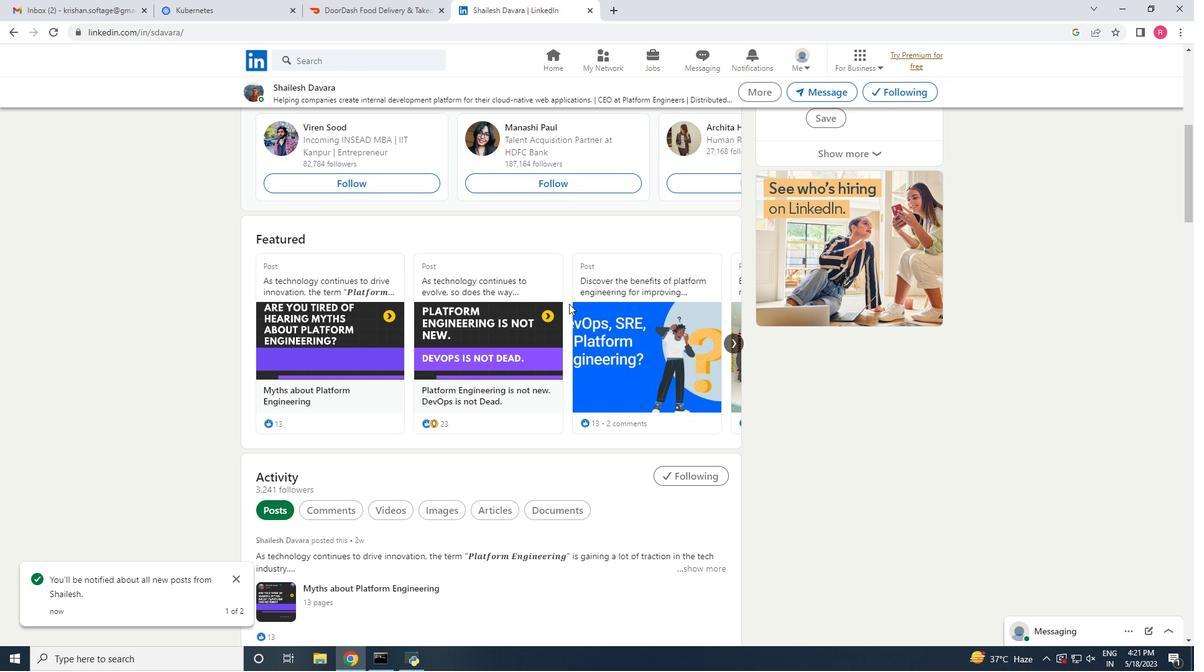 
Action: Mouse scrolled (569, 304) with delta (0, 0)
Screenshot: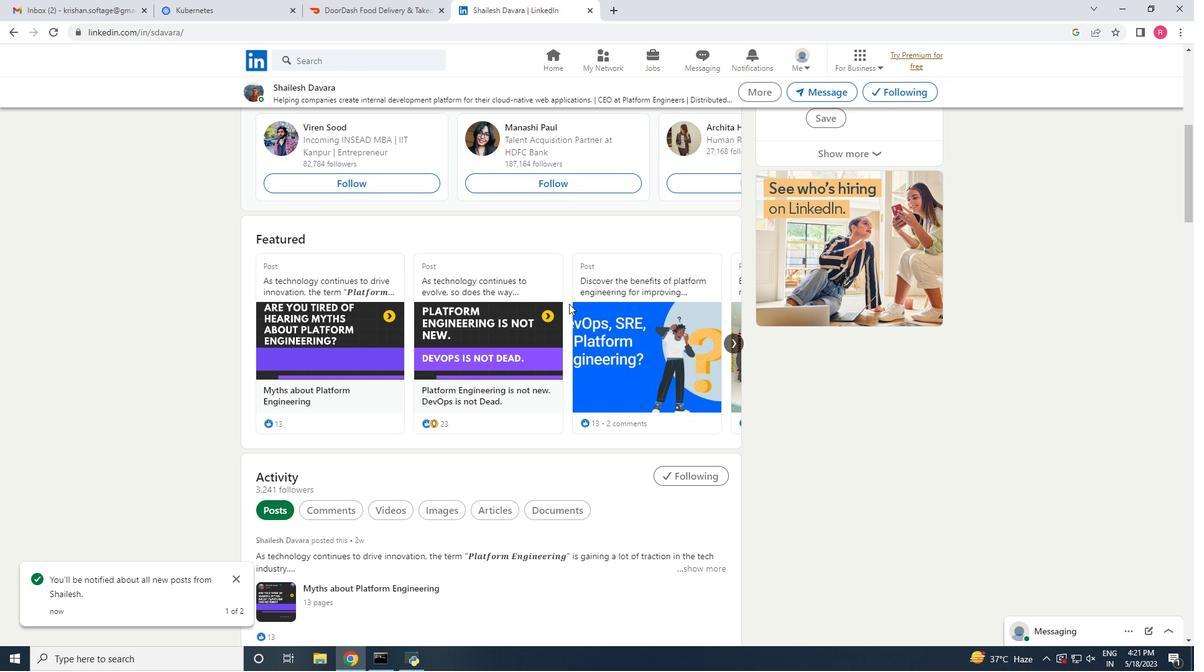 
Action: Mouse scrolled (569, 304) with delta (0, 0)
Screenshot: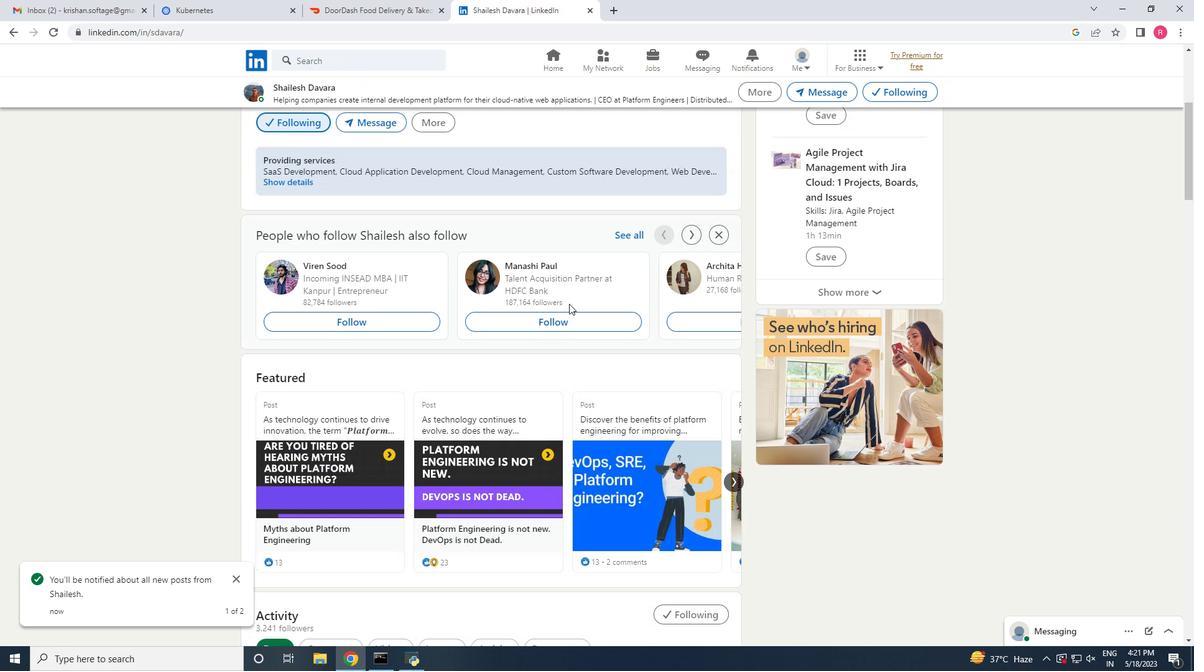 
Action: Mouse scrolled (569, 304) with delta (0, 0)
Screenshot: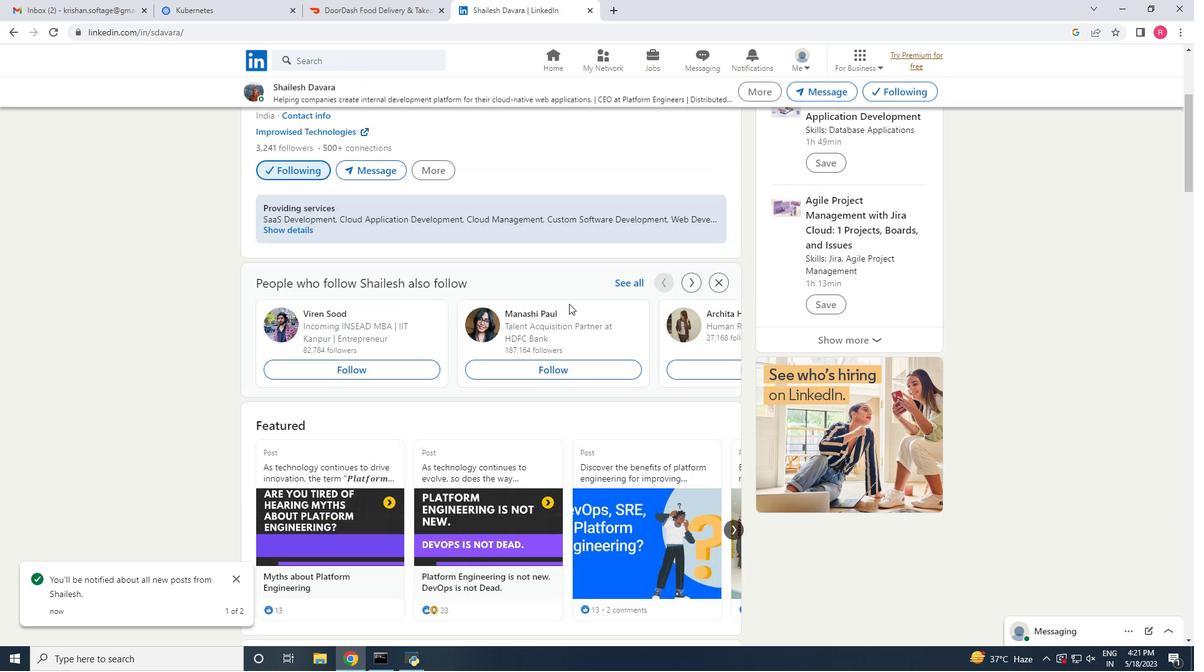 
Action: Mouse scrolled (569, 304) with delta (0, 0)
Screenshot: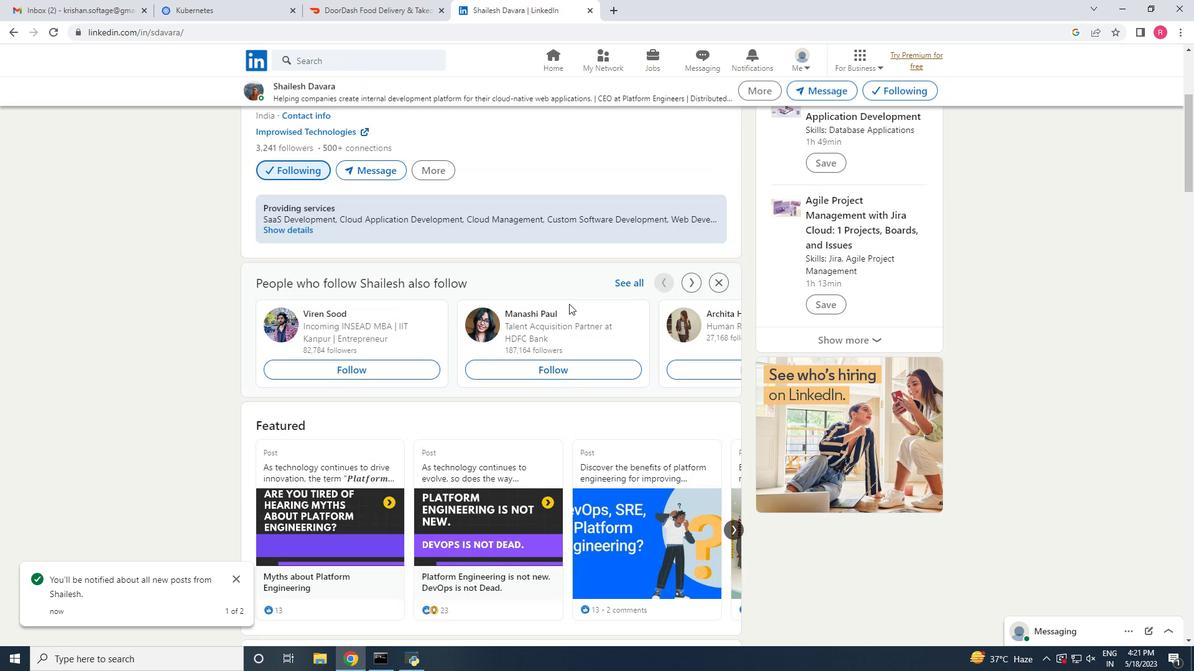 
Action: Mouse scrolled (569, 304) with delta (0, 0)
Screenshot: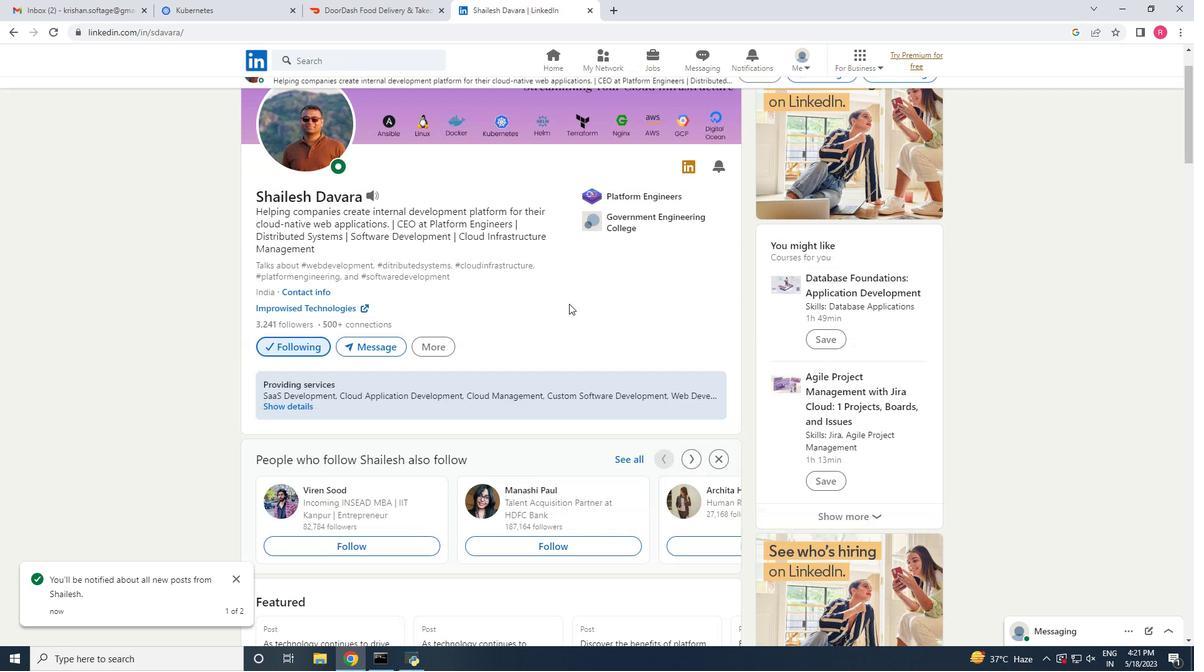 
Action: Mouse scrolled (569, 304) with delta (0, 0)
Screenshot: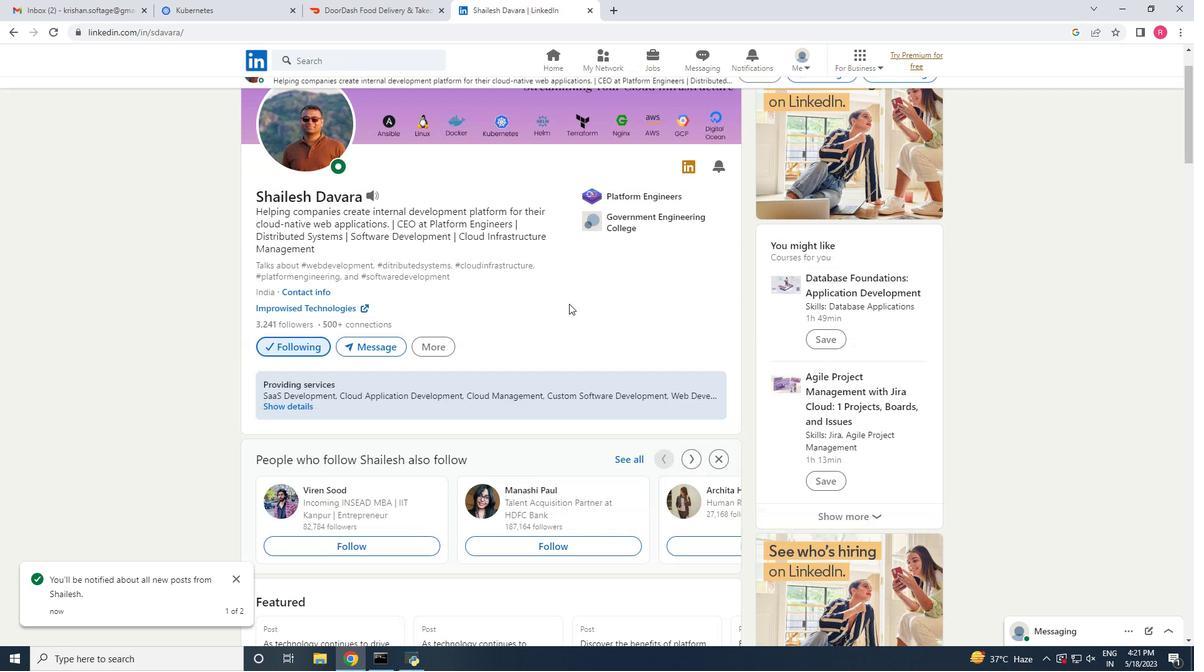 
Action: Mouse scrolled (569, 304) with delta (0, 0)
Screenshot: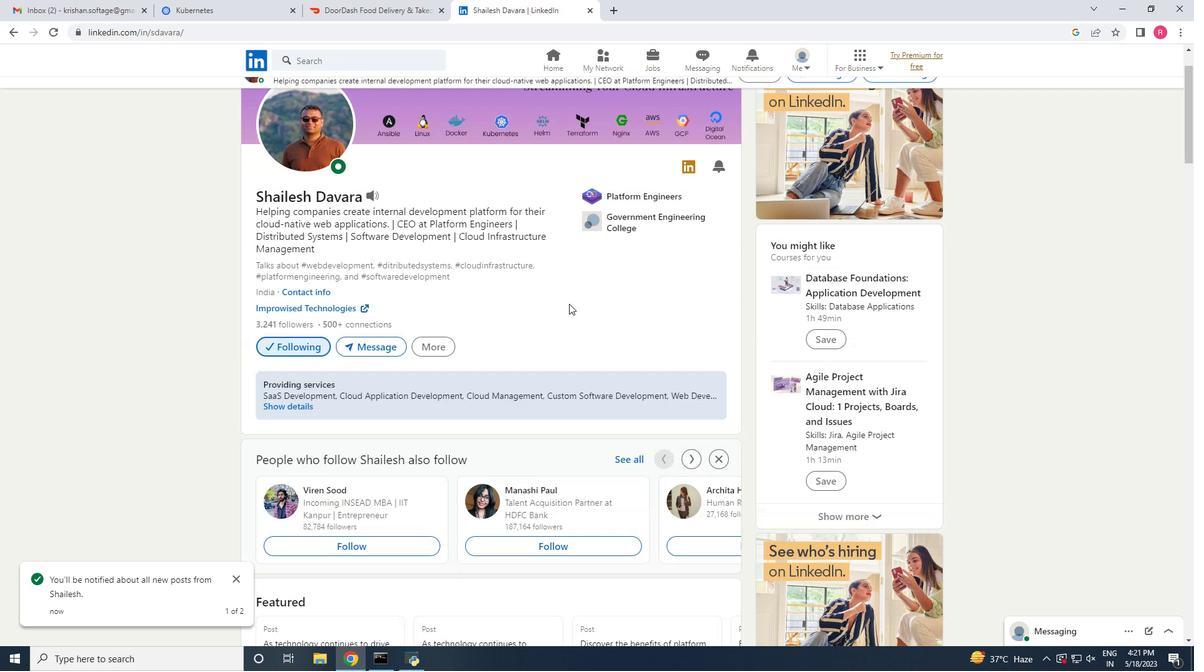 
Action: Mouse moved to (9, 29)
Screenshot: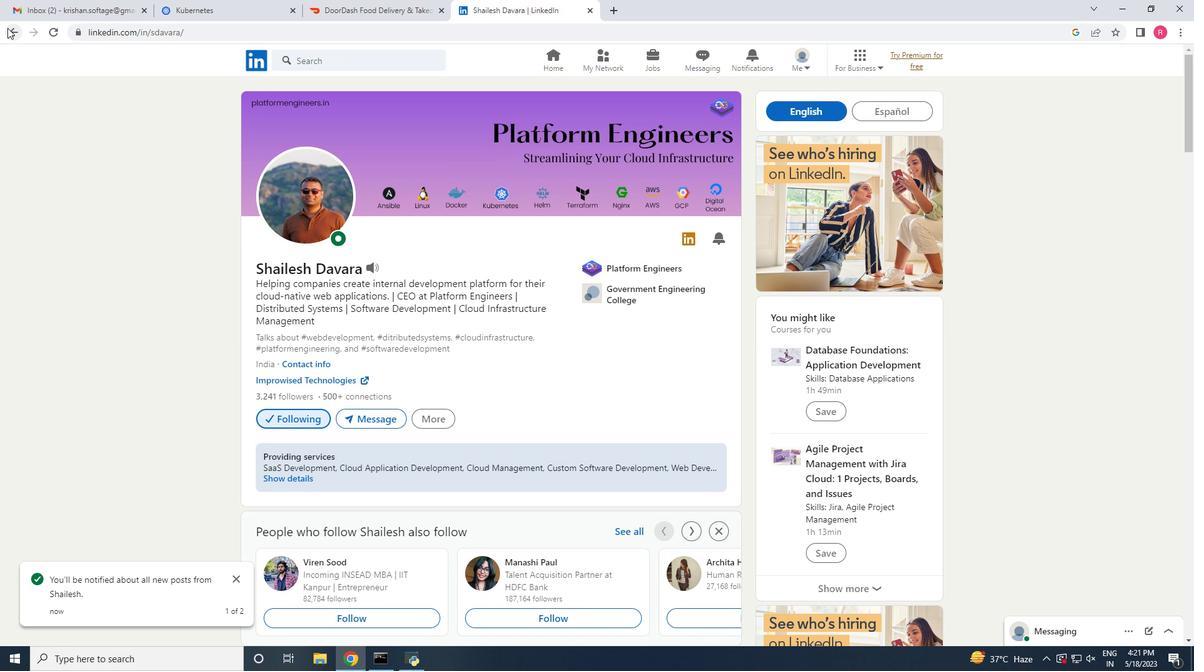 
Action: Mouse pressed left at (9, 29)
Screenshot: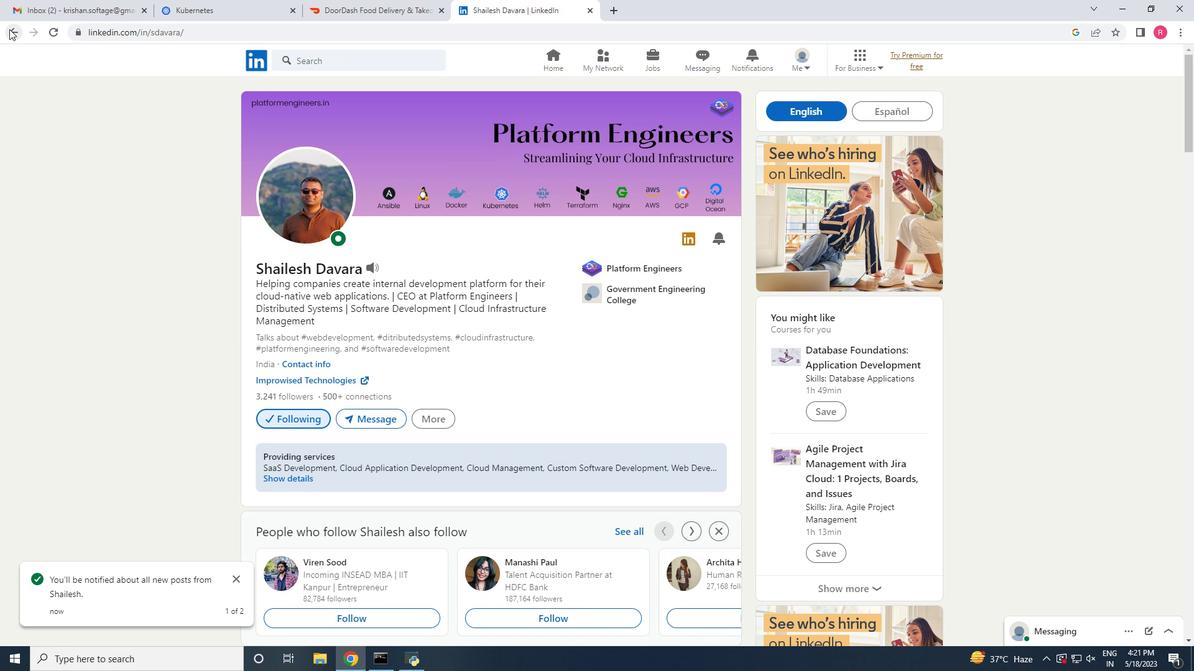 
Action: Mouse moved to (440, 245)
Screenshot: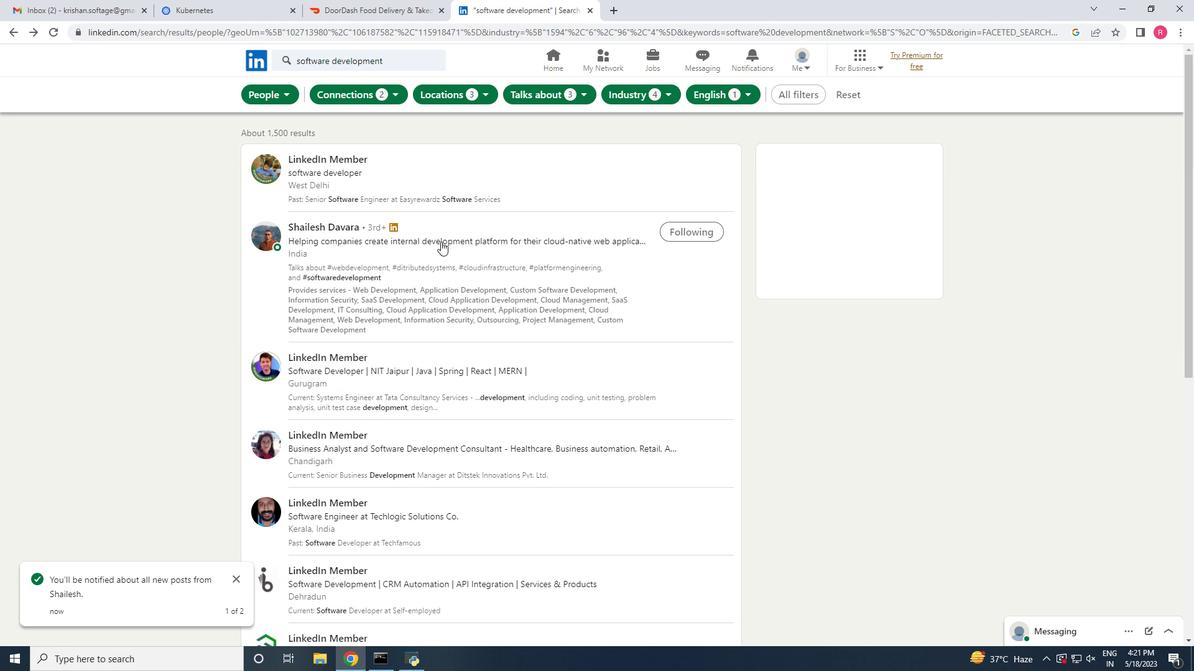 
Action: Mouse scrolled (440, 245) with delta (0, 0)
Screenshot: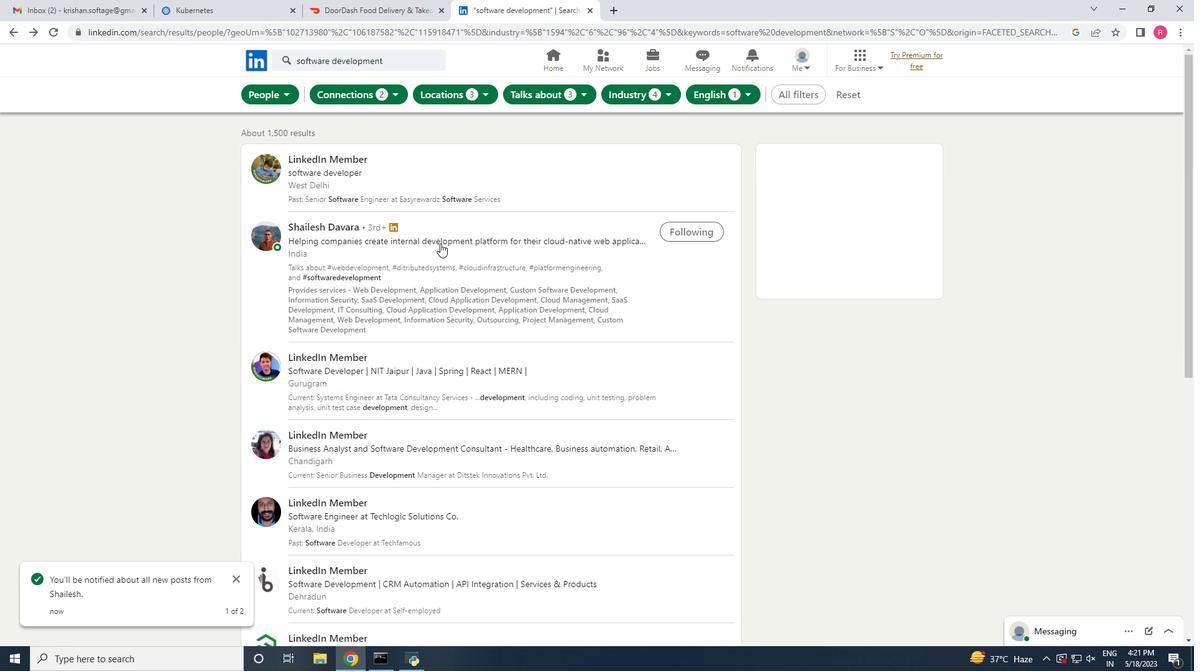 
Action: Mouse scrolled (440, 245) with delta (0, 0)
Screenshot: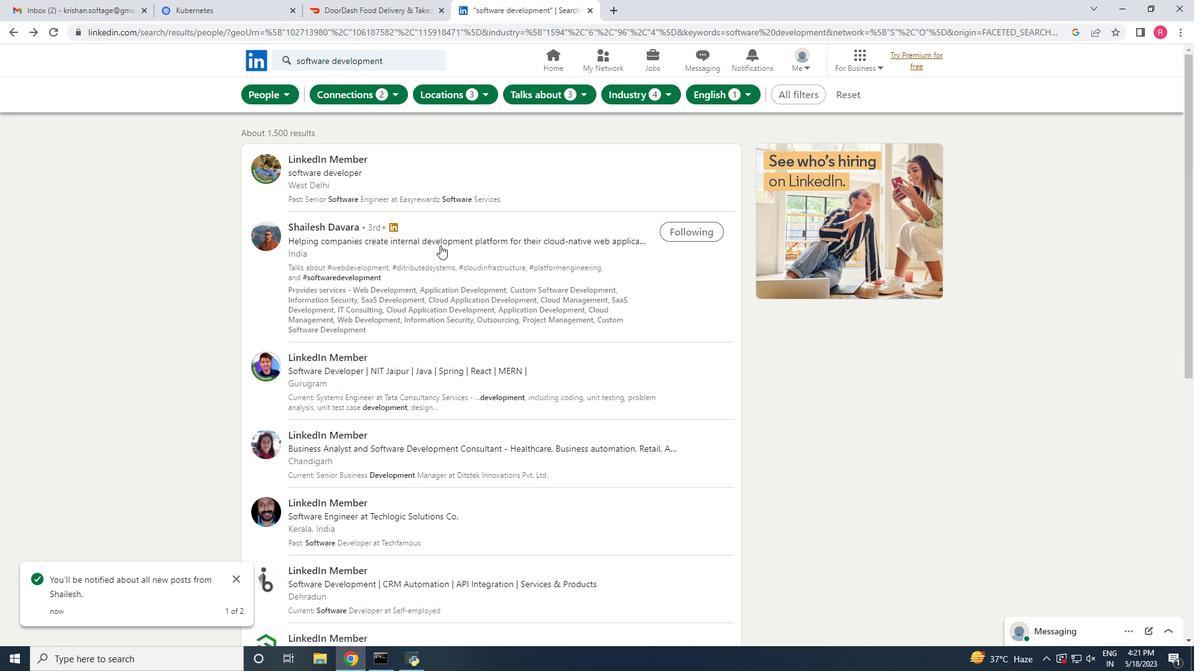 
Action: Mouse moved to (439, 245)
Screenshot: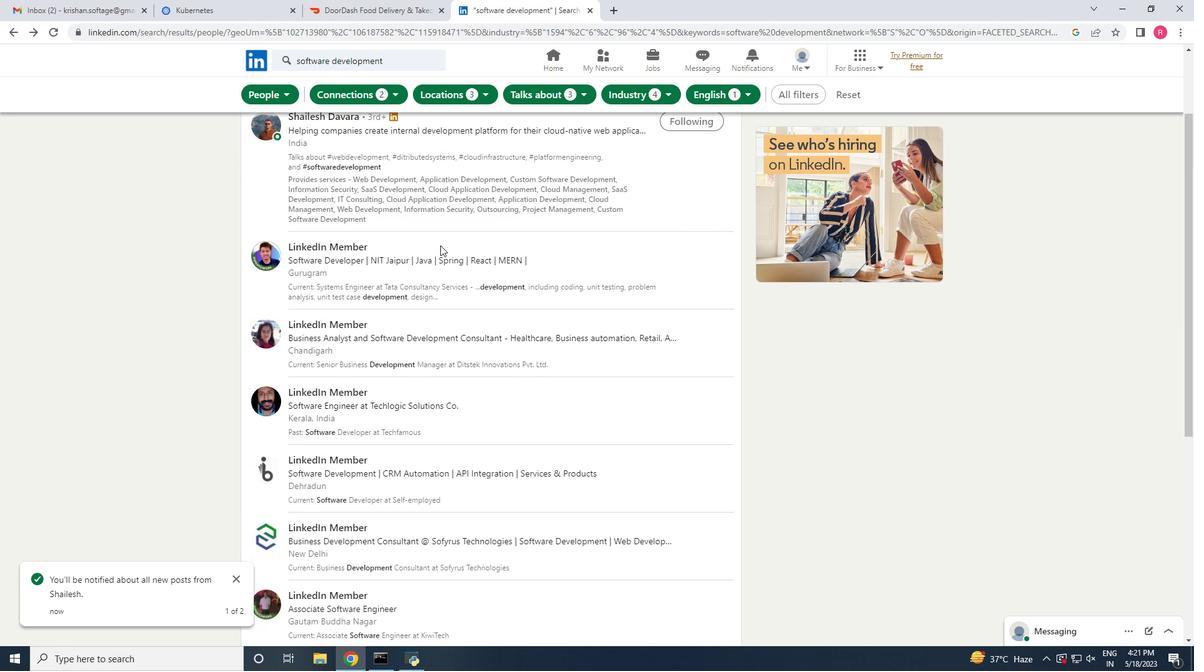 
Action: Mouse scrolled (439, 245) with delta (0, 0)
Screenshot: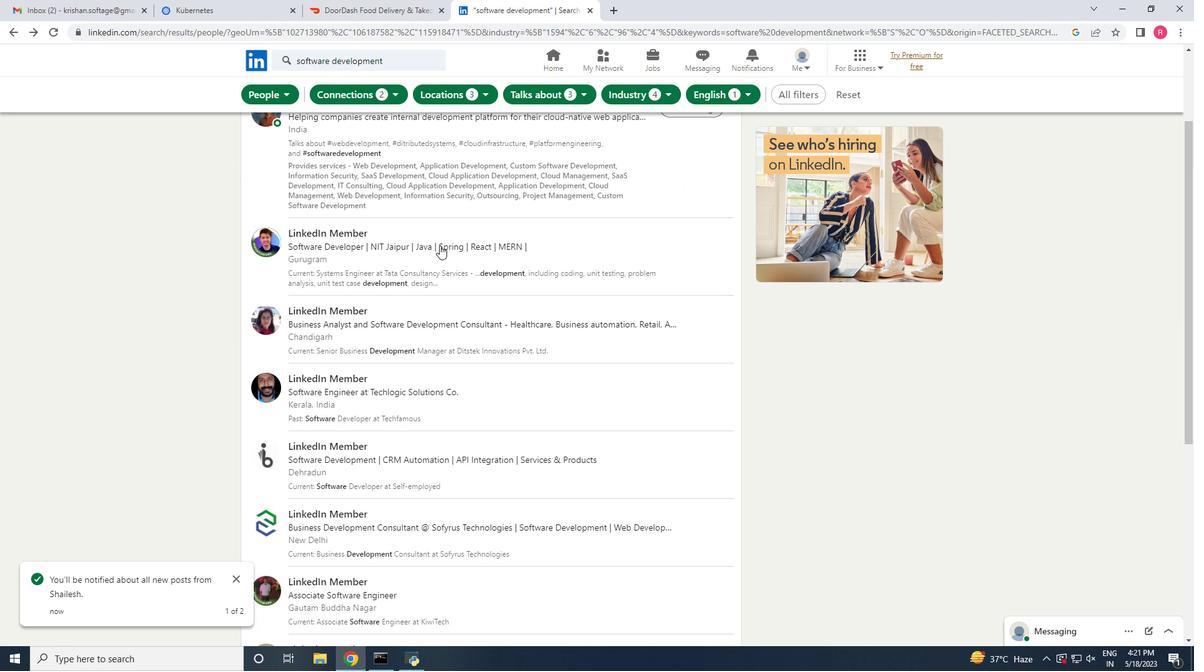
Action: Mouse scrolled (439, 245) with delta (0, 0)
Screenshot: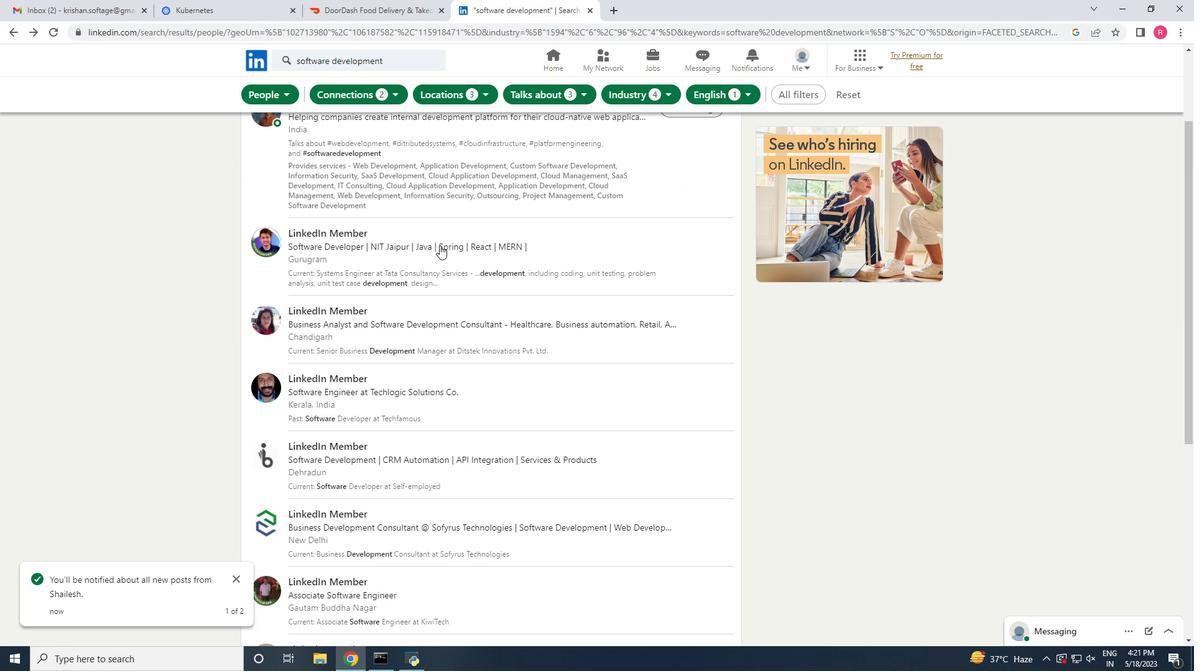 
Action: Mouse scrolled (439, 245) with delta (0, 0)
Screenshot: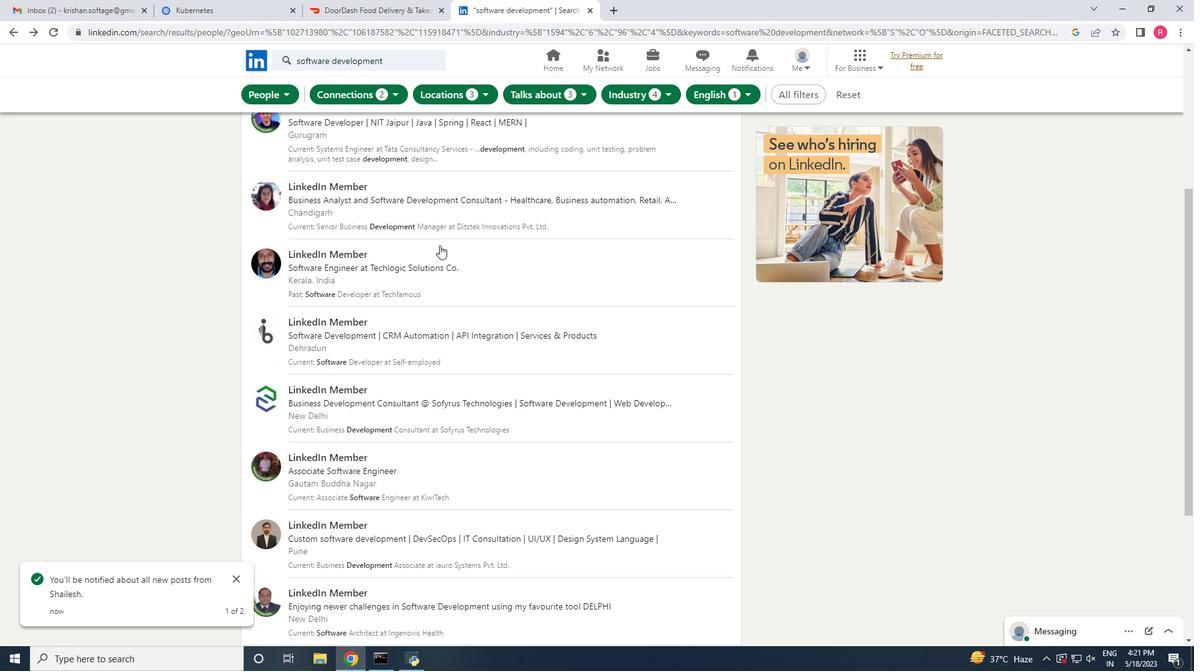 
Action: Mouse scrolled (439, 245) with delta (0, 0)
Screenshot: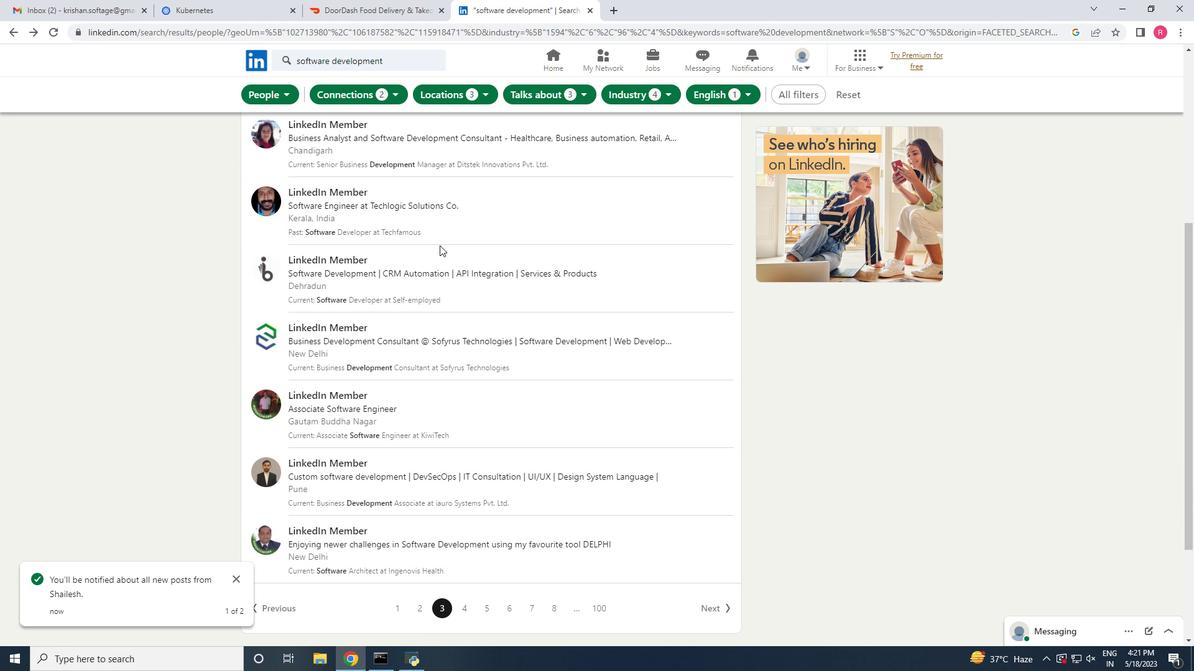 
Action: Mouse scrolled (439, 245) with delta (0, 0)
Screenshot: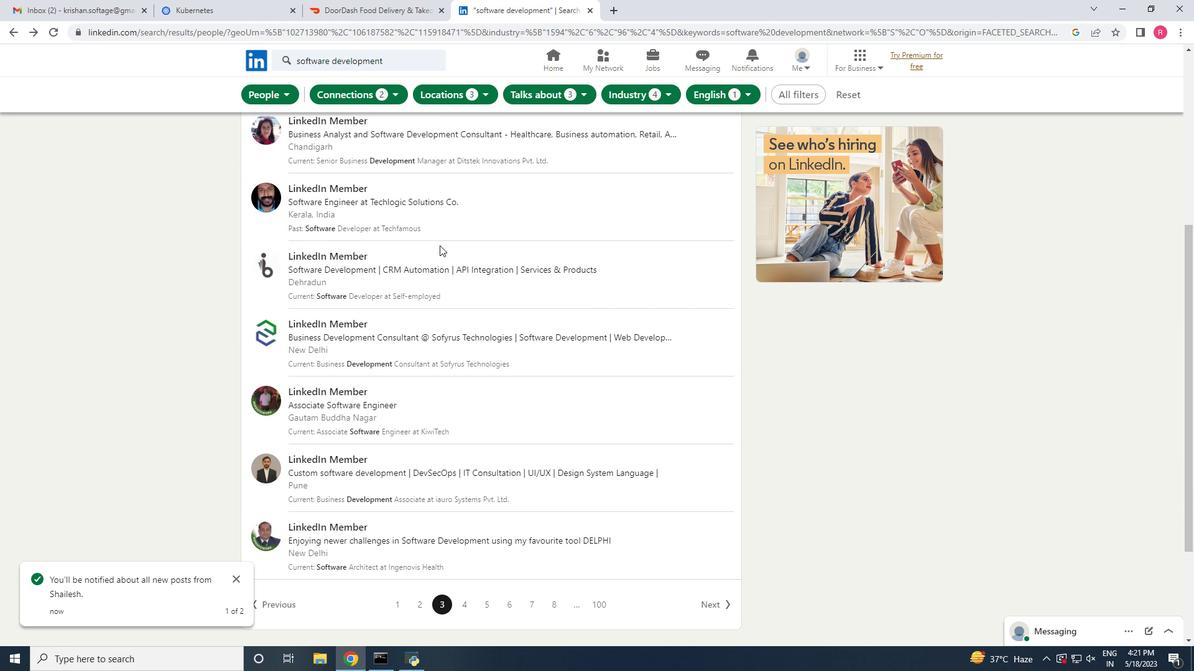 
Action: Mouse moved to (724, 486)
Screenshot: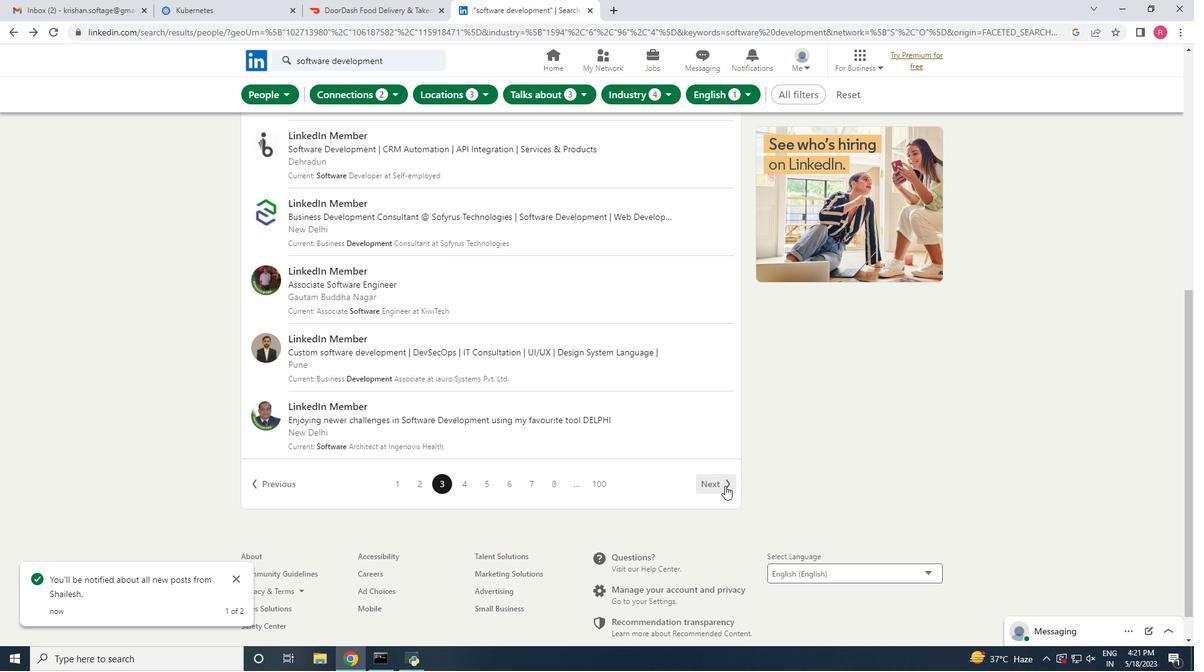 
Action: Mouse pressed left at (724, 486)
Screenshot: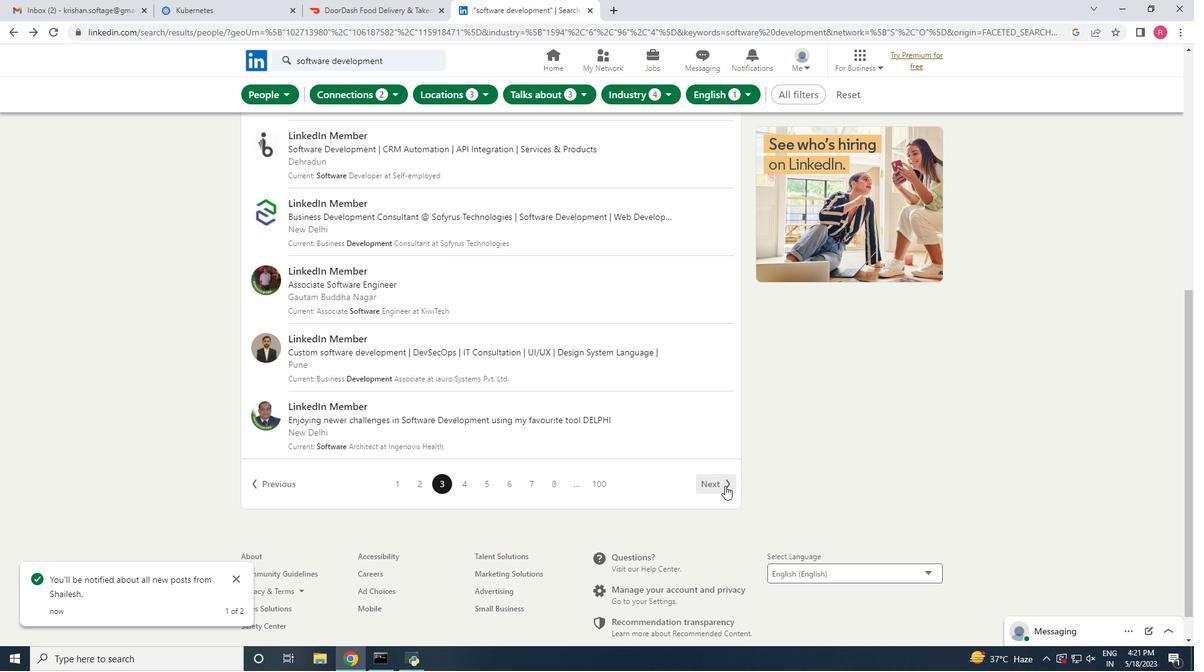 
Action: Mouse moved to (343, 413)
Screenshot: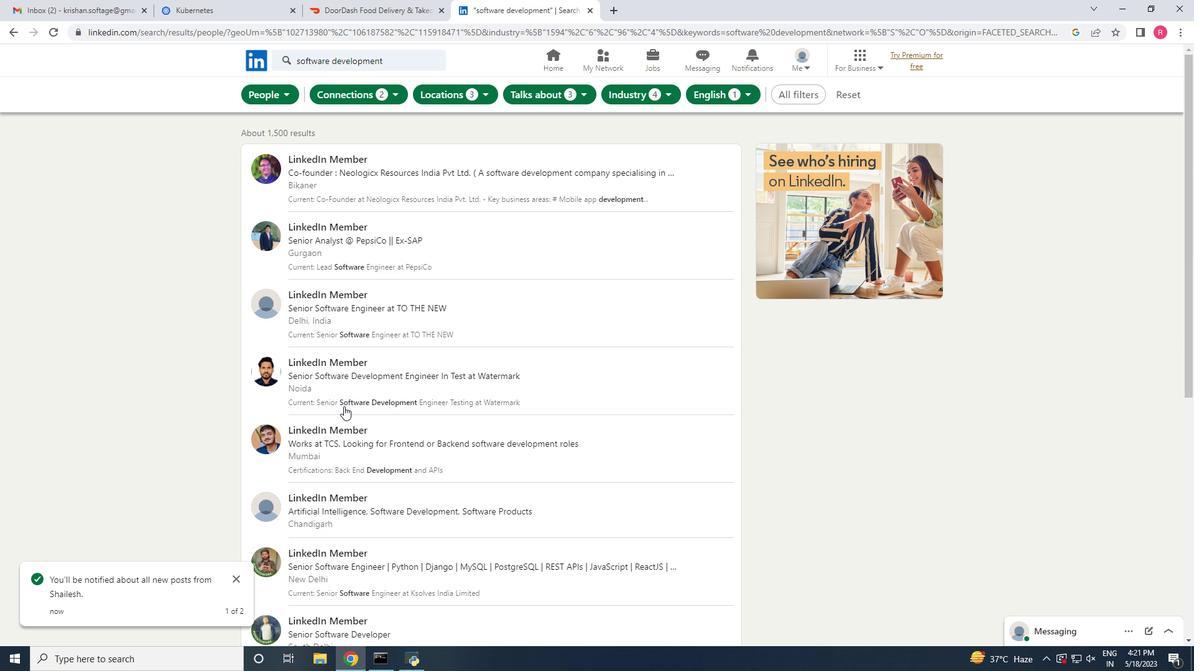 
Action: Mouse scrolled (343, 412) with delta (0, 0)
Screenshot: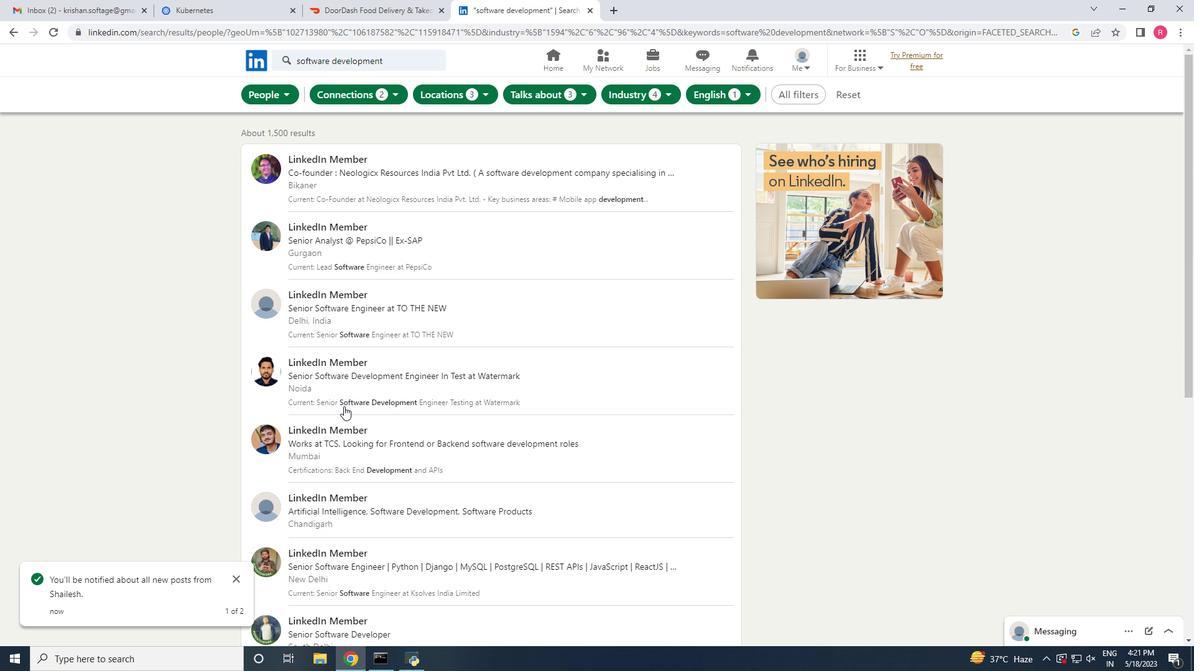 
Action: Mouse scrolled (343, 412) with delta (0, 0)
Screenshot: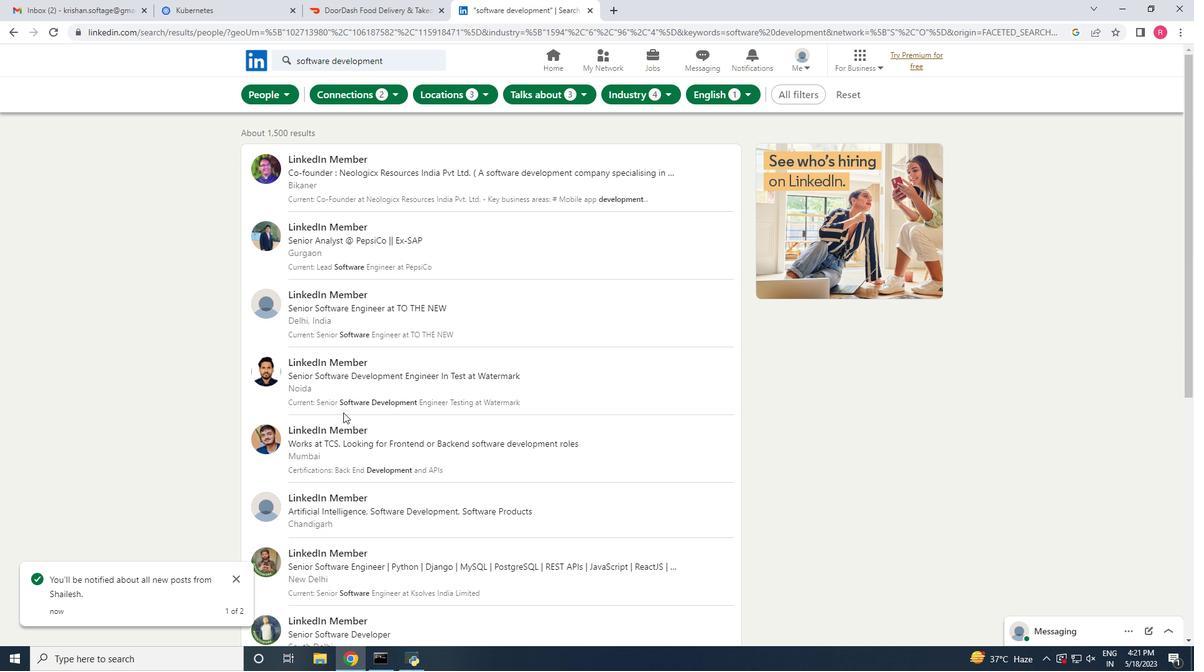 
Action: Mouse moved to (275, 353)
Screenshot: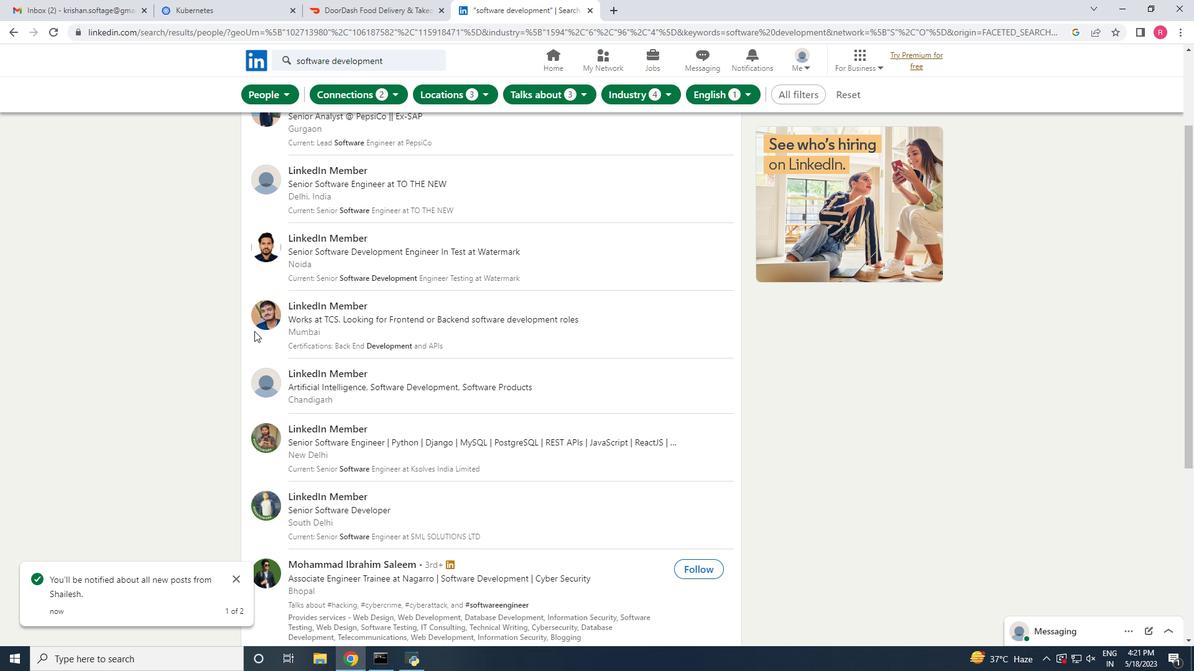 
Action: Mouse scrolled (275, 352) with delta (0, 0)
Screenshot: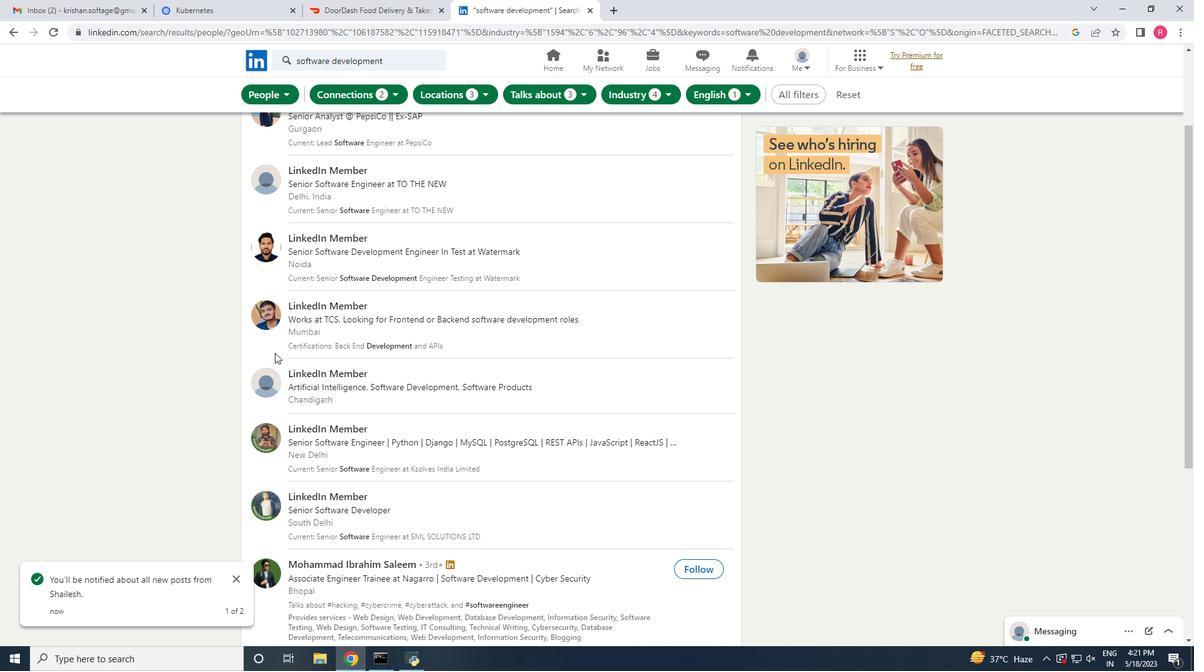
Action: Mouse scrolled (275, 352) with delta (0, 0)
Screenshot: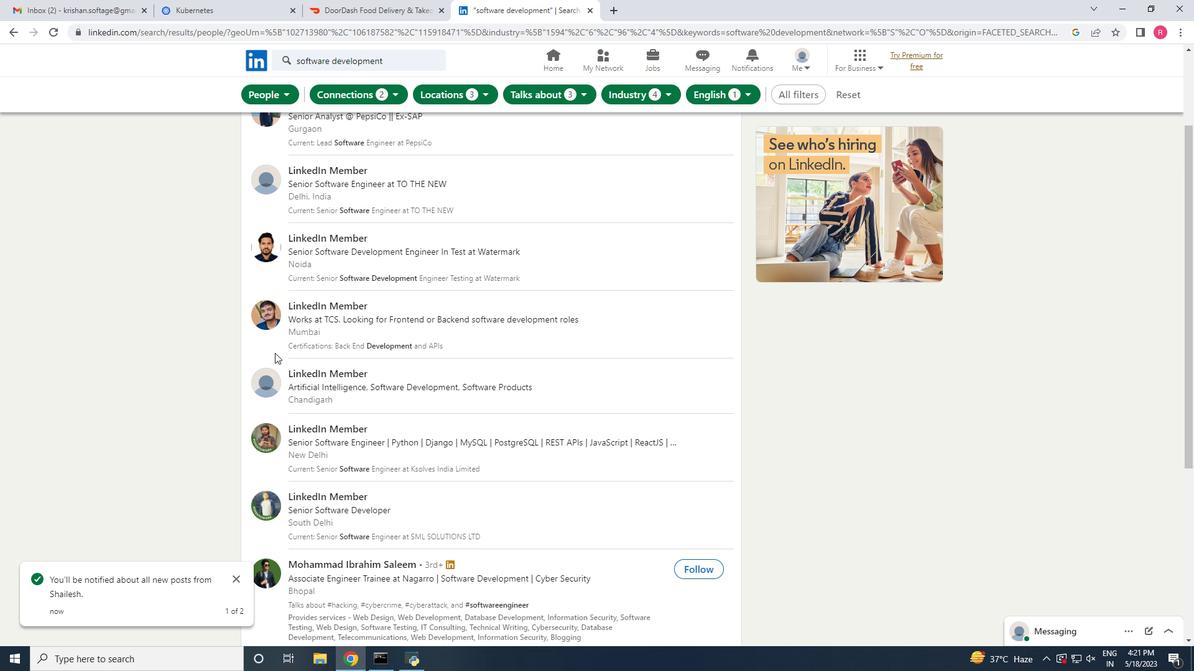 
Action: Mouse scrolled (275, 352) with delta (0, 0)
Screenshot: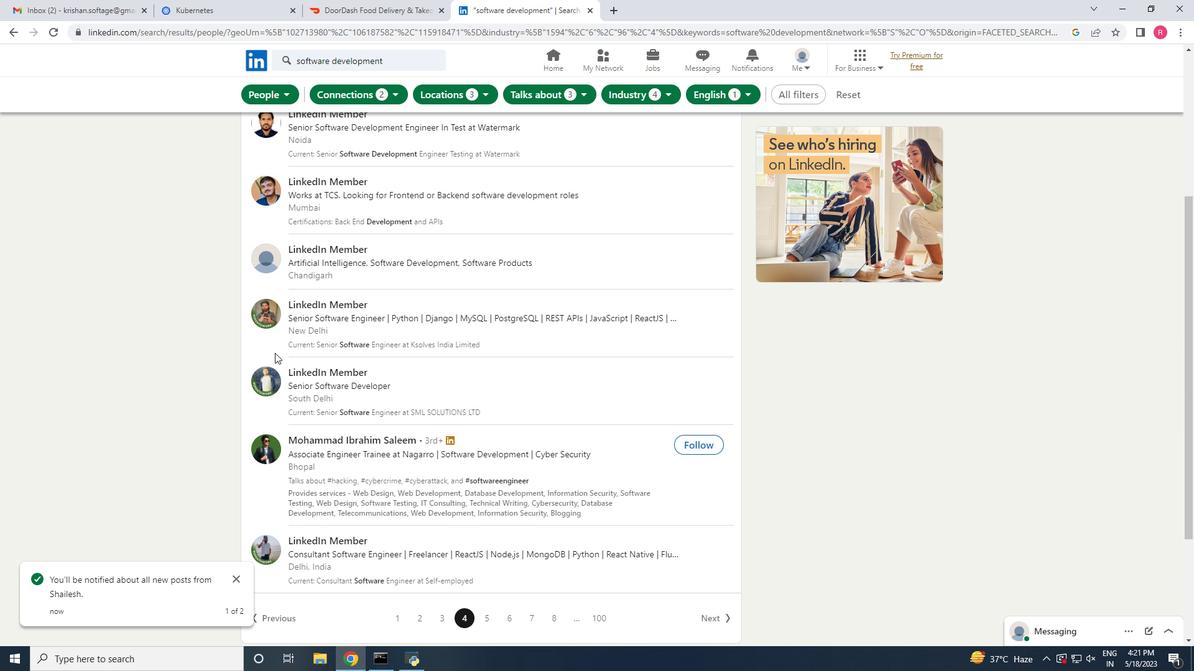 
Action: Mouse moved to (273, 389)
Screenshot: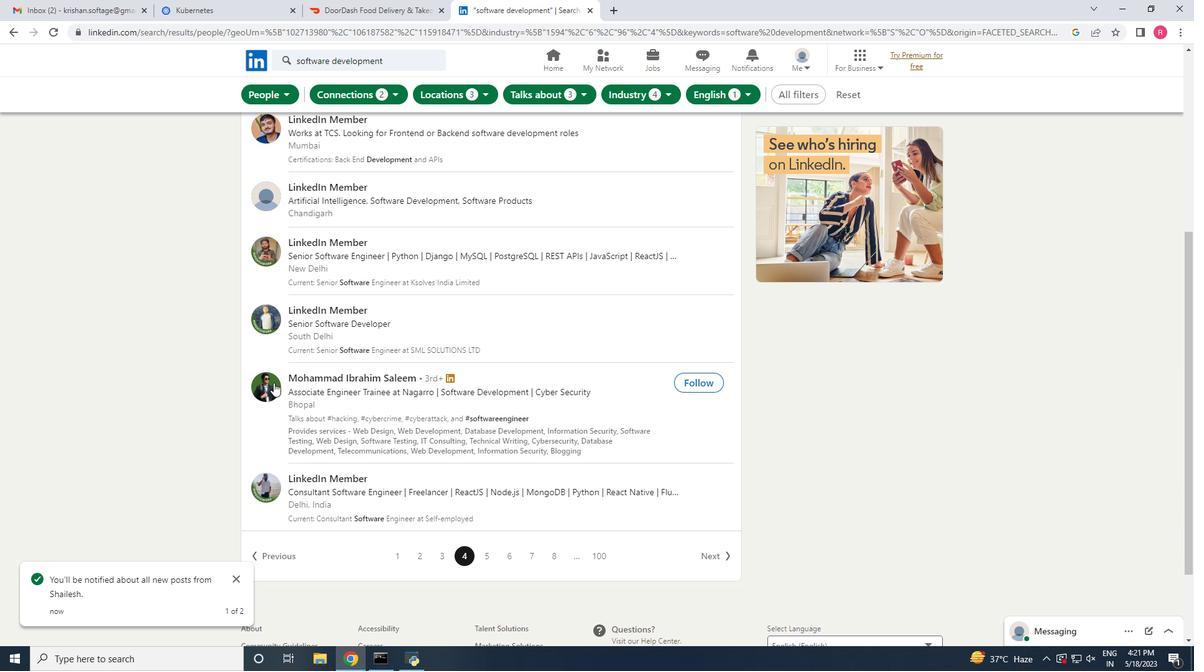 
Action: Mouse pressed left at (273, 389)
Screenshot: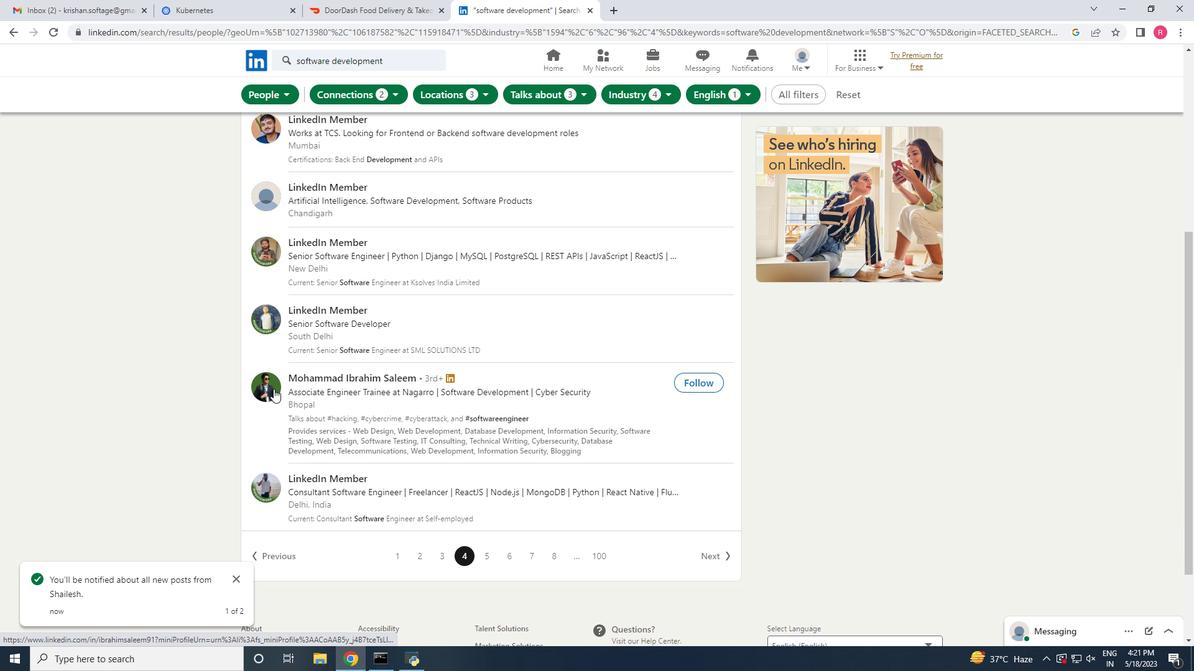 
Action: Mouse moved to (275, 383)
Screenshot: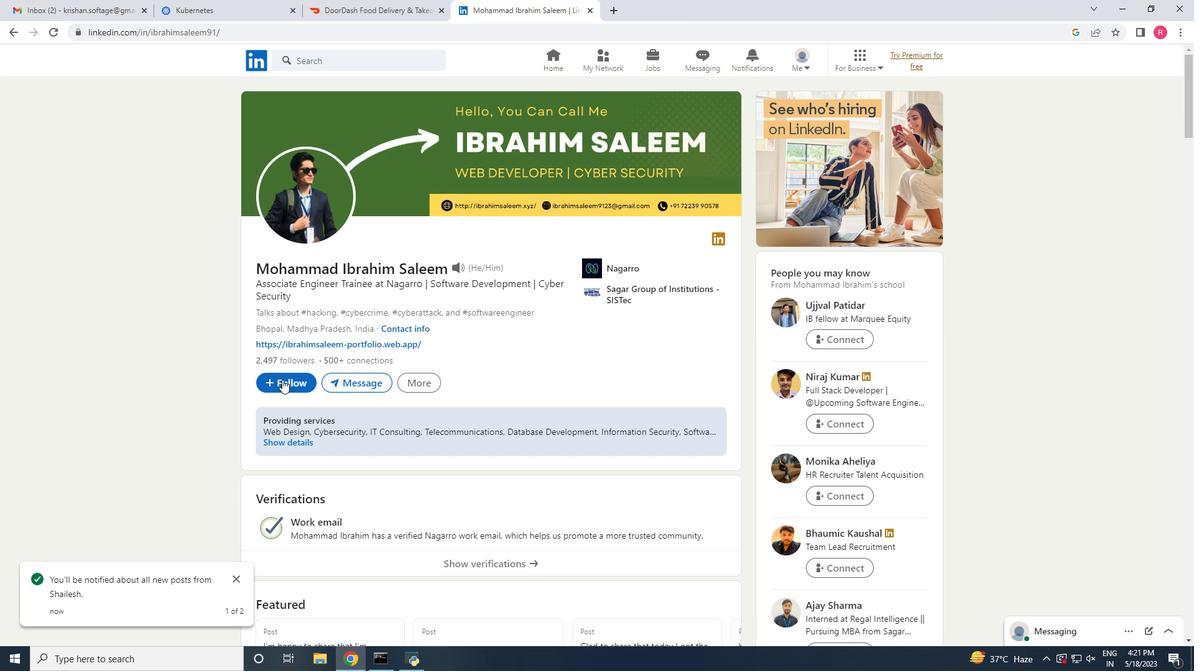 
Action: Mouse pressed left at (275, 383)
Screenshot: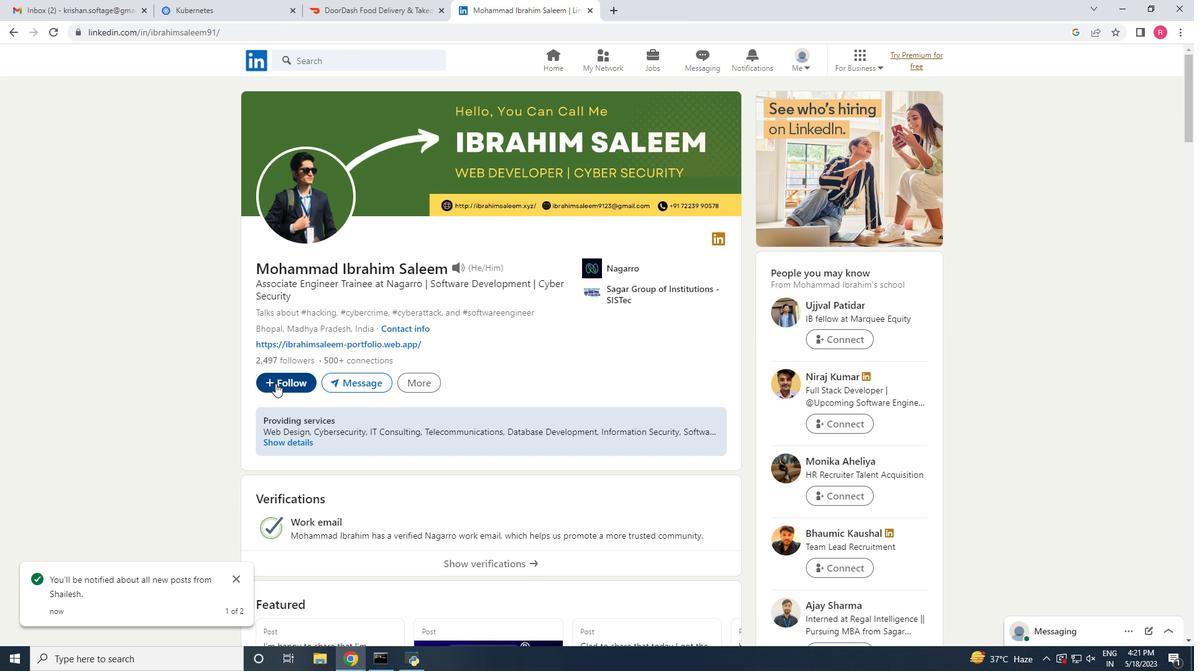 
Action: Mouse moved to (380, 258)
Screenshot: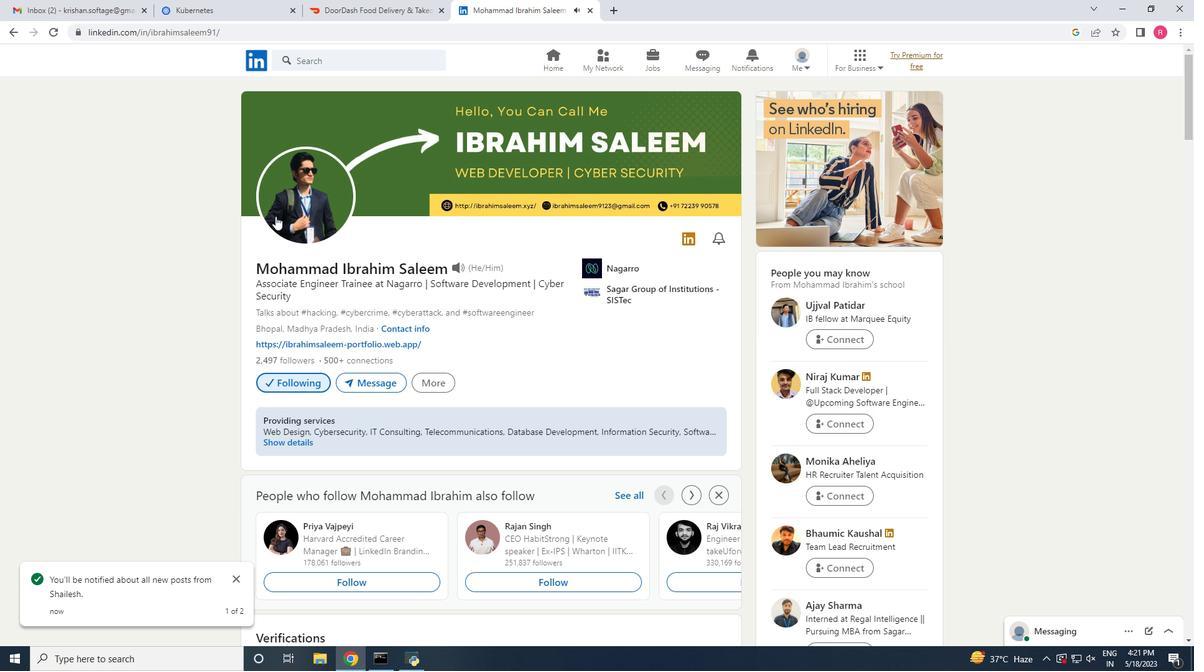 
Action: Mouse scrolled (380, 258) with delta (0, 0)
Screenshot: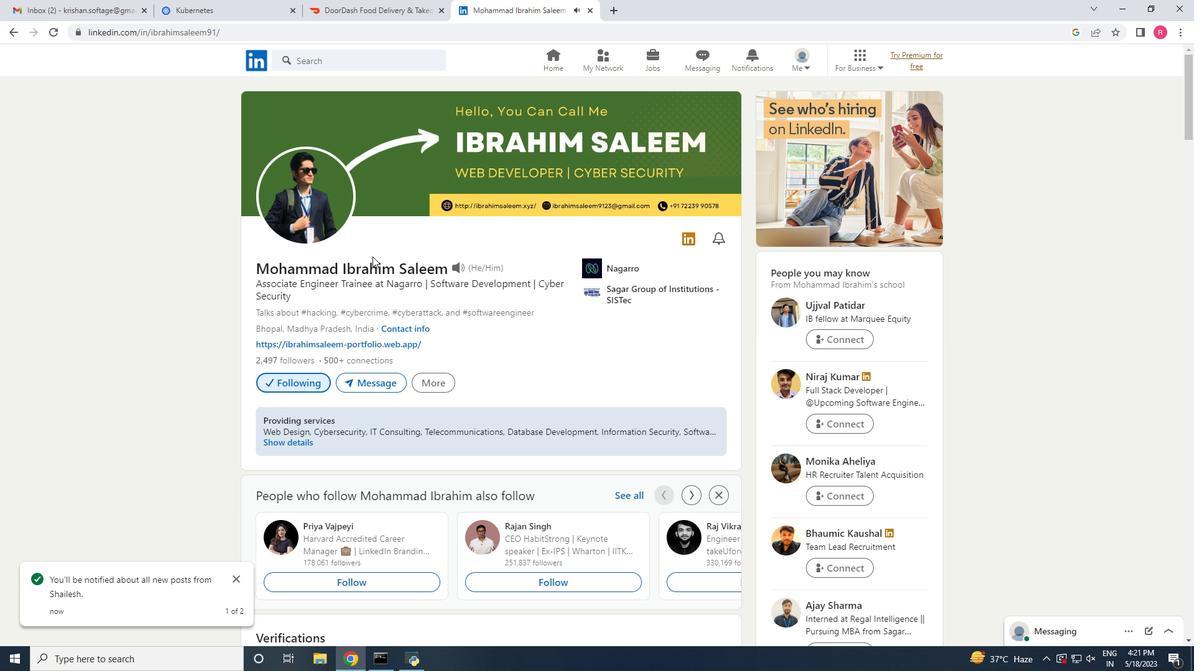 
Action: Mouse scrolled (380, 258) with delta (0, 0)
Screenshot: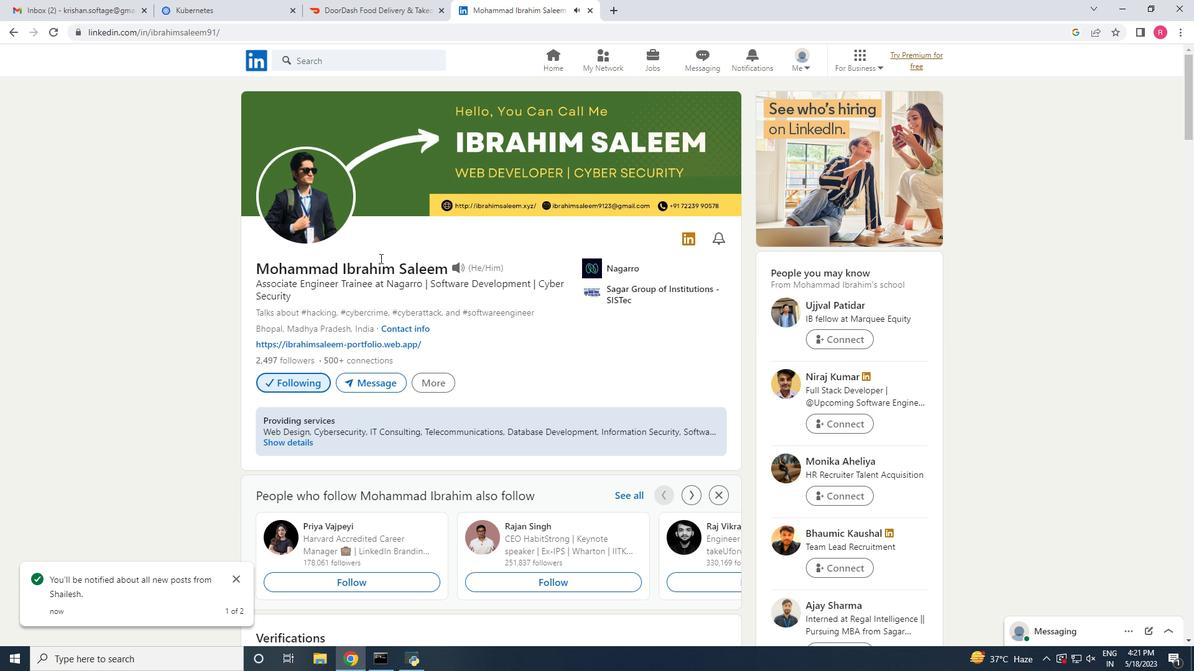
Action: Mouse scrolled (380, 258) with delta (0, 0)
Screenshot: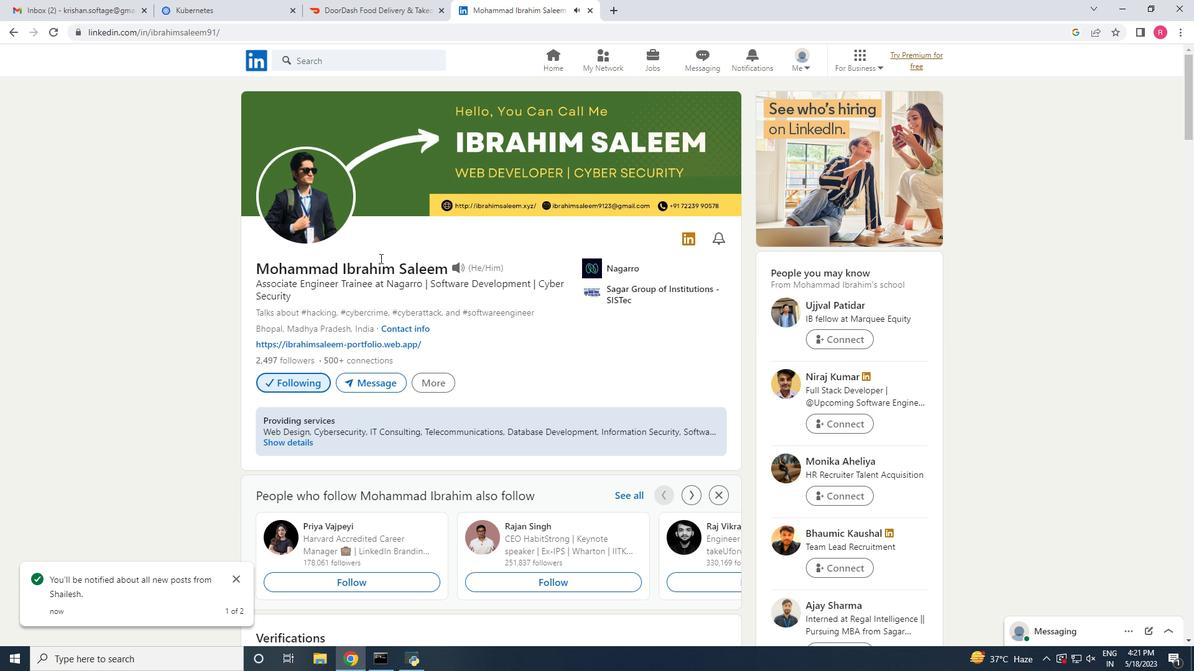 
Action: Mouse scrolled (380, 258) with delta (0, 0)
Screenshot: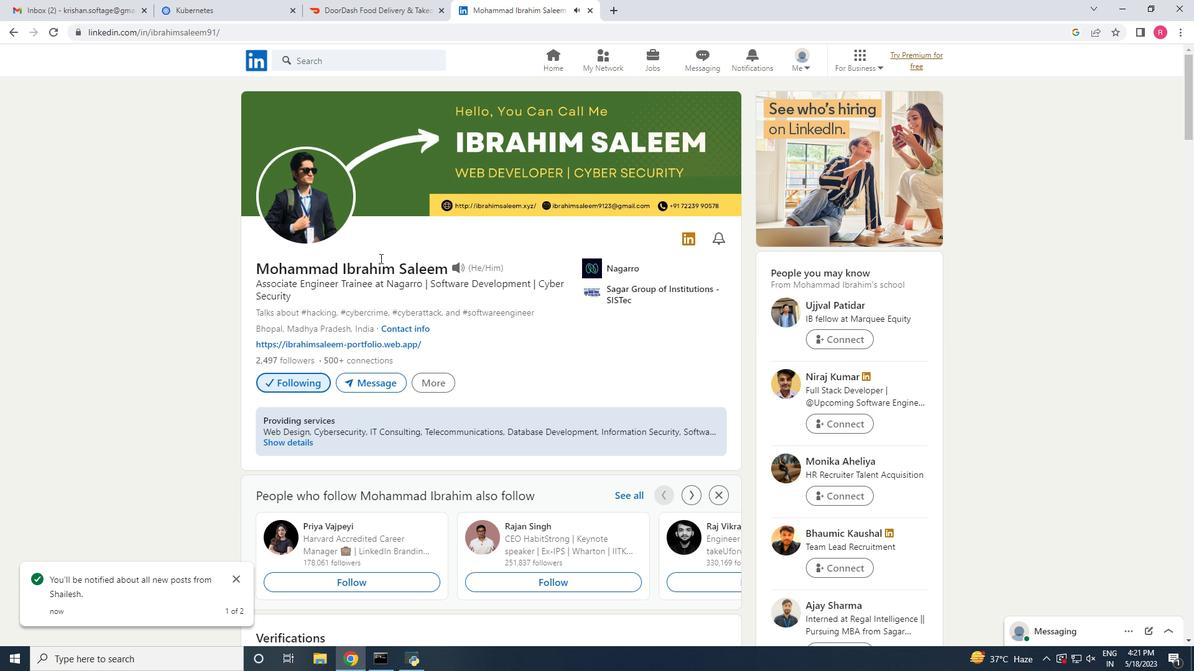 
Action: Mouse scrolled (380, 258) with delta (0, 0)
Screenshot: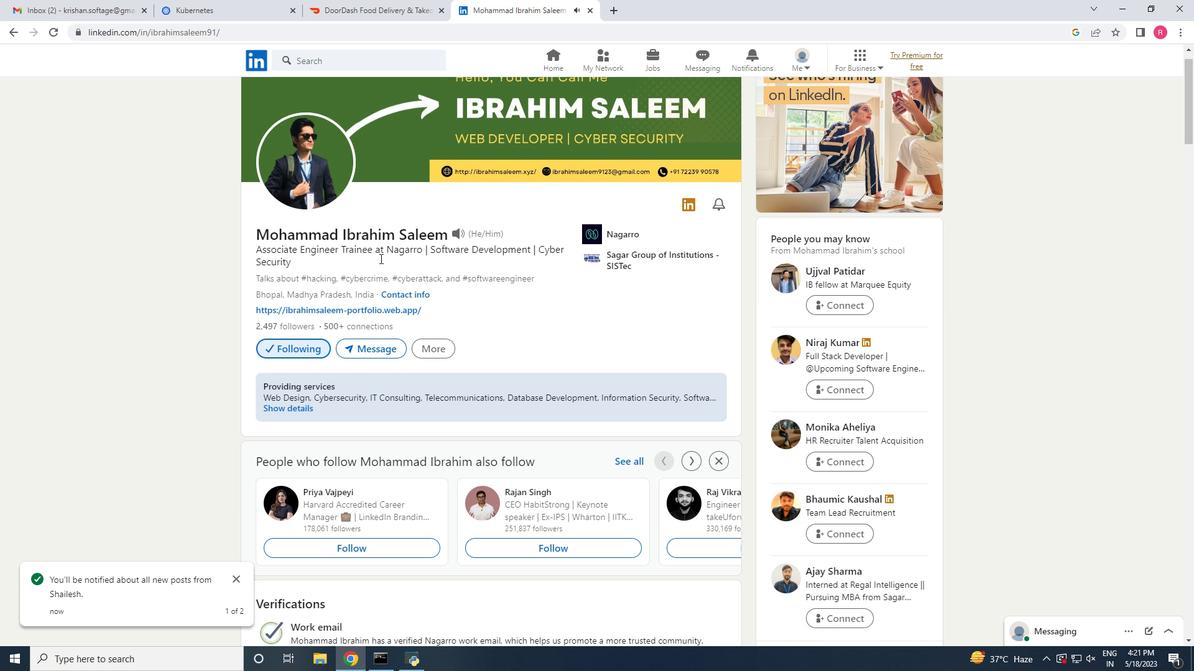 
Action: Mouse scrolled (380, 258) with delta (0, 0)
Screenshot: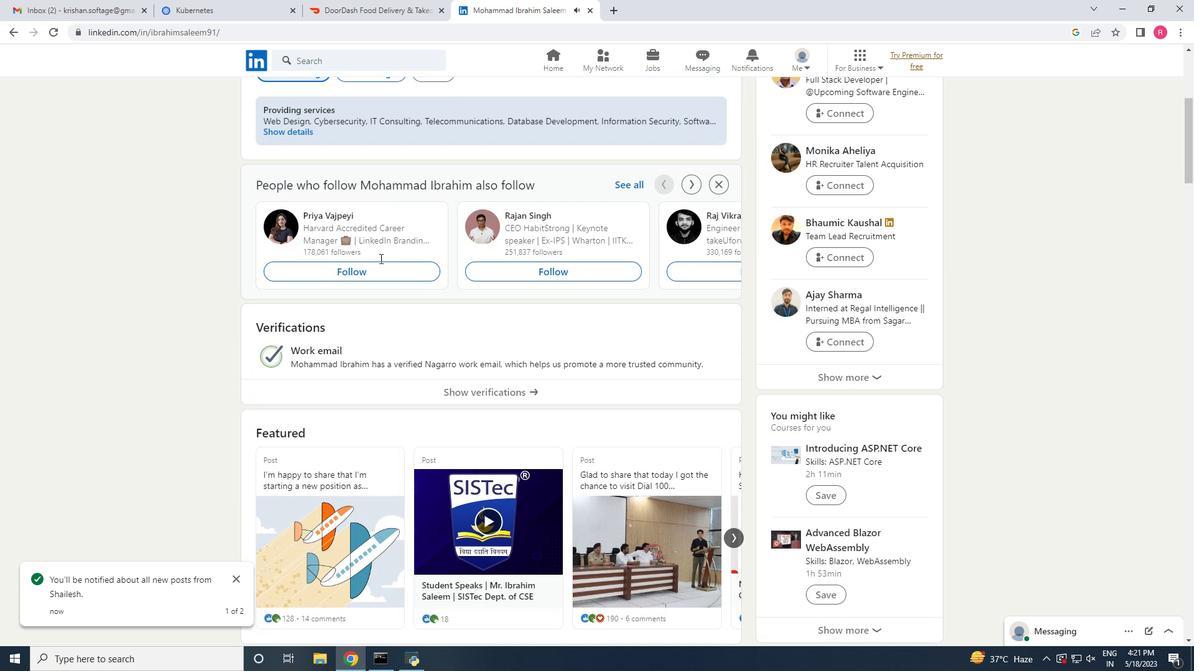 
Action: Mouse scrolled (380, 258) with delta (0, 0)
Screenshot: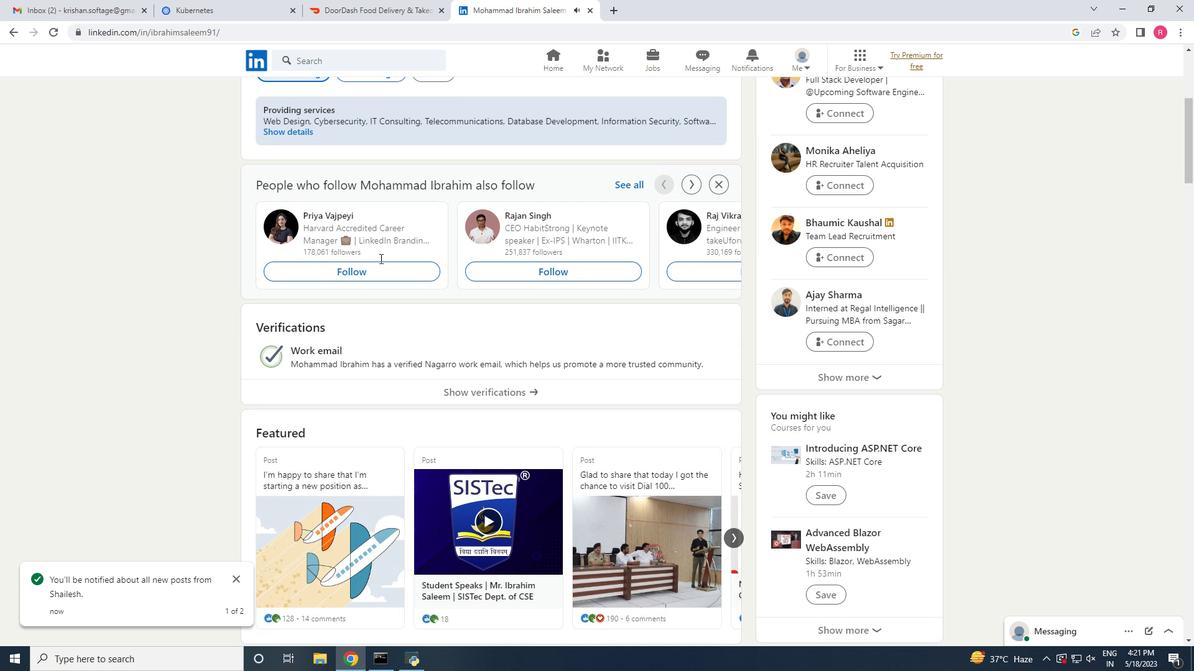 
Action: Mouse scrolled (380, 258) with delta (0, 0)
Screenshot: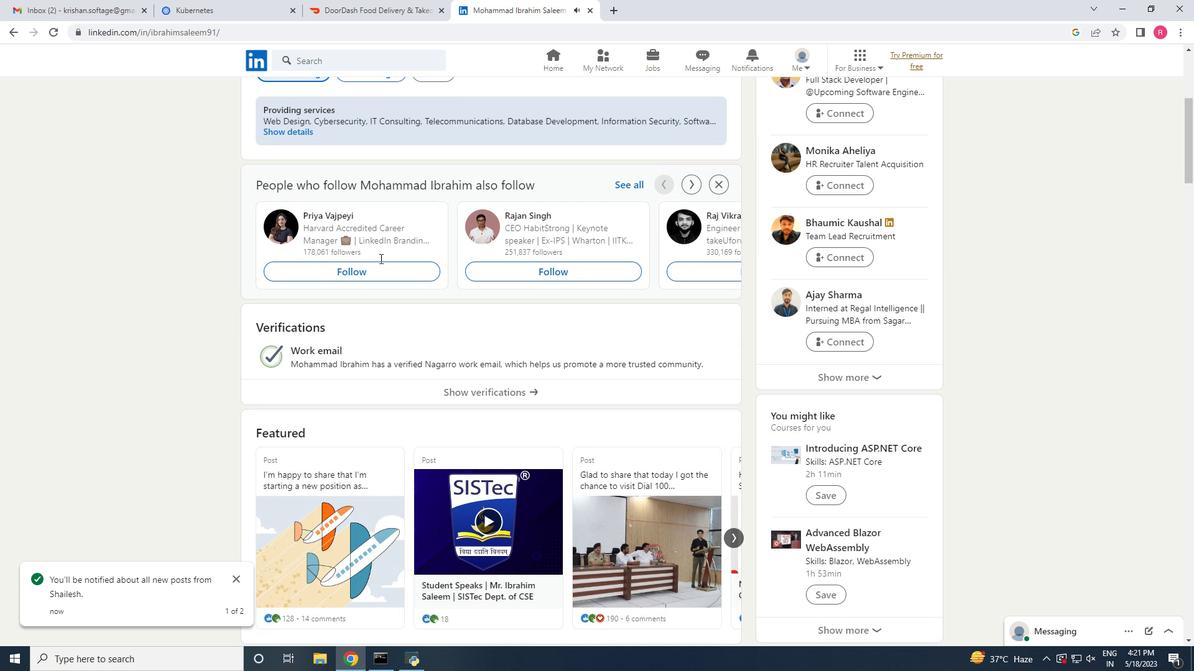 
Action: Mouse scrolled (380, 258) with delta (0, 0)
Screenshot: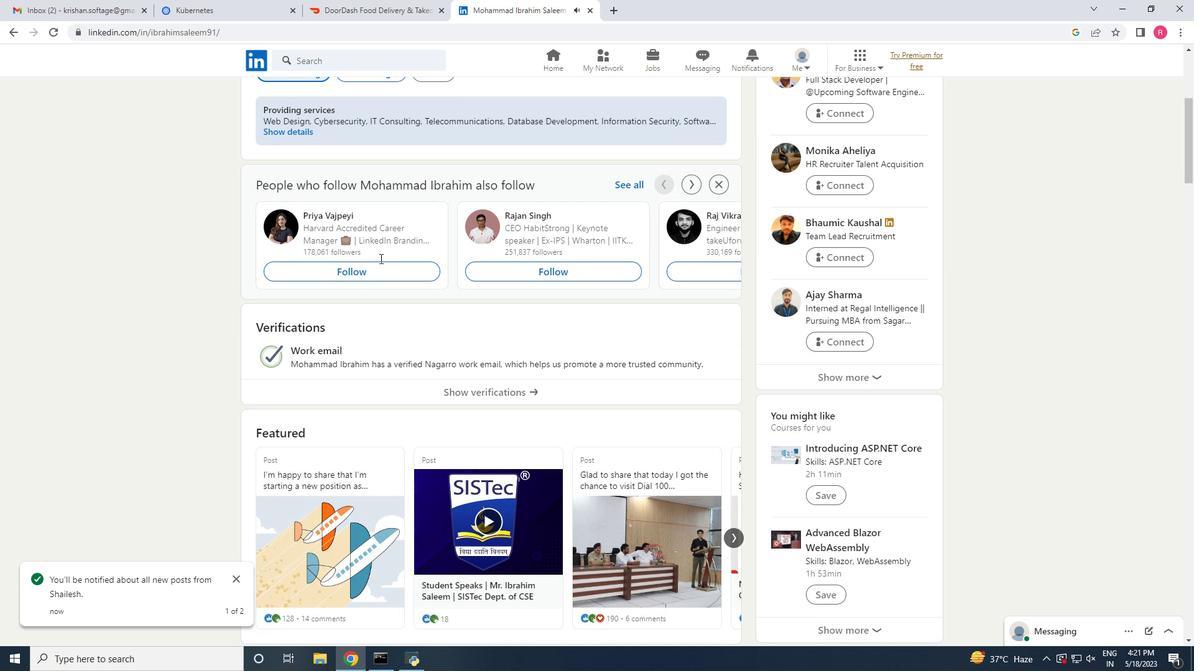 
Action: Mouse scrolled (380, 258) with delta (0, 0)
Screenshot: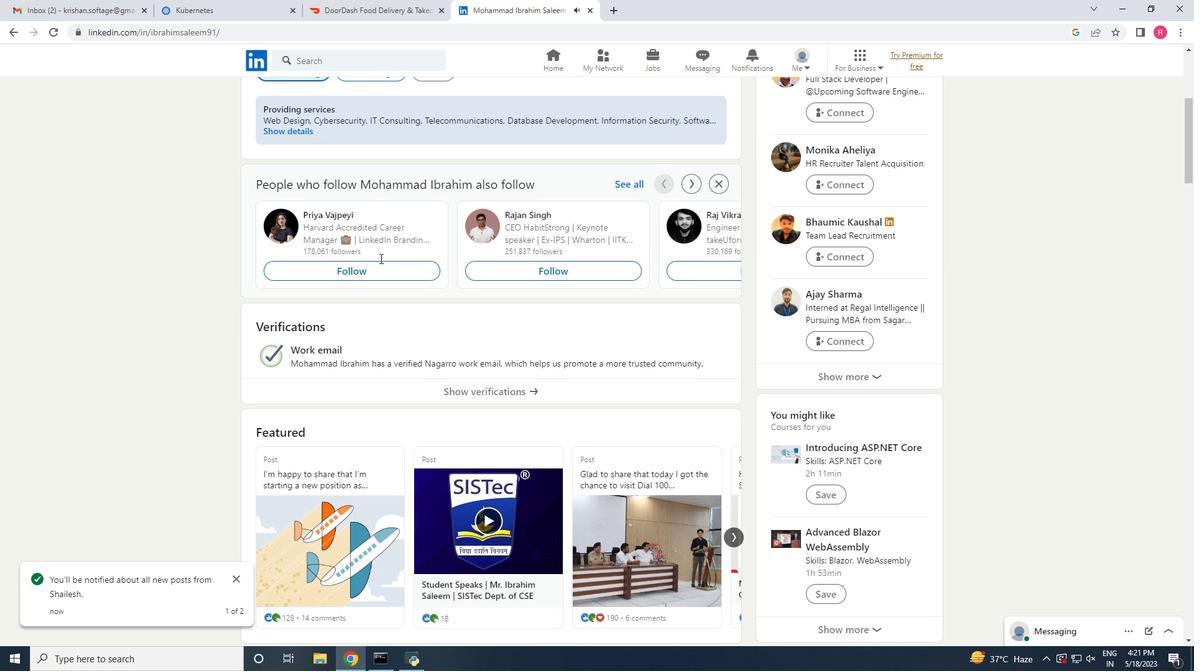 
Action: Mouse scrolled (380, 259) with delta (0, 0)
Screenshot: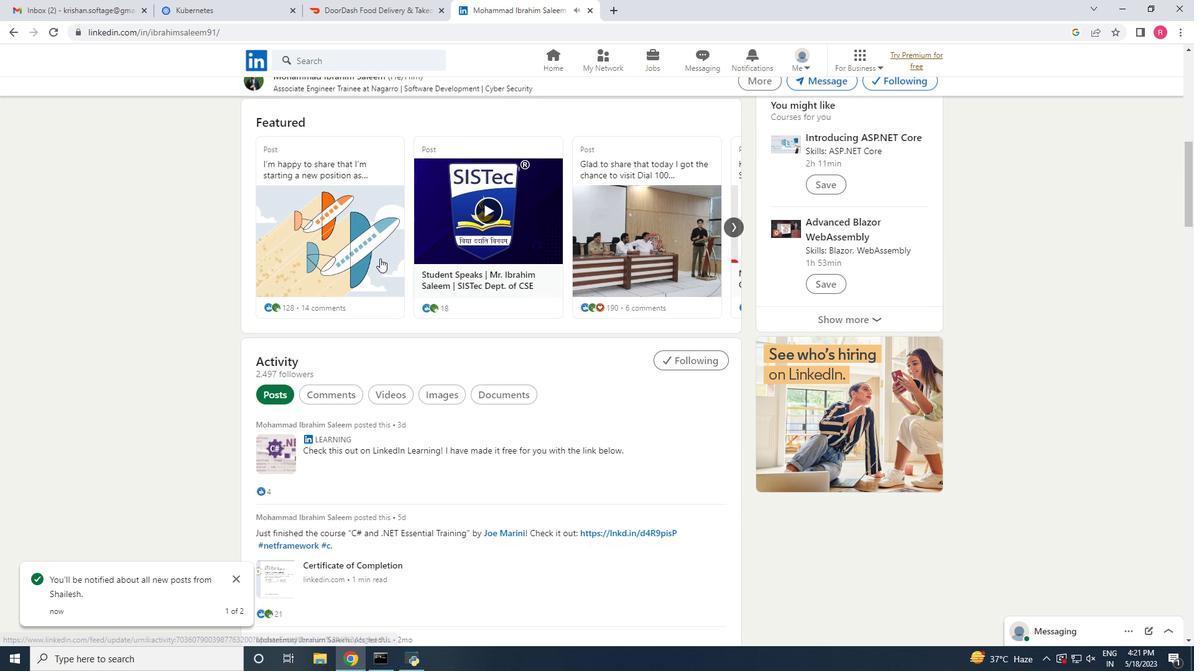 
Action: Mouse scrolled (380, 259) with delta (0, 0)
Screenshot: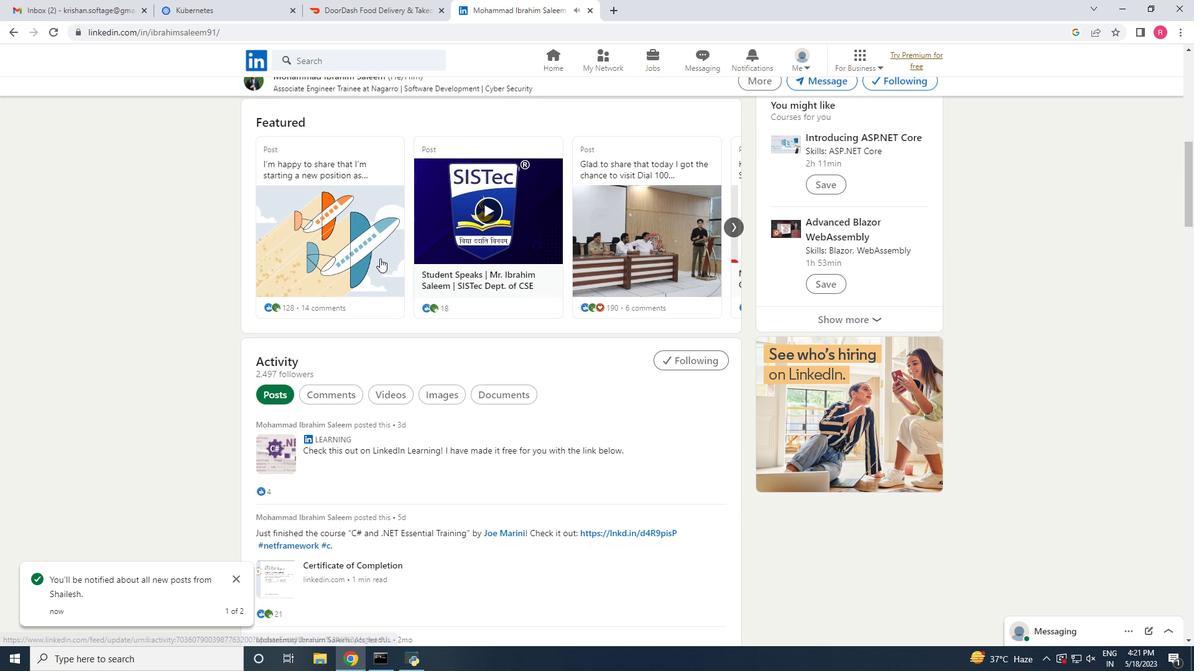 
Action: Mouse scrolled (380, 259) with delta (0, 0)
Screenshot: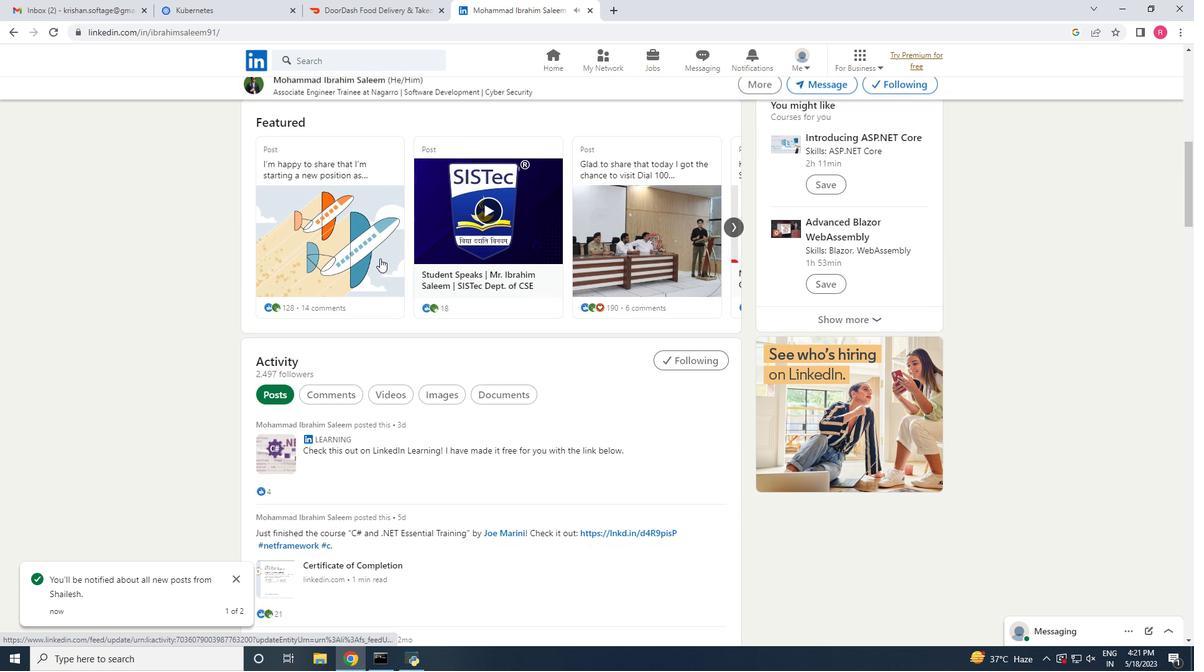
Action: Mouse scrolled (380, 259) with delta (0, 0)
Screenshot: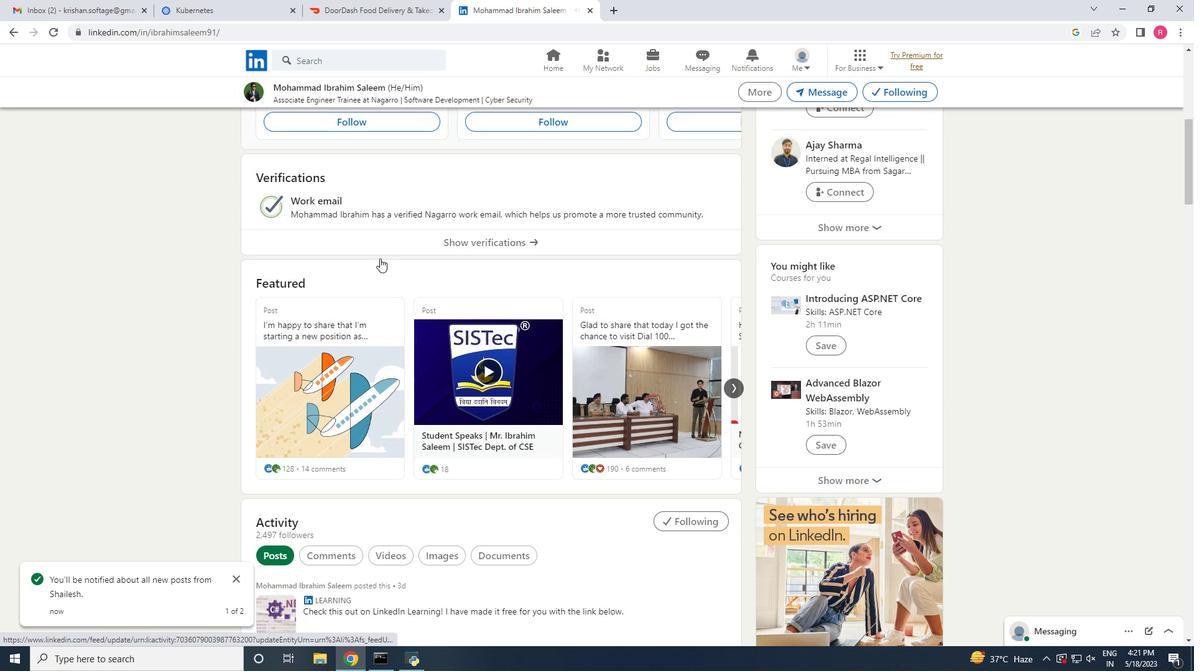
Action: Mouse scrolled (380, 259) with delta (0, 0)
Screenshot: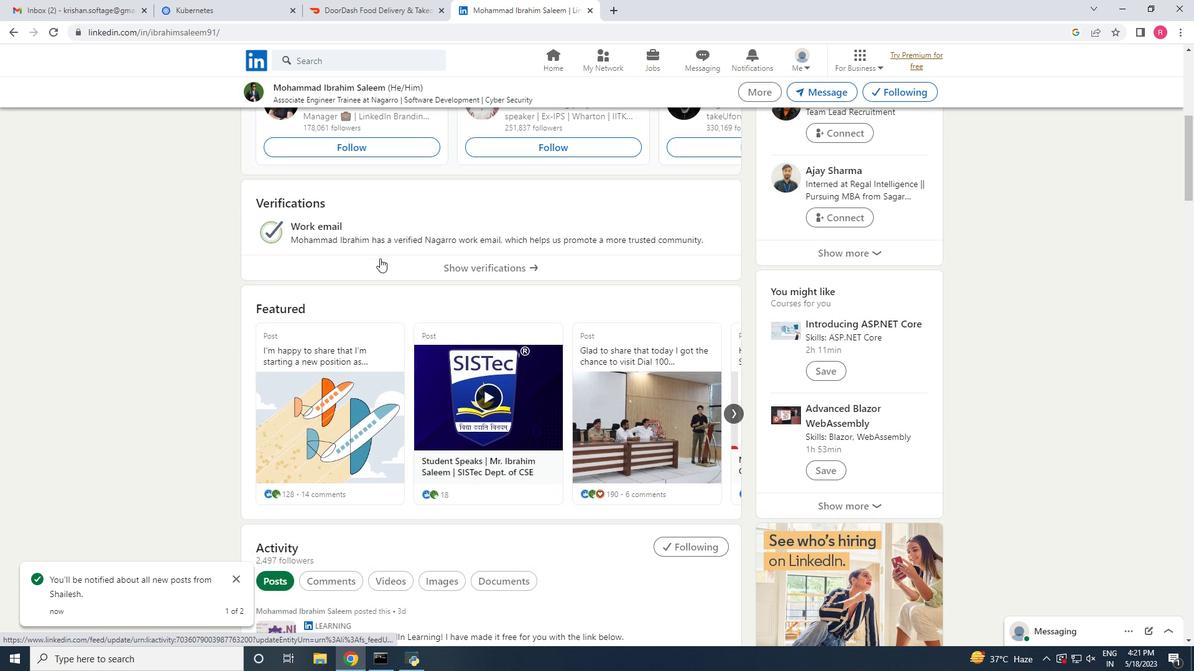 
Action: Mouse scrolled (380, 259) with delta (0, 0)
Screenshot: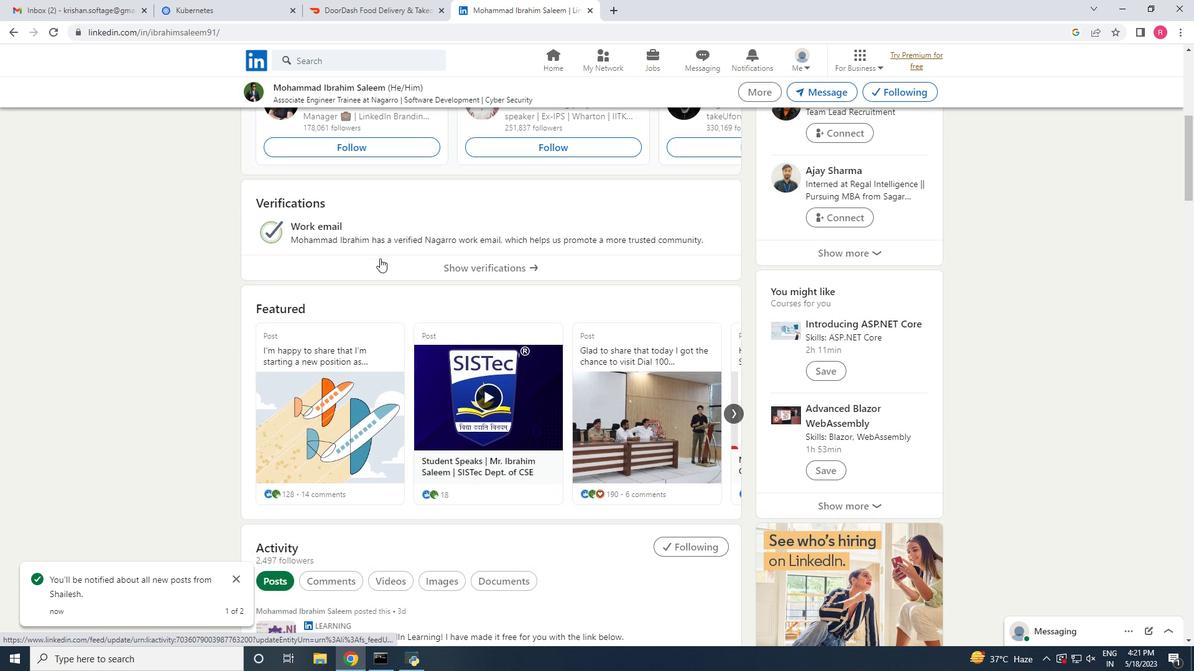 
Action: Mouse scrolled (380, 259) with delta (0, 0)
Screenshot: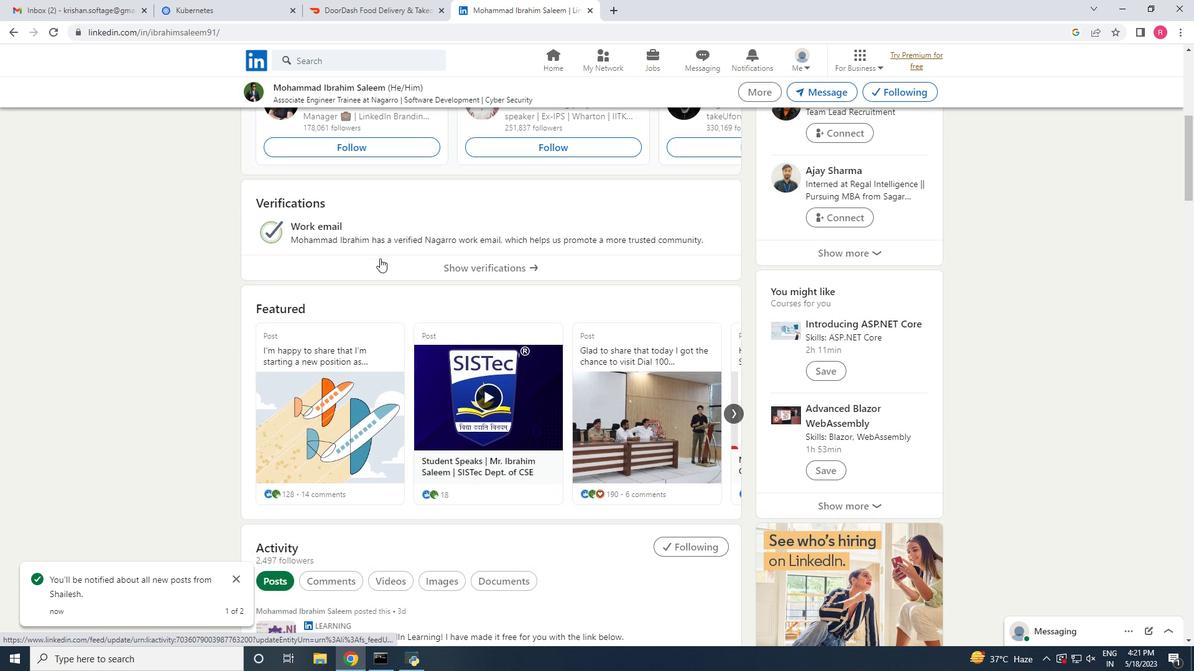 
Action: Mouse scrolled (380, 259) with delta (0, 0)
Screenshot: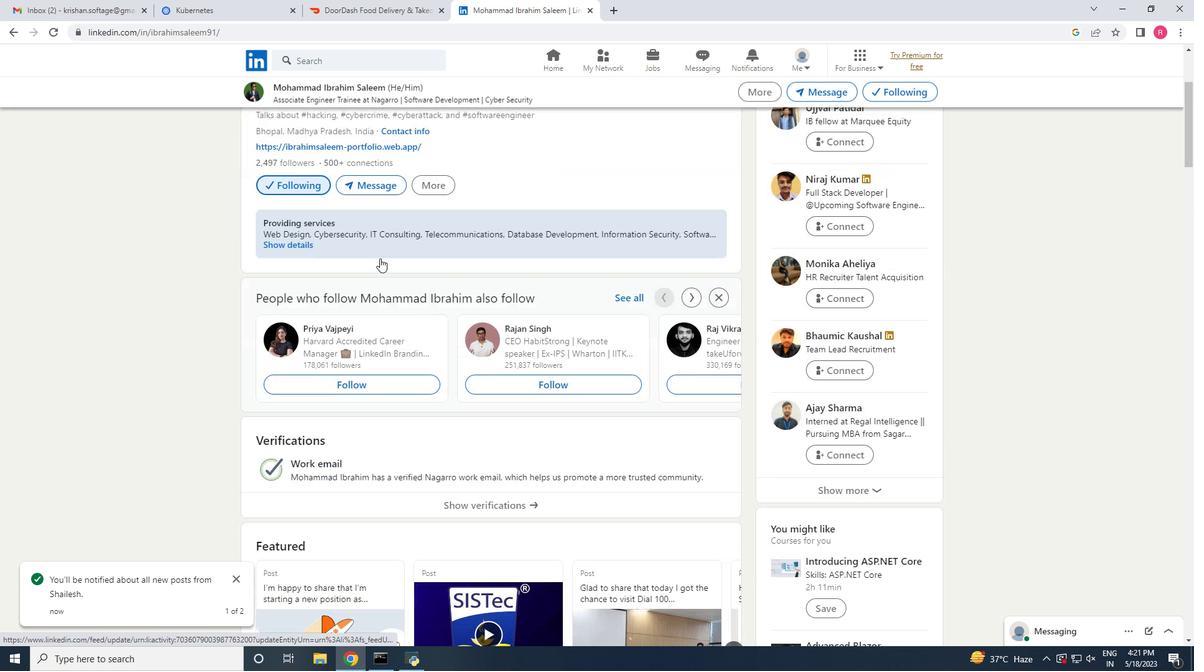 
Action: Mouse scrolled (380, 259) with delta (0, 0)
Screenshot: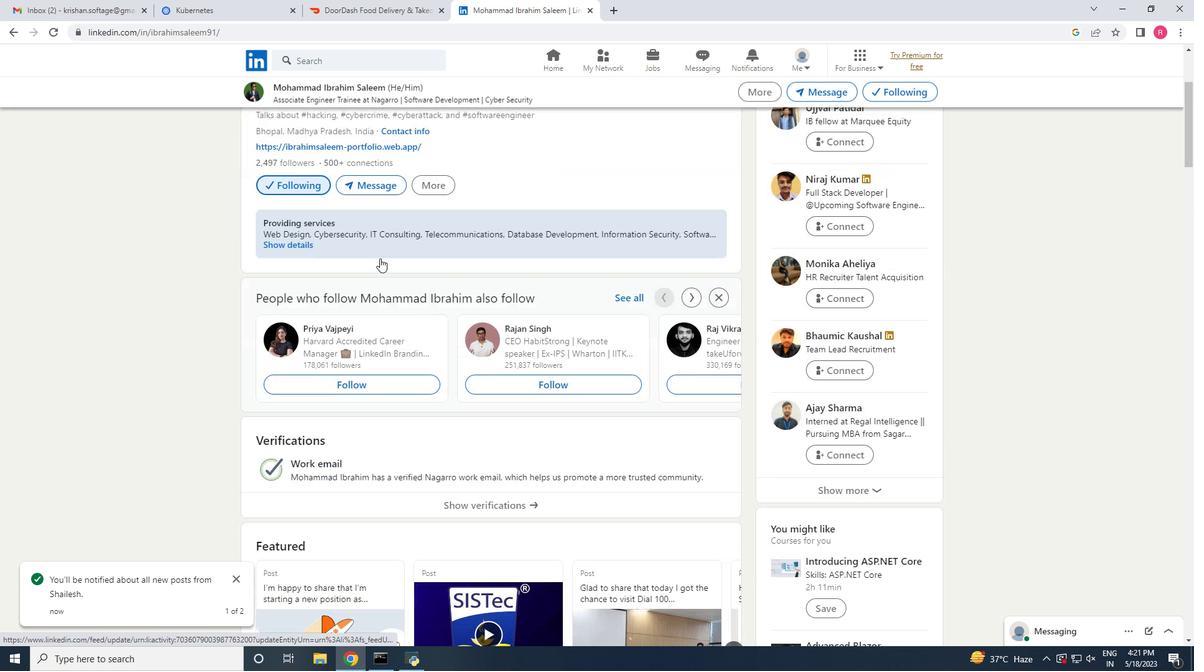 
Action: Mouse scrolled (380, 259) with delta (0, 0)
Screenshot: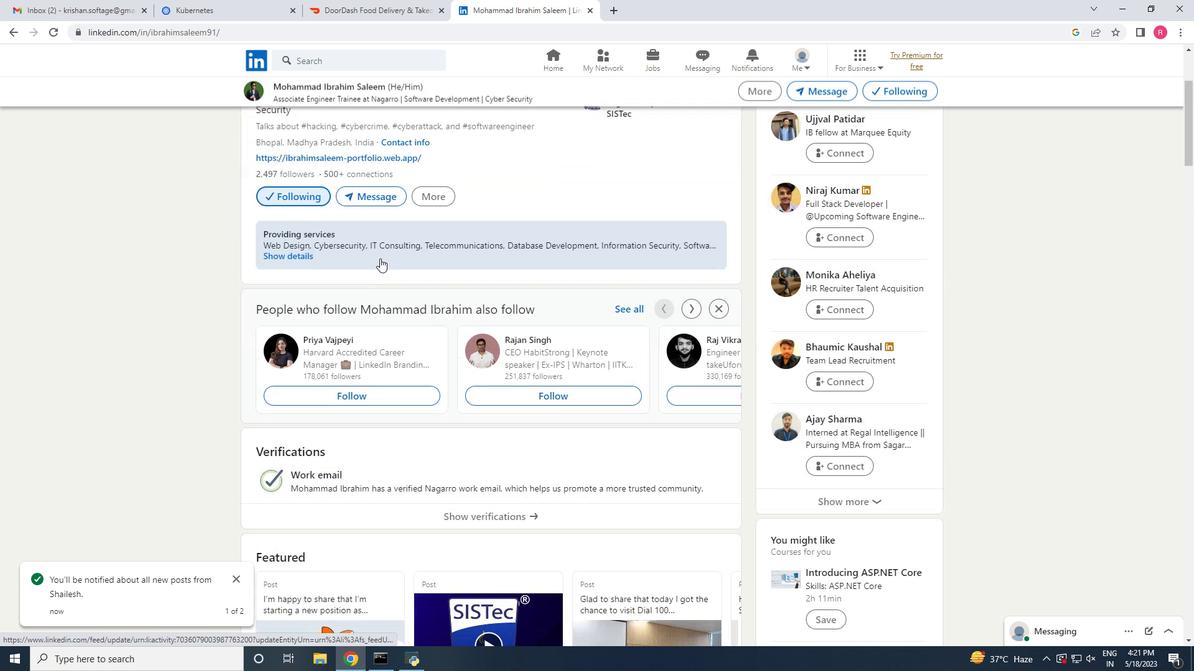 
Action: Mouse scrolled (380, 259) with delta (0, 0)
Screenshot: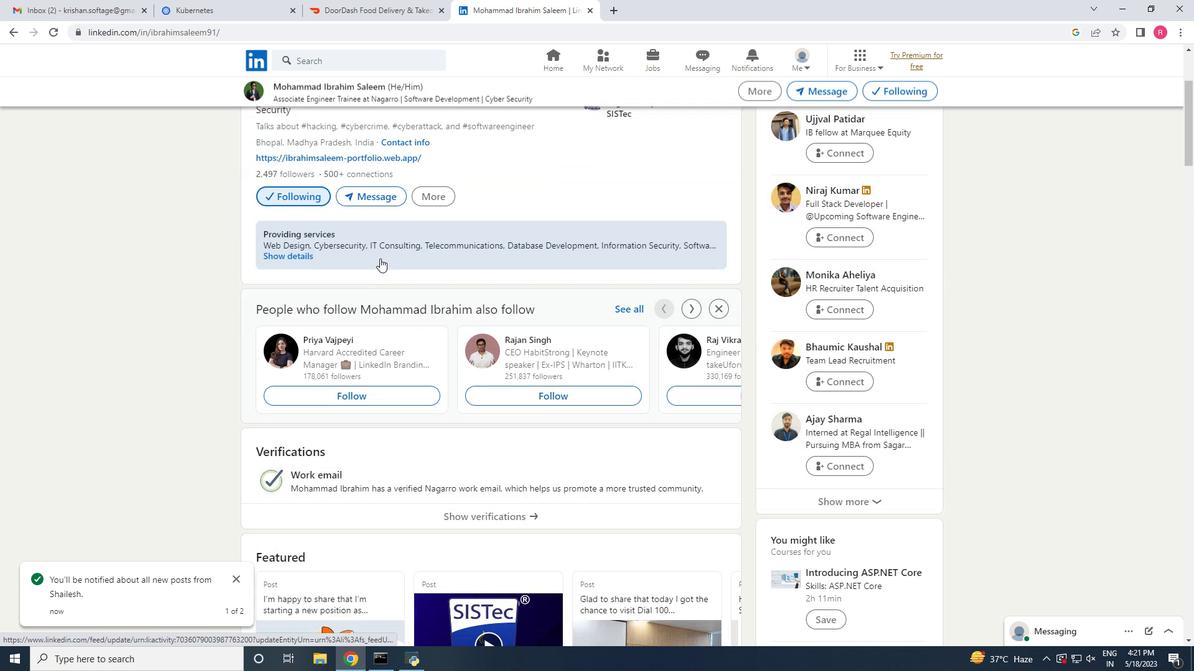 
Action: Mouse moved to (16, 29)
Screenshot: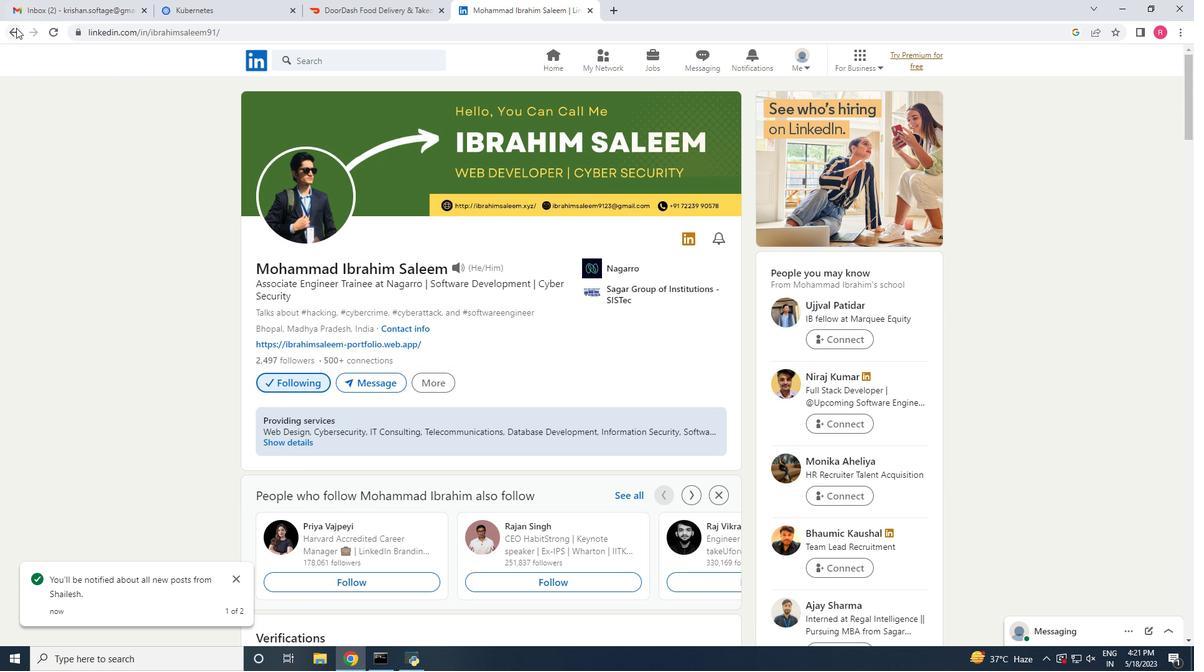 
Action: Mouse pressed left at (16, 29)
Screenshot: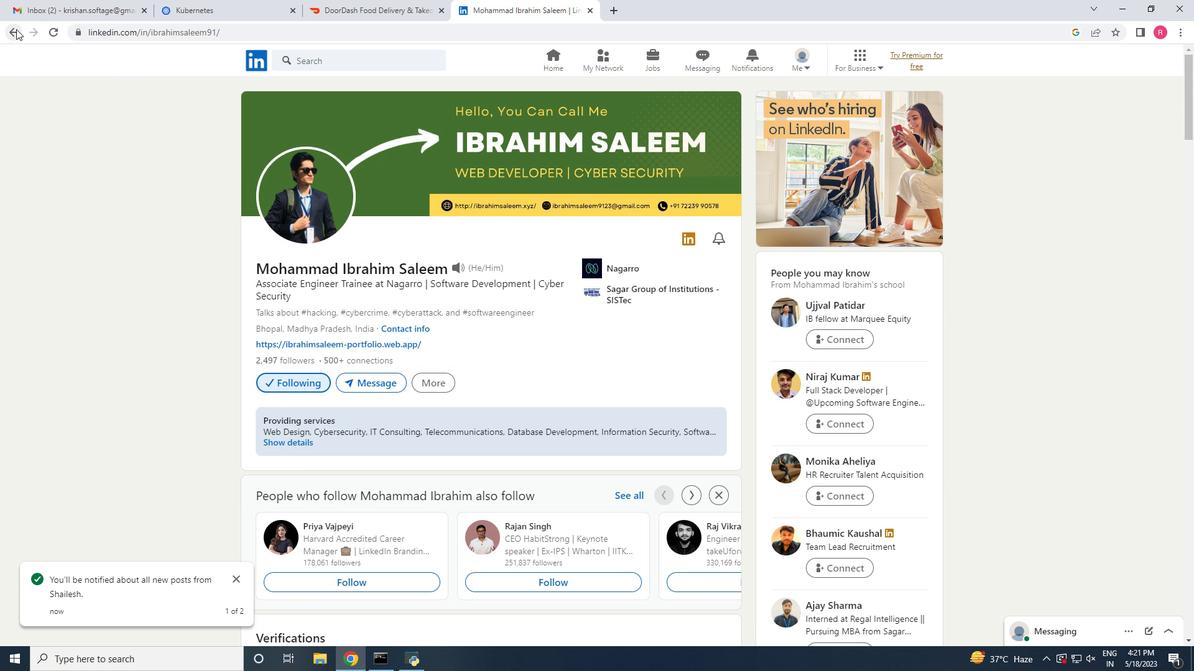 
Action: Mouse moved to (339, 223)
Screenshot: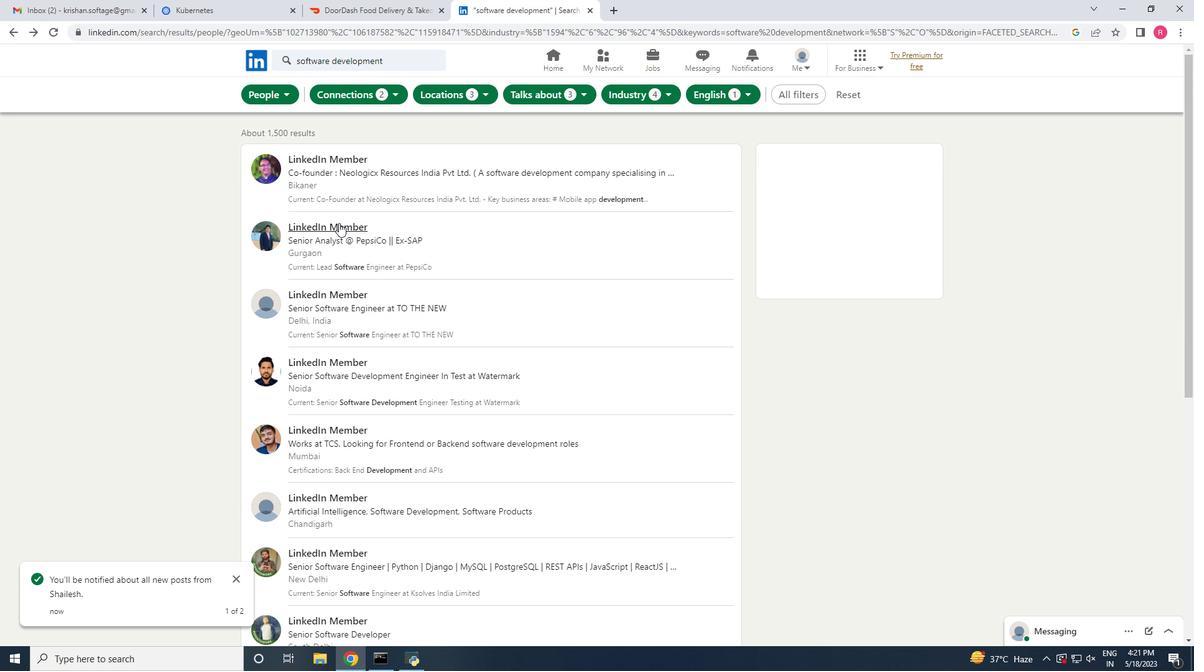 
Action: Mouse scrolled (339, 223) with delta (0, 0)
Screenshot: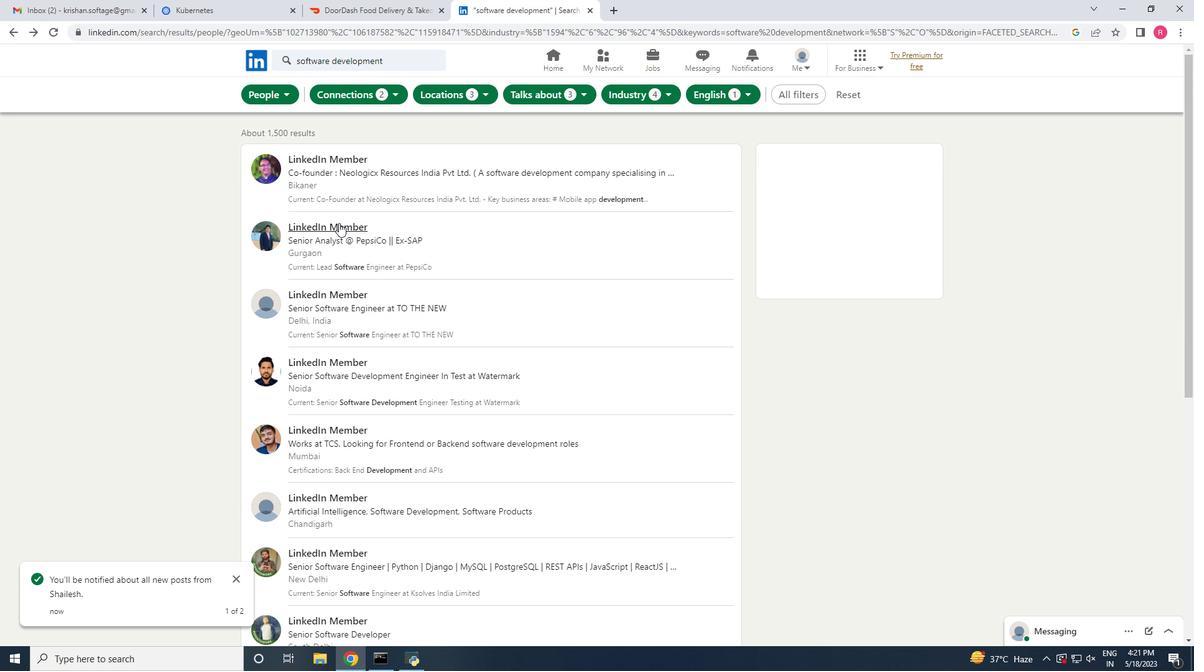 
Action: Mouse scrolled (339, 223) with delta (0, 0)
Screenshot: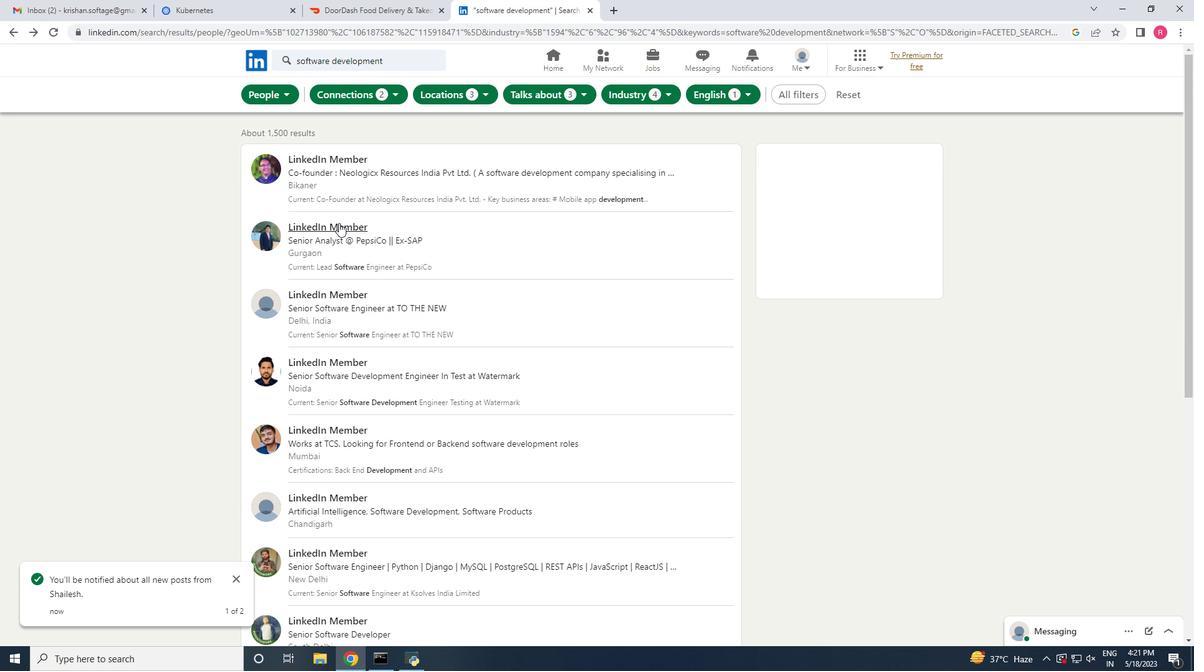 
Action: Mouse scrolled (339, 223) with delta (0, 0)
Screenshot: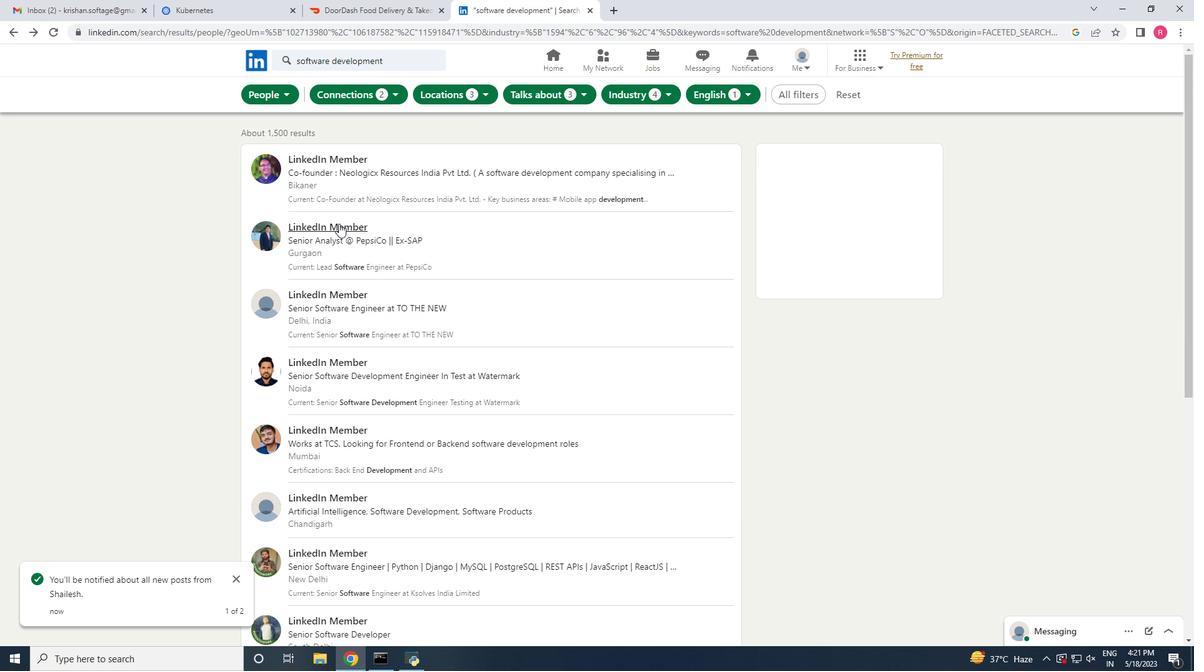 
Action: Mouse scrolled (339, 223) with delta (0, 0)
Screenshot: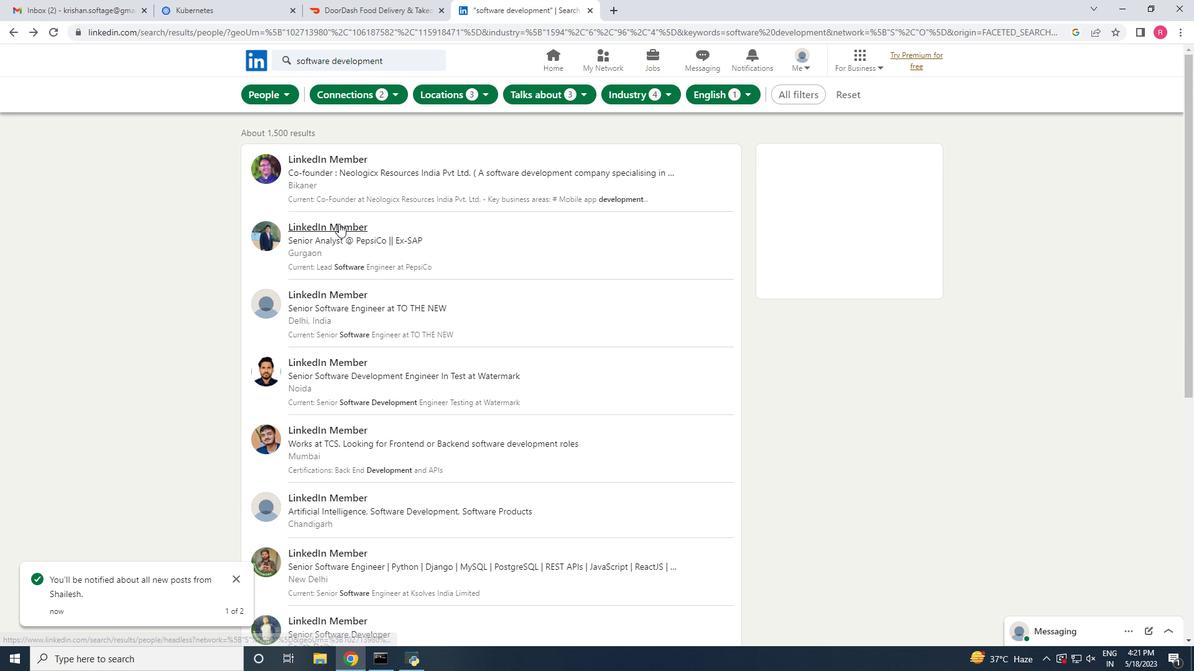 
Action: Mouse scrolled (339, 223) with delta (0, 0)
Screenshot: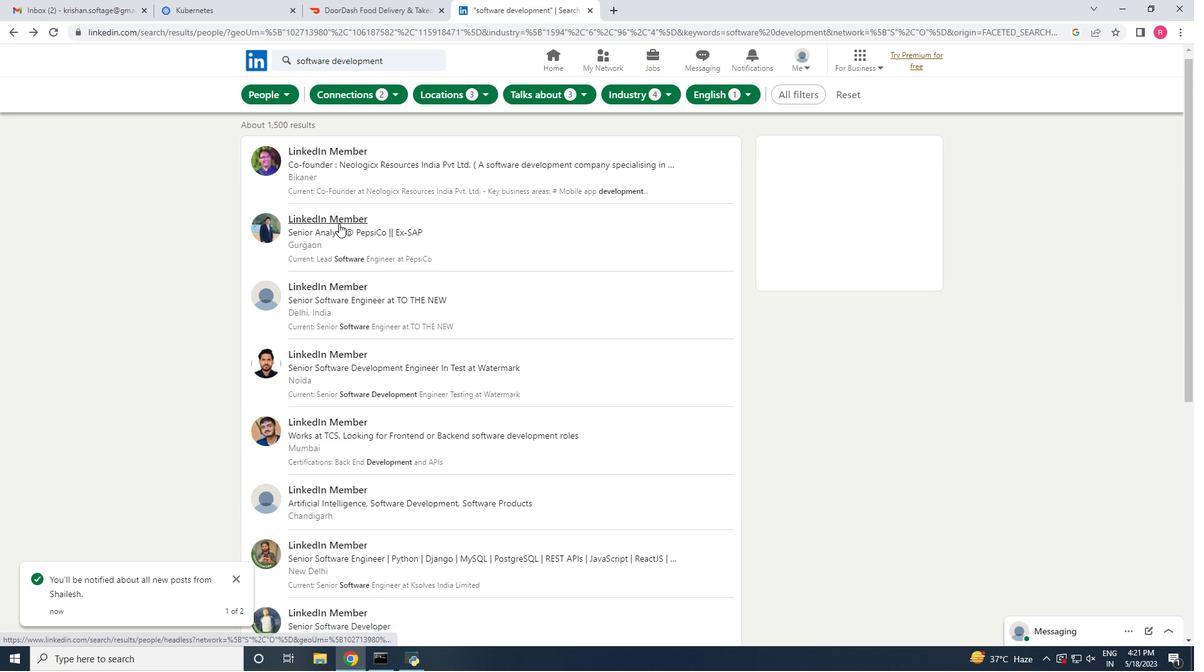 
Action: Mouse moved to (343, 239)
Screenshot: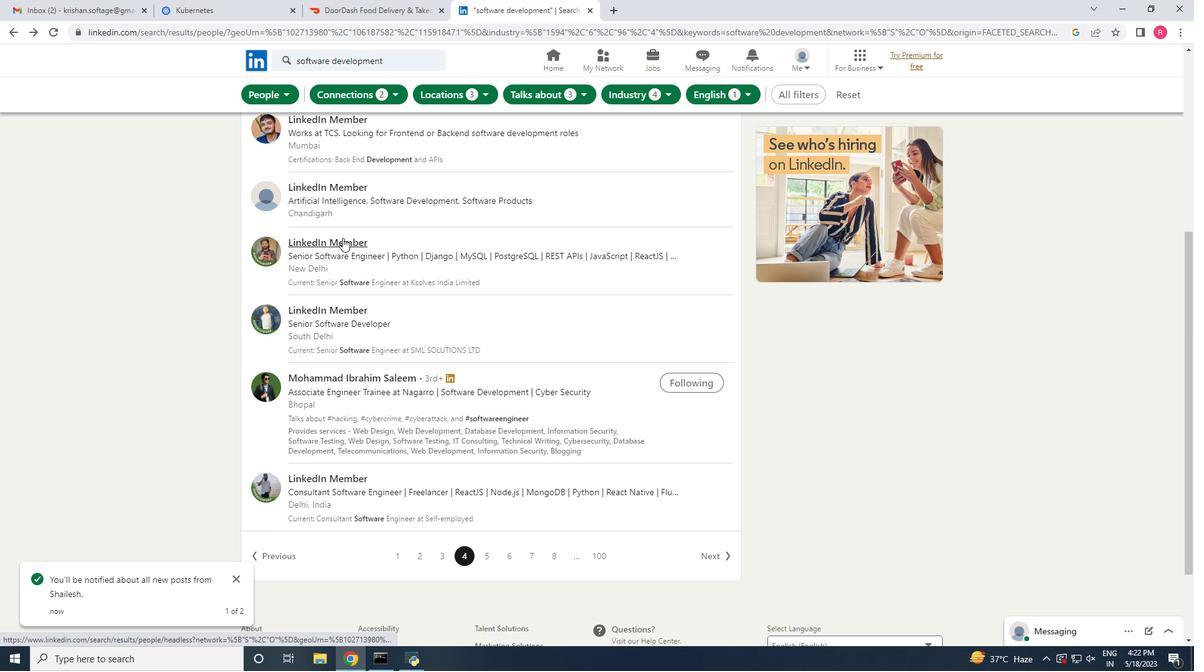 
Action: Mouse scrolled (343, 238) with delta (0, 0)
Screenshot: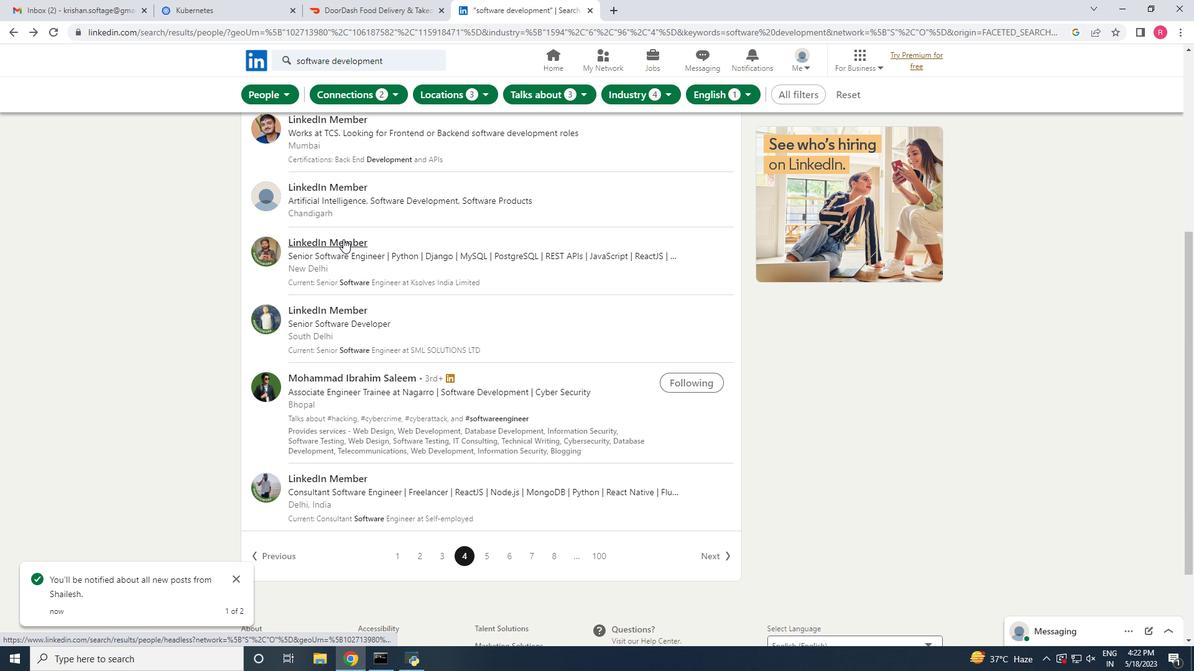 
Action: Mouse moved to (704, 490)
Screenshot: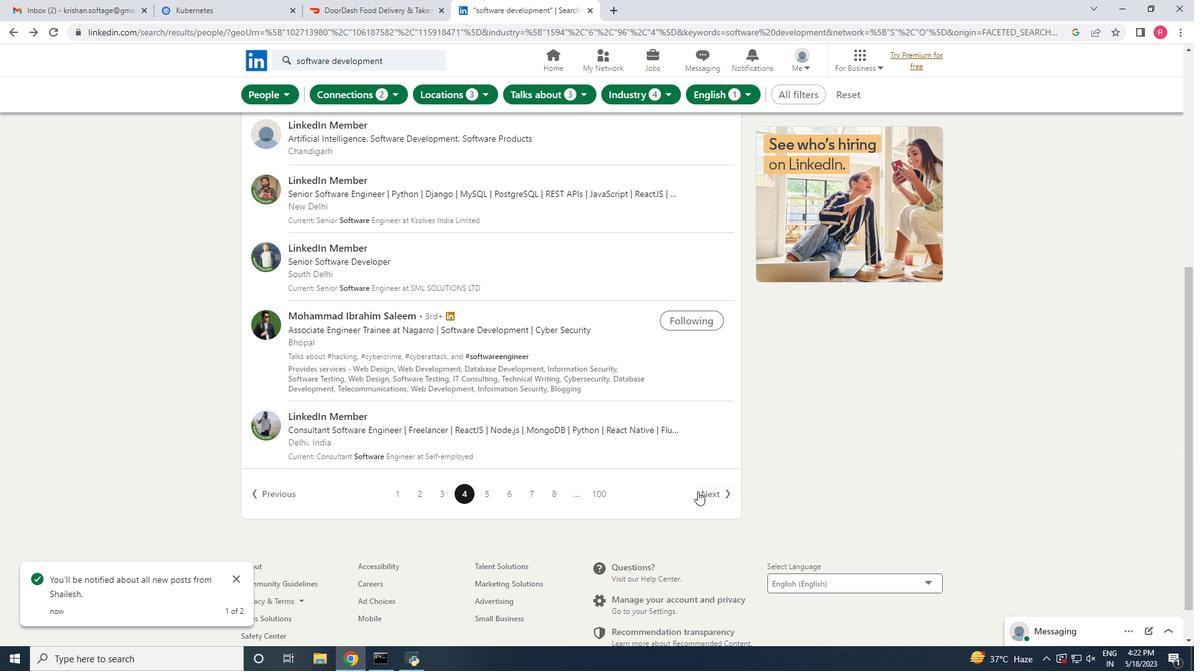 
Action: Mouse pressed left at (704, 490)
Screenshot: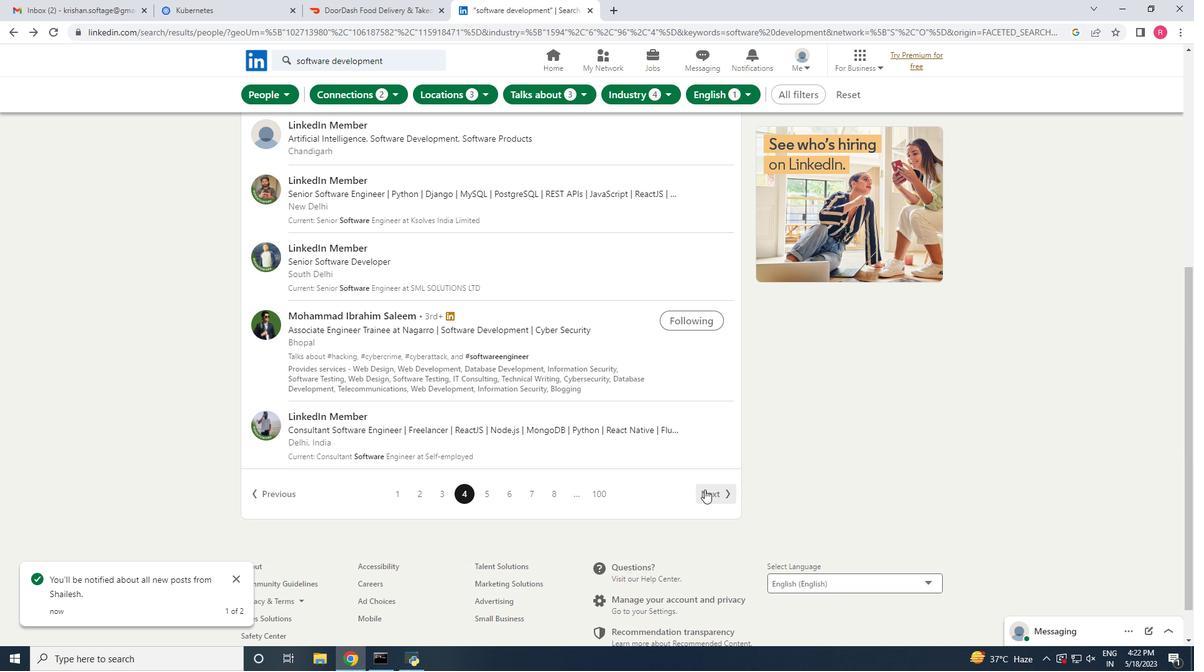 
Action: Mouse moved to (503, 257)
Screenshot: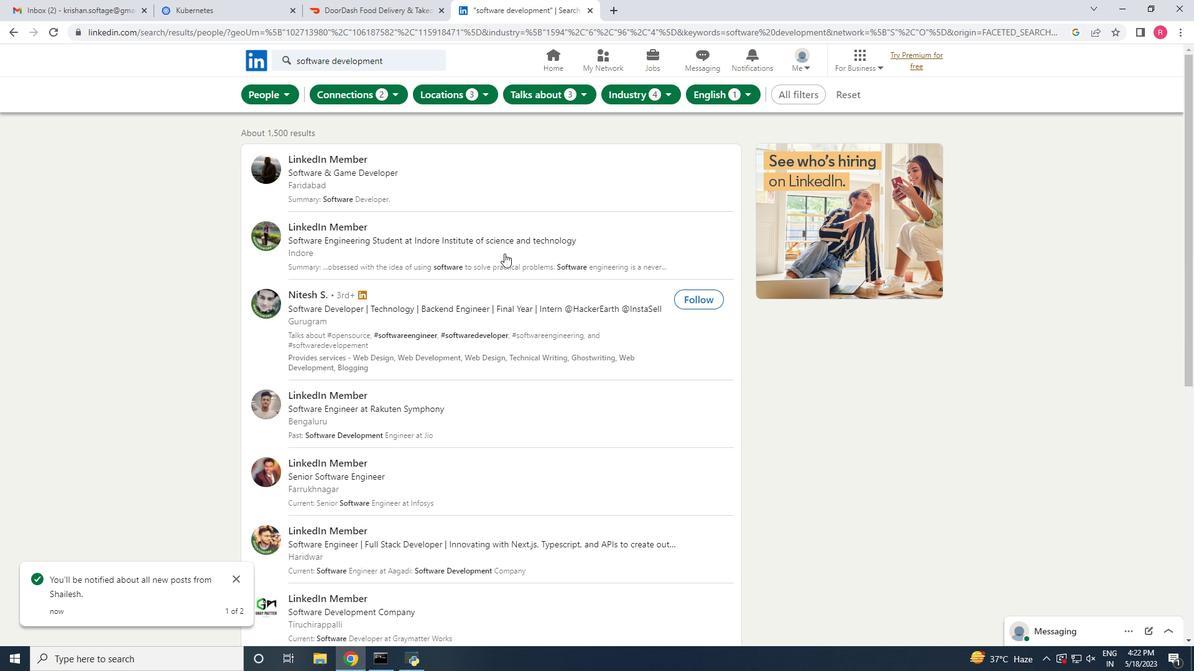 
Action: Mouse scrolled (503, 256) with delta (0, 0)
Screenshot: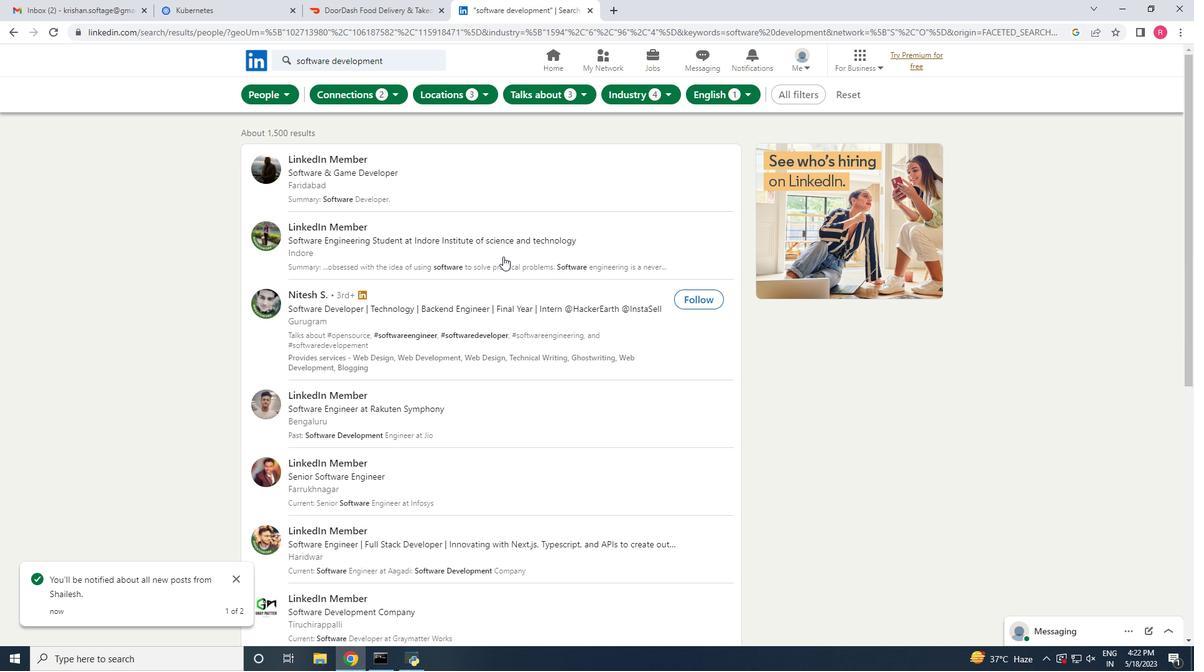 
Action: Mouse scrolled (503, 256) with delta (0, 0)
Screenshot: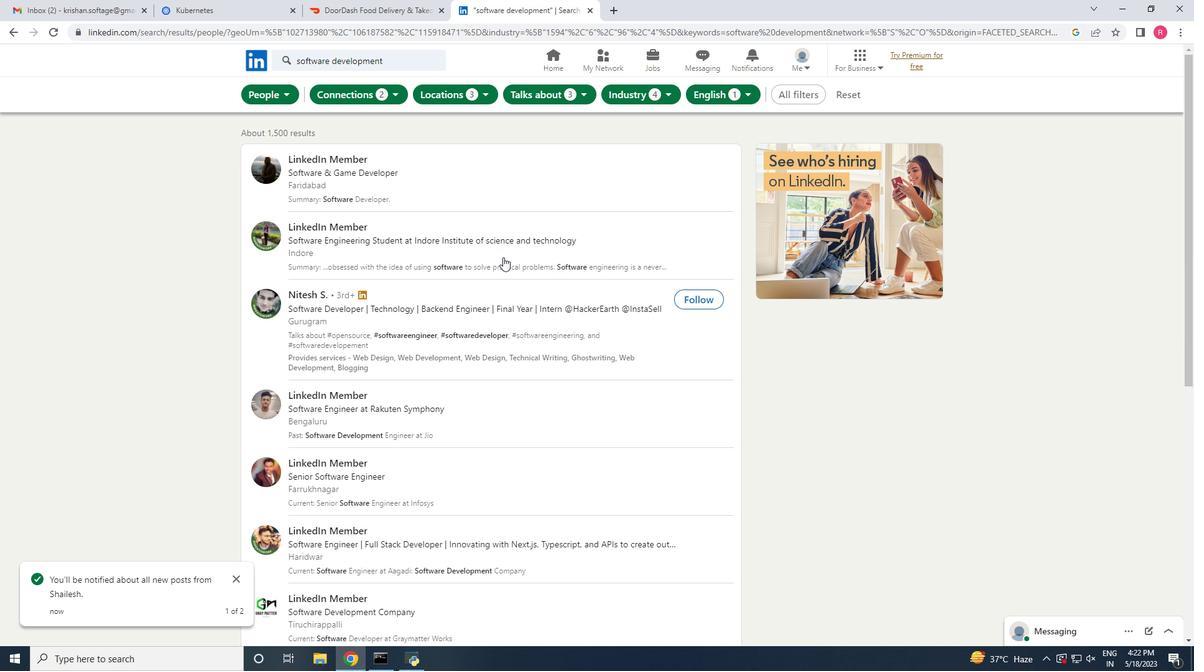 
Action: Mouse moved to (270, 177)
Screenshot: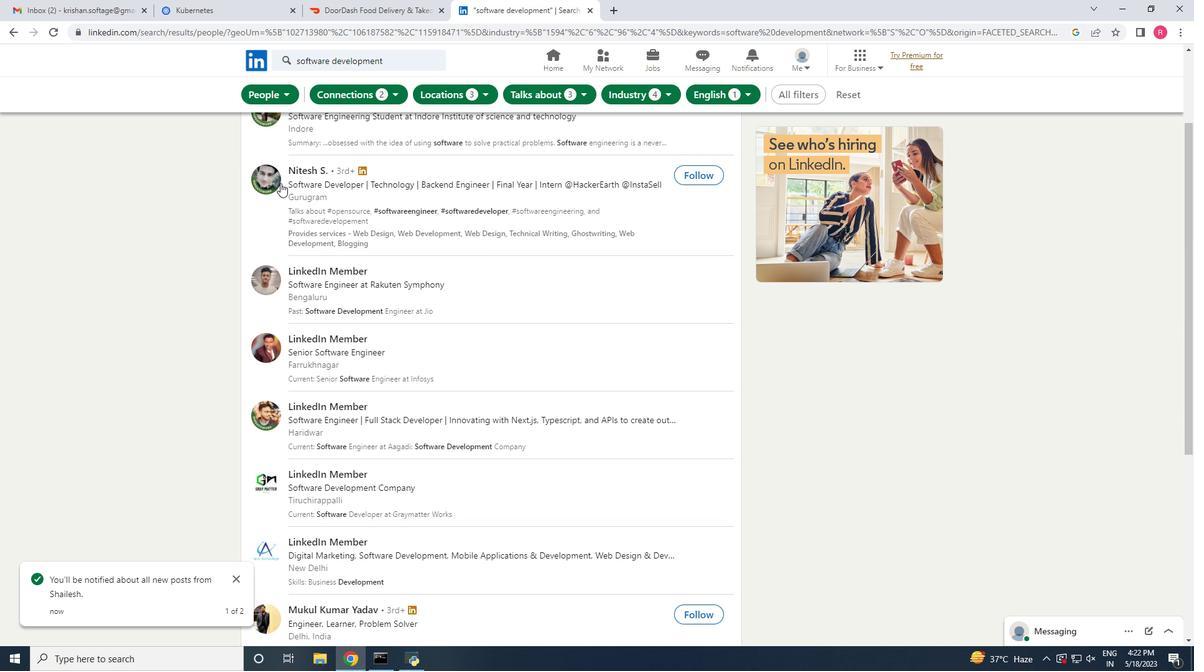 
Action: Mouse pressed left at (270, 177)
Screenshot: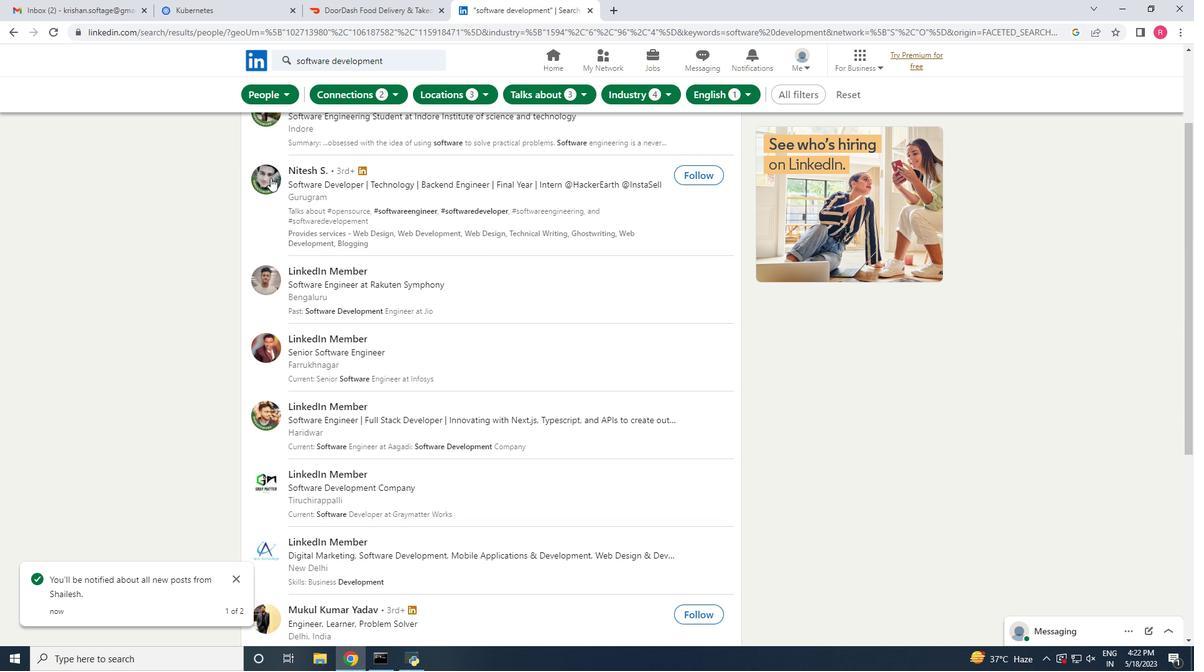 
Action: Mouse moved to (447, 304)
Screenshot: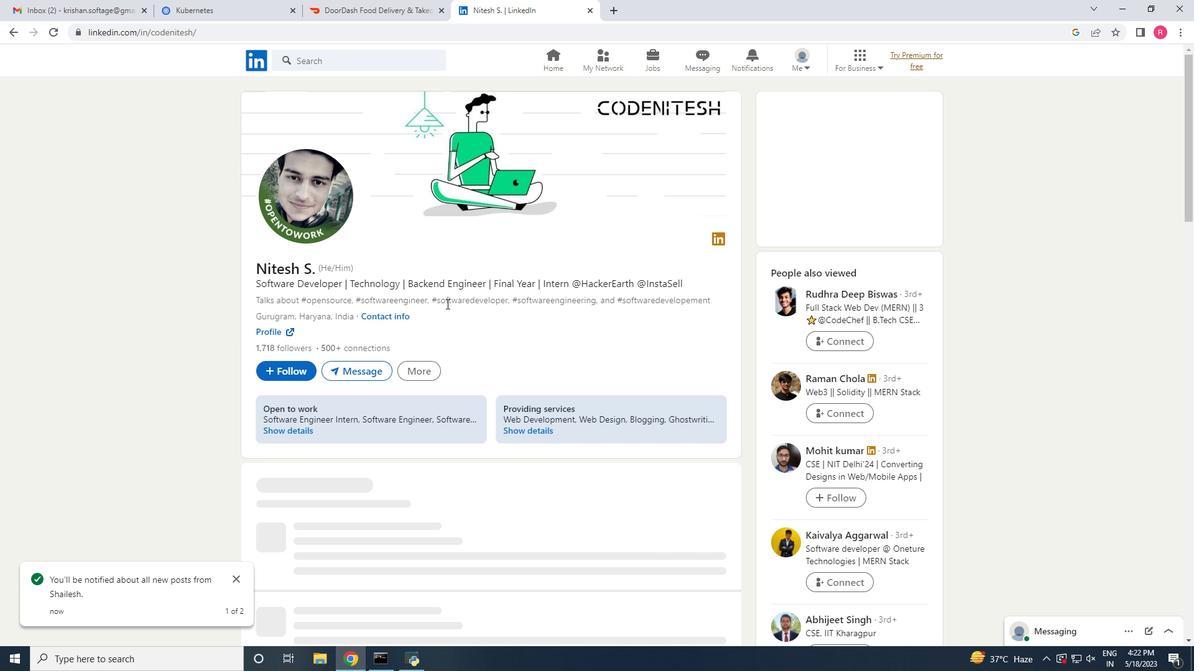 
Action: Mouse scrolled (447, 303) with delta (0, 0)
Screenshot: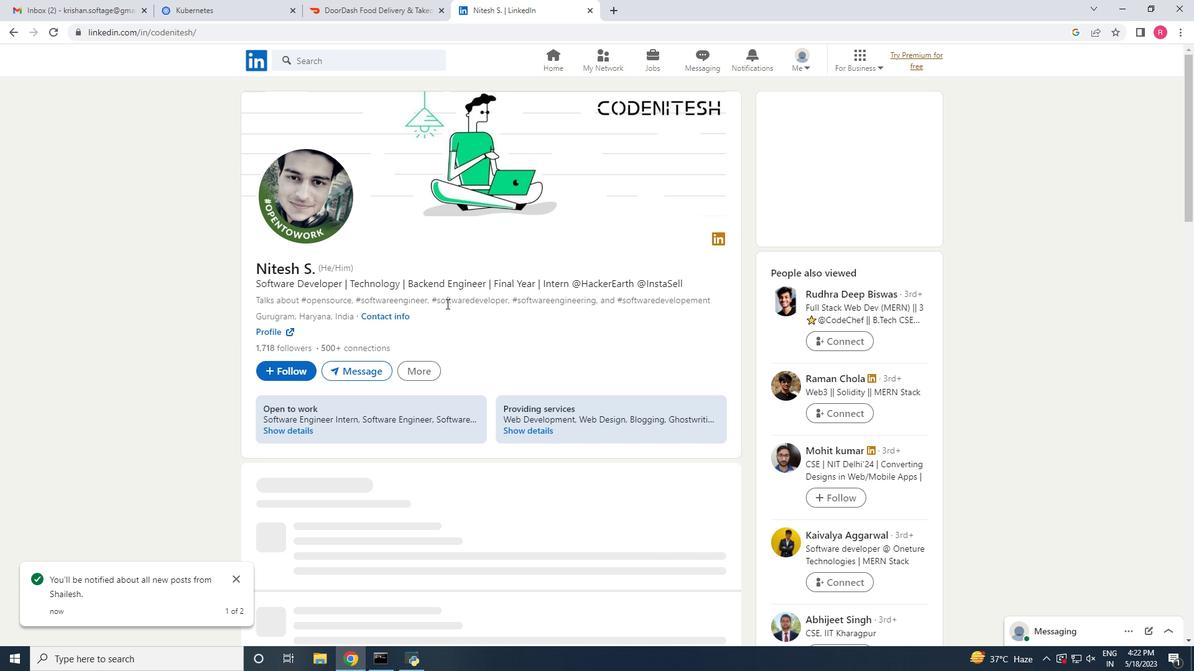 
Action: Mouse scrolled (447, 303) with delta (0, 0)
Screenshot: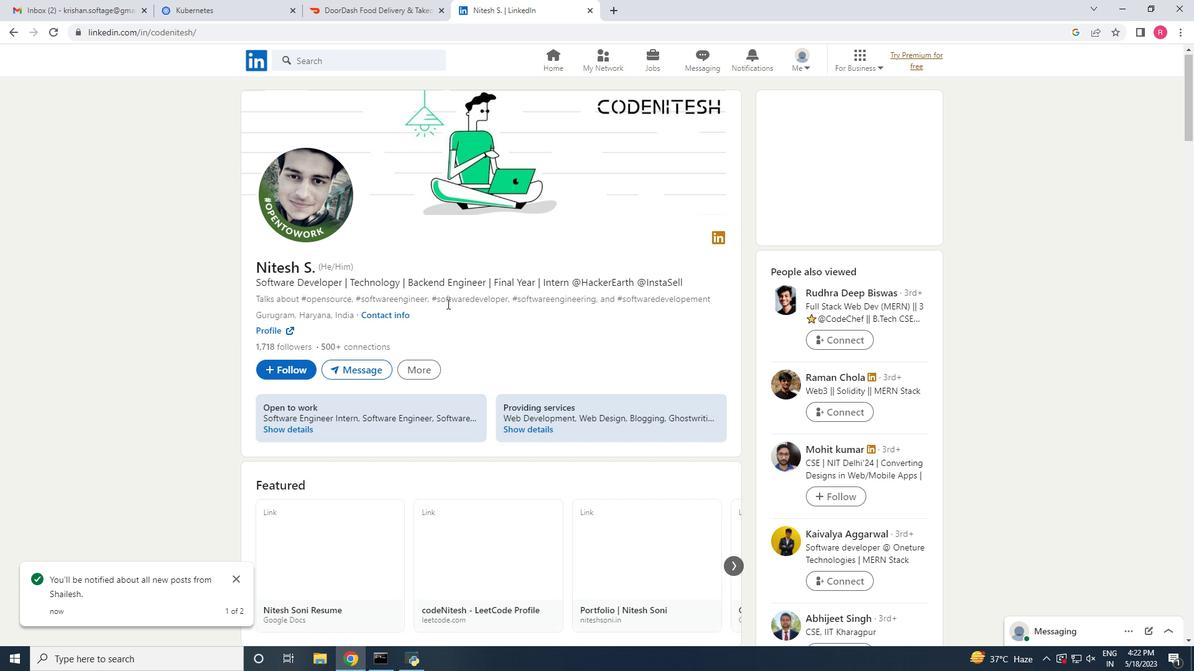 
Action: Mouse moved to (283, 244)
Screenshot: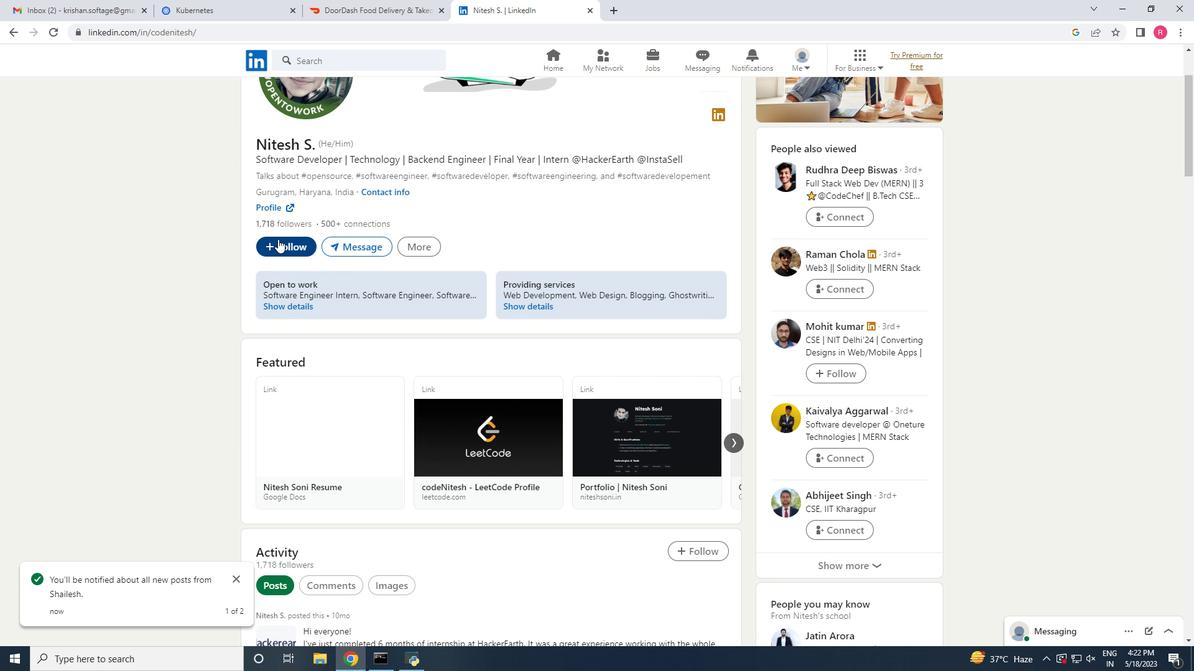 
Action: Mouse pressed left at (283, 244)
Screenshot: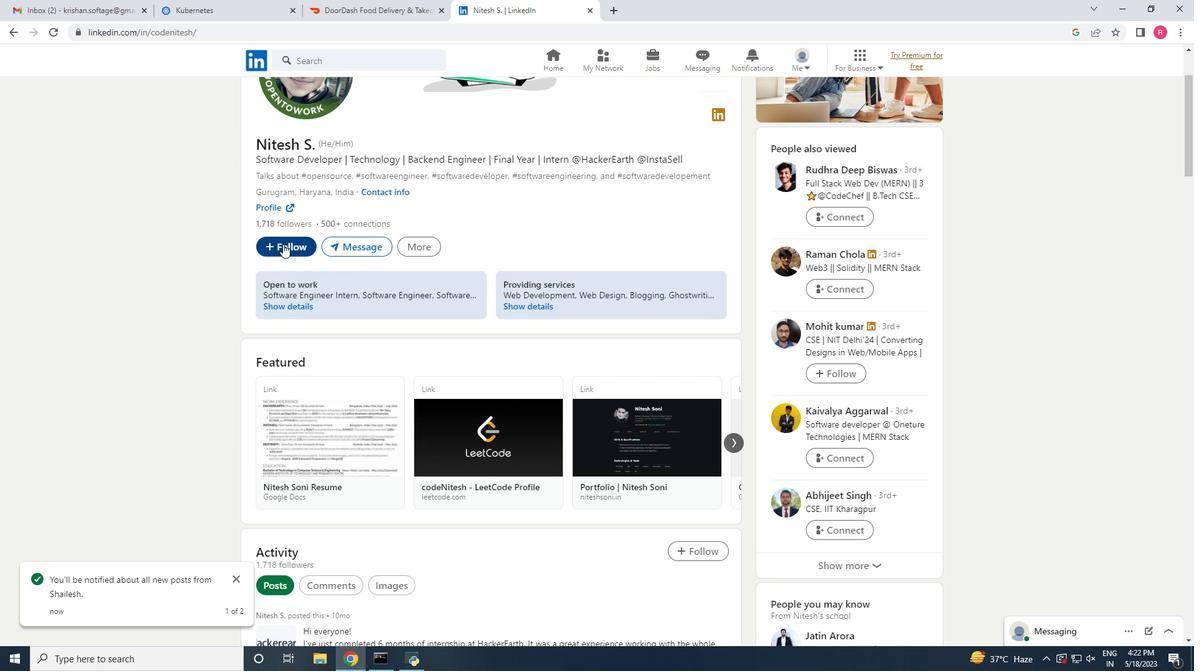 
Action: Mouse moved to (397, 272)
Screenshot: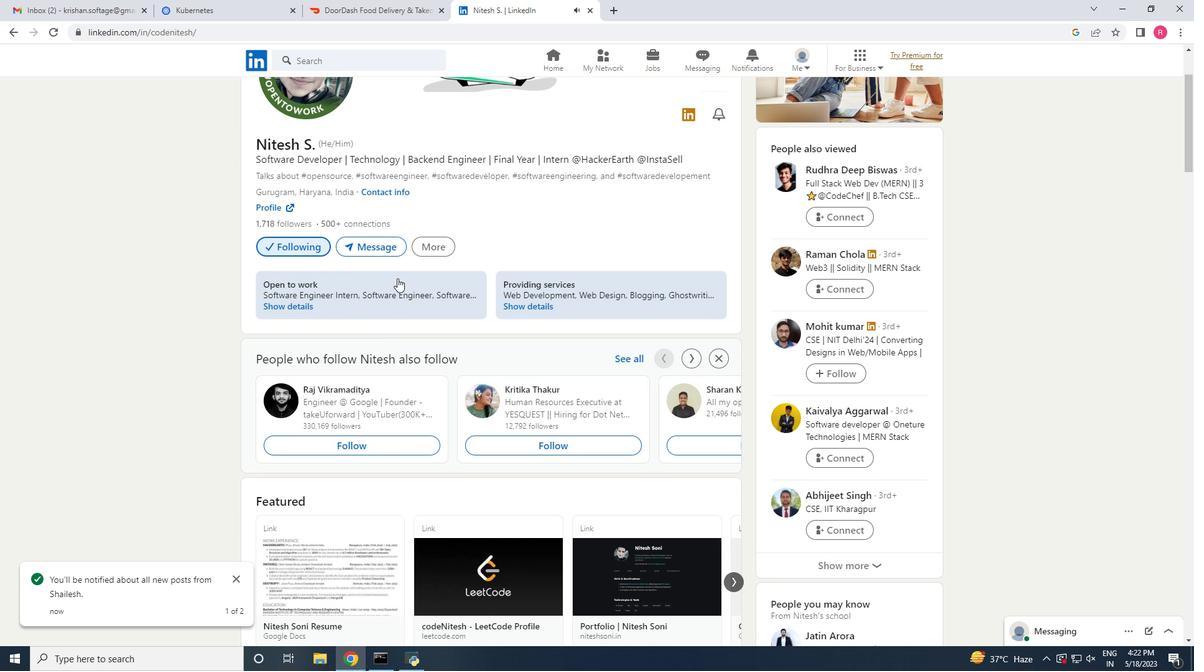 
Action: Mouse scrolled (397, 273) with delta (0, 0)
